 Task: Explore beachfront properties in Delaware.
Action: Mouse moved to (474, 70)
Screenshot: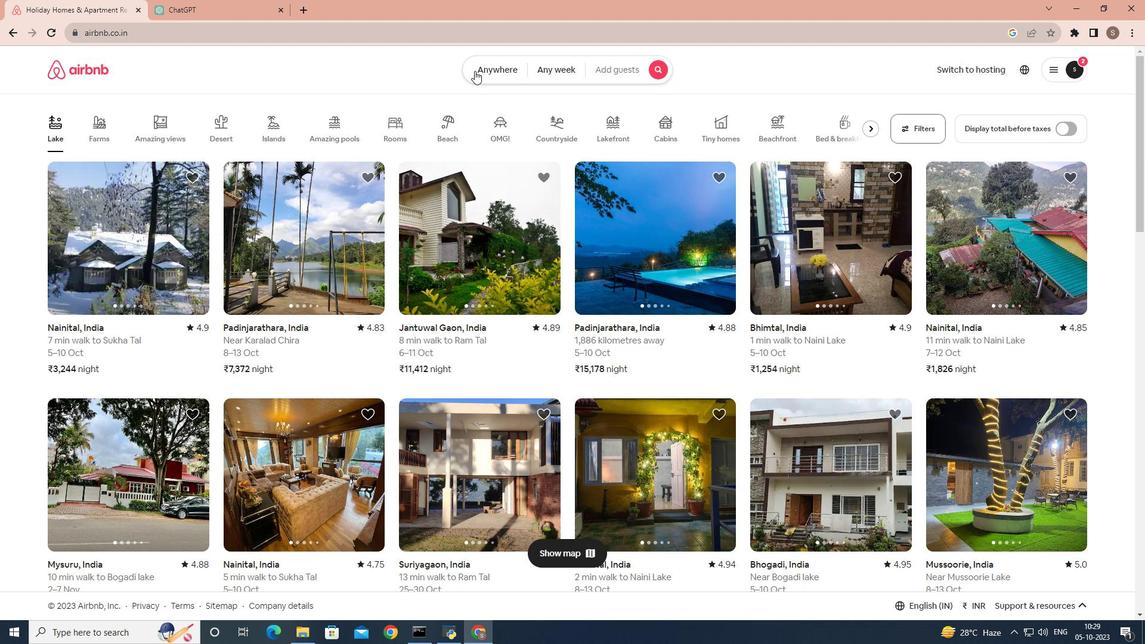 
Action: Mouse pressed left at (474, 70)
Screenshot: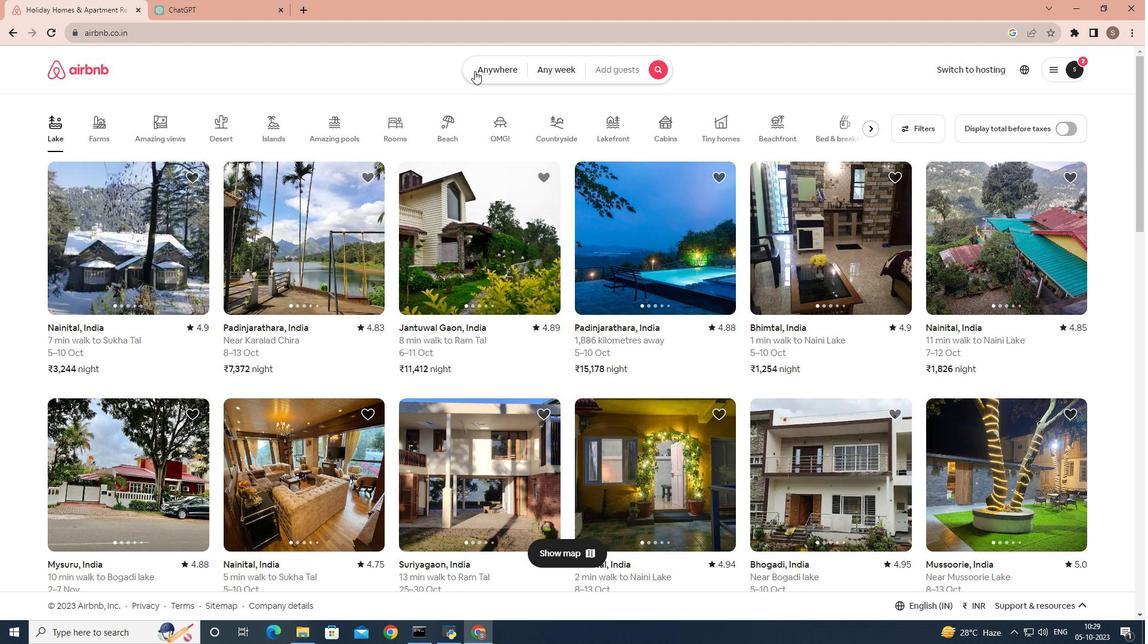 
Action: Mouse moved to (393, 106)
Screenshot: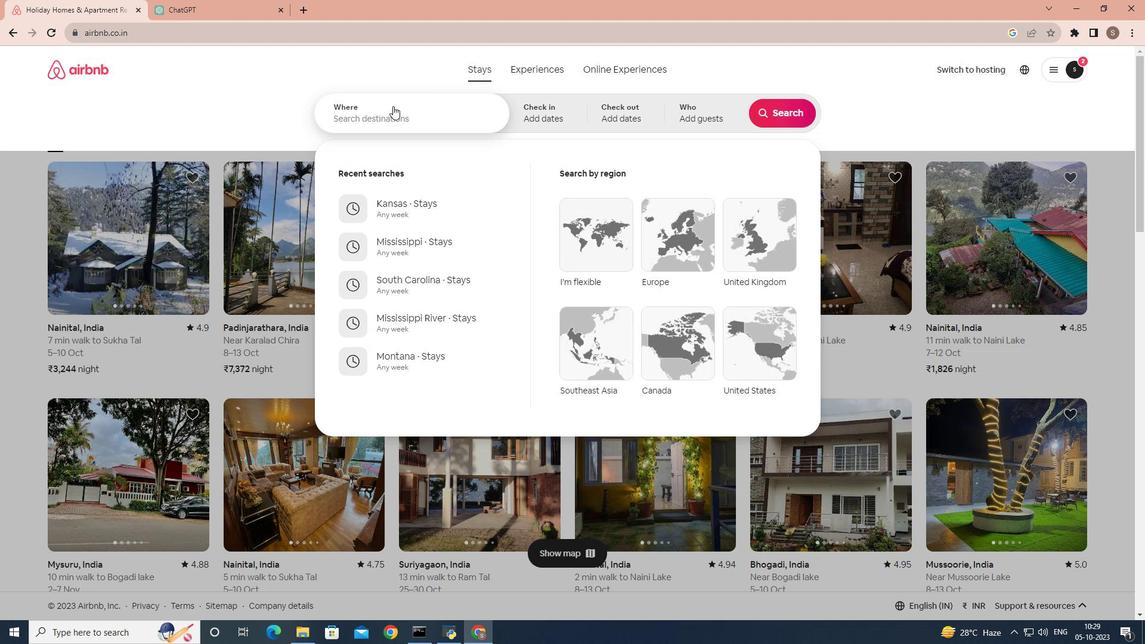 
Action: Mouse pressed left at (393, 106)
Screenshot: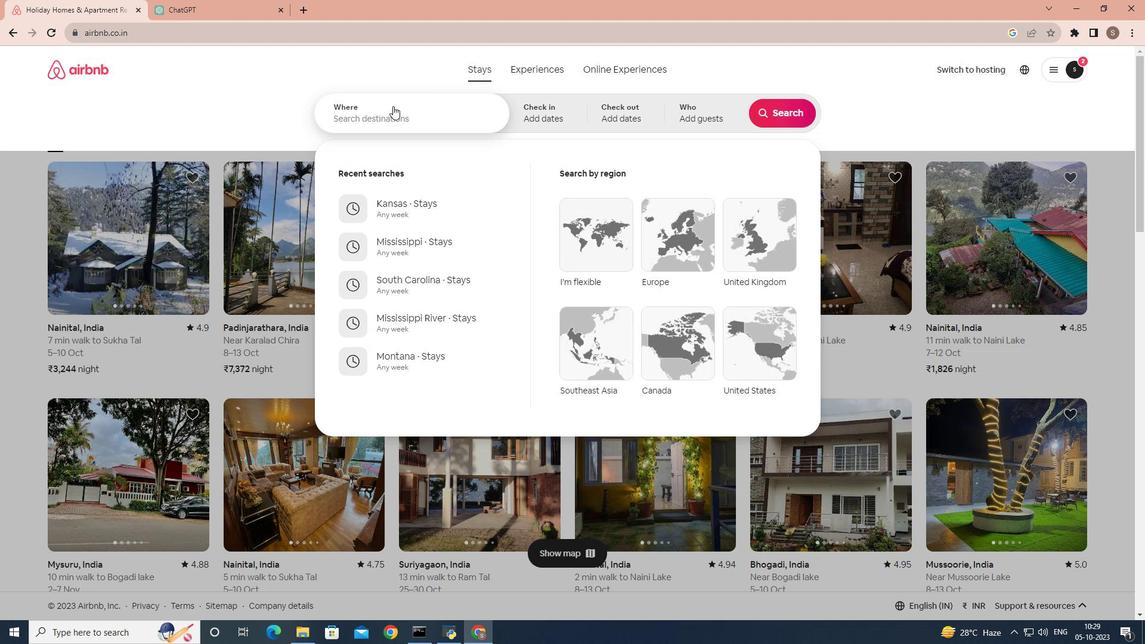 
Action: Mouse moved to (373, 115)
Screenshot: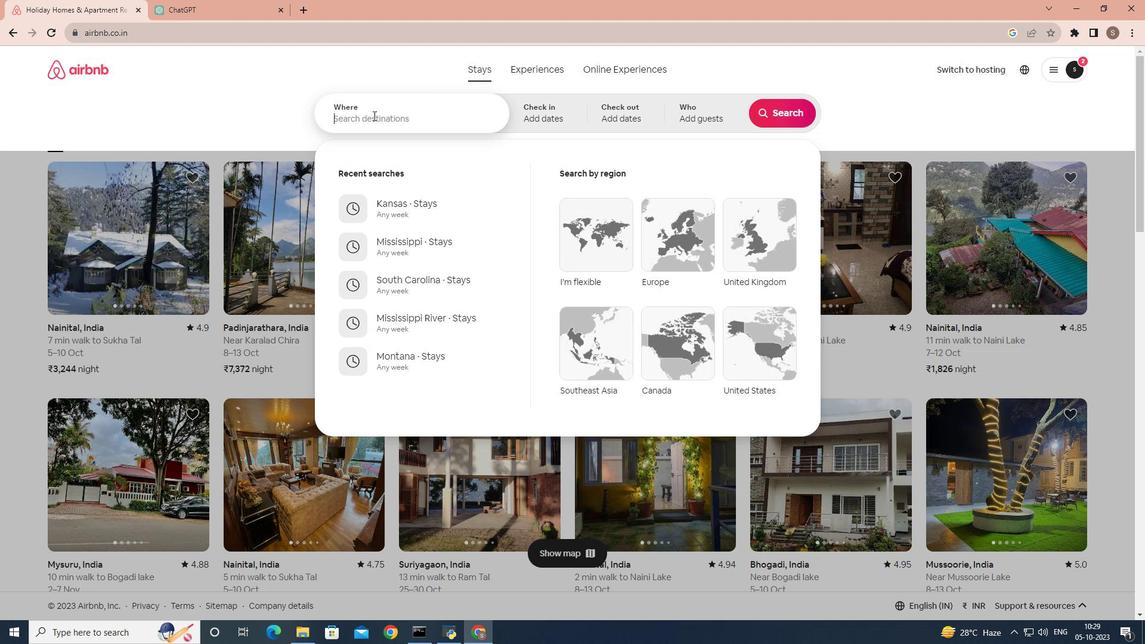 
Action: Key pressed delaware
Screenshot: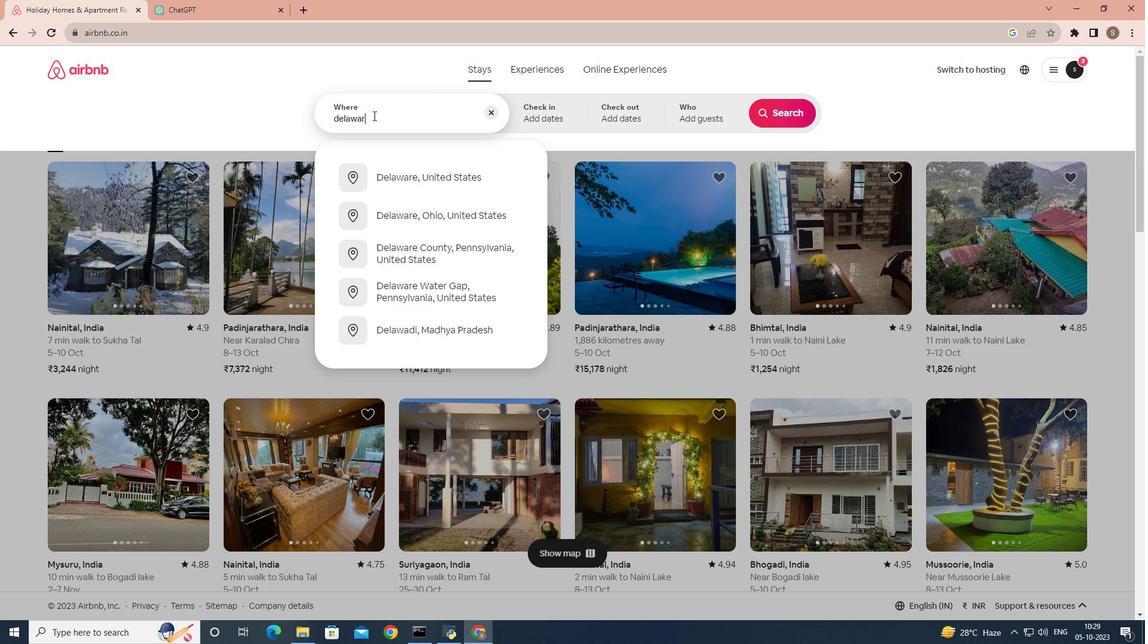 
Action: Mouse moved to (432, 180)
Screenshot: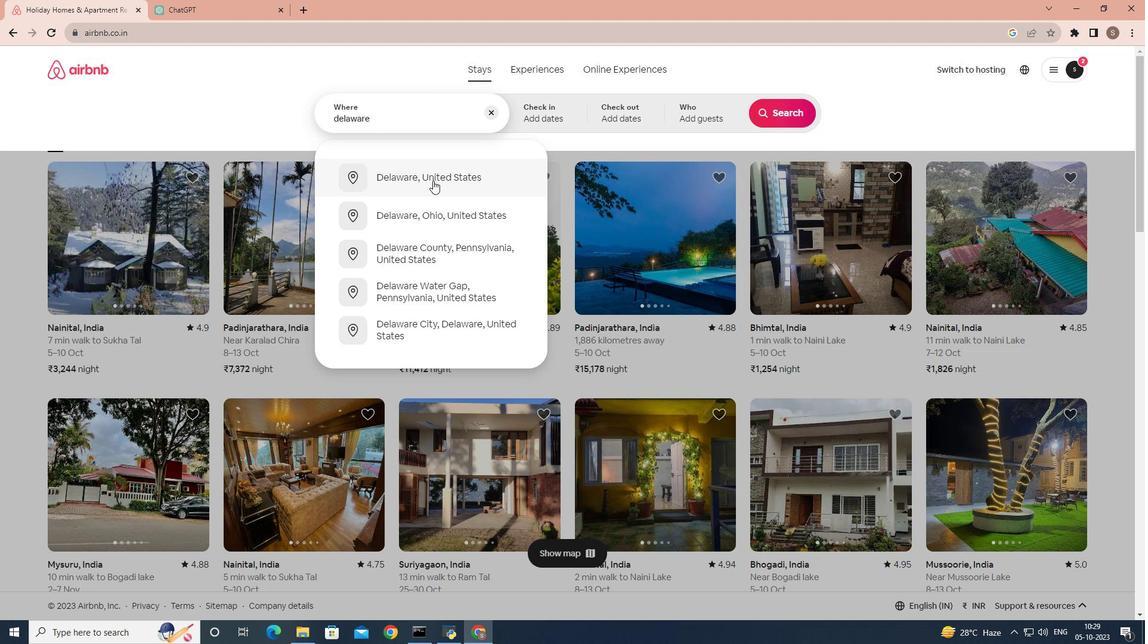 
Action: Mouse pressed left at (432, 180)
Screenshot: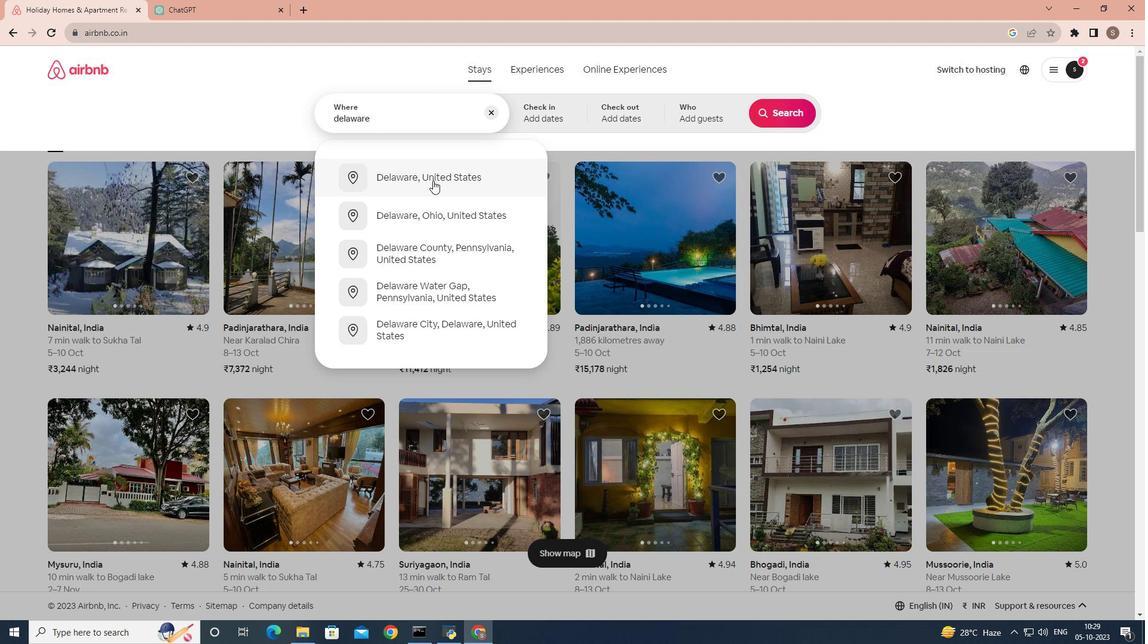 
Action: Mouse moved to (775, 112)
Screenshot: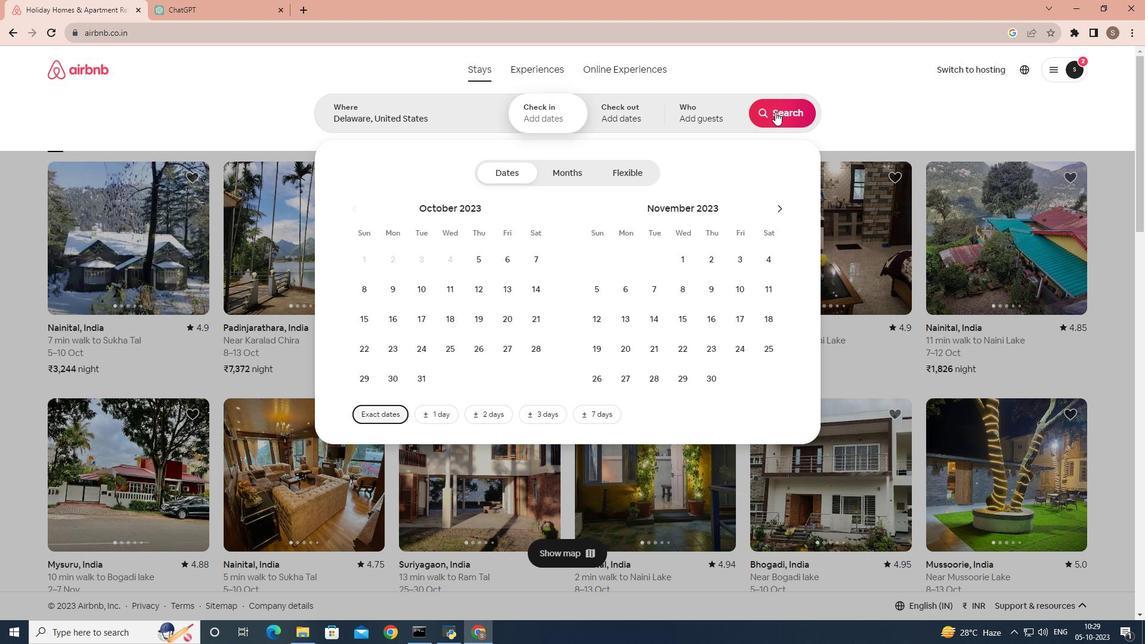 
Action: Mouse pressed left at (775, 112)
Screenshot: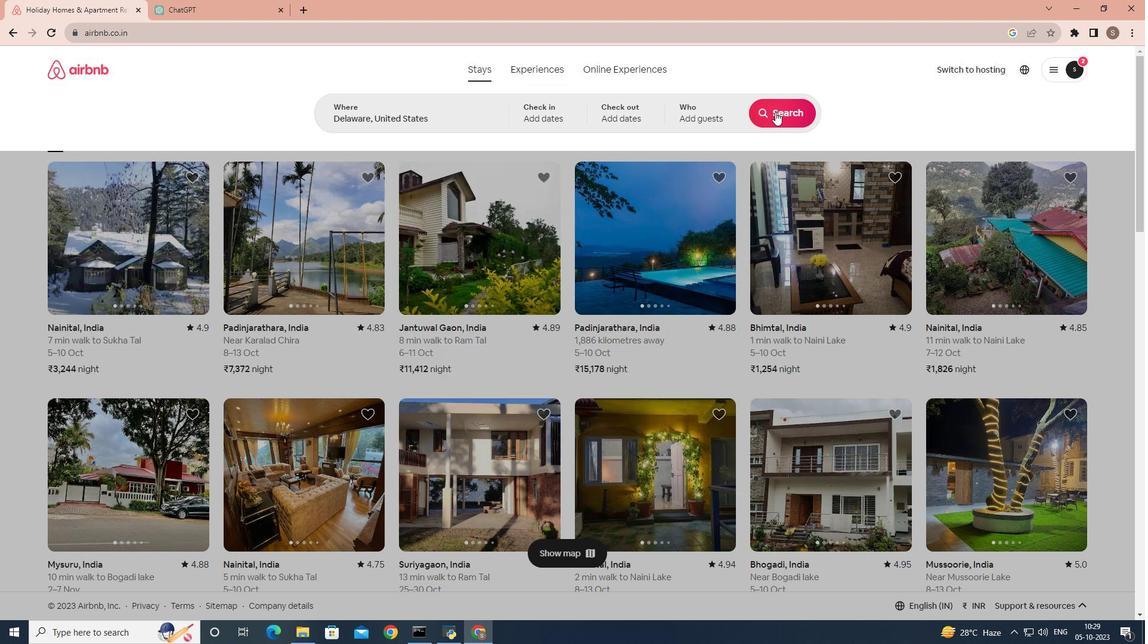 
Action: Mouse moved to (937, 110)
Screenshot: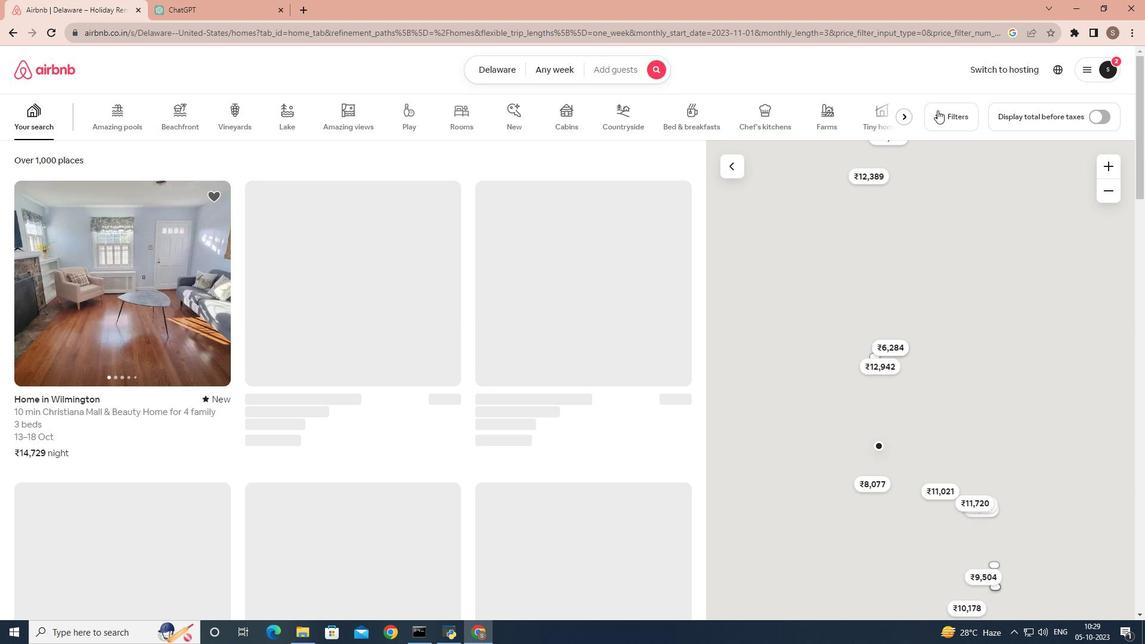 
Action: Mouse pressed left at (937, 110)
Screenshot: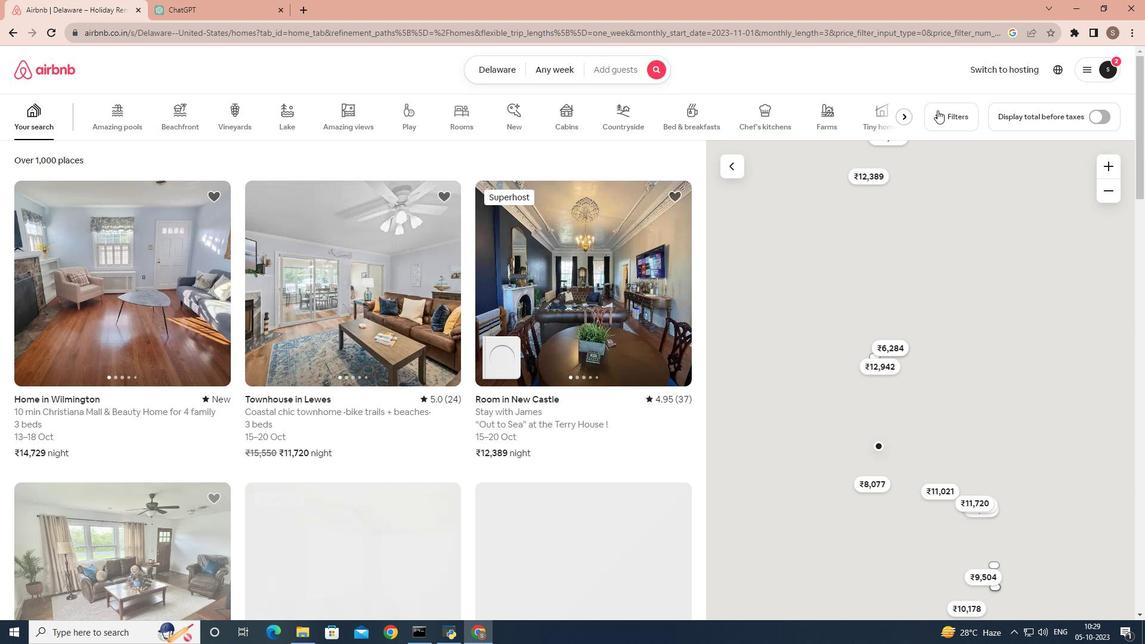 
Action: Mouse moved to (274, 391)
Screenshot: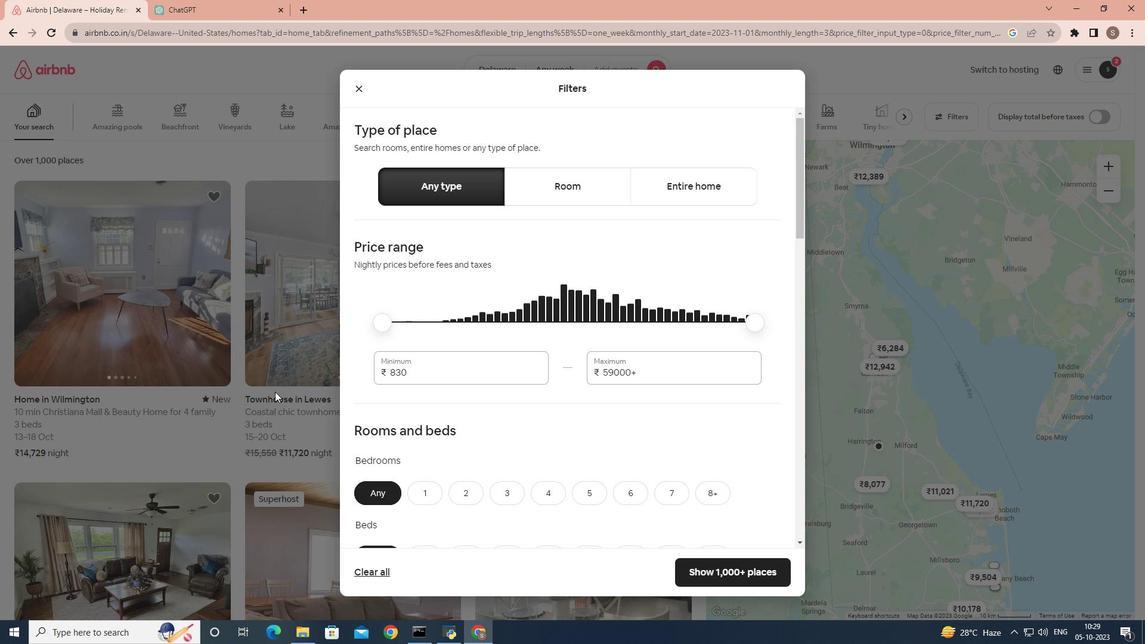 
Action: Mouse scrolled (274, 391) with delta (0, 0)
Screenshot: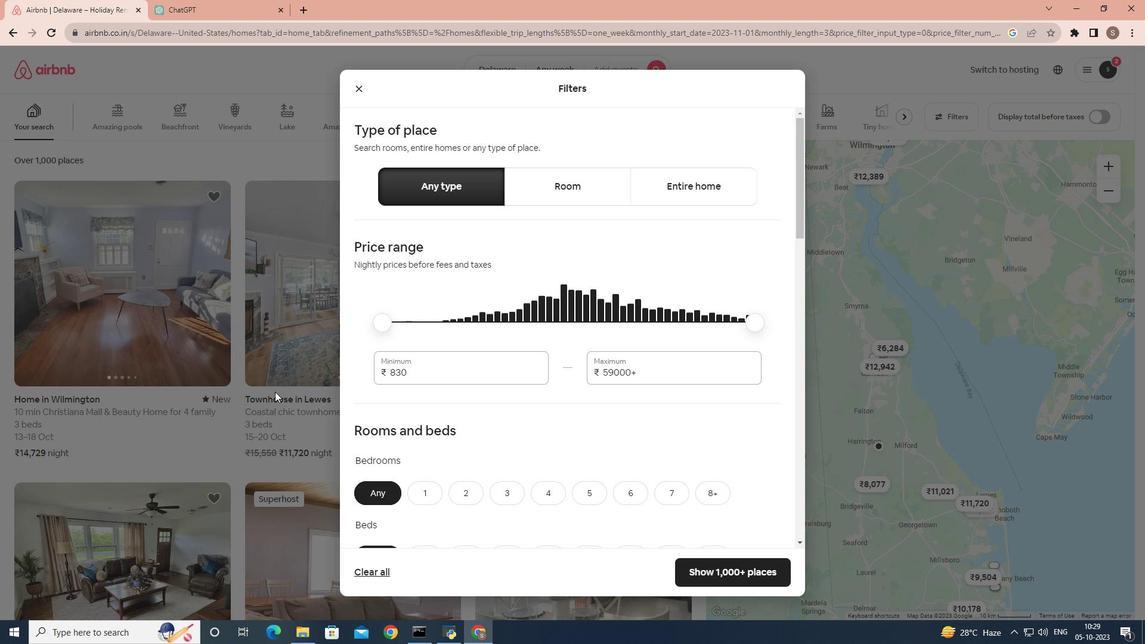 
Action: Mouse scrolled (274, 391) with delta (0, 0)
Screenshot: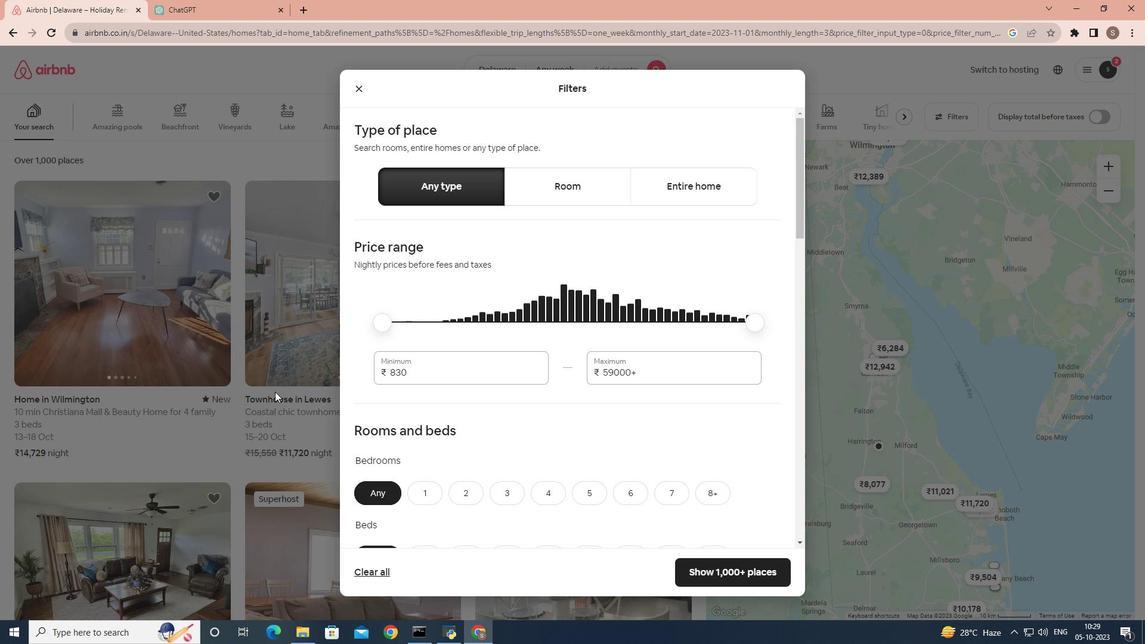 
Action: Mouse scrolled (274, 391) with delta (0, 0)
Screenshot: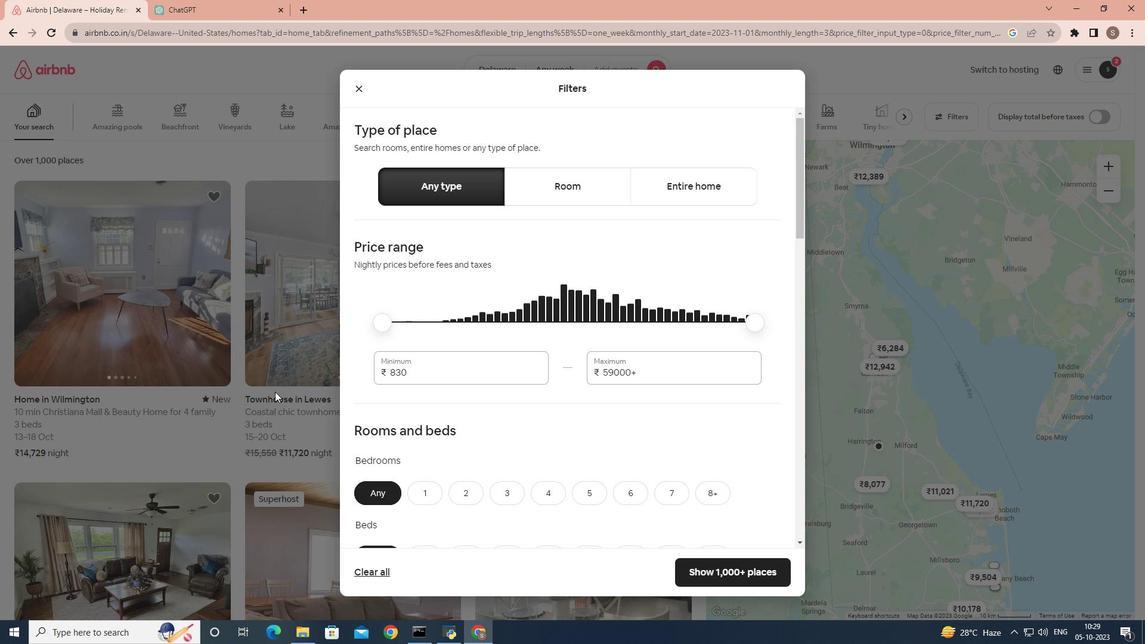
Action: Mouse scrolled (274, 391) with delta (0, 0)
Screenshot: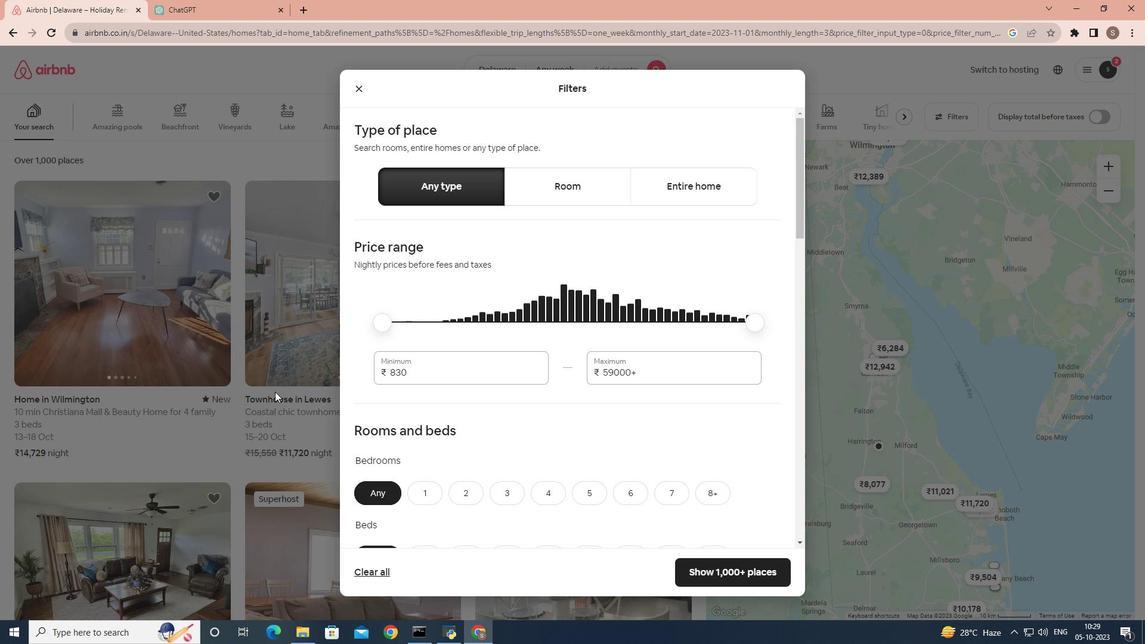 
Action: Mouse moved to (331, 376)
Screenshot: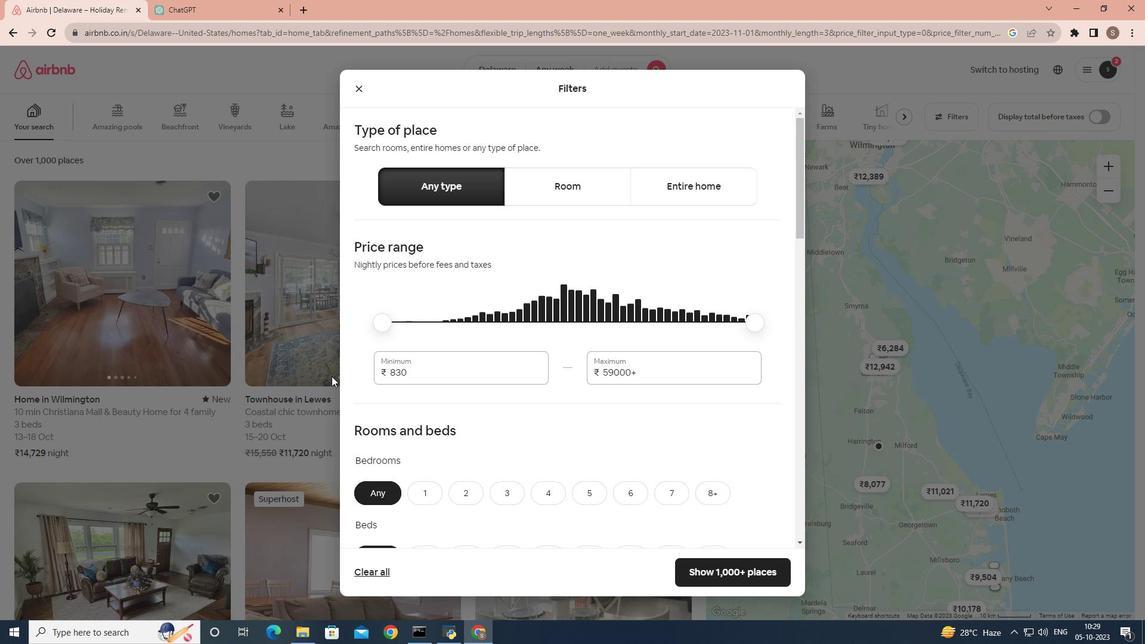 
Action: Mouse scrolled (331, 375) with delta (0, 0)
Screenshot: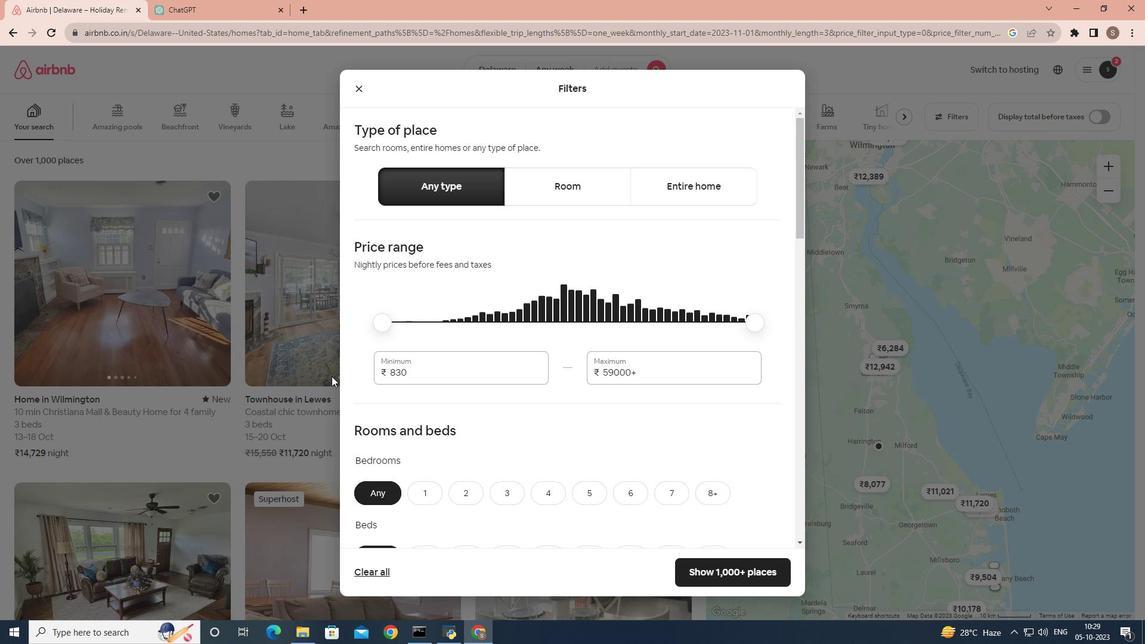 
Action: Mouse scrolled (331, 375) with delta (0, 0)
Screenshot: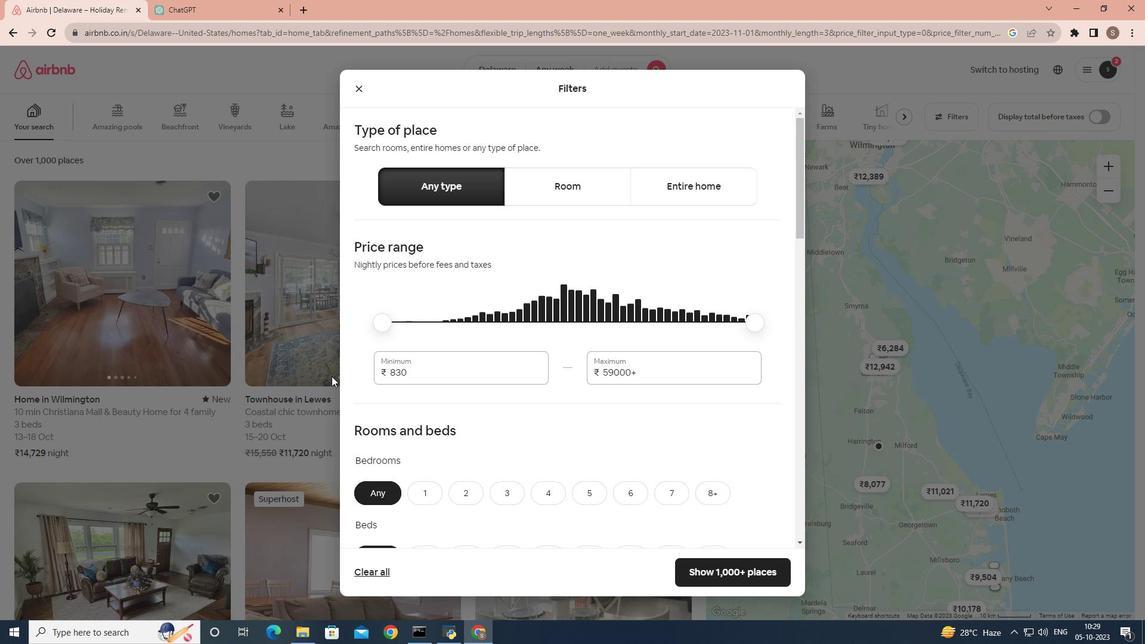
Action: Mouse scrolled (331, 375) with delta (0, 0)
Screenshot: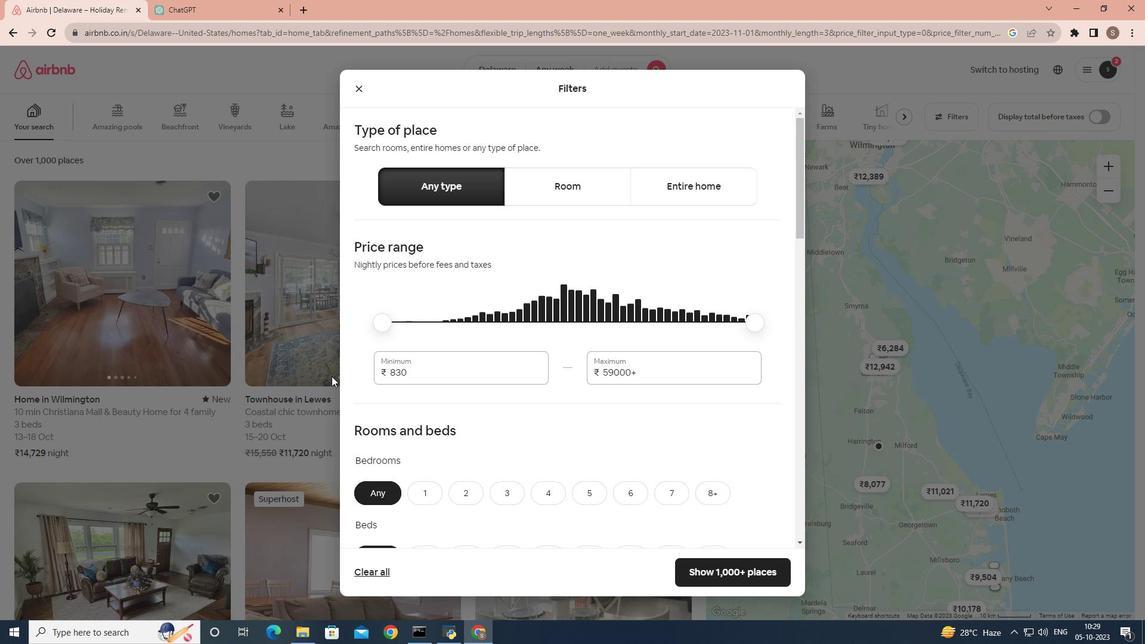 
Action: Mouse scrolled (331, 375) with delta (0, 0)
Screenshot: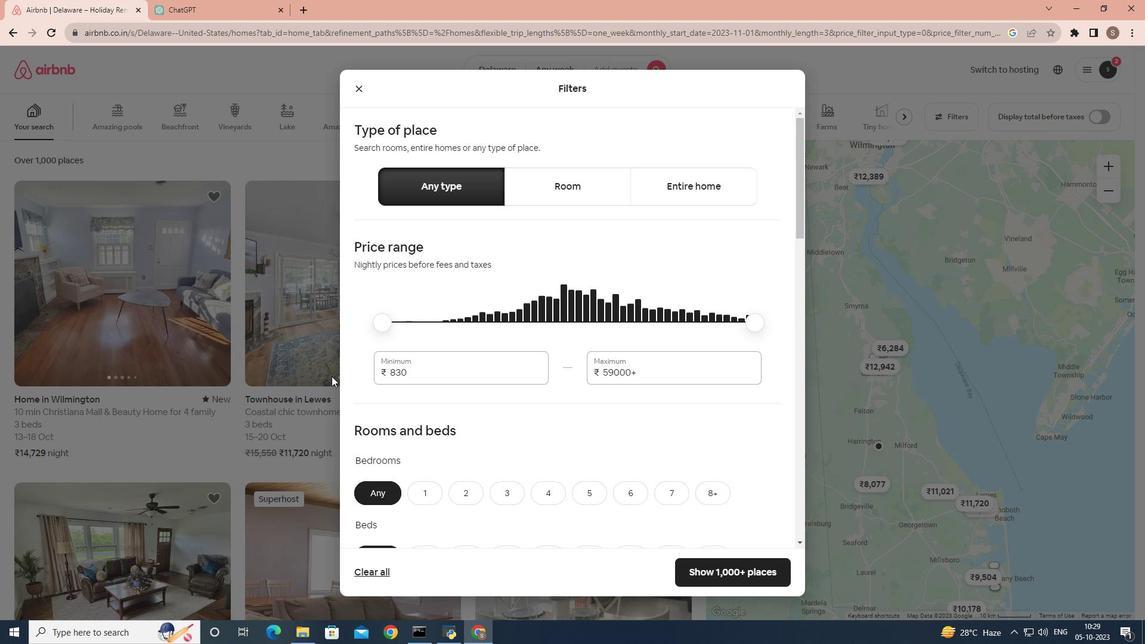 
Action: Mouse moved to (409, 368)
Screenshot: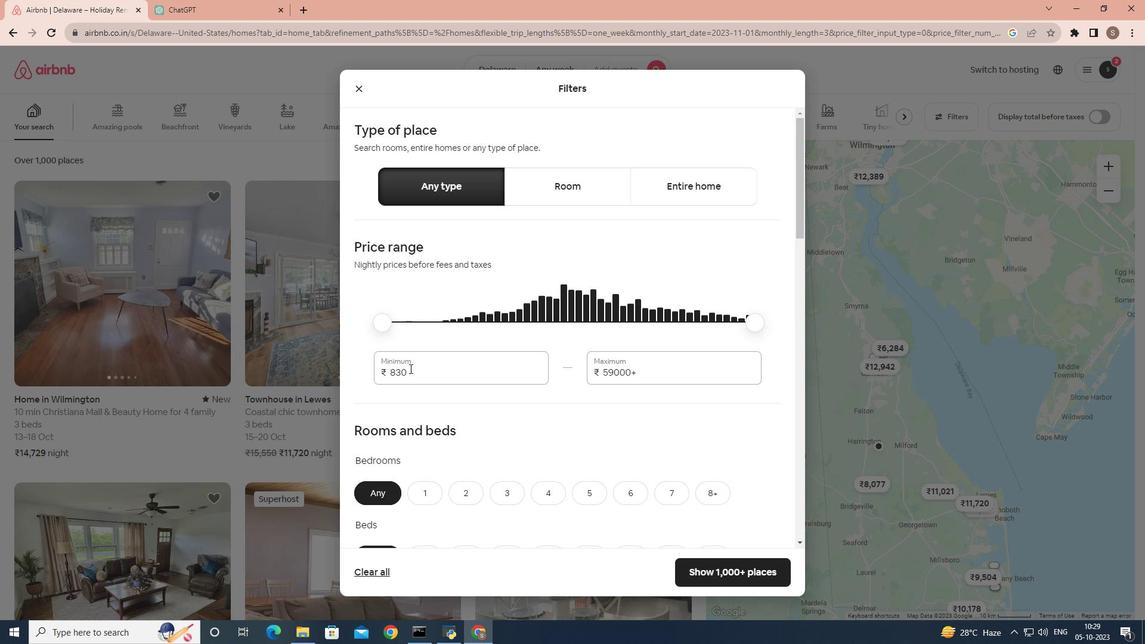 
Action: Mouse scrolled (409, 367) with delta (0, 0)
Screenshot: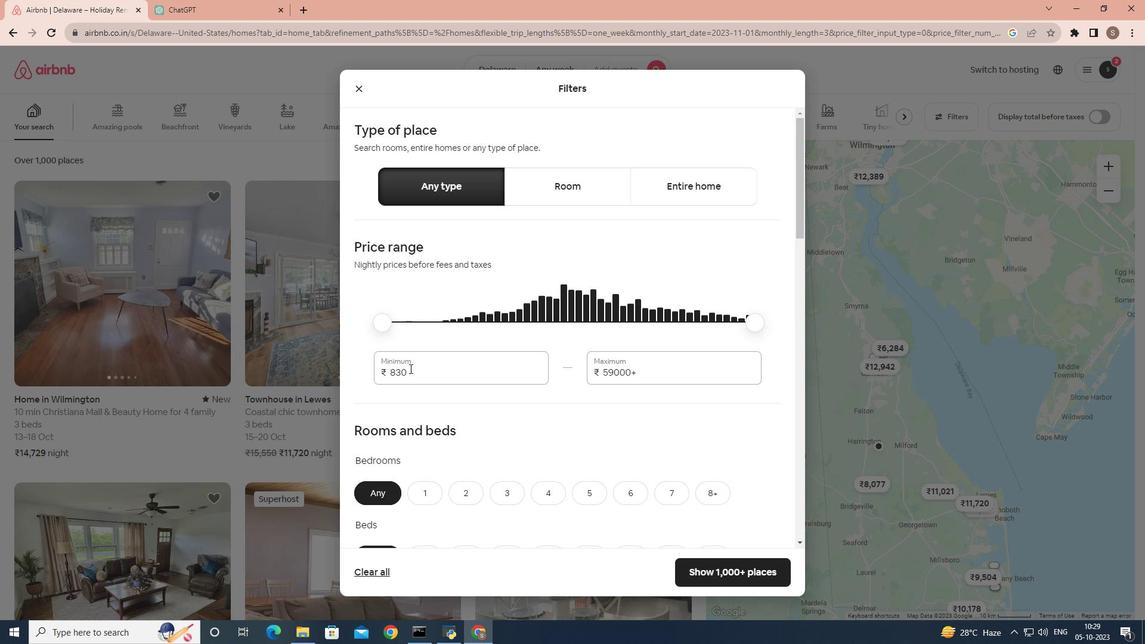 
Action: Mouse scrolled (409, 367) with delta (0, 0)
Screenshot: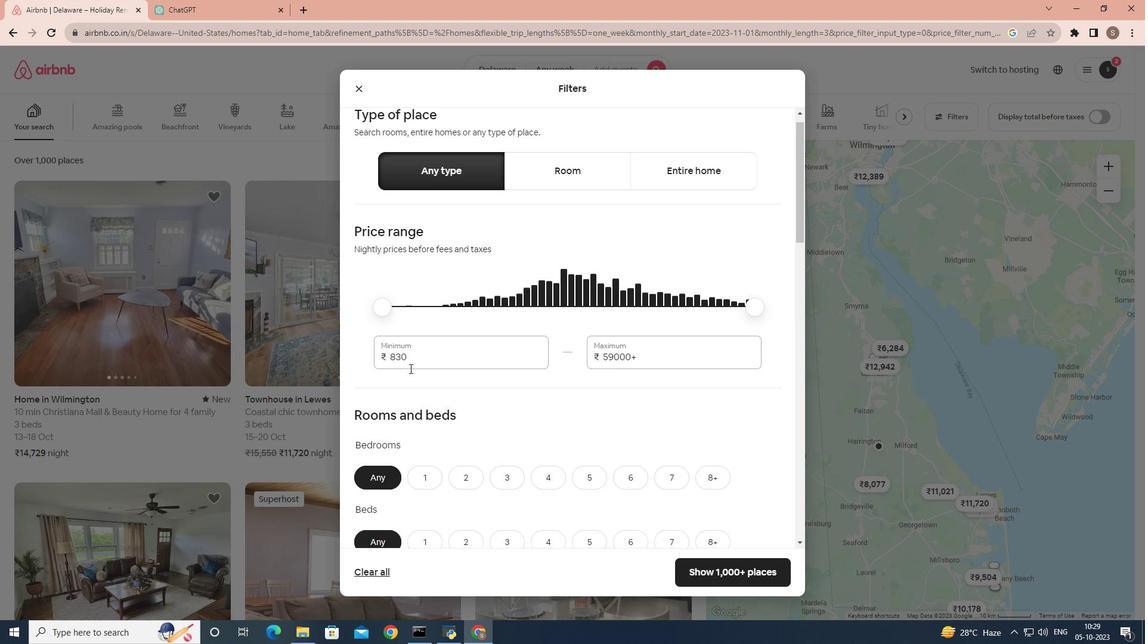 
Action: Mouse scrolled (409, 367) with delta (0, 0)
Screenshot: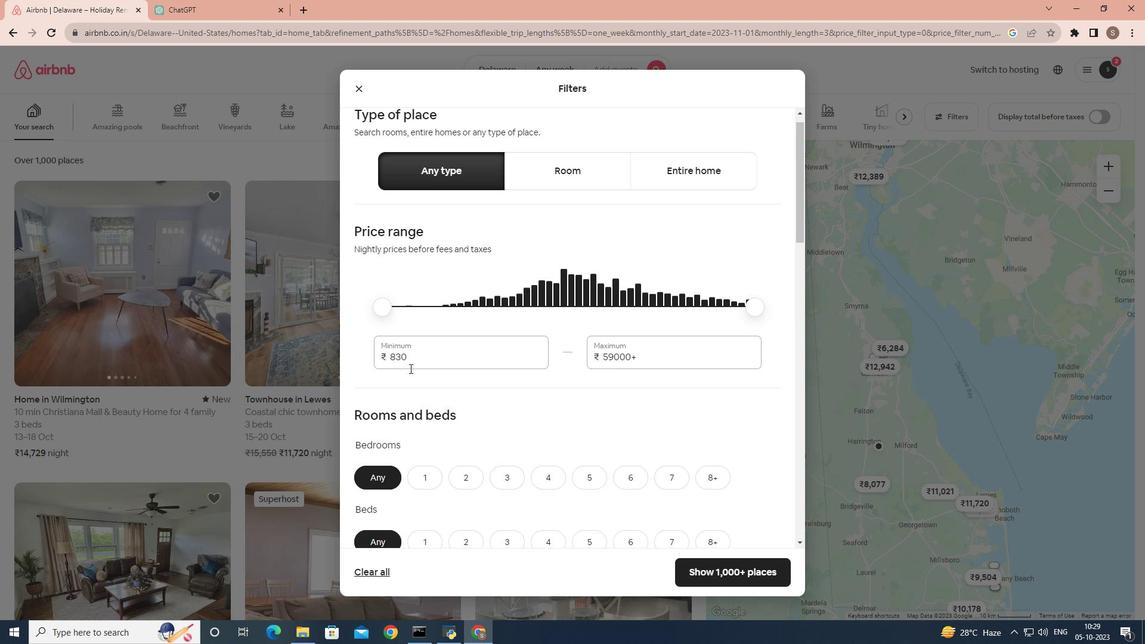 
Action: Mouse scrolled (409, 367) with delta (0, 0)
Screenshot: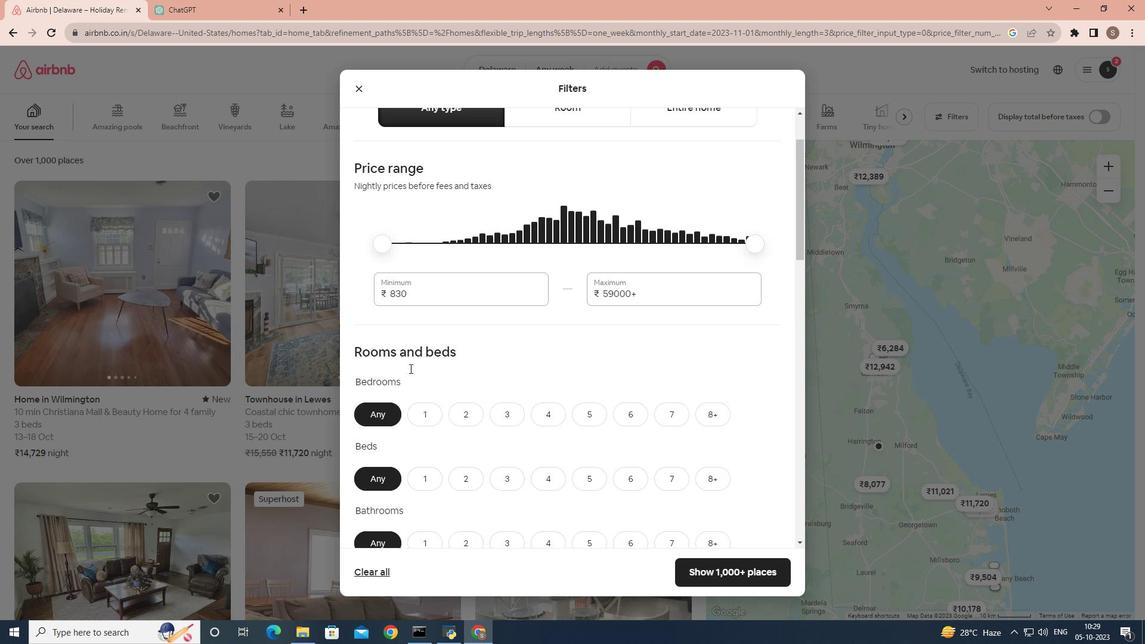 
Action: Mouse scrolled (409, 367) with delta (0, 0)
Screenshot: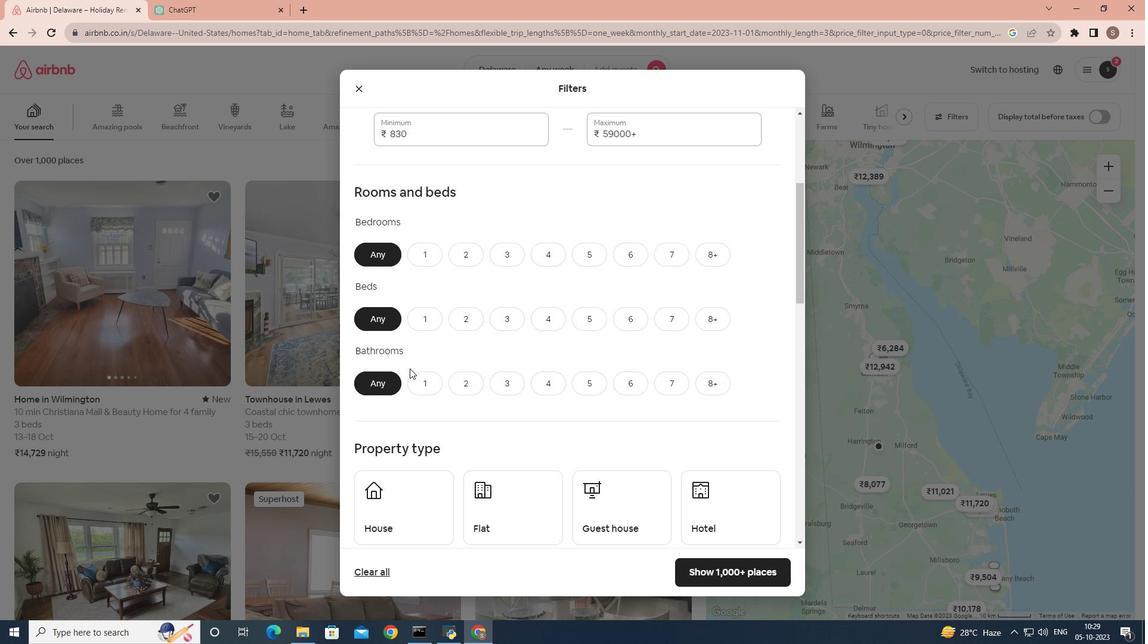 
Action: Mouse scrolled (409, 367) with delta (0, 0)
Screenshot: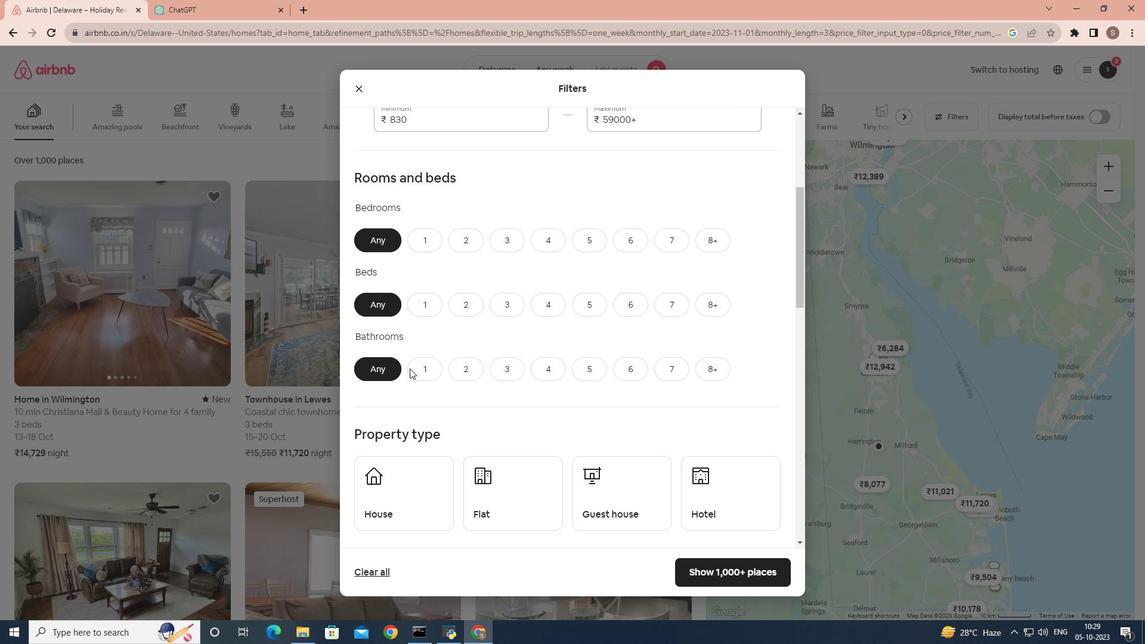 
Action: Mouse scrolled (409, 367) with delta (0, 0)
Screenshot: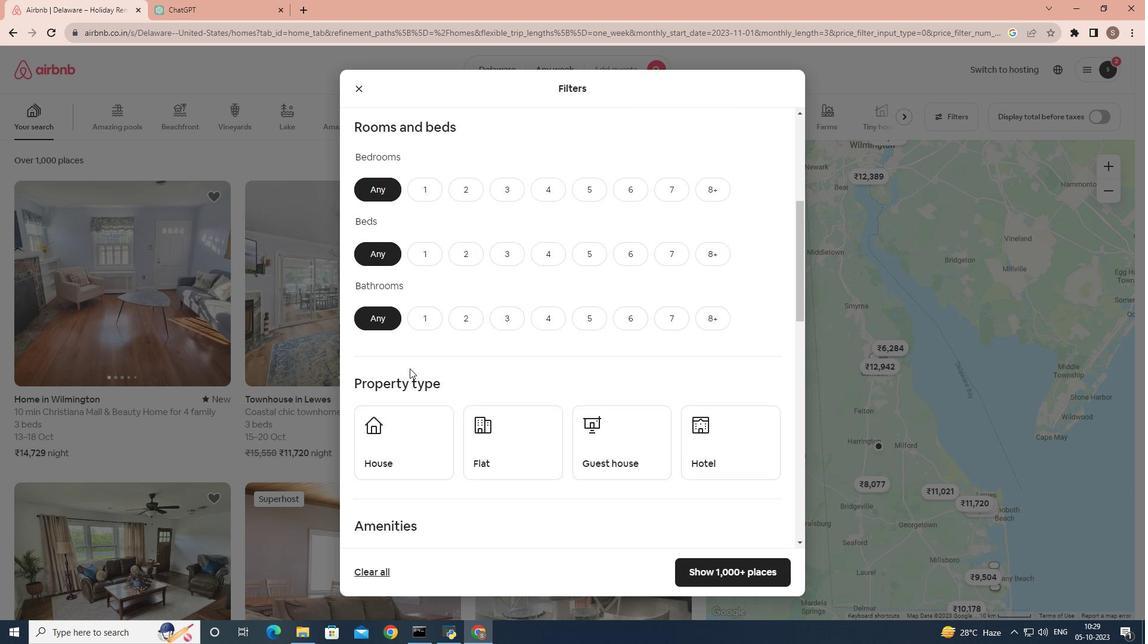 
Action: Mouse scrolled (409, 367) with delta (0, 0)
Screenshot: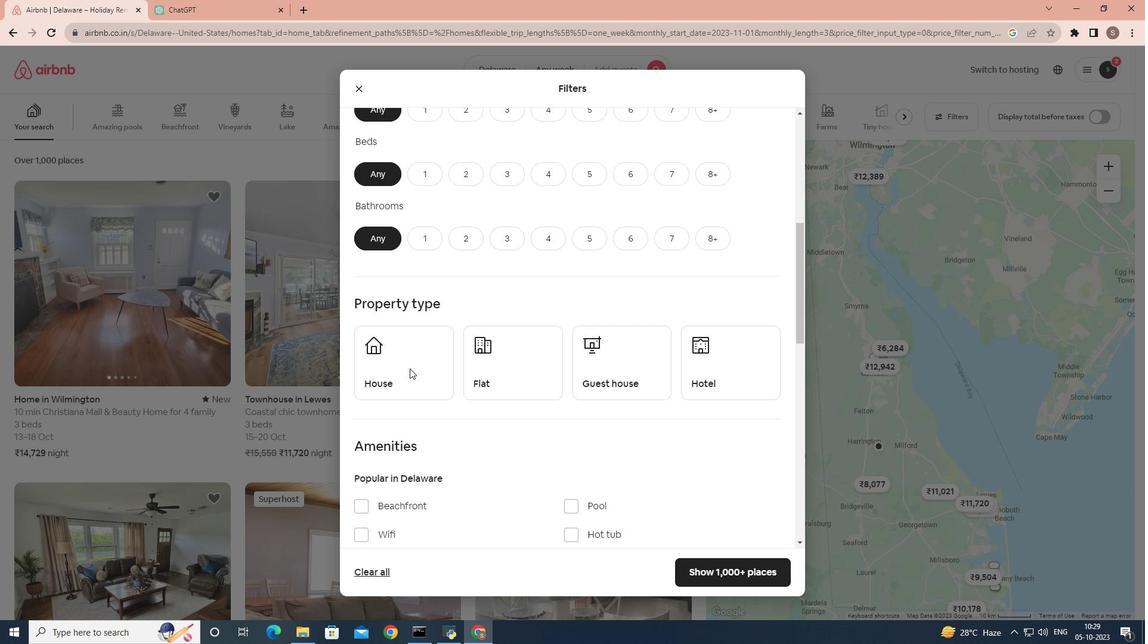 
Action: Mouse scrolled (409, 367) with delta (0, 0)
Screenshot: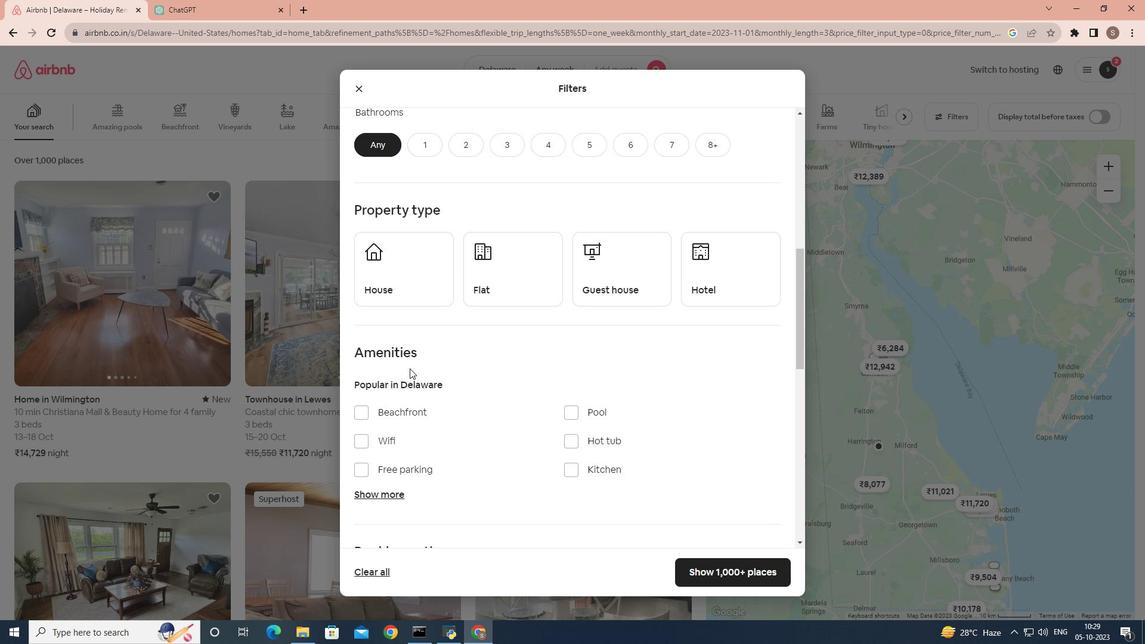 
Action: Mouse scrolled (409, 367) with delta (0, 0)
Screenshot: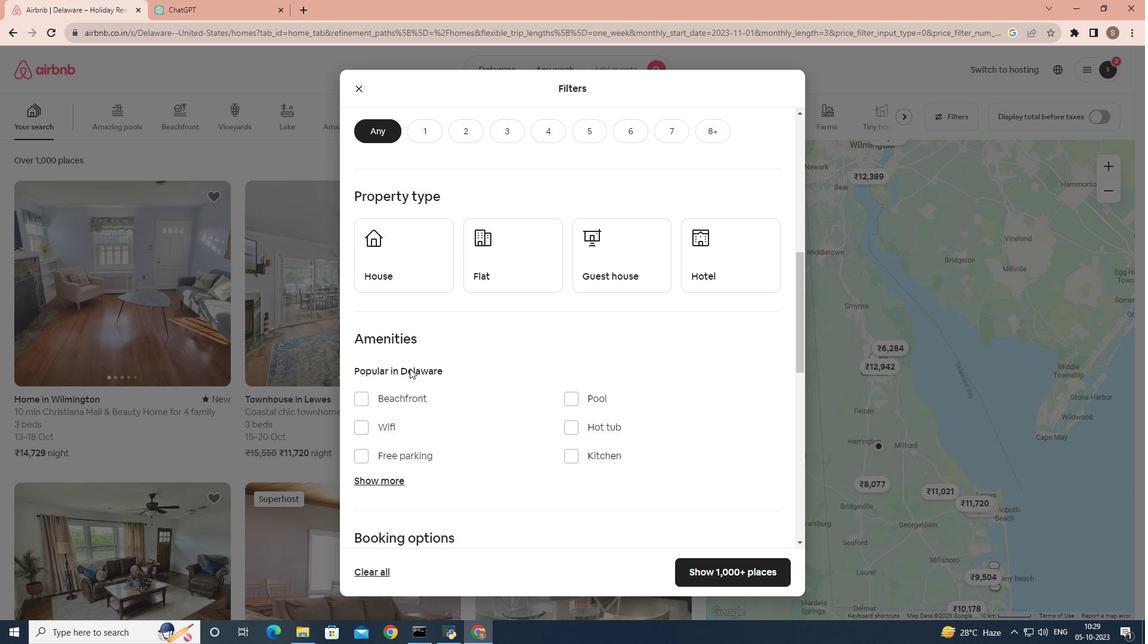 
Action: Mouse moved to (390, 377)
Screenshot: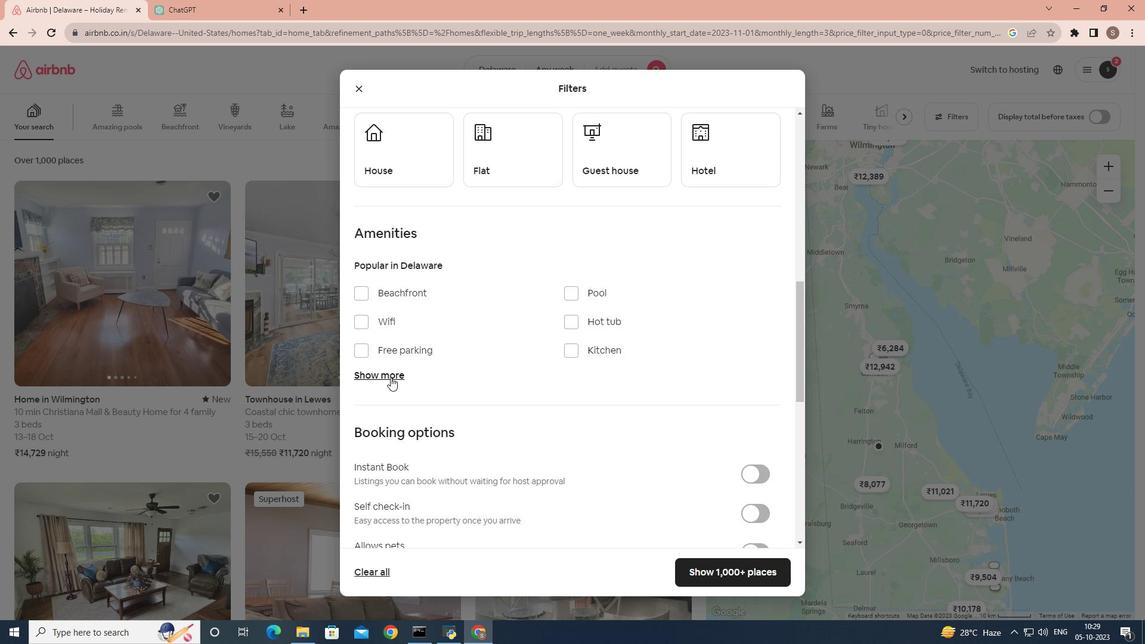 
Action: Mouse pressed left at (390, 377)
Screenshot: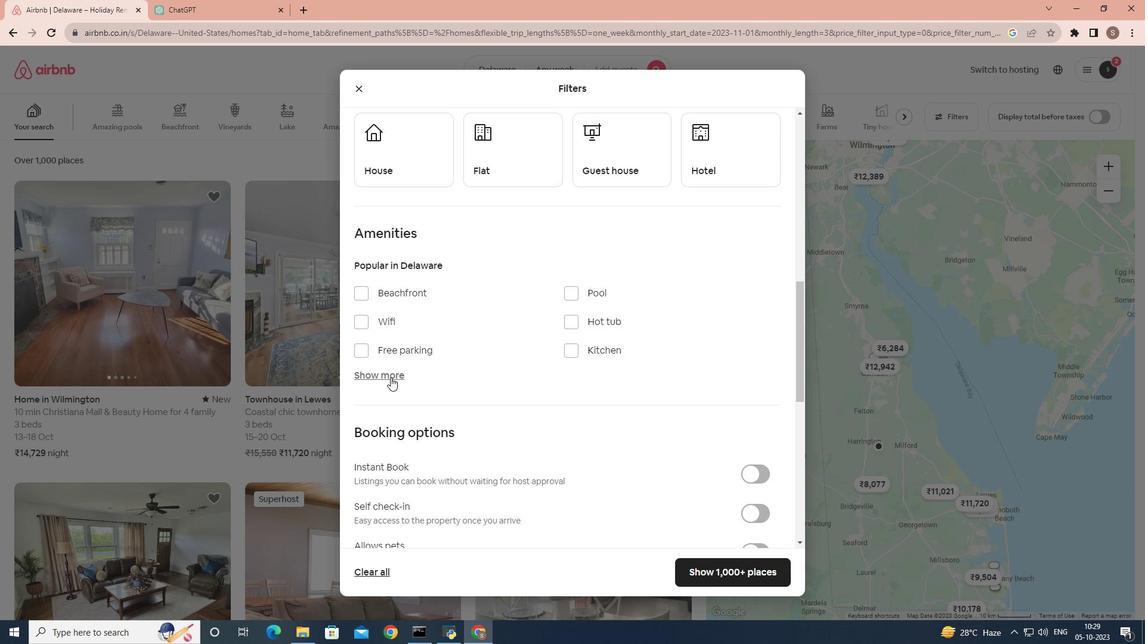 
Action: Mouse scrolled (390, 376) with delta (0, 0)
Screenshot: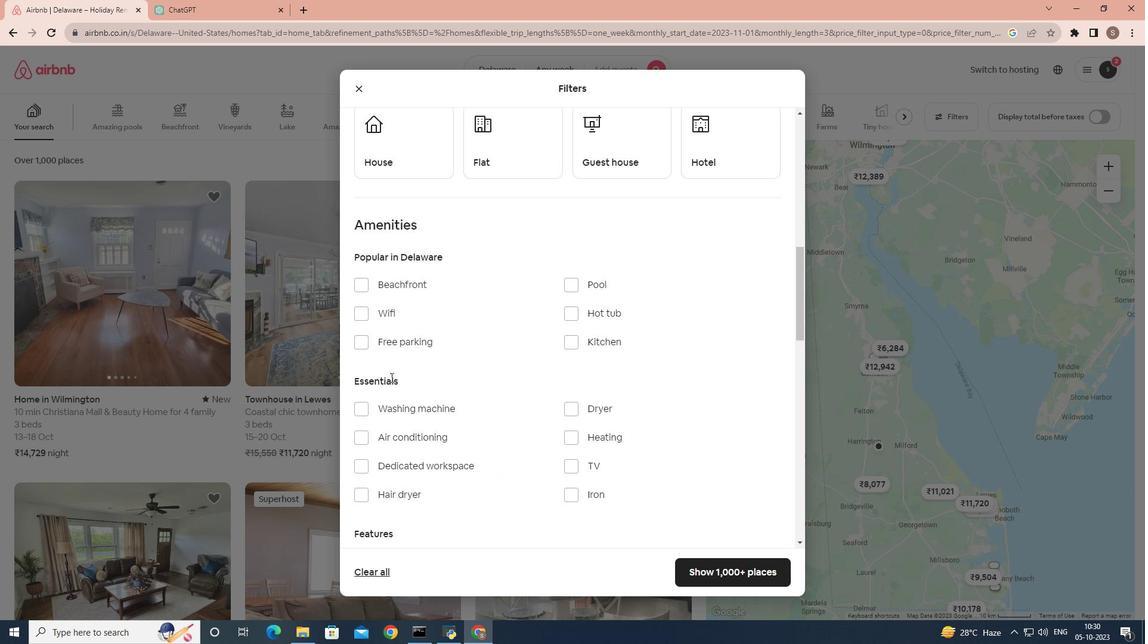 
Action: Mouse scrolled (390, 376) with delta (0, 0)
Screenshot: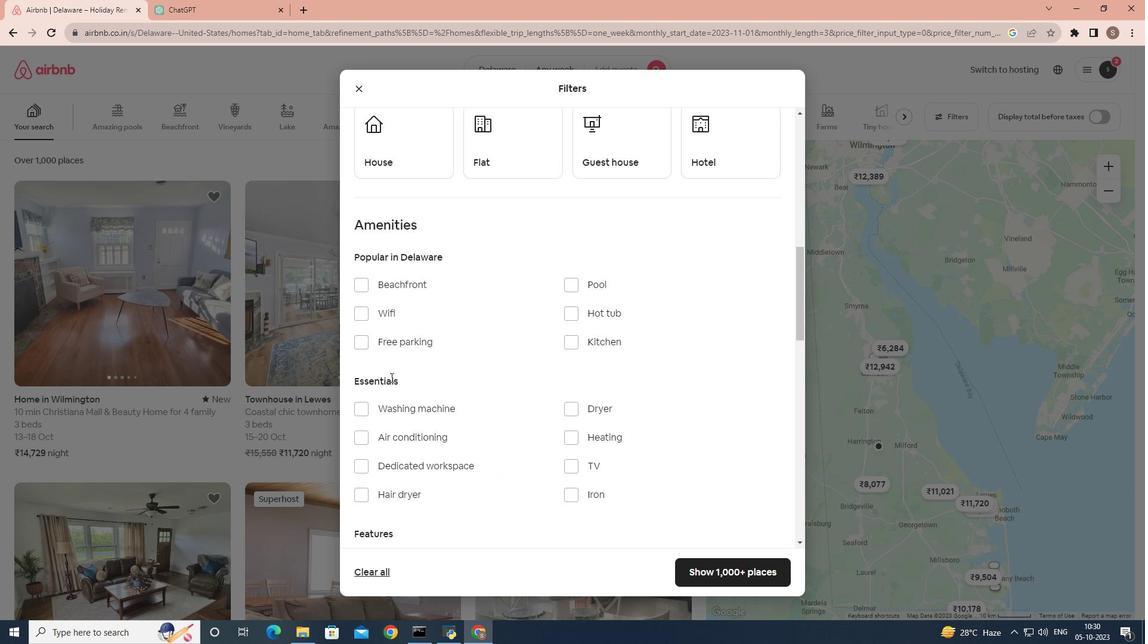 
Action: Mouse scrolled (390, 376) with delta (0, 0)
Screenshot: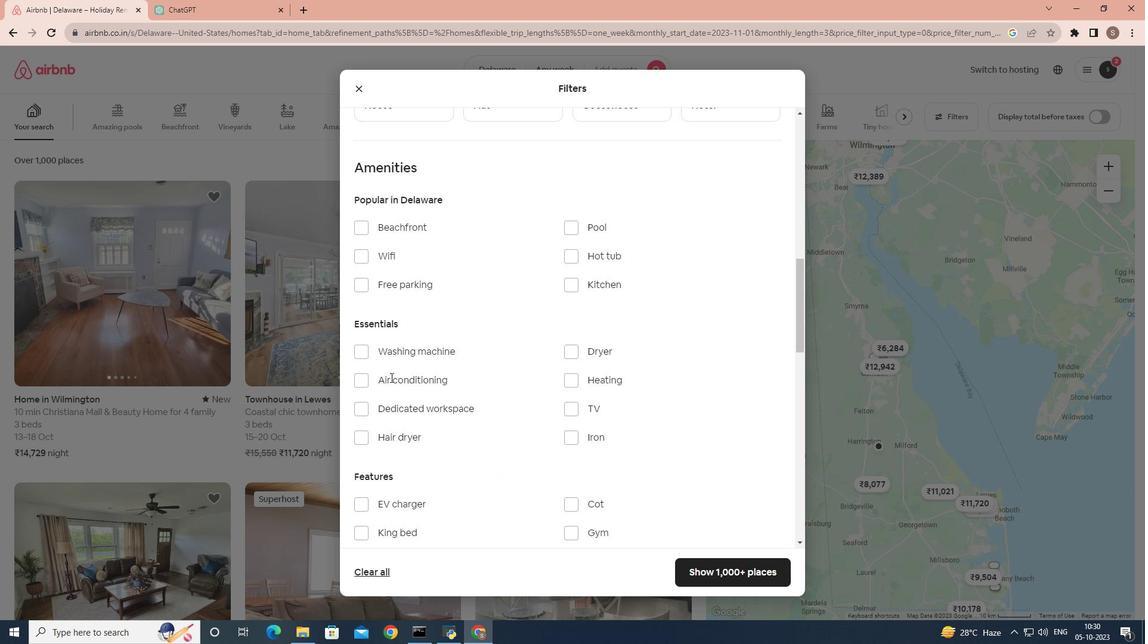 
Action: Mouse scrolled (390, 378) with delta (0, 0)
Screenshot: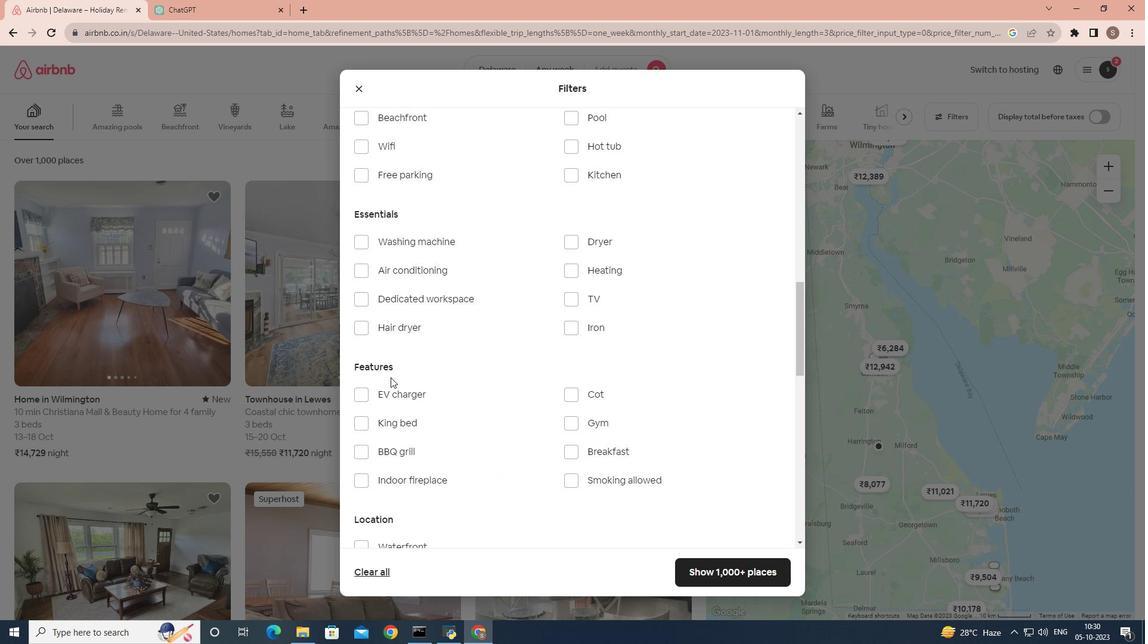 
Action: Mouse scrolled (390, 378) with delta (0, 0)
Screenshot: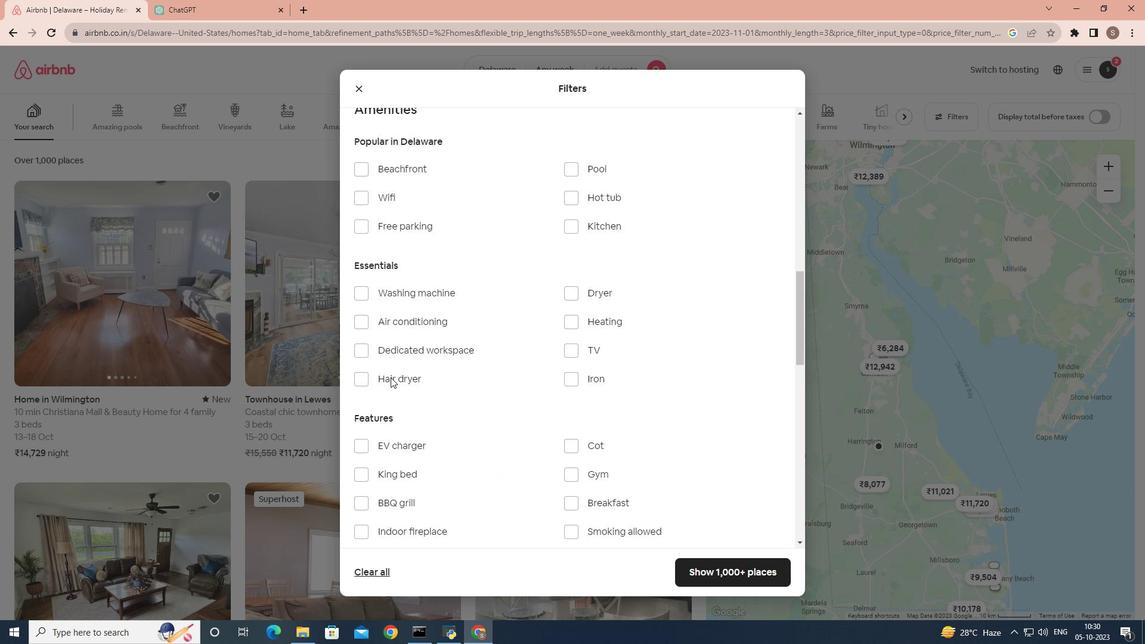 
Action: Mouse scrolled (390, 378) with delta (0, 0)
Screenshot: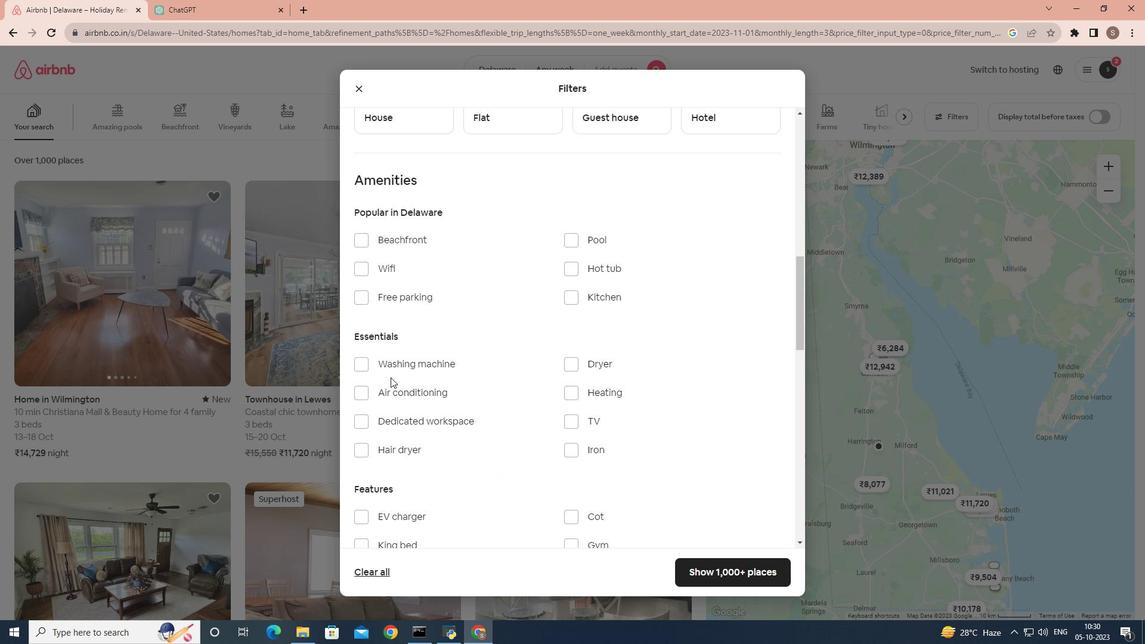 
Action: Mouse scrolled (390, 376) with delta (0, 0)
Screenshot: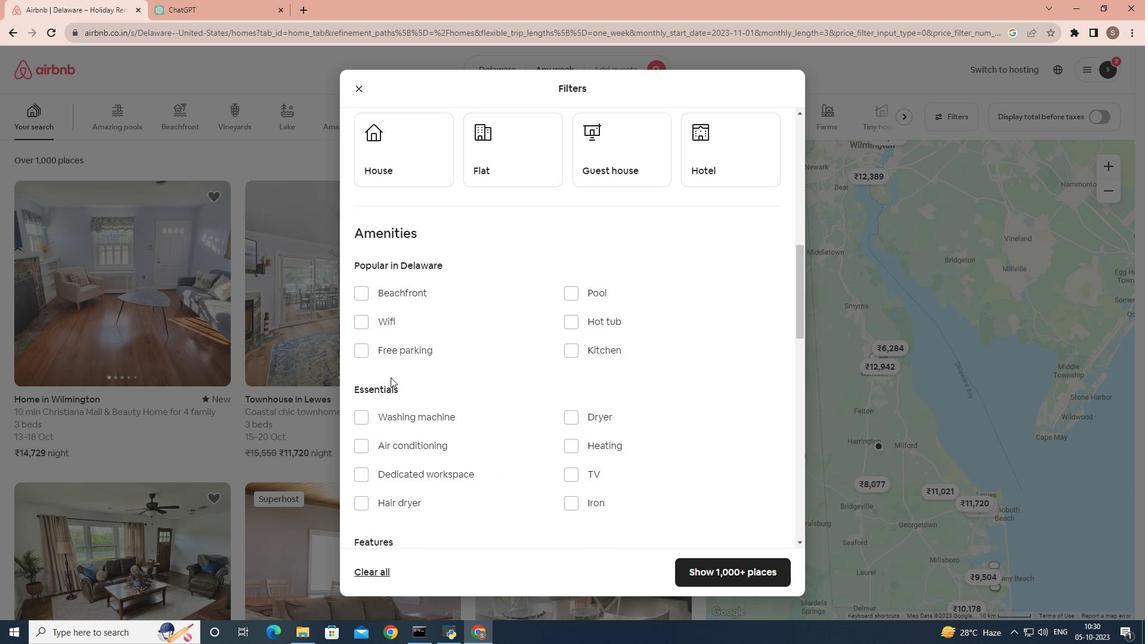 
Action: Mouse scrolled (390, 376) with delta (0, 0)
Screenshot: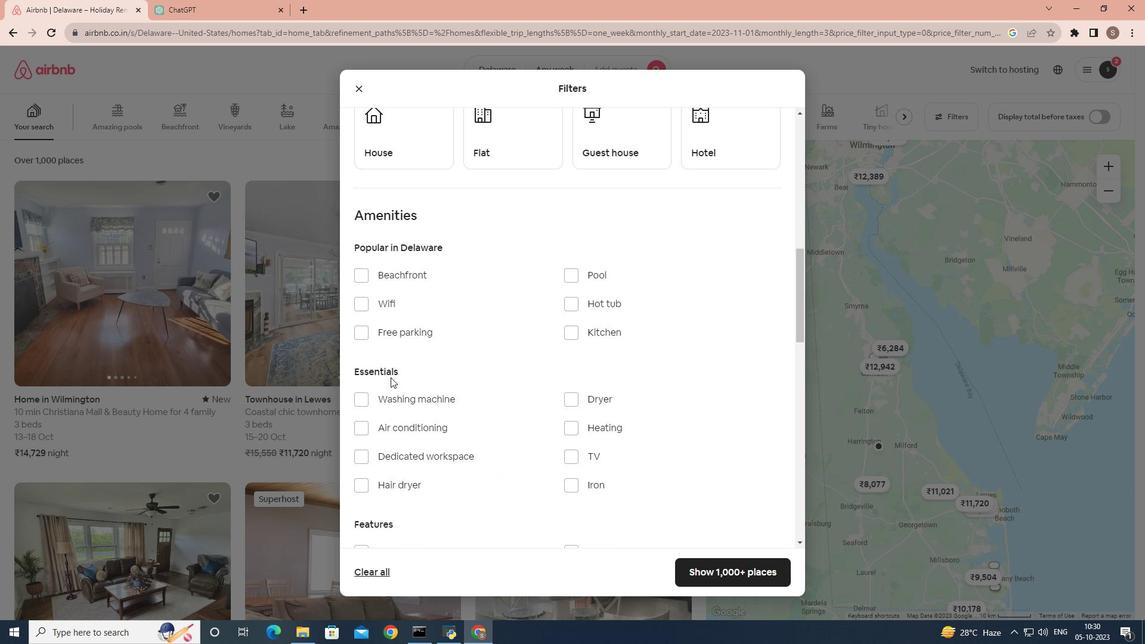 
Action: Mouse scrolled (390, 376) with delta (0, 0)
Screenshot: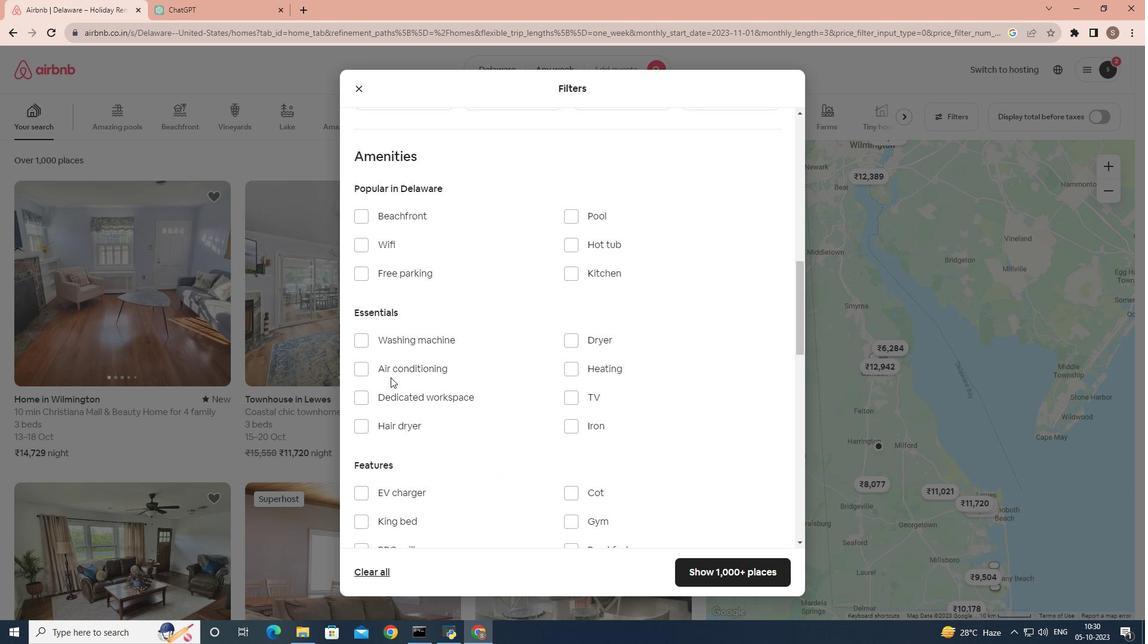 
Action: Mouse scrolled (390, 376) with delta (0, 0)
Screenshot: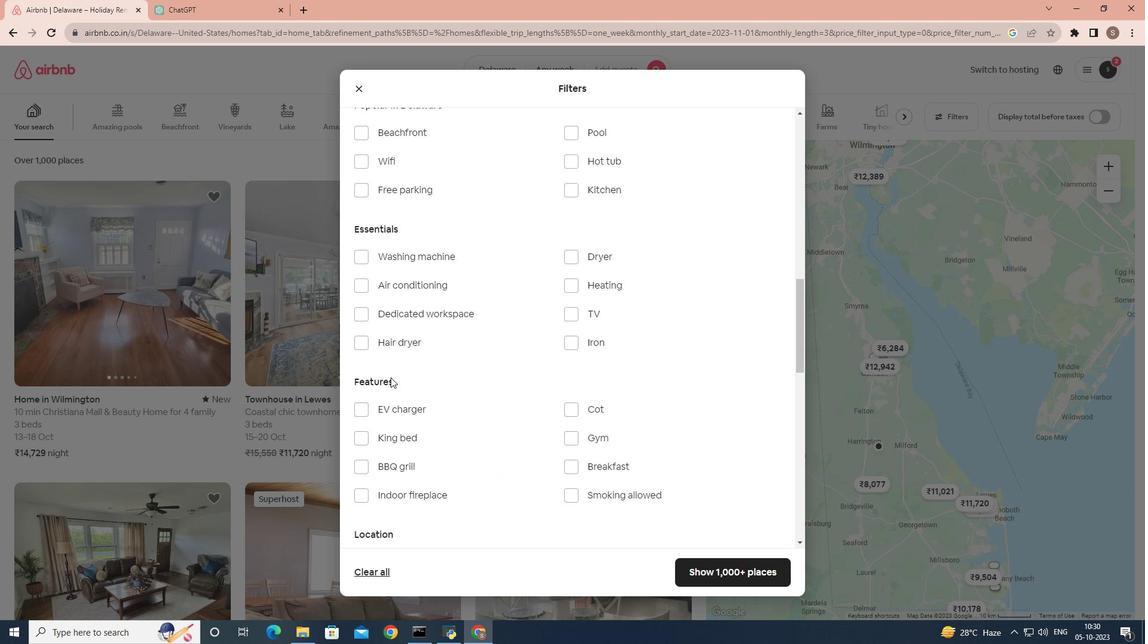 
Action: Mouse scrolled (390, 376) with delta (0, 0)
Screenshot: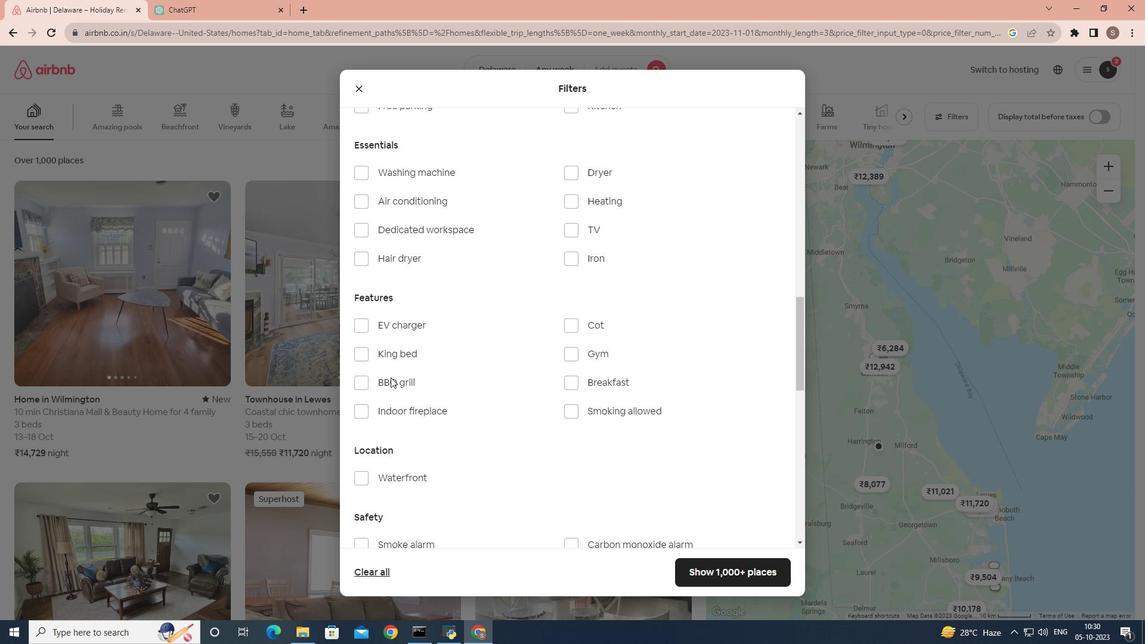 
Action: Mouse scrolled (390, 378) with delta (0, 0)
Screenshot: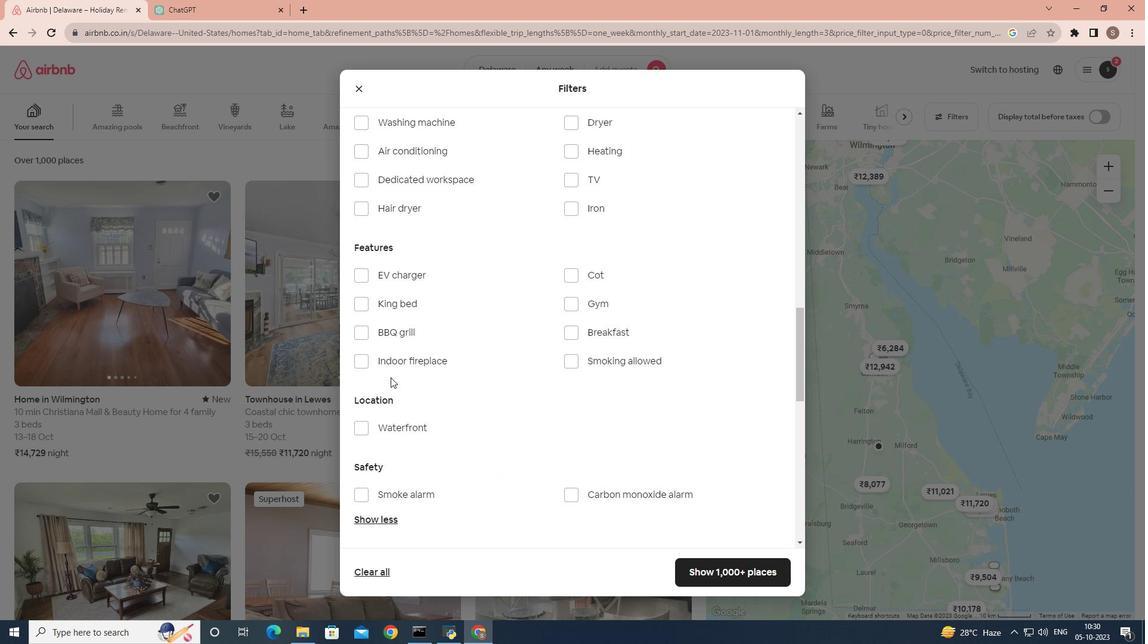 
Action: Mouse scrolled (390, 378) with delta (0, 0)
Screenshot: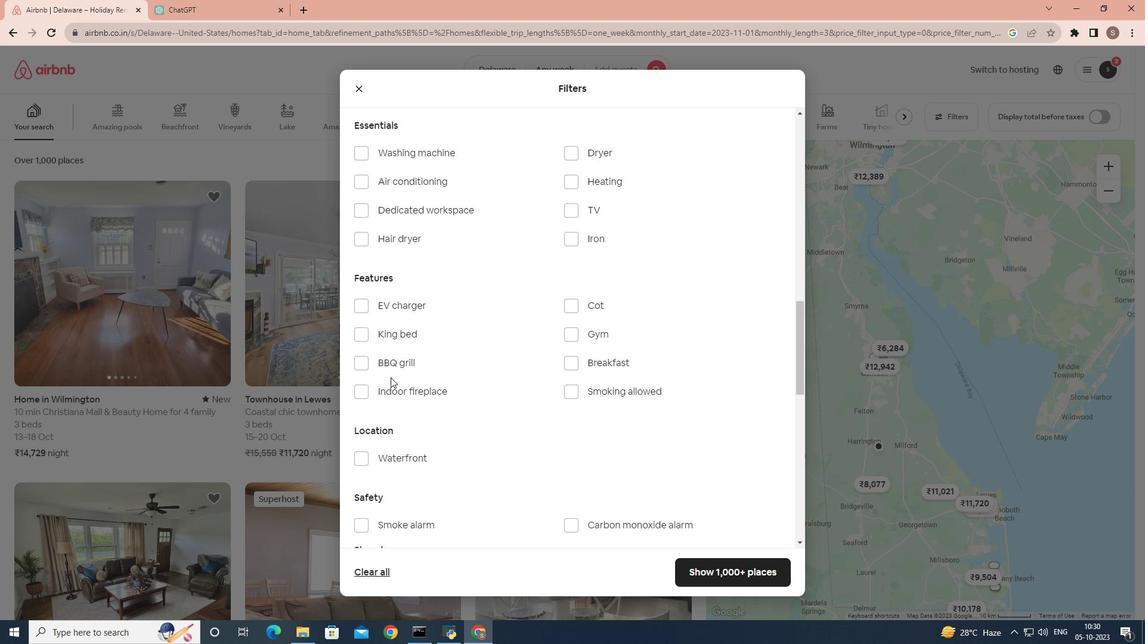 
Action: Mouse scrolled (390, 378) with delta (0, 0)
Screenshot: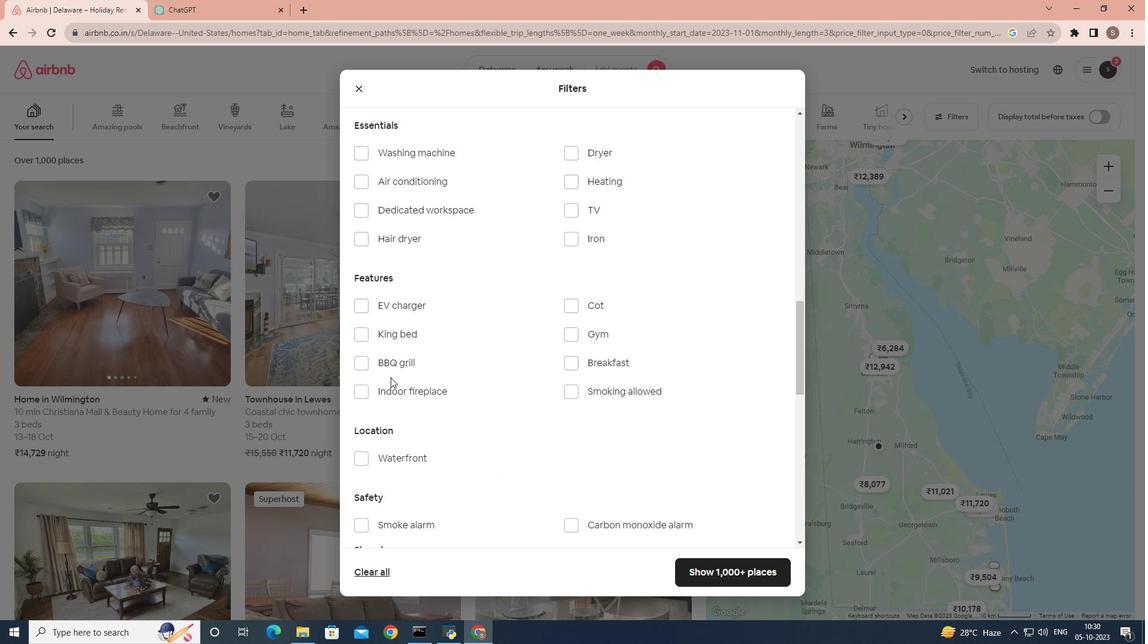 
Action: Mouse scrolled (390, 378) with delta (0, 0)
Screenshot: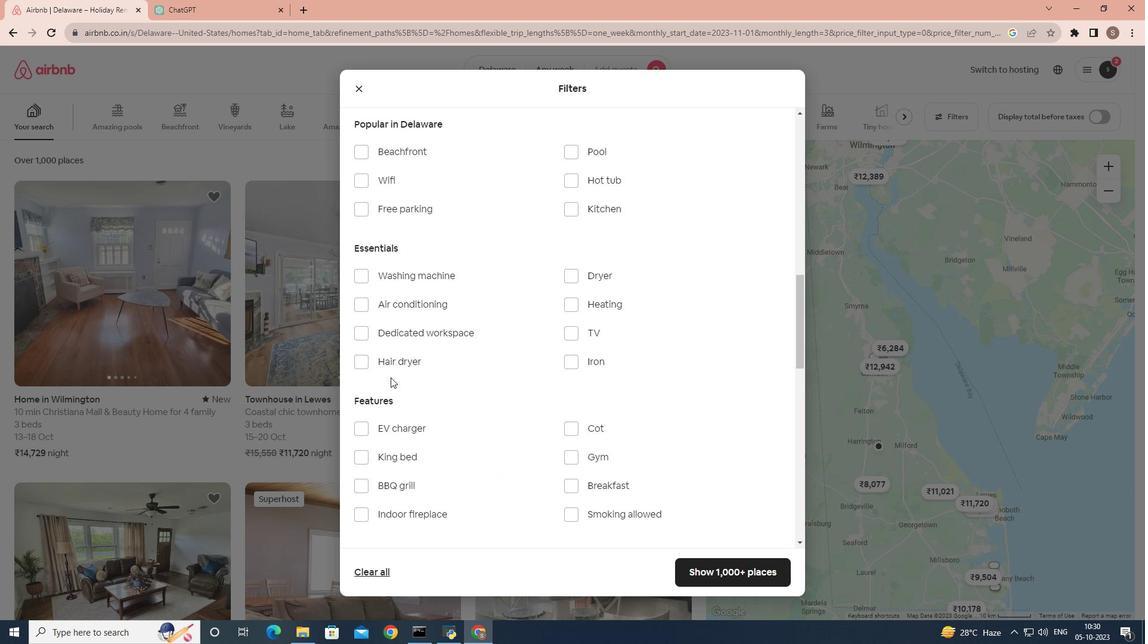 
Action: Mouse scrolled (390, 378) with delta (0, 0)
Screenshot: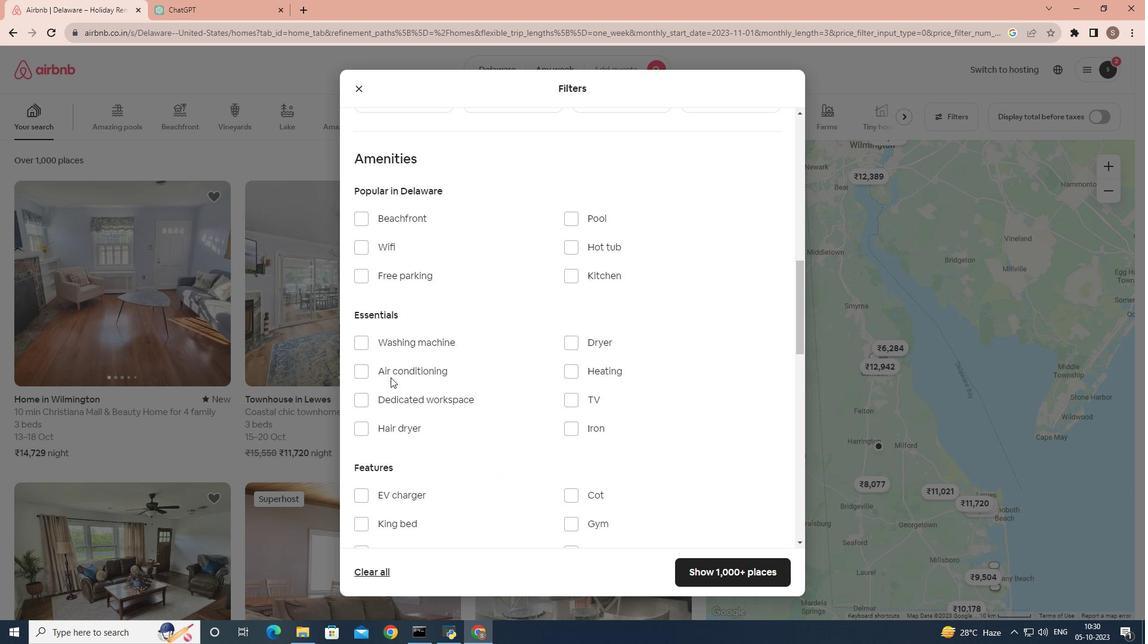 
Action: Mouse moved to (385, 296)
Screenshot: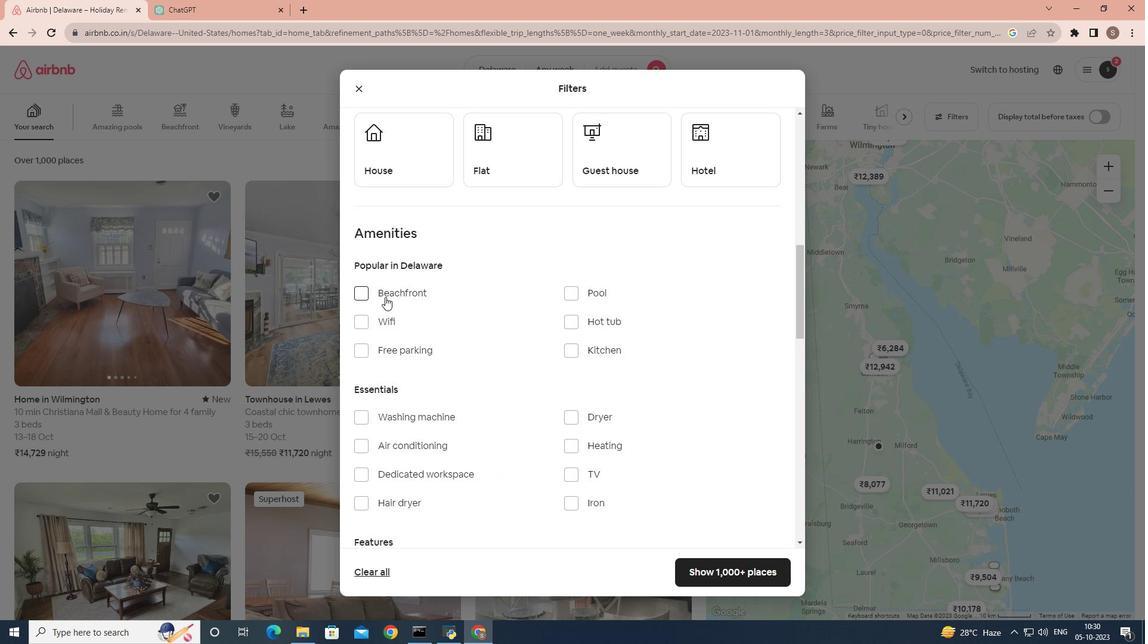
Action: Mouse pressed left at (385, 296)
Screenshot: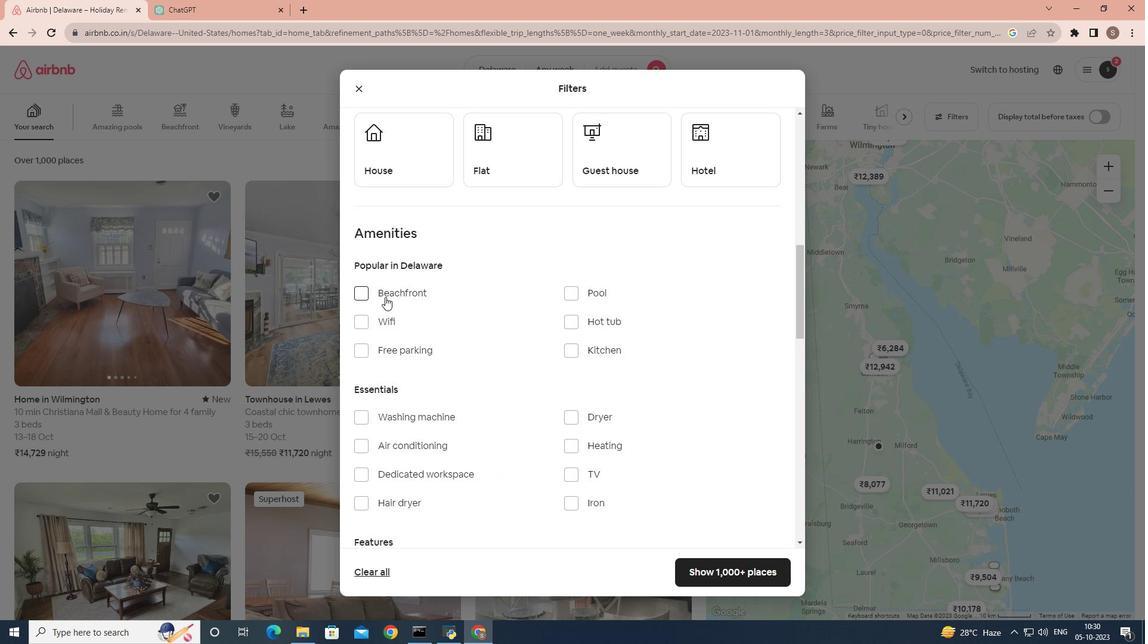 
Action: Mouse moved to (722, 581)
Screenshot: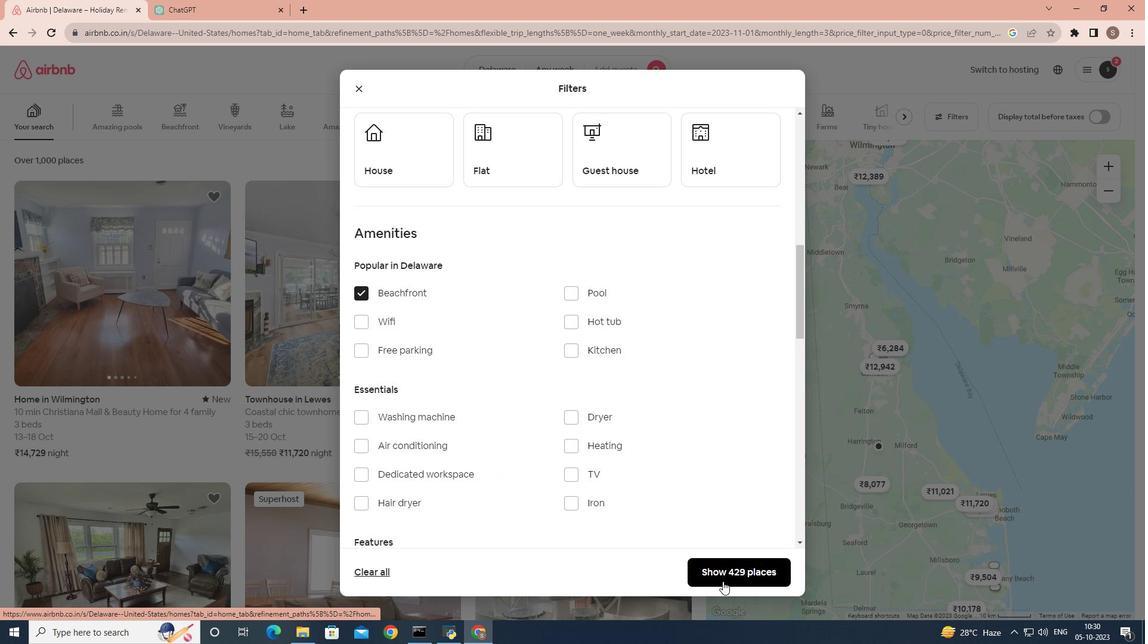 
Action: Mouse pressed left at (722, 581)
Screenshot: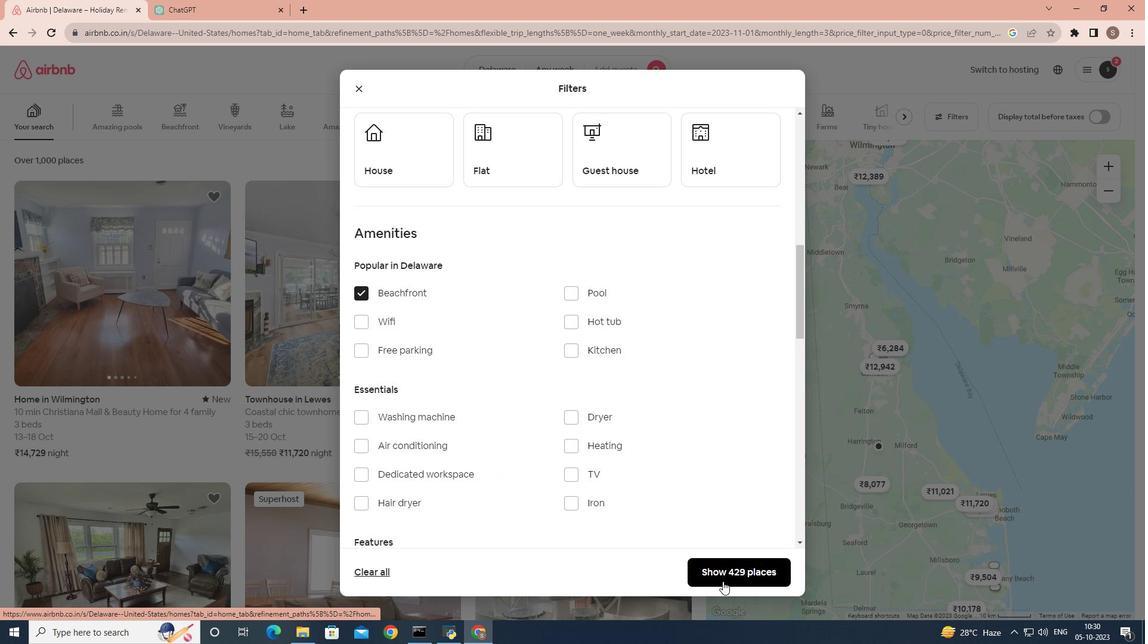 
Action: Mouse moved to (190, 124)
Screenshot: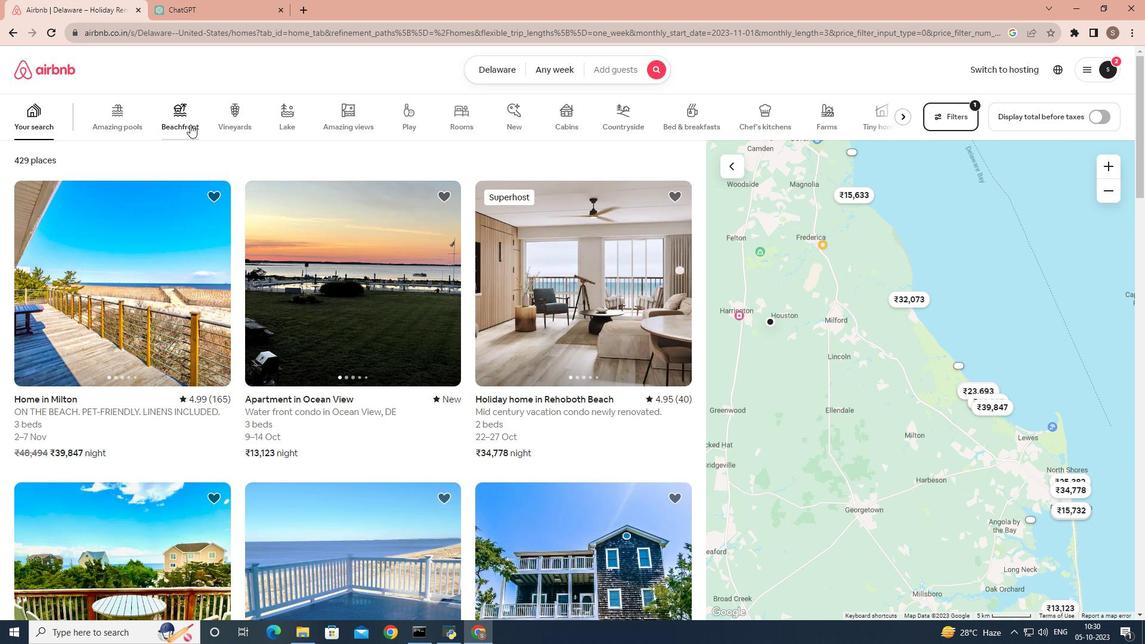 
Action: Mouse pressed left at (190, 124)
Screenshot: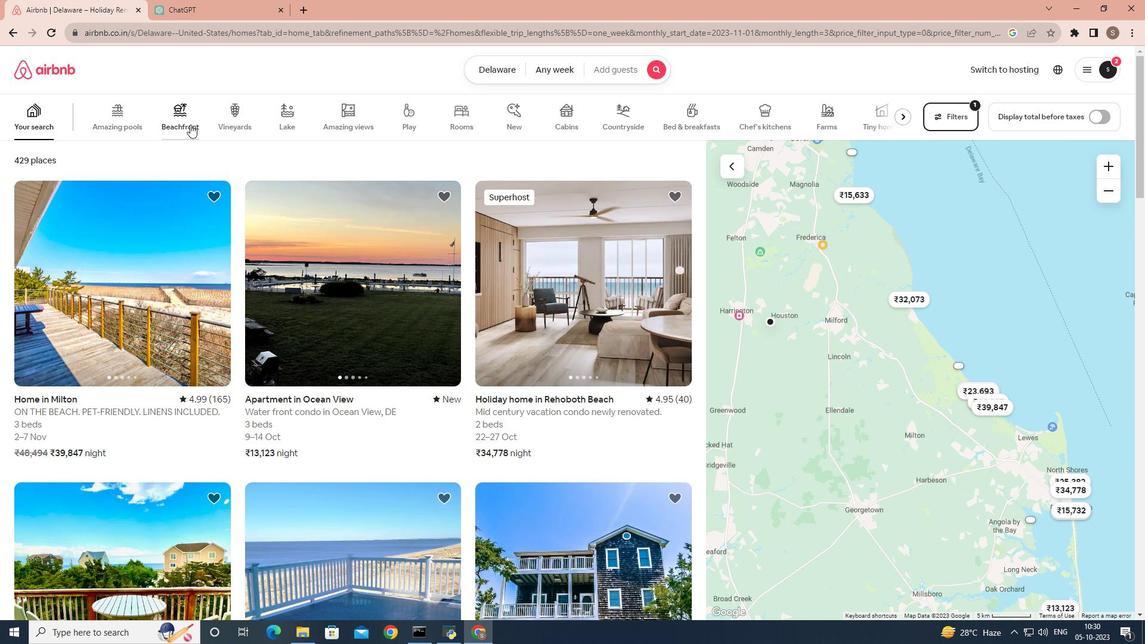 
Action: Mouse moved to (326, 359)
Screenshot: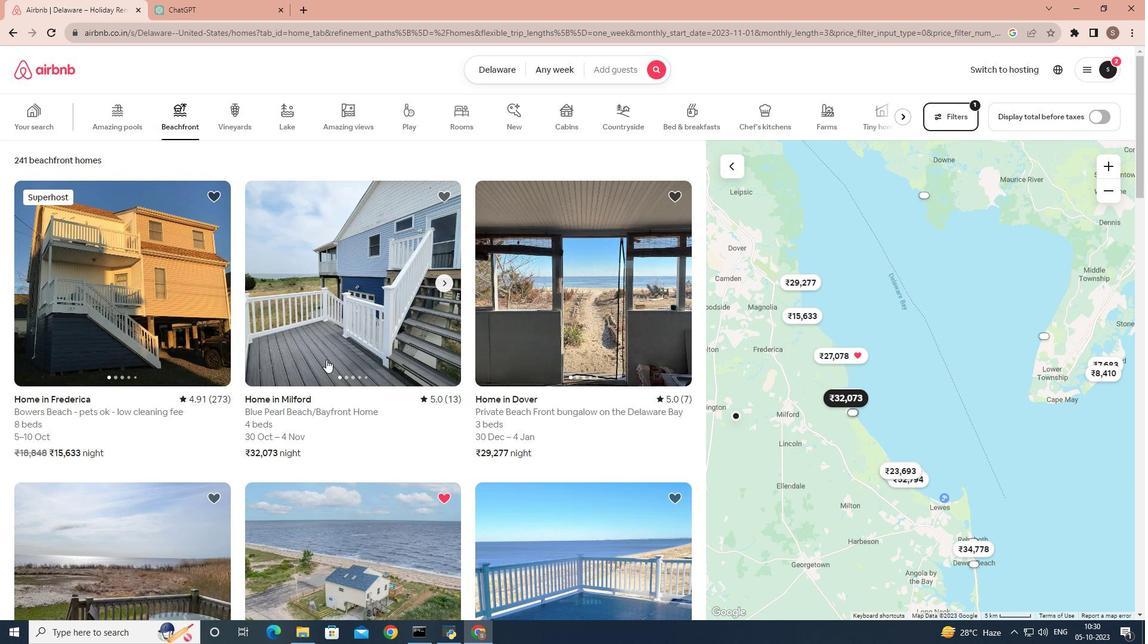 
Action: Mouse scrolled (326, 359) with delta (0, 0)
Screenshot: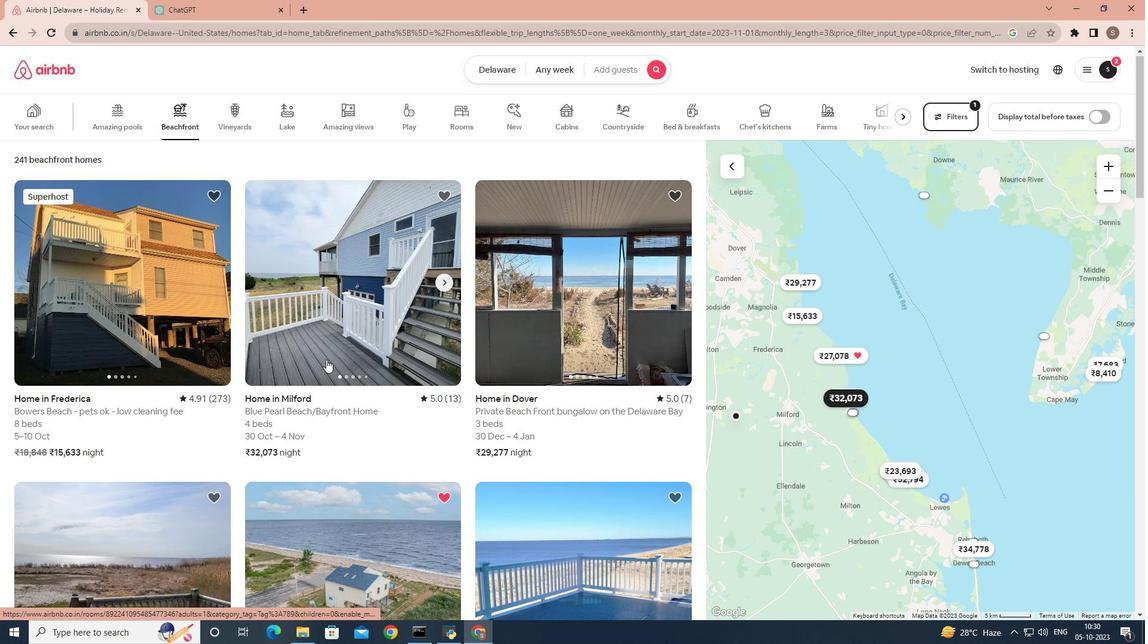 
Action: Mouse scrolled (326, 359) with delta (0, 0)
Screenshot: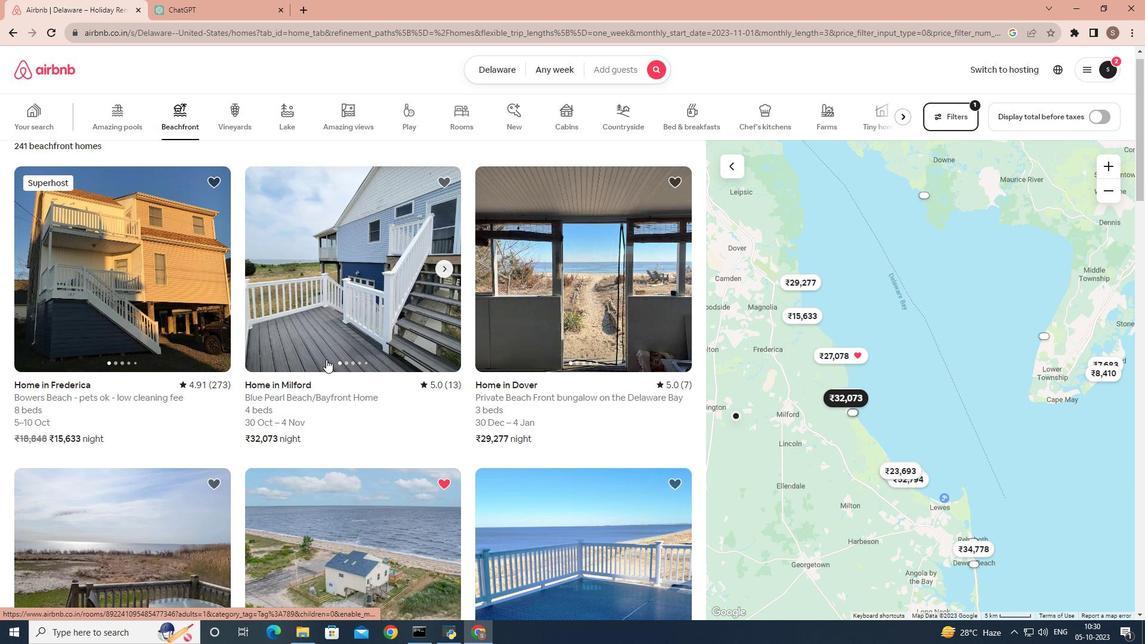 
Action: Mouse scrolled (326, 359) with delta (0, 0)
Screenshot: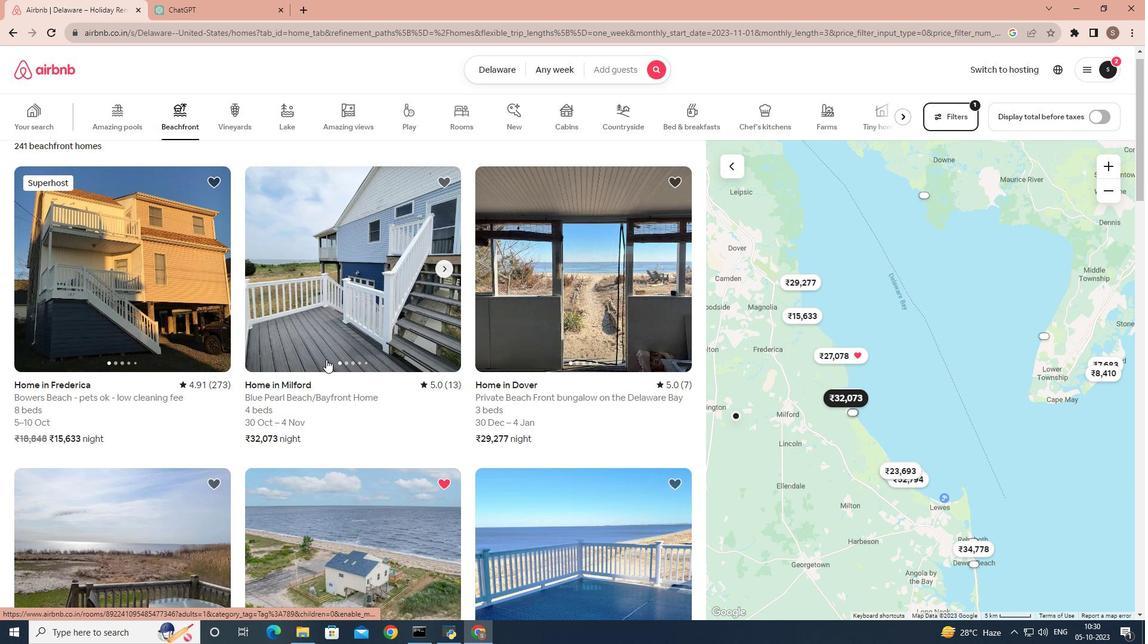 
Action: Mouse scrolled (326, 360) with delta (0, 0)
Screenshot: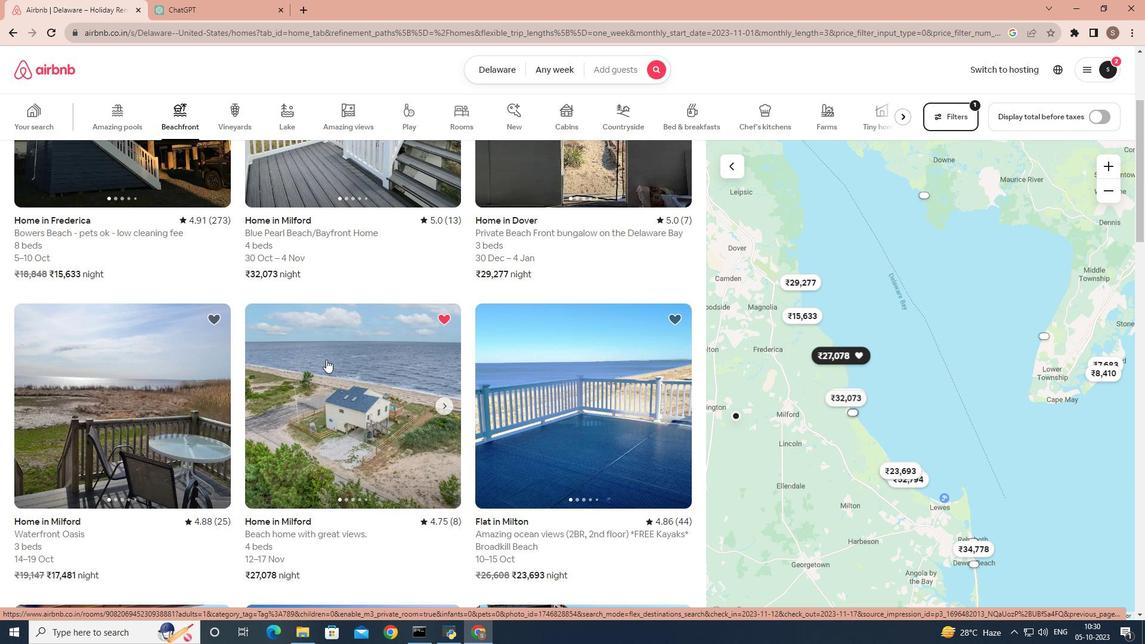 
Action: Mouse scrolled (326, 360) with delta (0, 0)
Screenshot: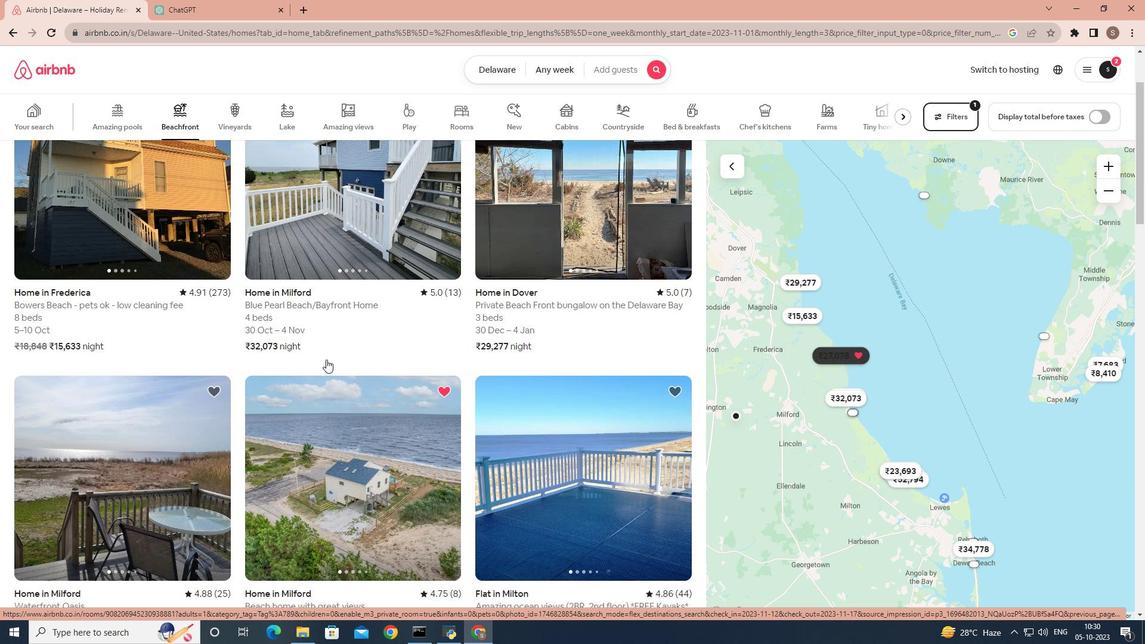 
Action: Mouse moved to (364, 320)
Screenshot: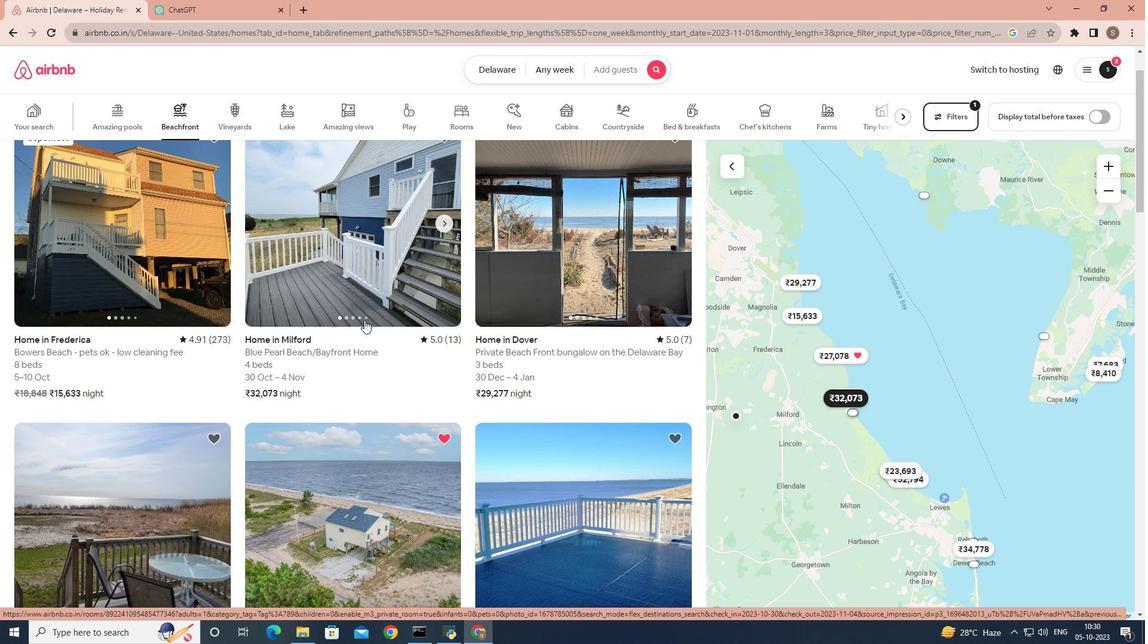 
Action: Mouse pressed left at (364, 320)
Screenshot: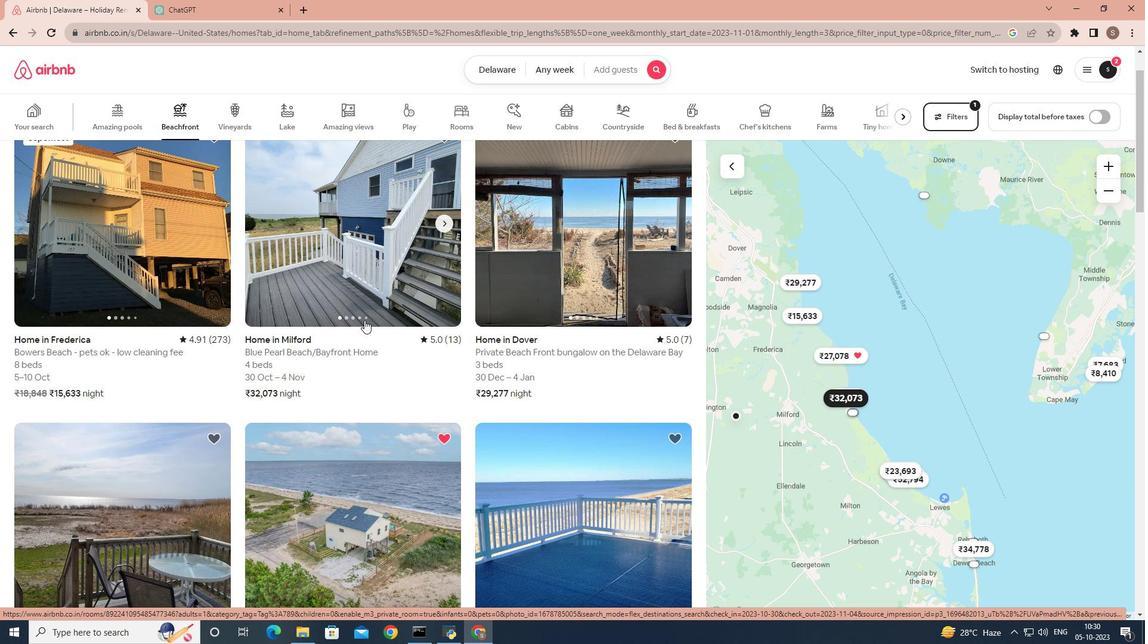 
Action: Mouse scrolled (364, 319) with delta (0, 0)
Screenshot: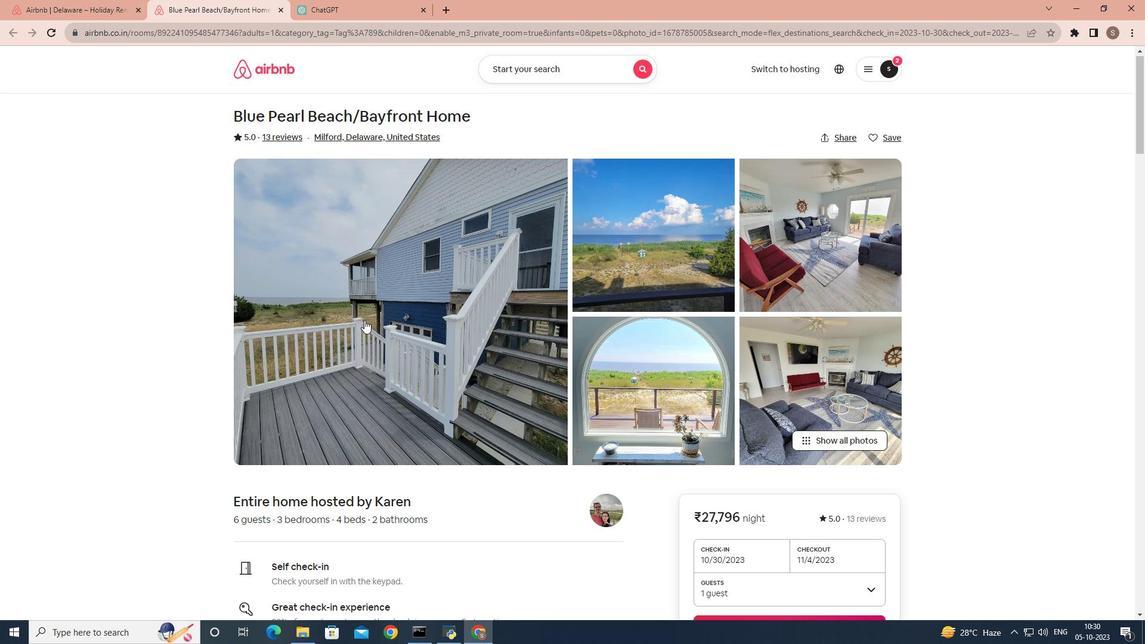 
Action: Mouse scrolled (364, 319) with delta (0, 0)
Screenshot: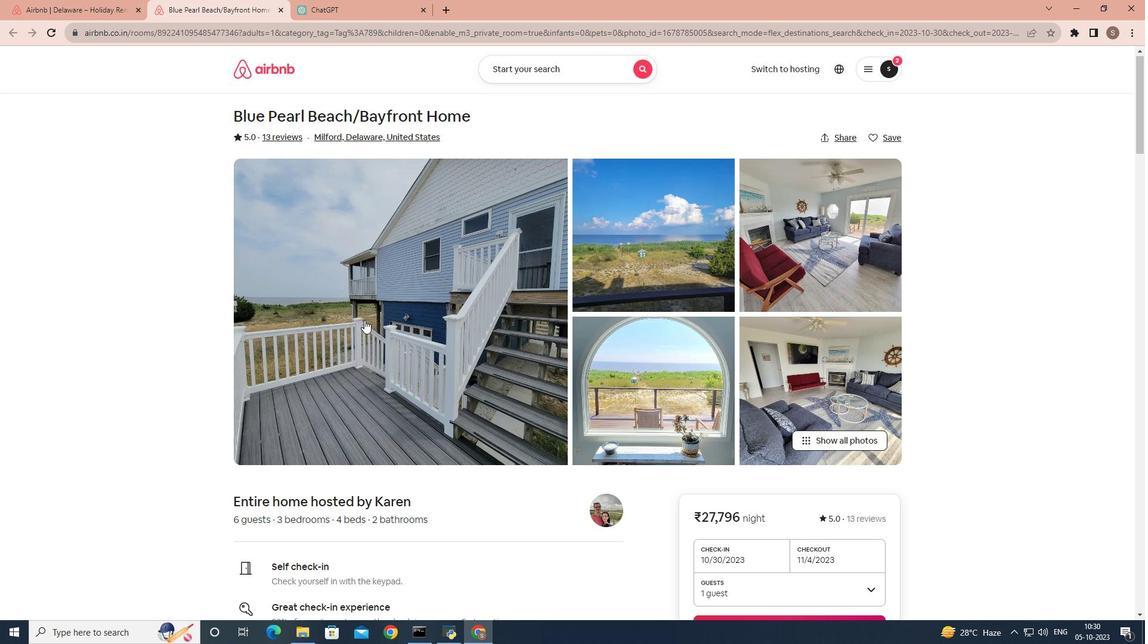 
Action: Mouse scrolled (364, 319) with delta (0, 0)
Screenshot: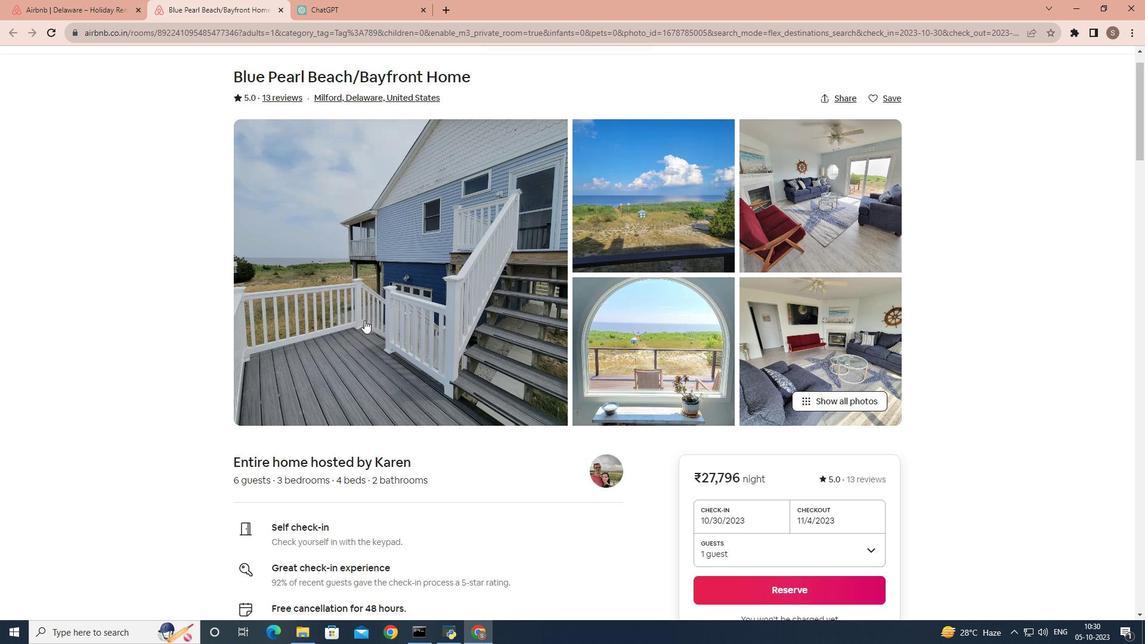 
Action: Mouse scrolled (364, 319) with delta (0, 0)
Screenshot: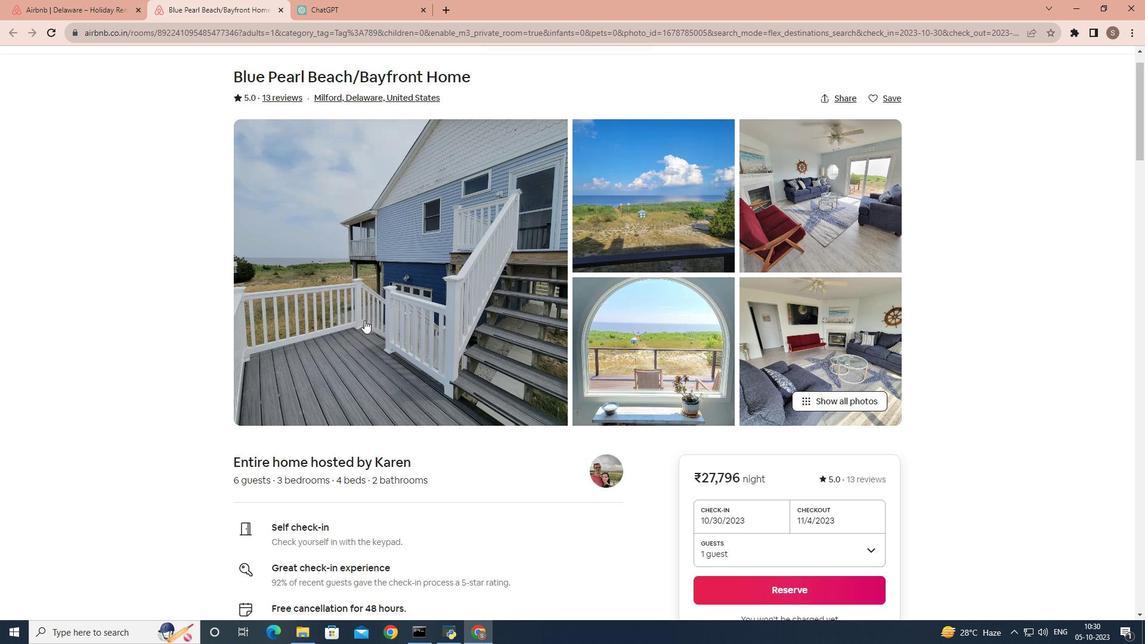 
Action: Mouse scrolled (364, 319) with delta (0, 0)
Screenshot: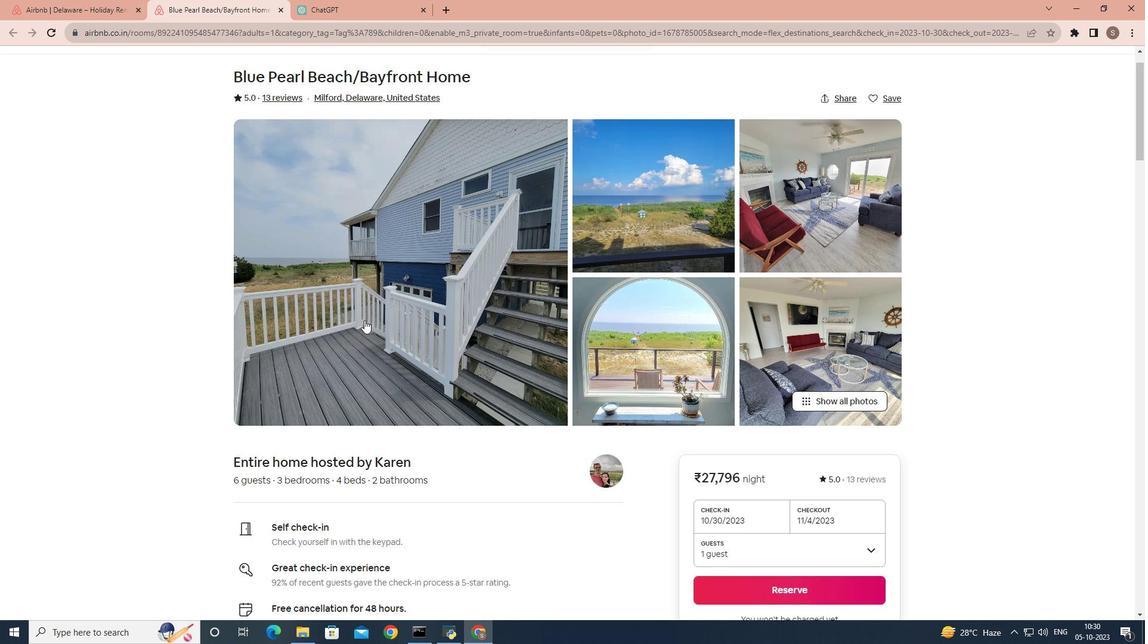 
Action: Mouse scrolled (364, 319) with delta (0, 0)
Screenshot: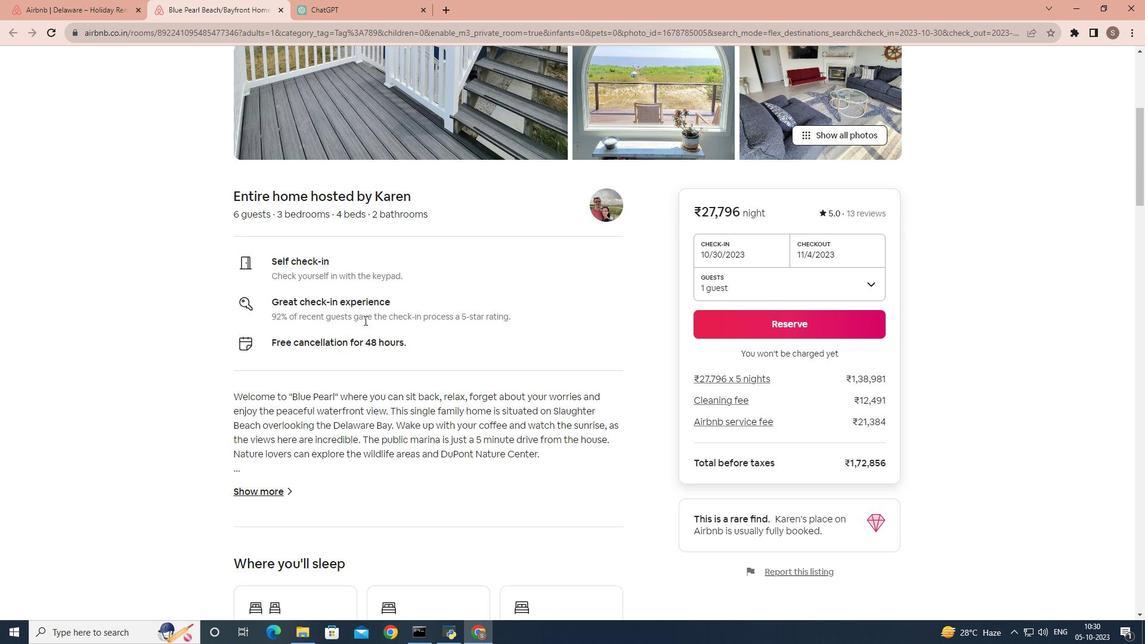 
Action: Mouse scrolled (364, 319) with delta (0, 0)
Screenshot: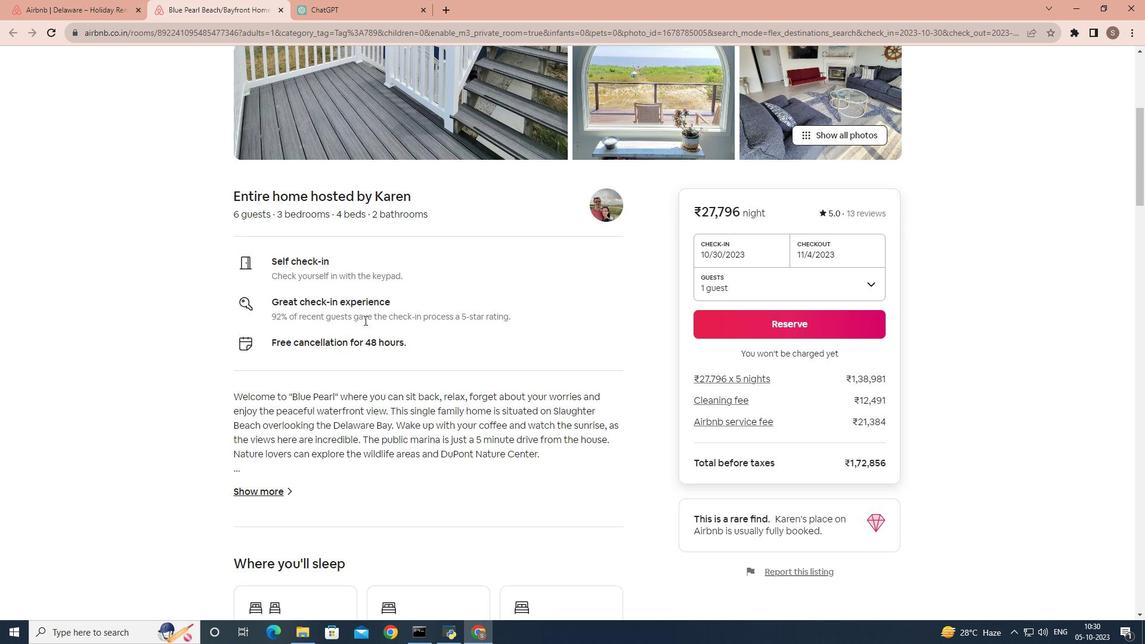 
Action: Mouse scrolled (364, 319) with delta (0, 0)
Screenshot: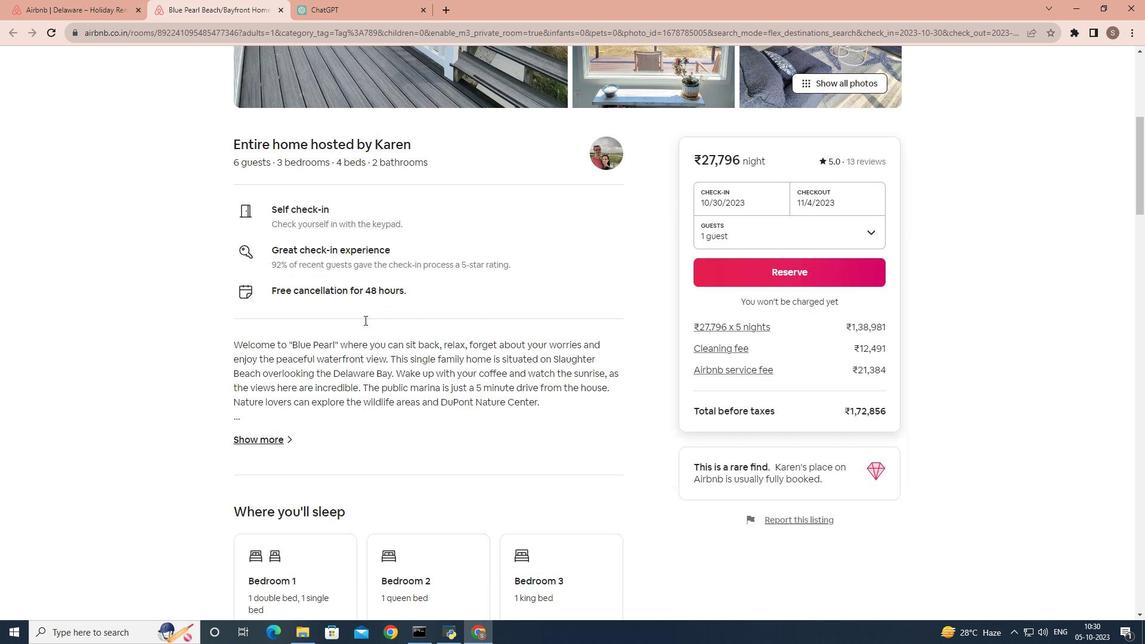 
Action: Mouse scrolled (364, 319) with delta (0, 0)
Screenshot: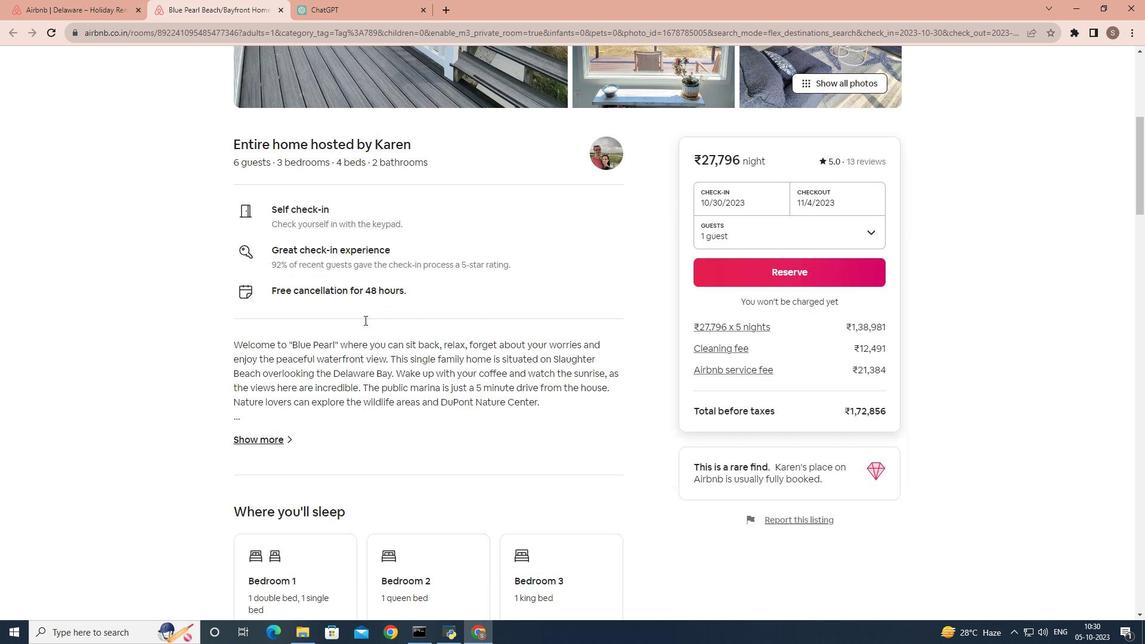 
Action: Mouse moved to (249, 263)
Screenshot: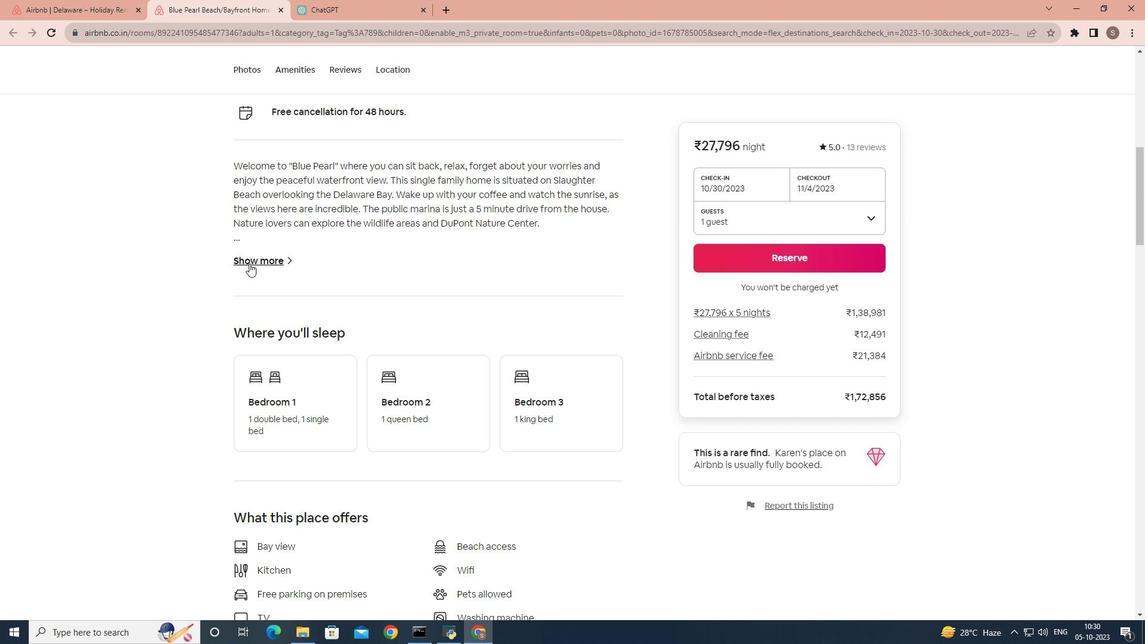 
Action: Mouse pressed left at (249, 263)
Screenshot: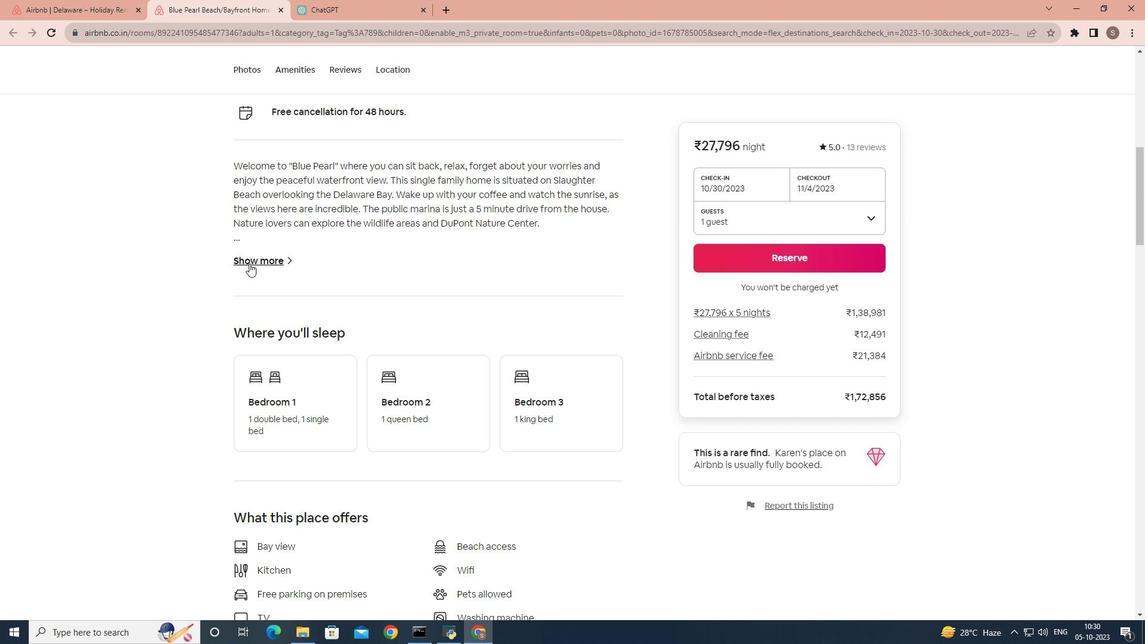 
Action: Mouse moved to (429, 304)
Screenshot: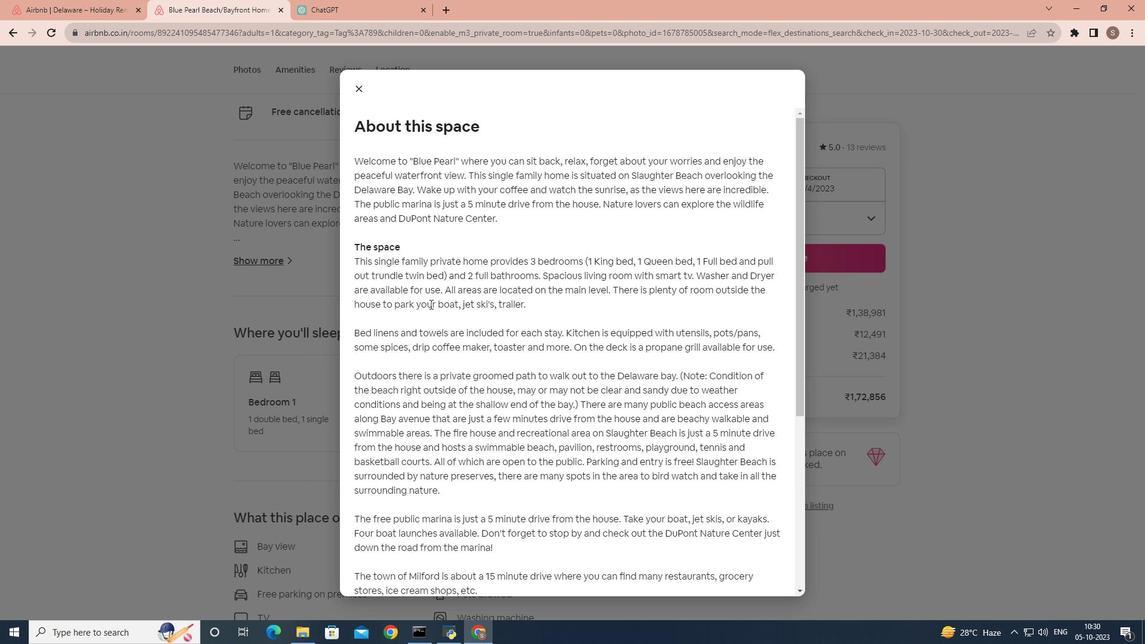 
Action: Mouse scrolled (429, 303) with delta (0, 0)
Screenshot: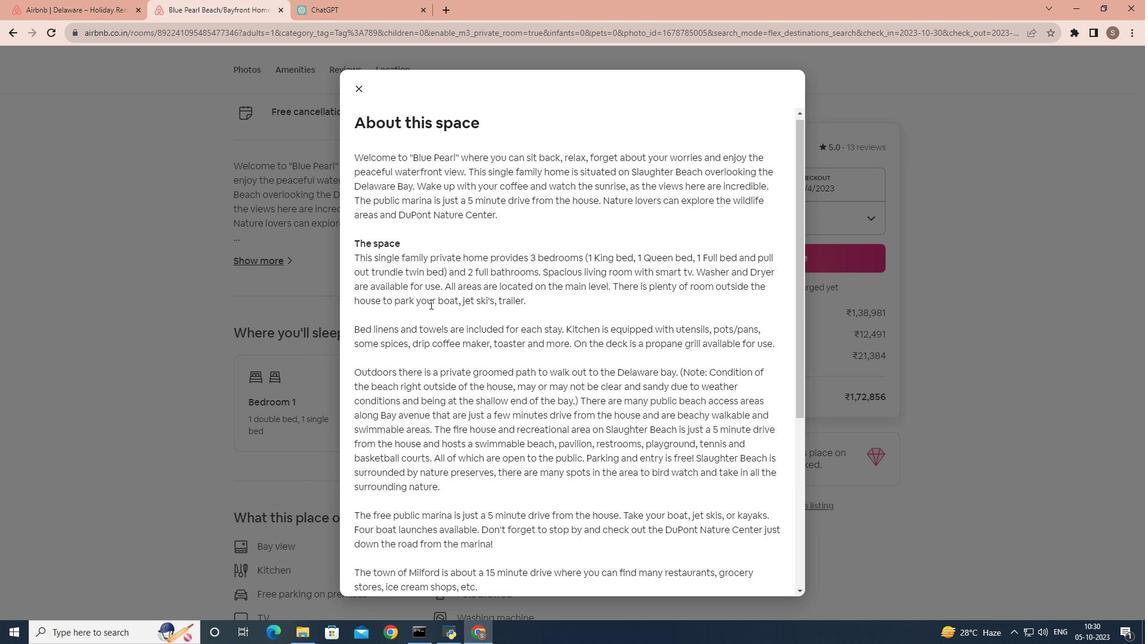 
Action: Mouse scrolled (429, 303) with delta (0, 0)
Screenshot: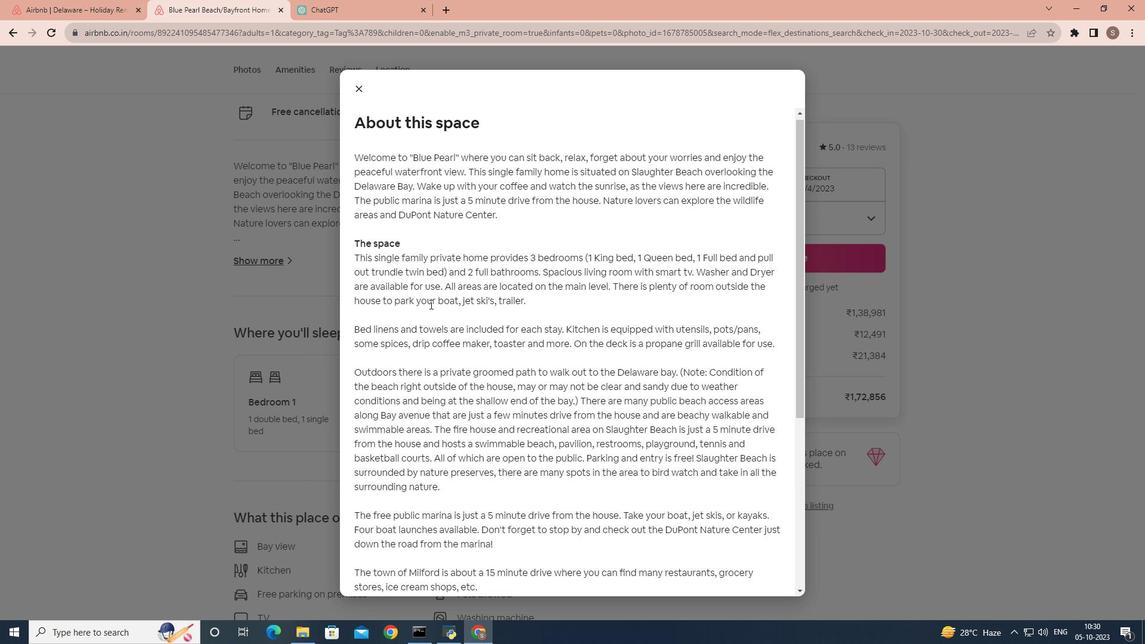 
Action: Mouse scrolled (429, 303) with delta (0, 0)
Screenshot: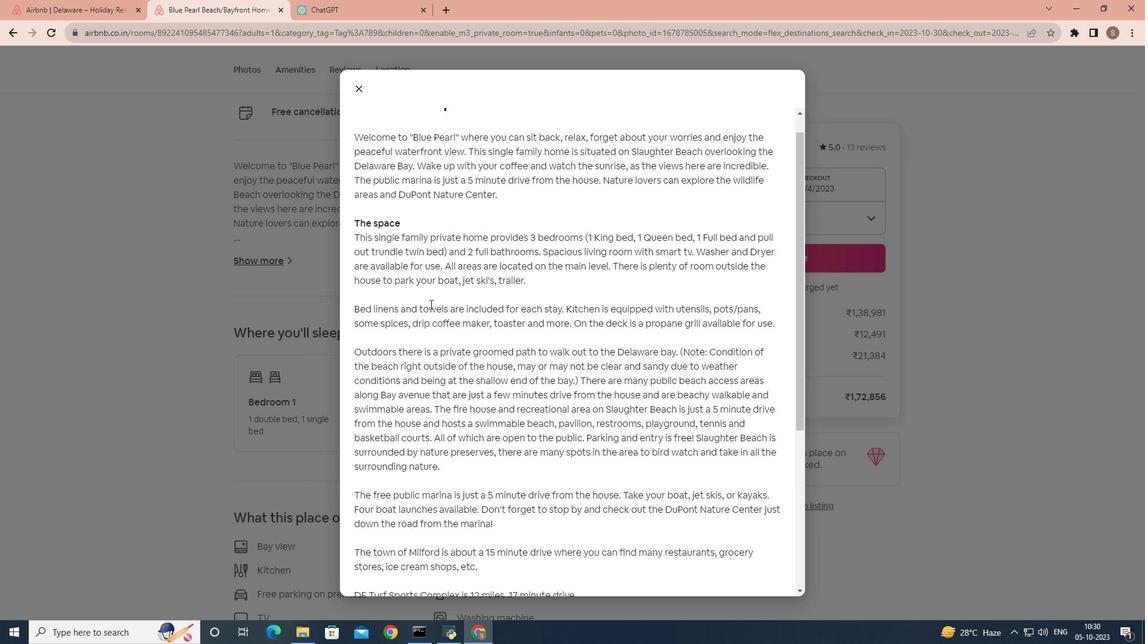
Action: Mouse scrolled (429, 303) with delta (0, 0)
Screenshot: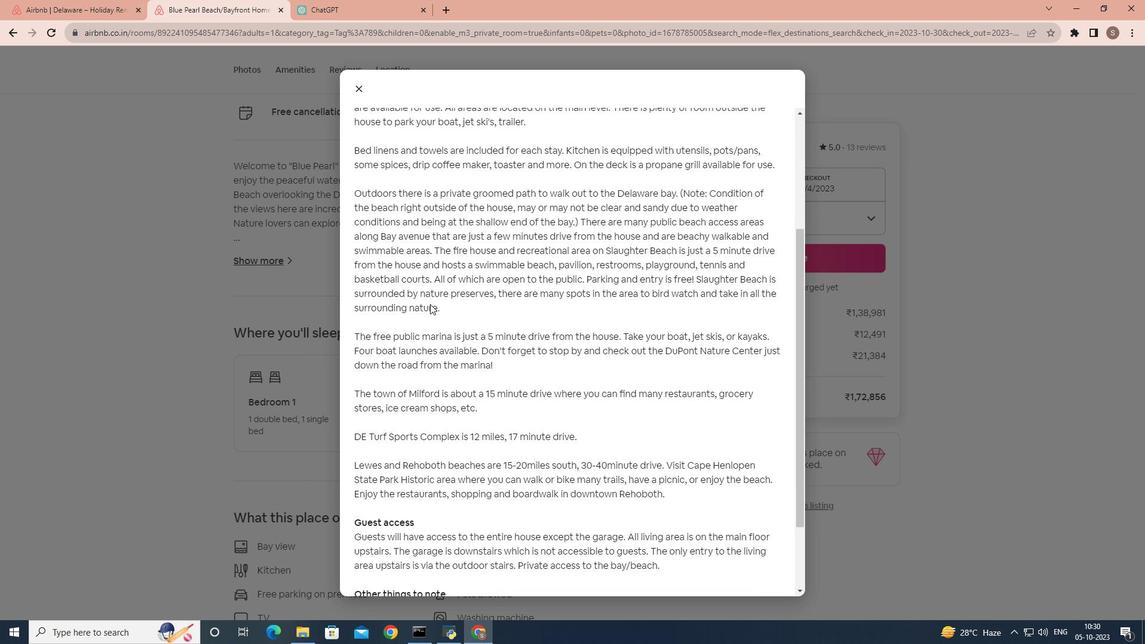 
Action: Mouse scrolled (429, 303) with delta (0, 0)
Screenshot: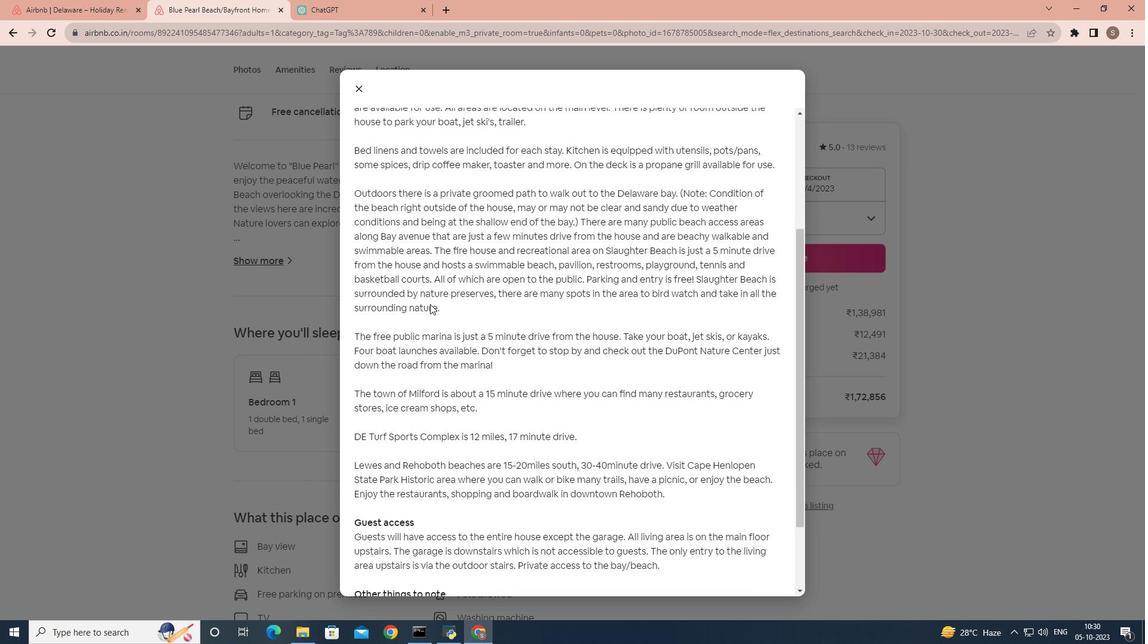 
Action: Mouse scrolled (429, 303) with delta (0, 0)
Screenshot: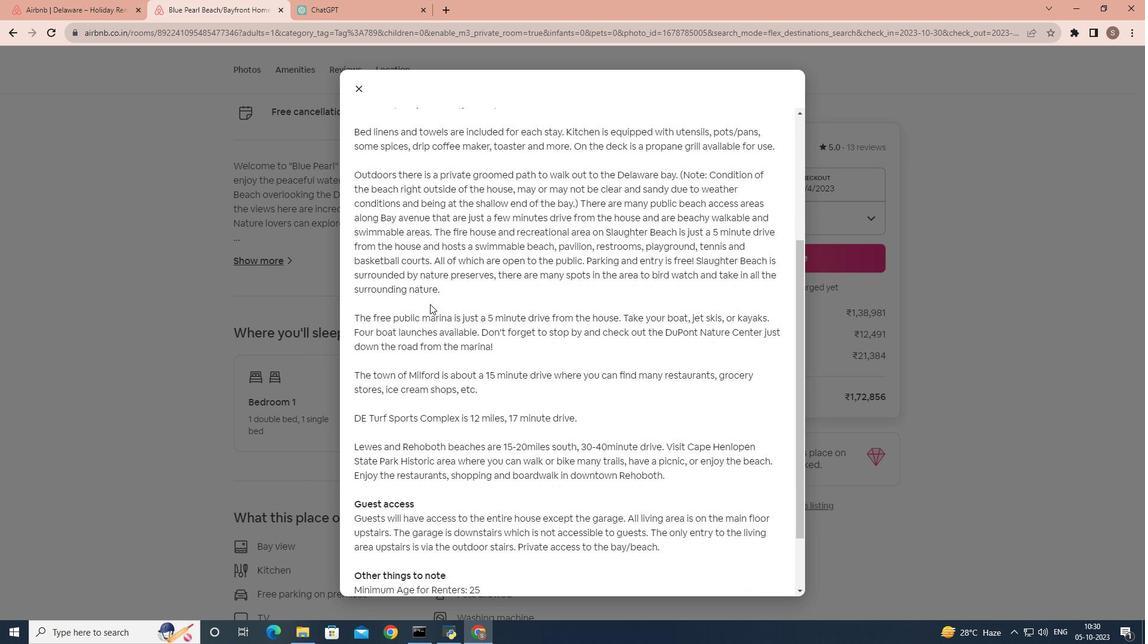 
Action: Mouse moved to (362, 95)
Screenshot: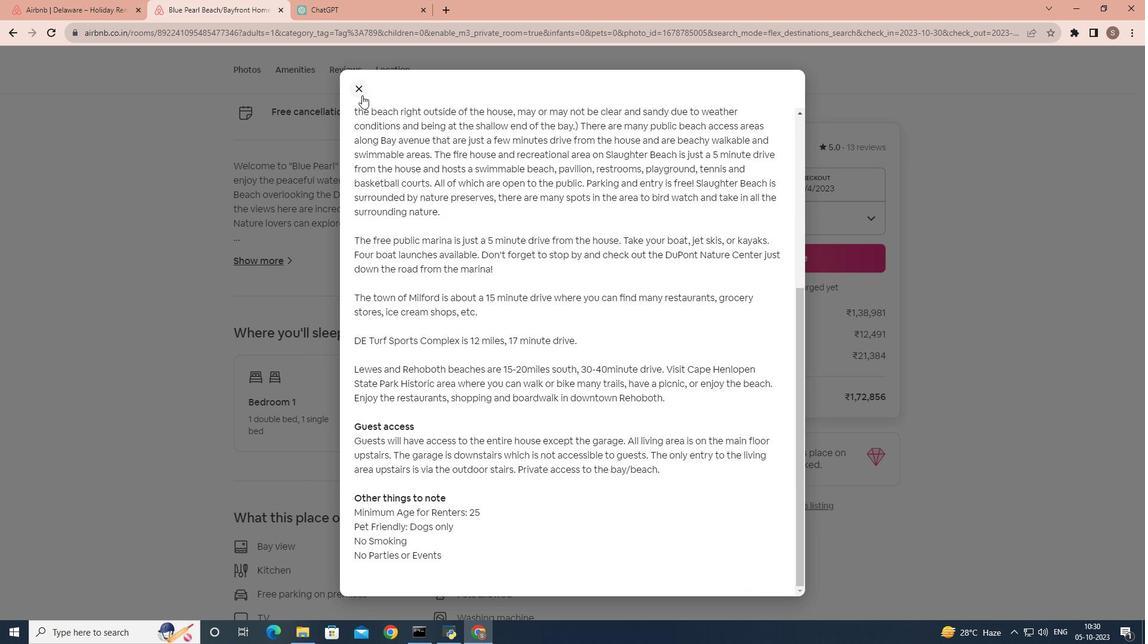 
Action: Mouse pressed left at (362, 95)
Screenshot: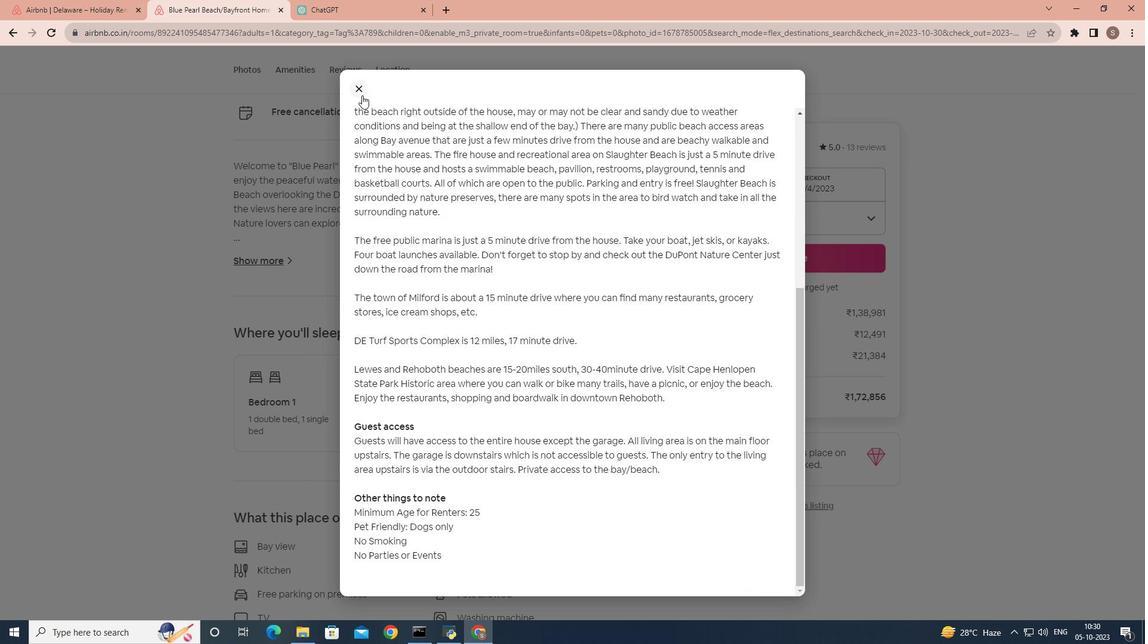 
Action: Mouse moved to (335, 369)
Screenshot: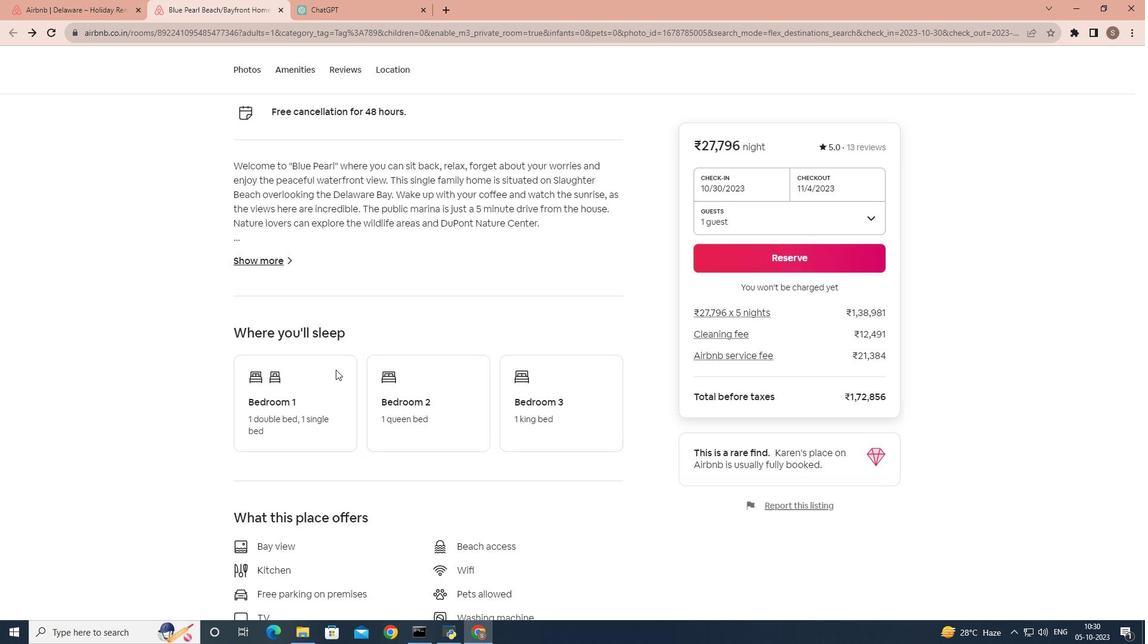 
Action: Mouse scrolled (335, 369) with delta (0, 0)
Screenshot: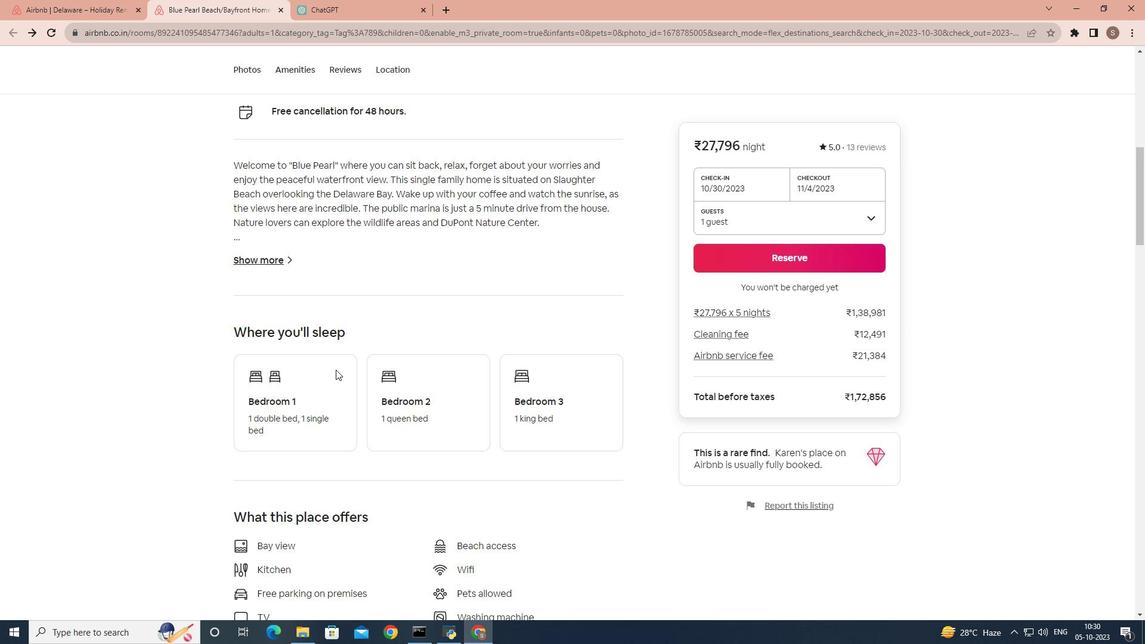 
Action: Mouse scrolled (335, 369) with delta (0, 0)
Screenshot: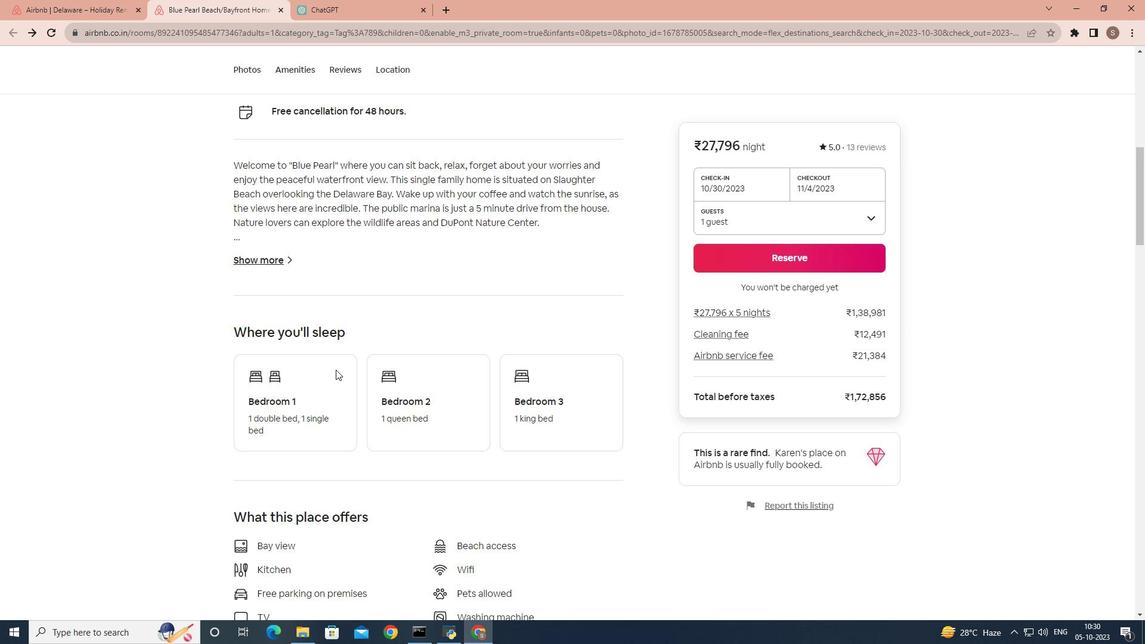 
Action: Mouse scrolled (335, 369) with delta (0, 0)
Screenshot: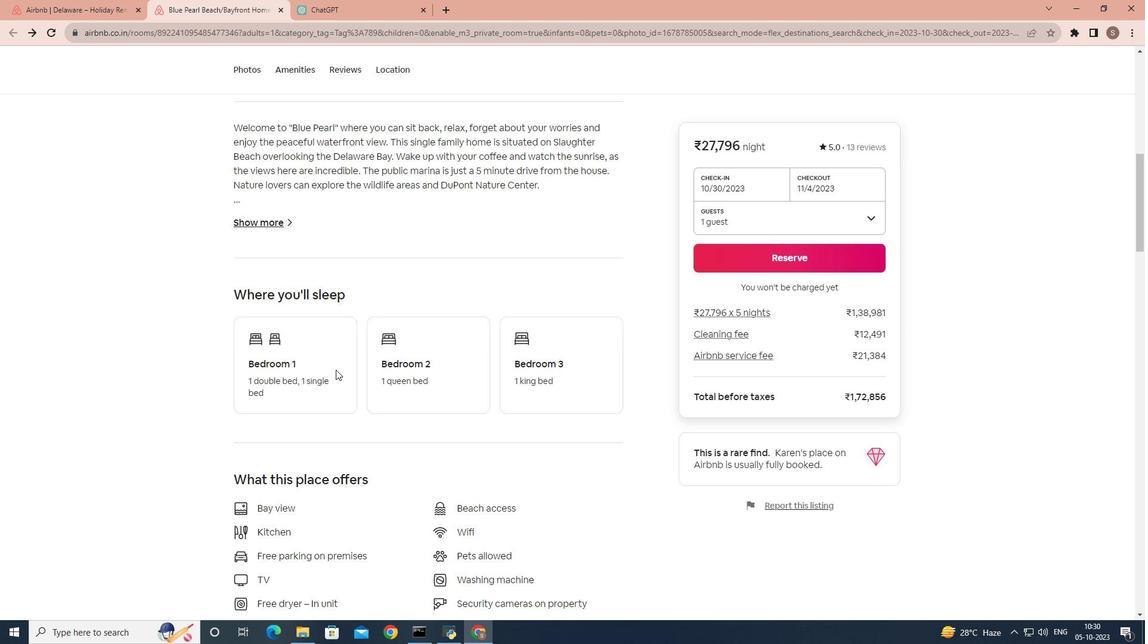 
Action: Mouse scrolled (335, 369) with delta (0, 0)
Screenshot: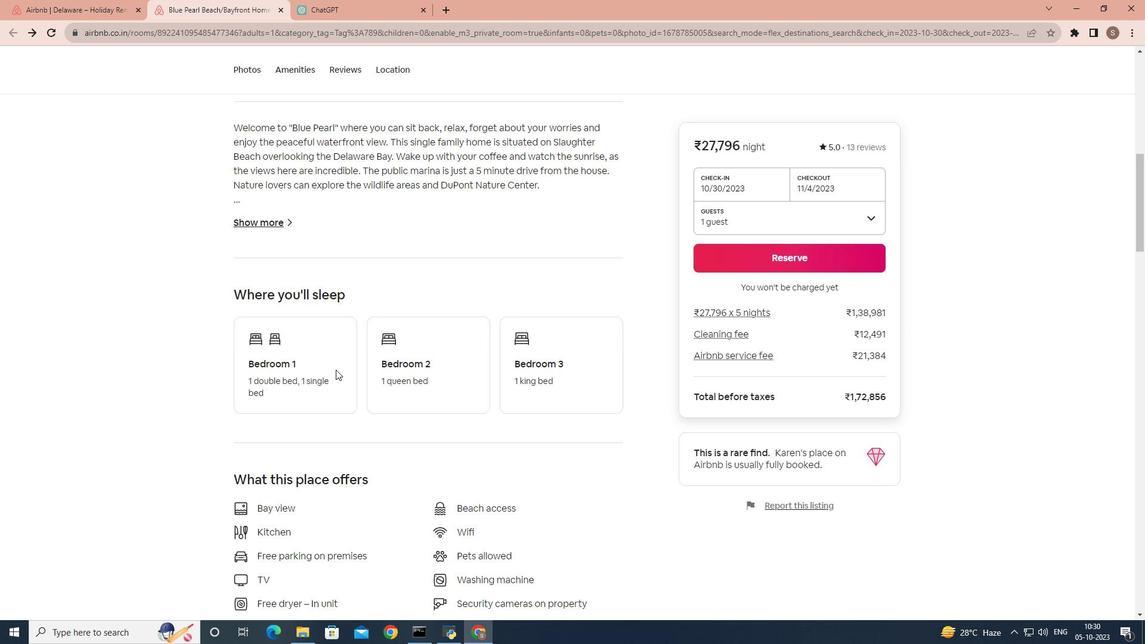 
Action: Mouse scrolled (335, 369) with delta (0, 0)
Screenshot: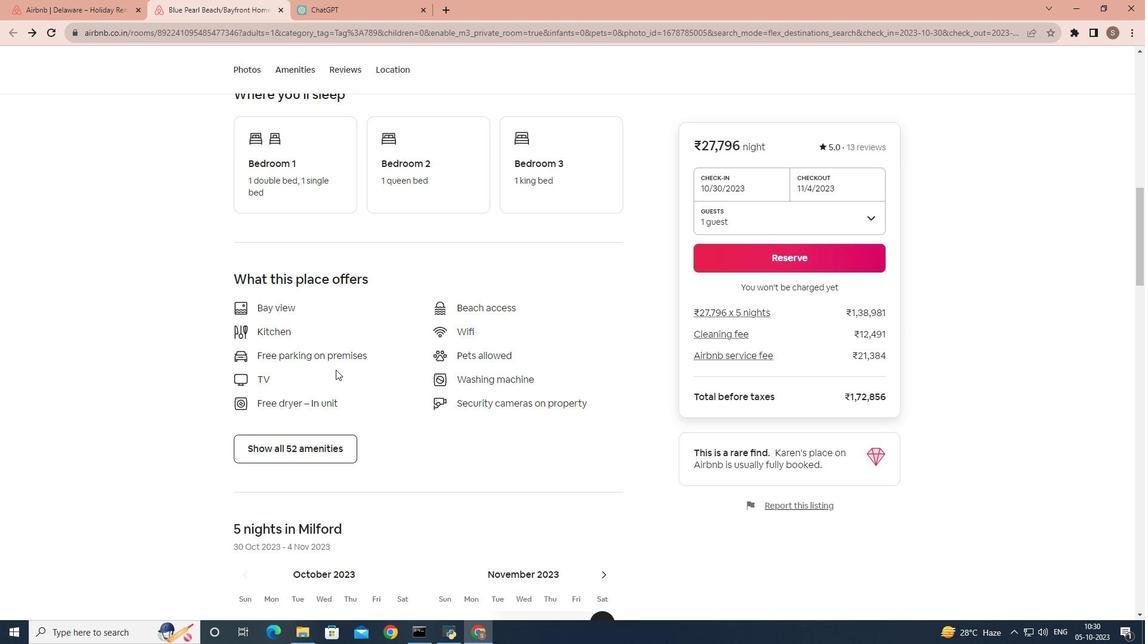 
Action: Mouse scrolled (335, 369) with delta (0, 0)
Screenshot: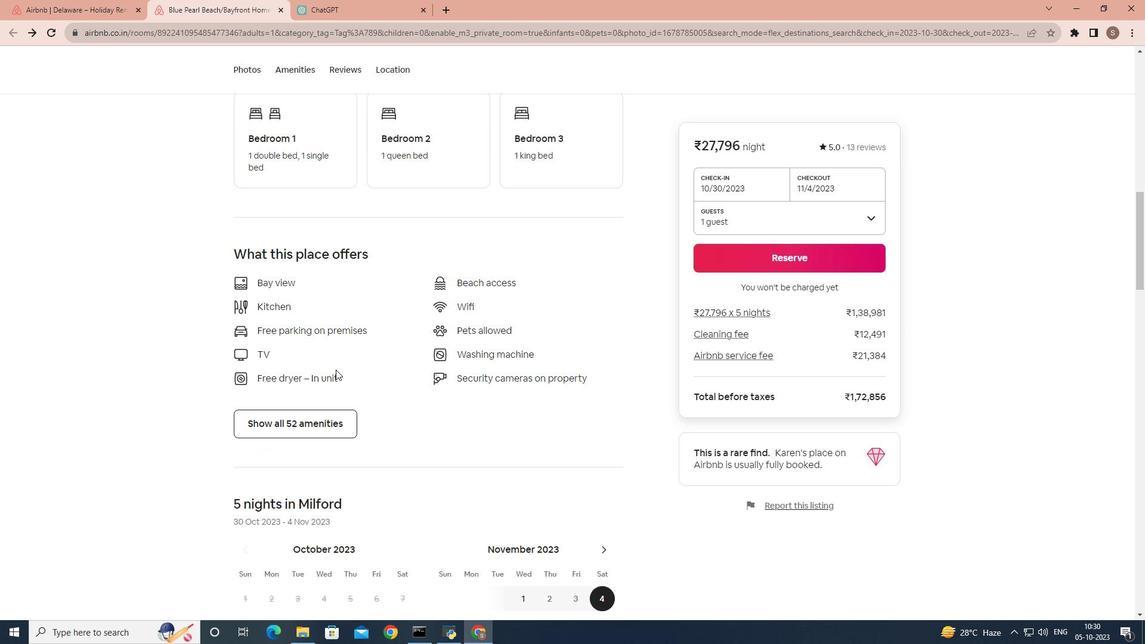 
Action: Mouse scrolled (335, 369) with delta (0, 0)
Screenshot: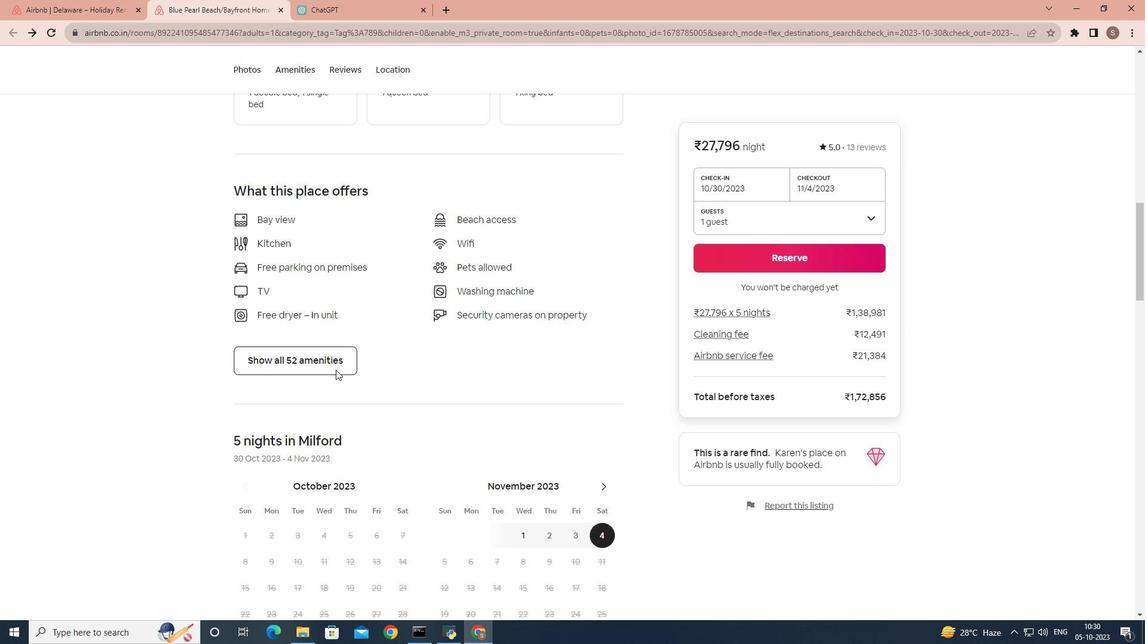 
Action: Mouse moved to (339, 276)
Screenshot: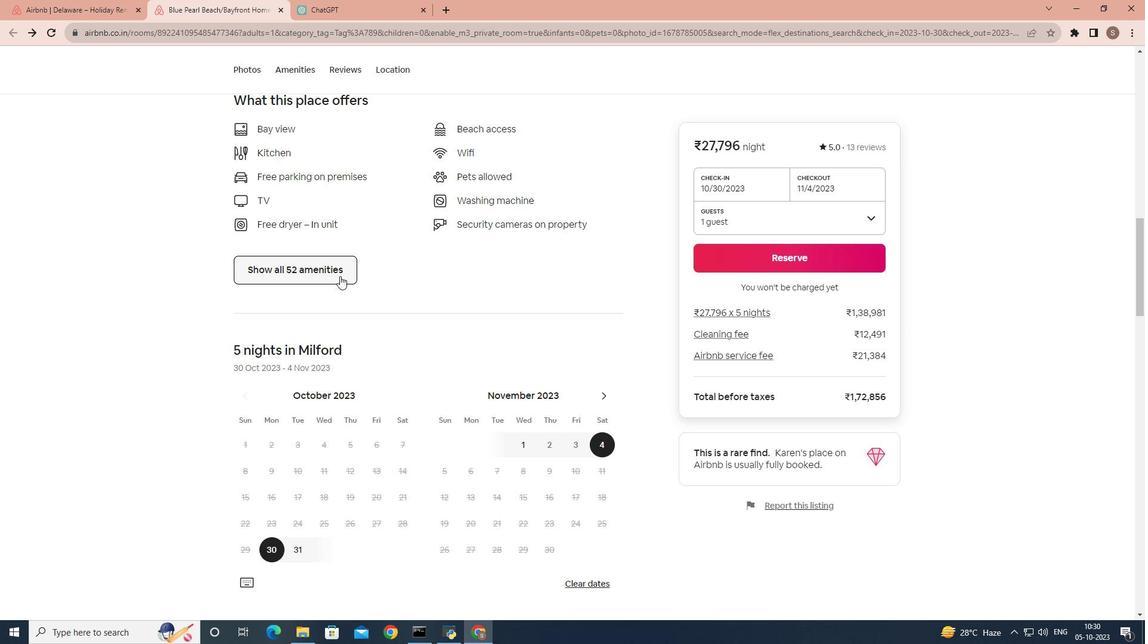 
Action: Mouse pressed left at (339, 276)
Screenshot: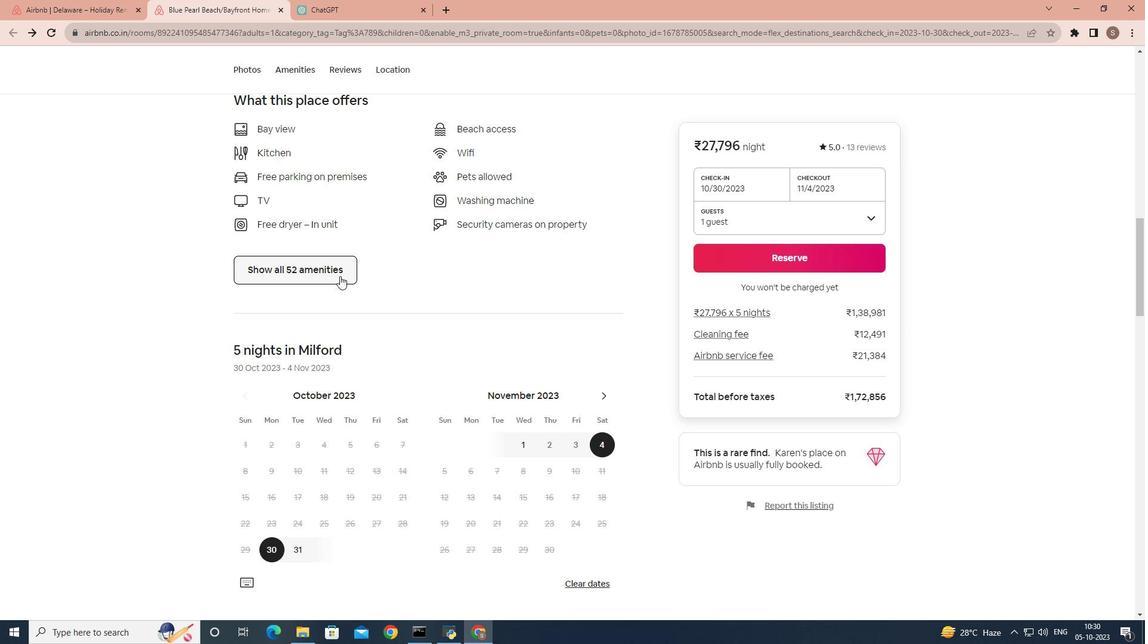 
Action: Mouse moved to (448, 316)
Screenshot: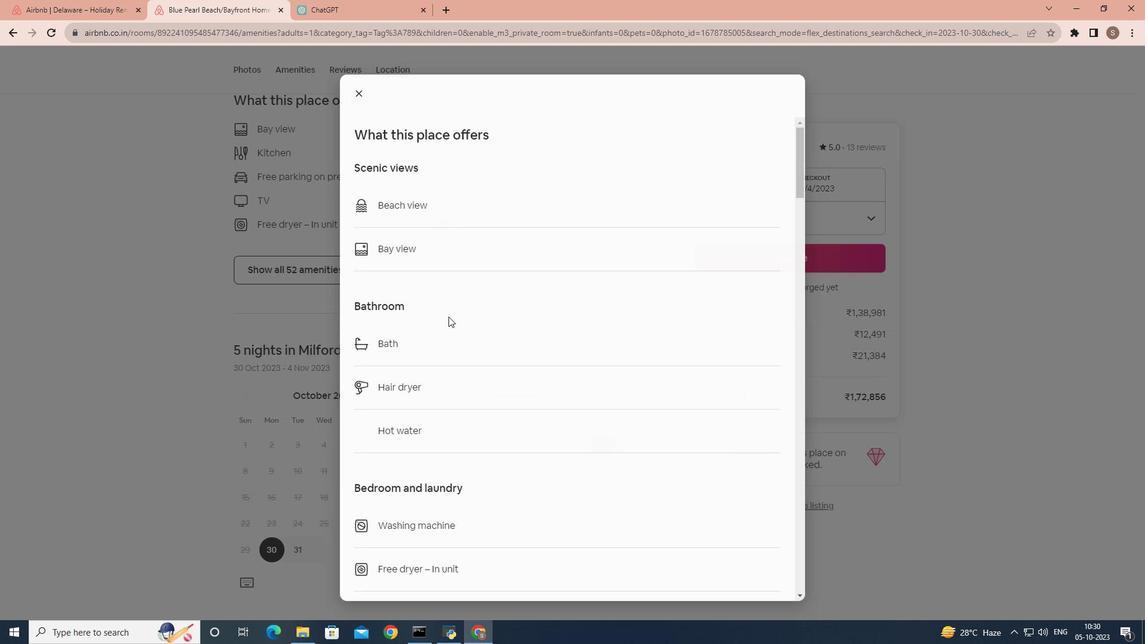 
Action: Mouse scrolled (448, 316) with delta (0, 0)
Screenshot: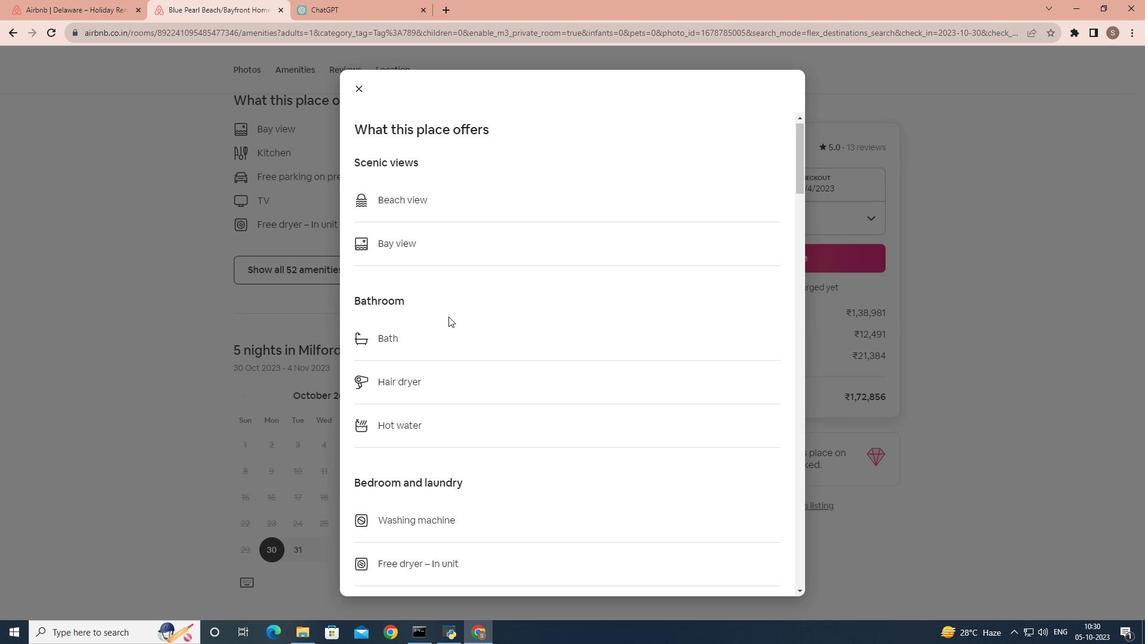 
Action: Mouse scrolled (448, 316) with delta (0, 0)
Screenshot: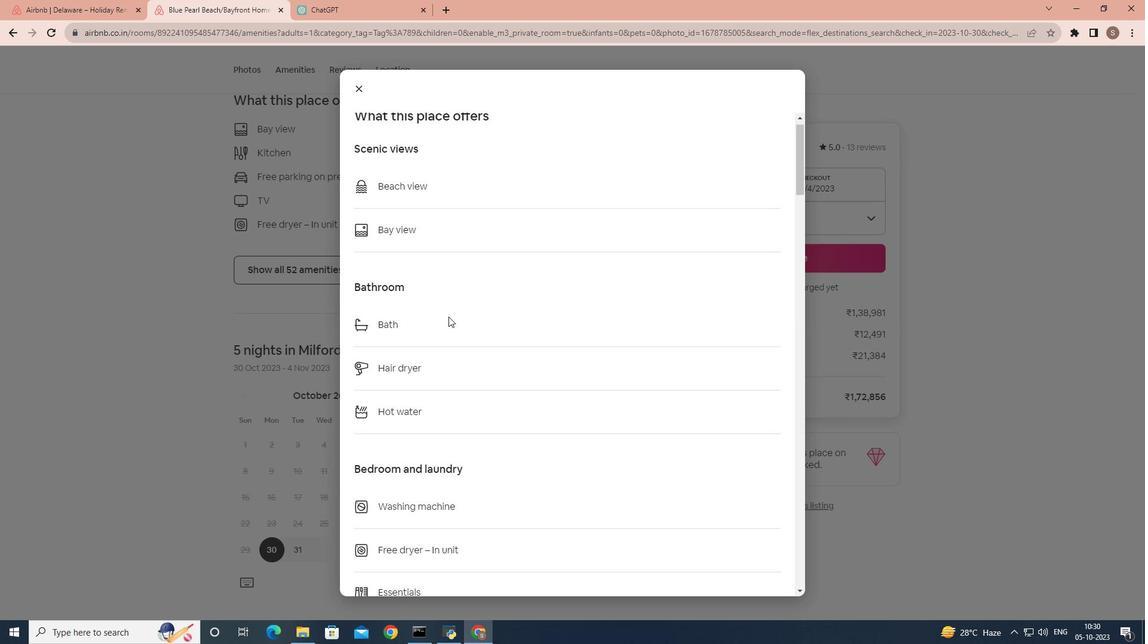 
Action: Mouse scrolled (448, 316) with delta (0, 0)
Screenshot: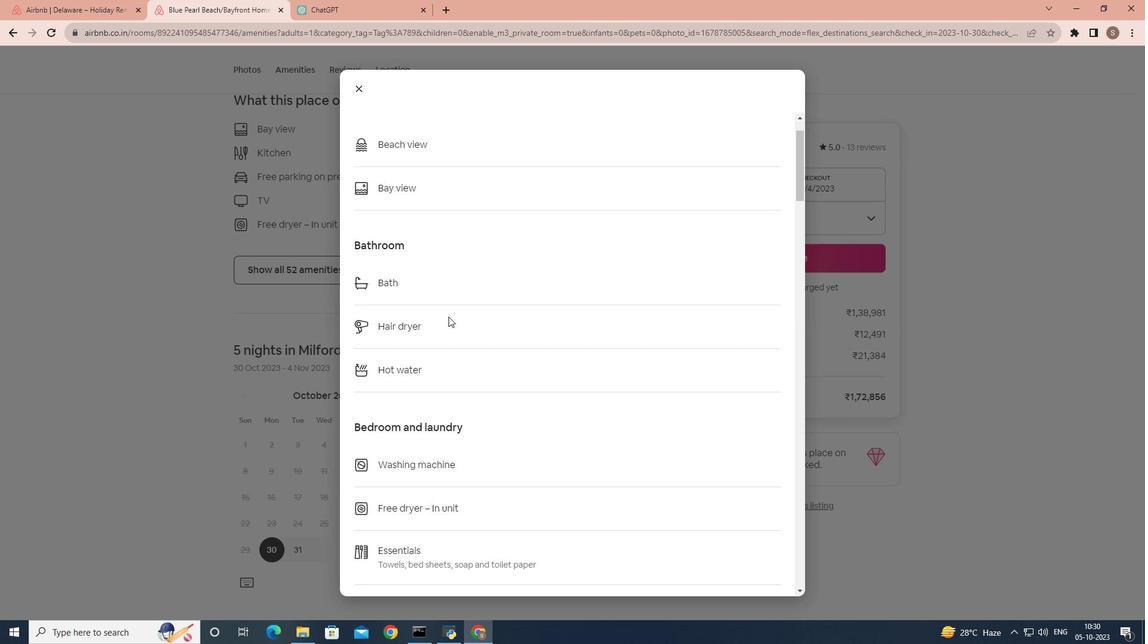 
Action: Mouse scrolled (448, 316) with delta (0, 0)
Screenshot: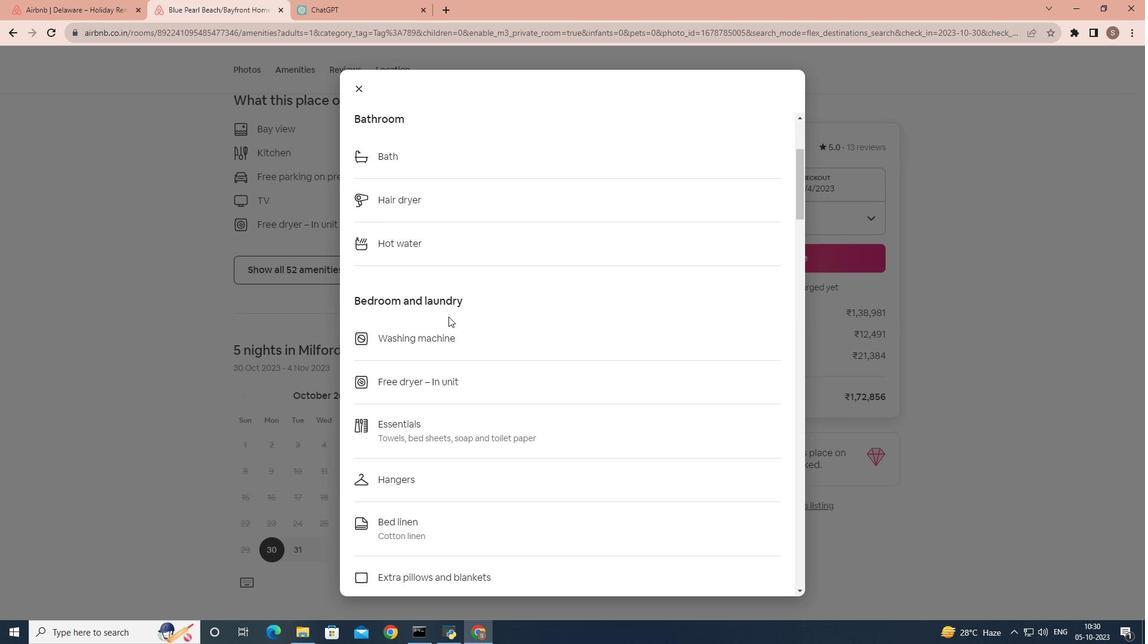 
Action: Mouse scrolled (448, 316) with delta (0, 0)
Screenshot: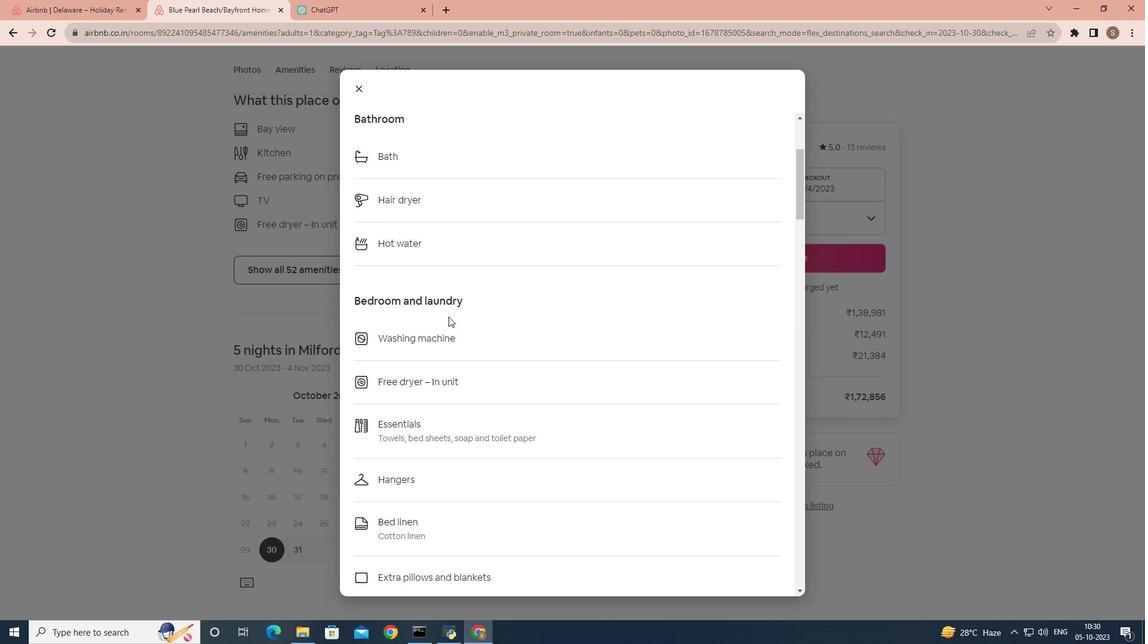 
Action: Mouse scrolled (448, 316) with delta (0, 0)
Screenshot: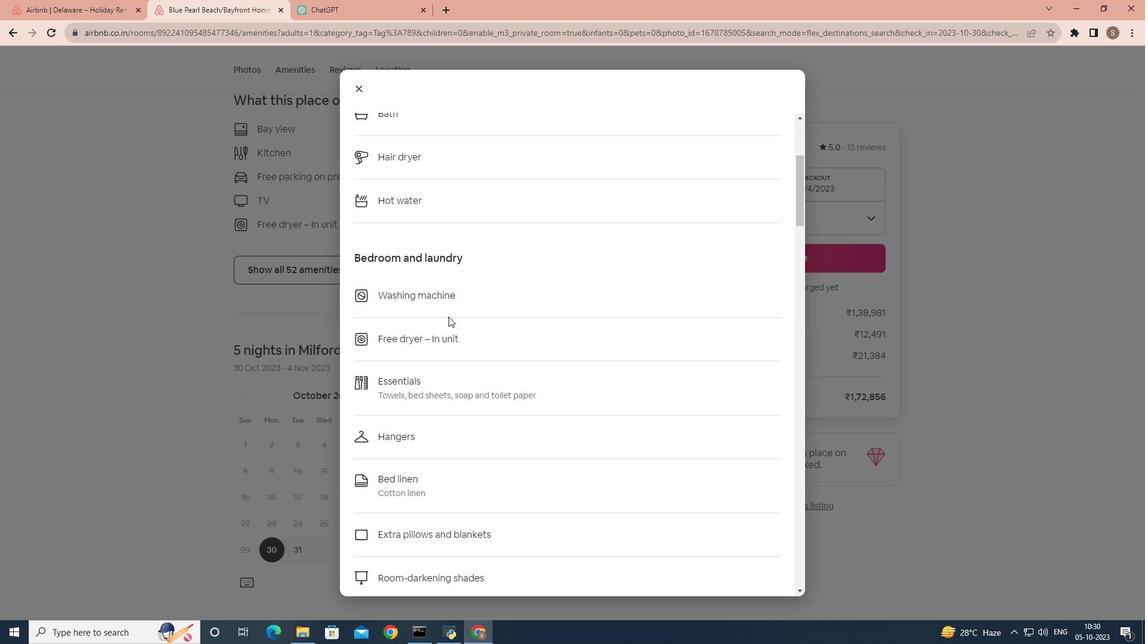 
Action: Mouse scrolled (448, 316) with delta (0, 0)
Screenshot: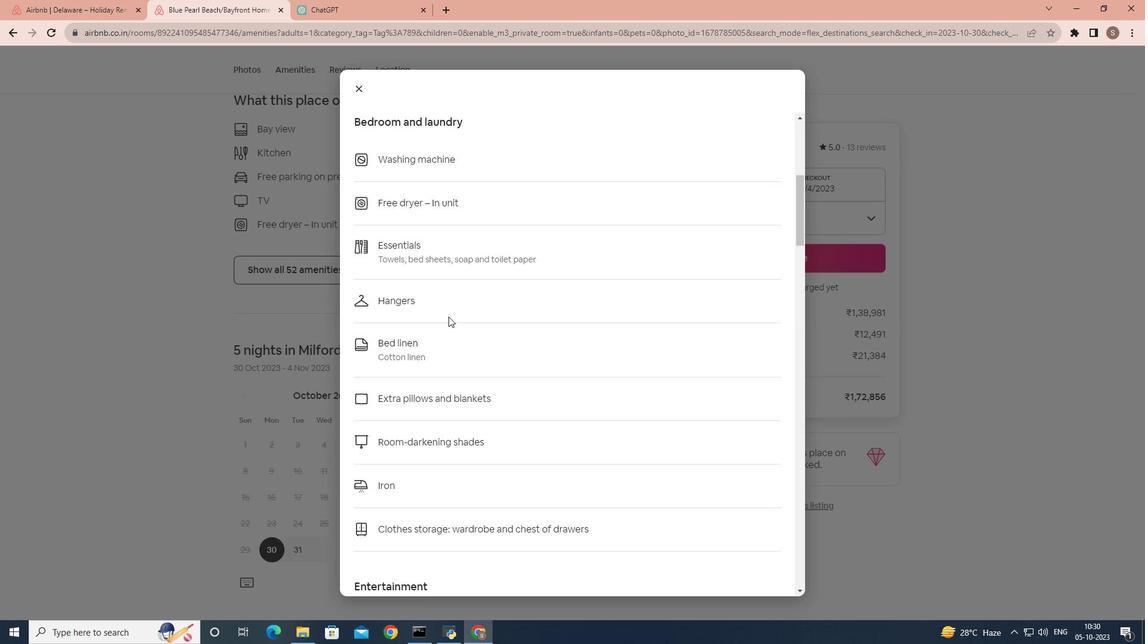 
Action: Mouse scrolled (448, 316) with delta (0, 0)
Screenshot: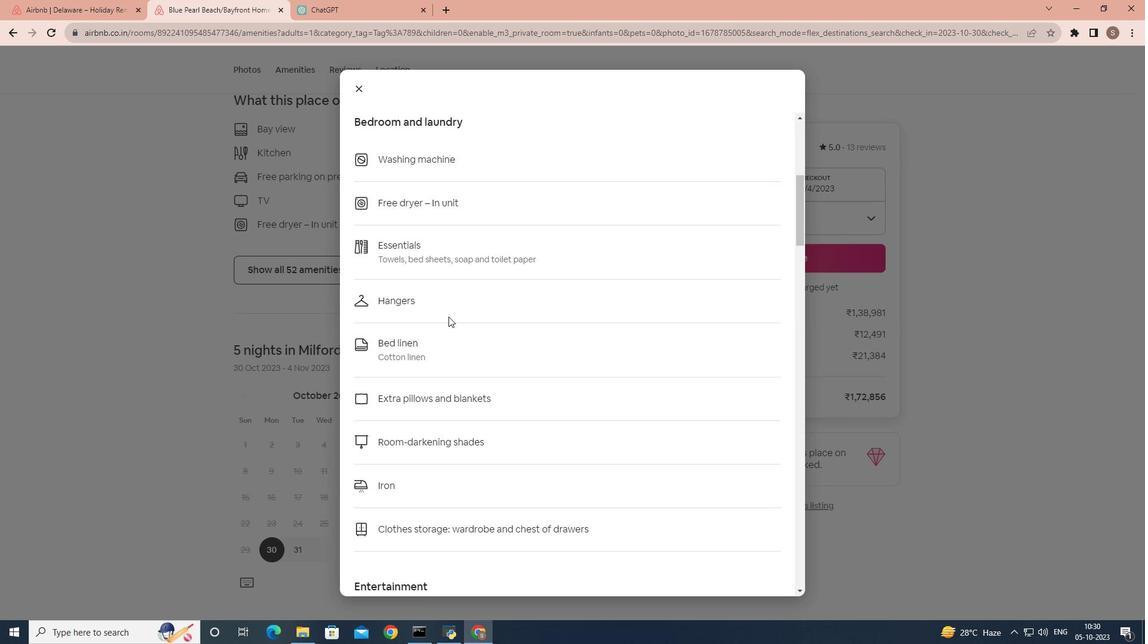 
Action: Mouse scrolled (448, 316) with delta (0, 0)
Screenshot: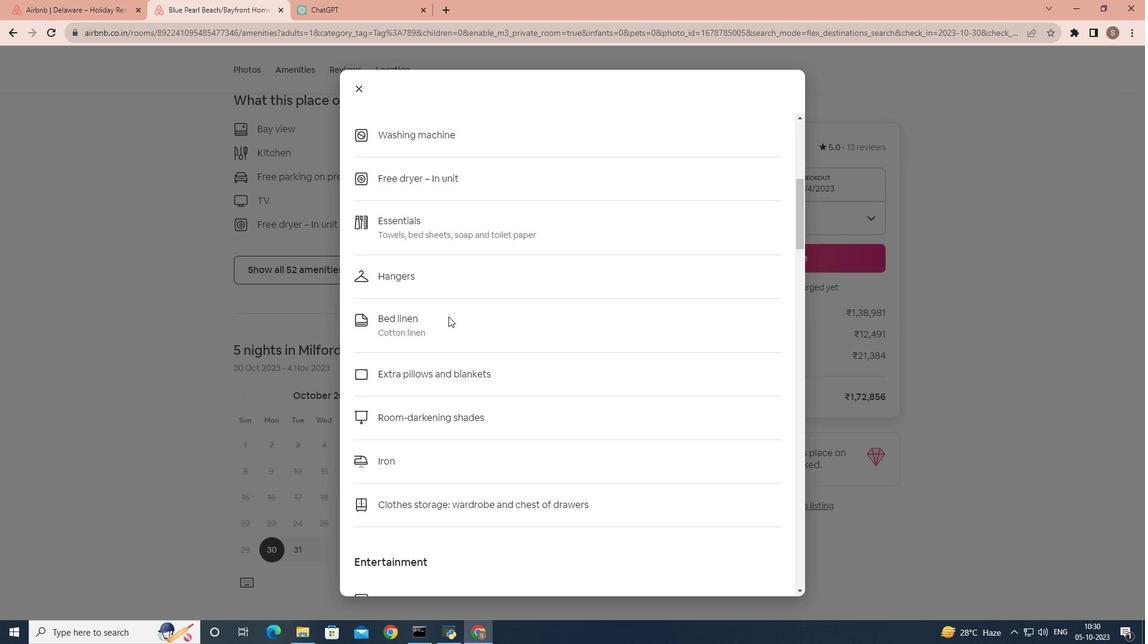 
Action: Mouse scrolled (448, 316) with delta (0, 0)
Screenshot: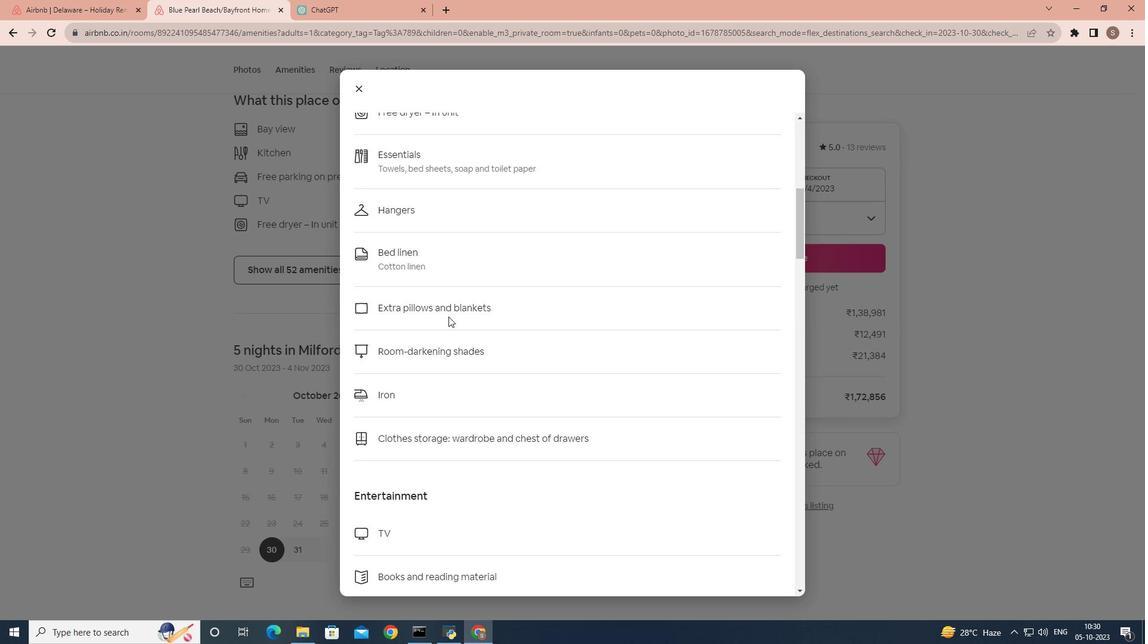 
Action: Mouse scrolled (448, 316) with delta (0, 0)
Screenshot: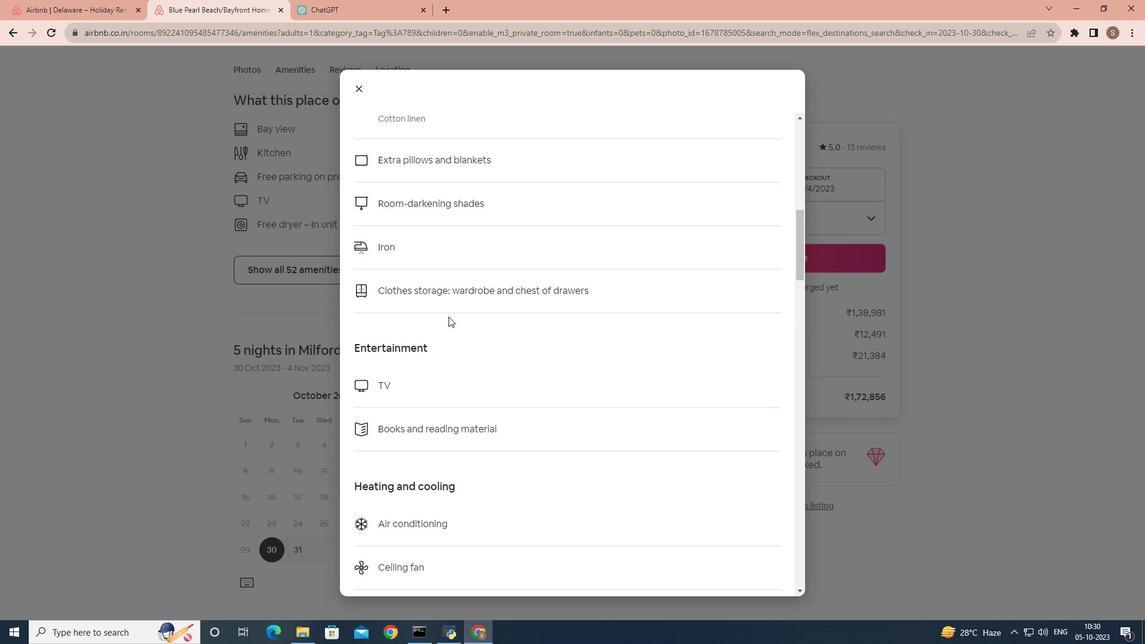 
Action: Mouse scrolled (448, 316) with delta (0, 0)
Screenshot: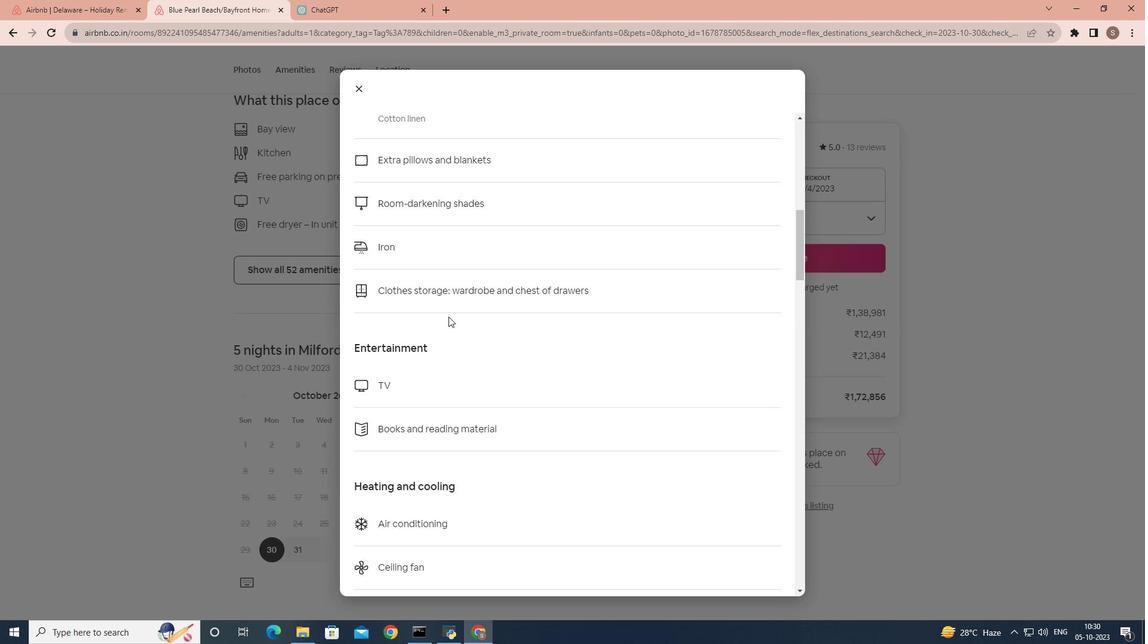 
Action: Mouse scrolled (448, 316) with delta (0, 0)
Screenshot: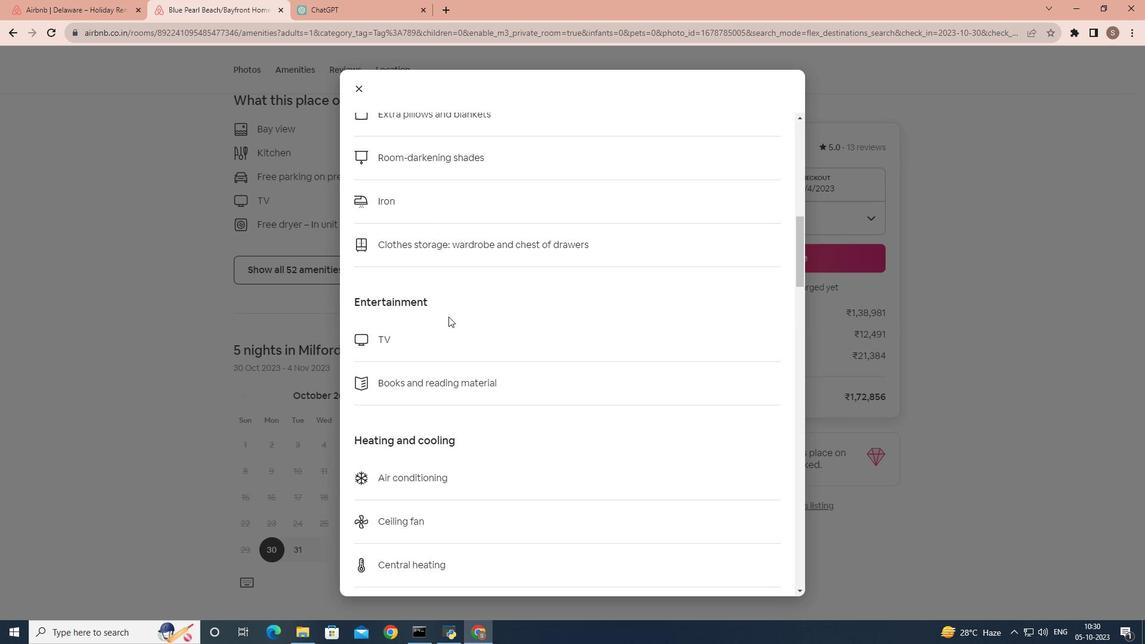 
Action: Mouse scrolled (448, 316) with delta (0, 0)
Screenshot: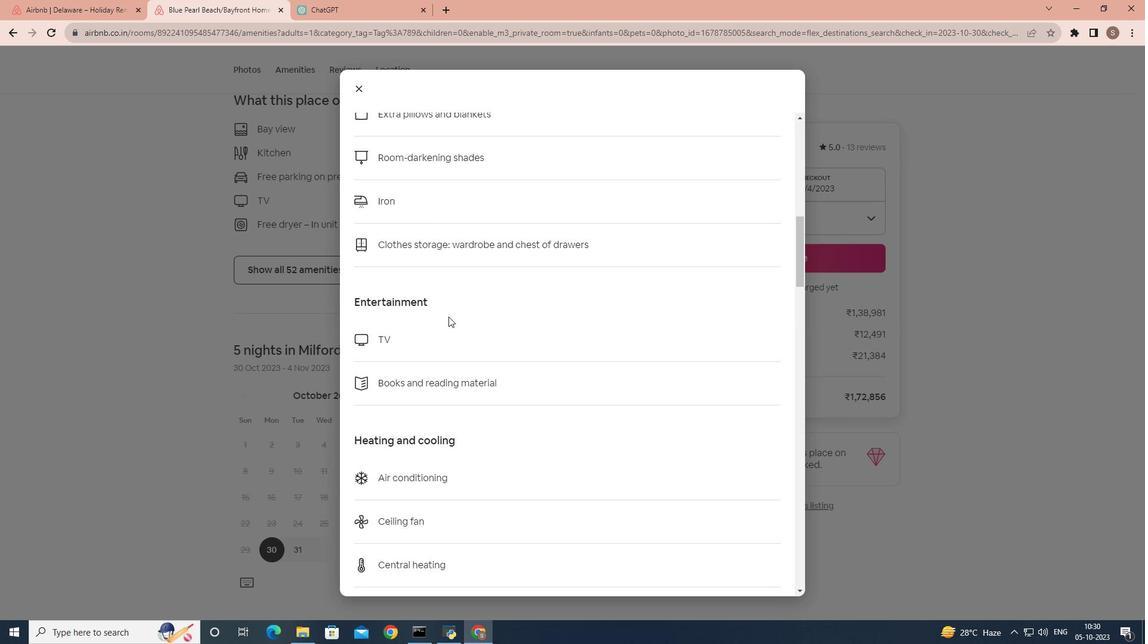 
Action: Mouse scrolled (448, 316) with delta (0, 0)
Screenshot: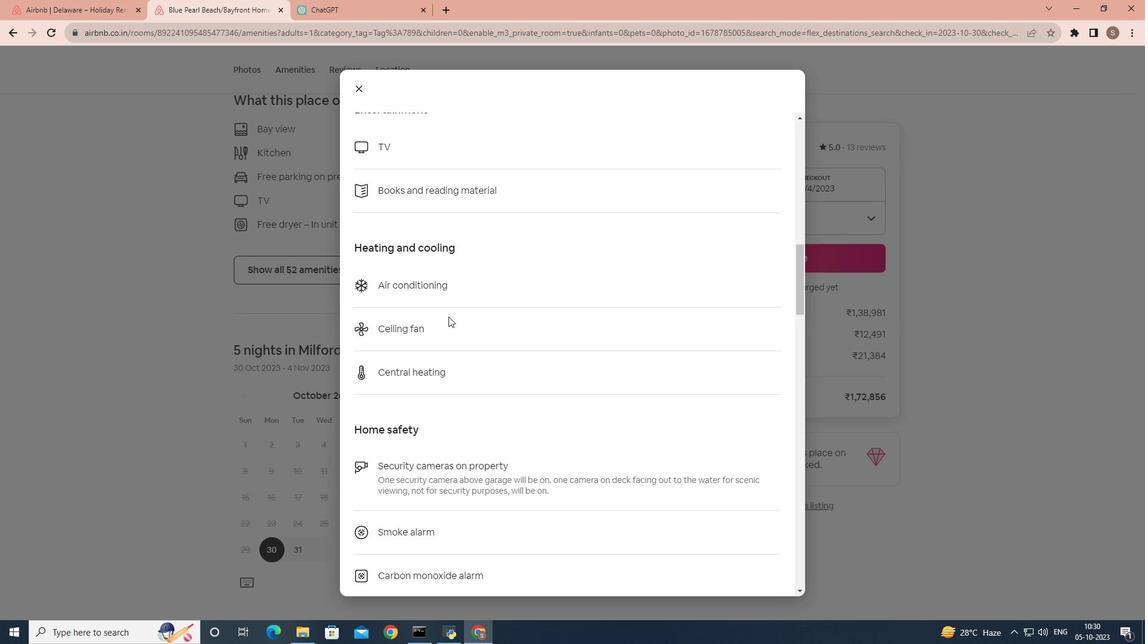 
Action: Mouse scrolled (448, 316) with delta (0, 0)
Screenshot: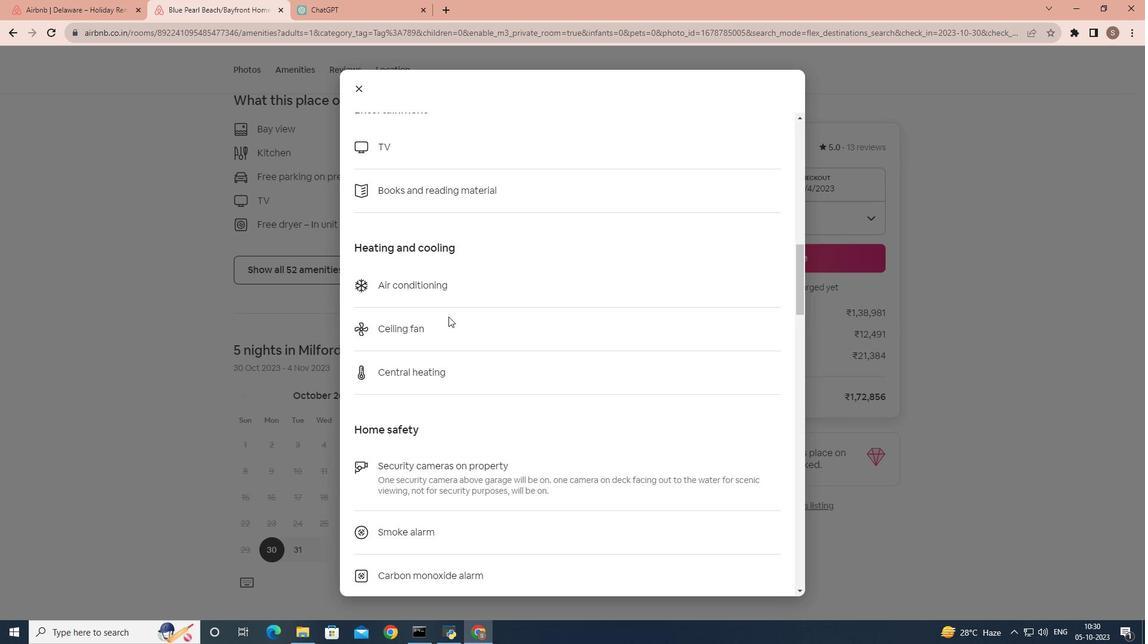 
Action: Mouse scrolled (448, 316) with delta (0, 0)
Screenshot: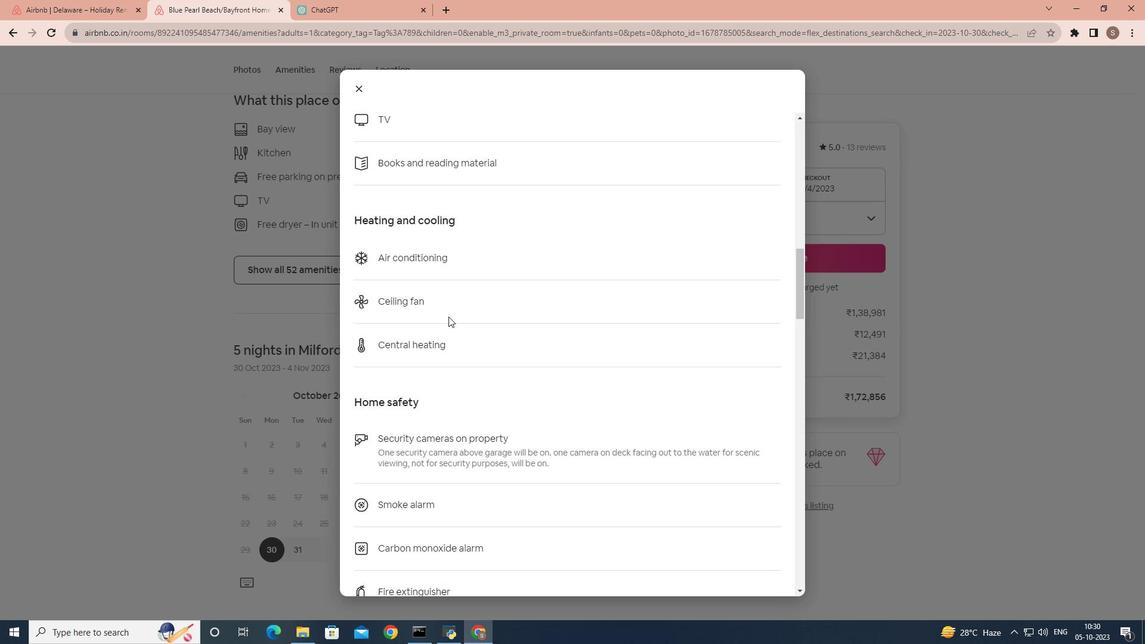
Action: Mouse scrolled (448, 316) with delta (0, 0)
Screenshot: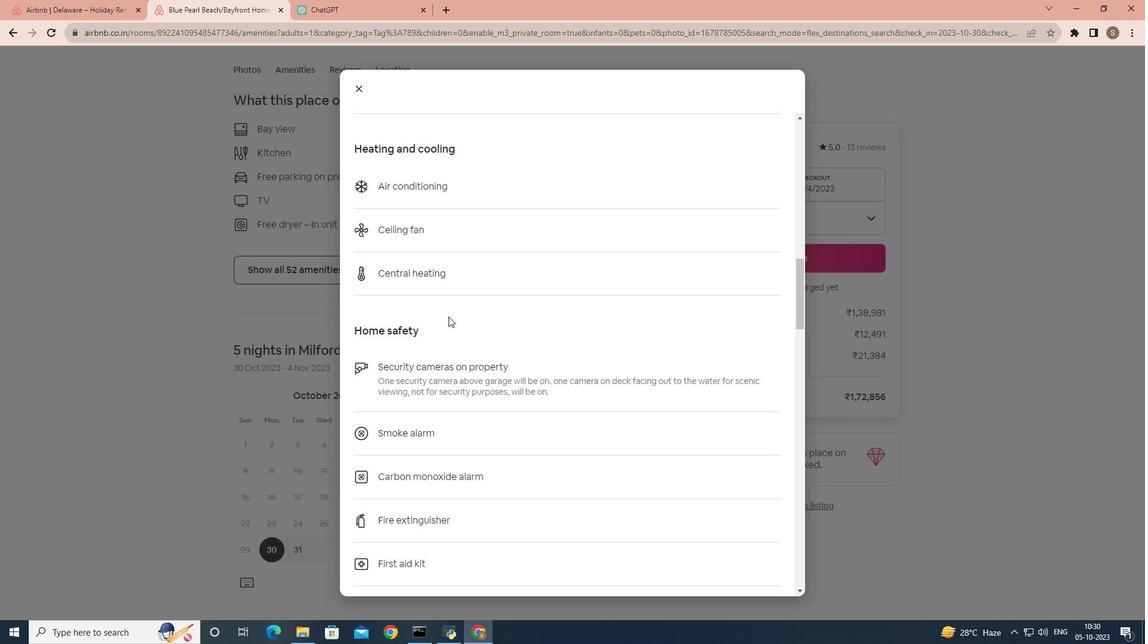 
Action: Mouse scrolled (448, 316) with delta (0, 0)
Screenshot: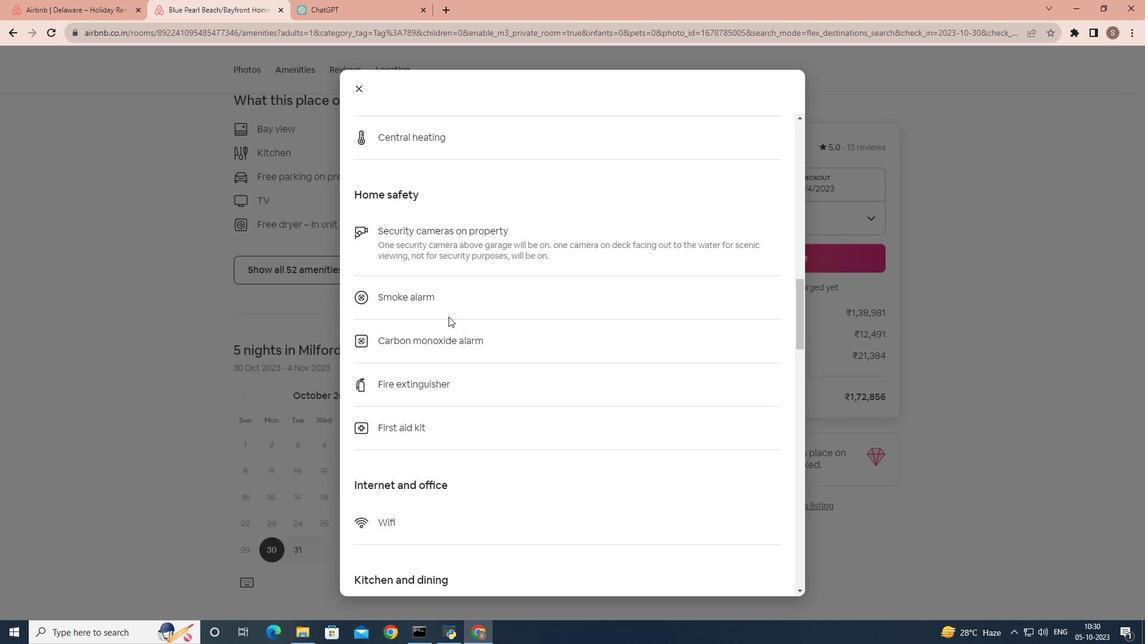 
Action: Mouse scrolled (448, 316) with delta (0, 0)
Screenshot: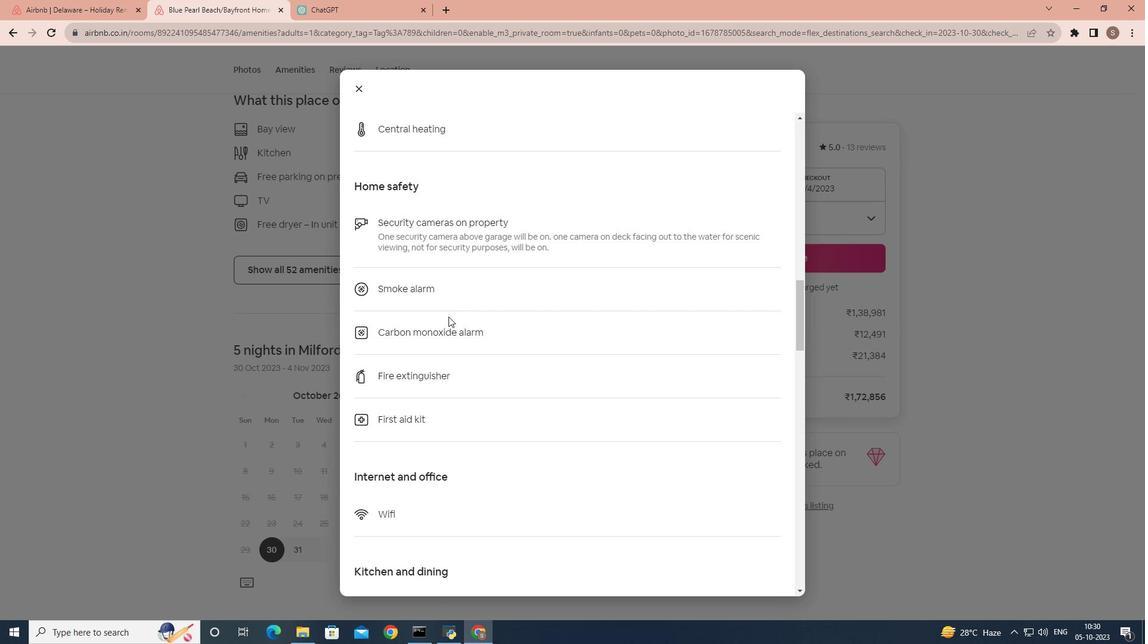 
Action: Mouse scrolled (448, 316) with delta (0, 0)
Screenshot: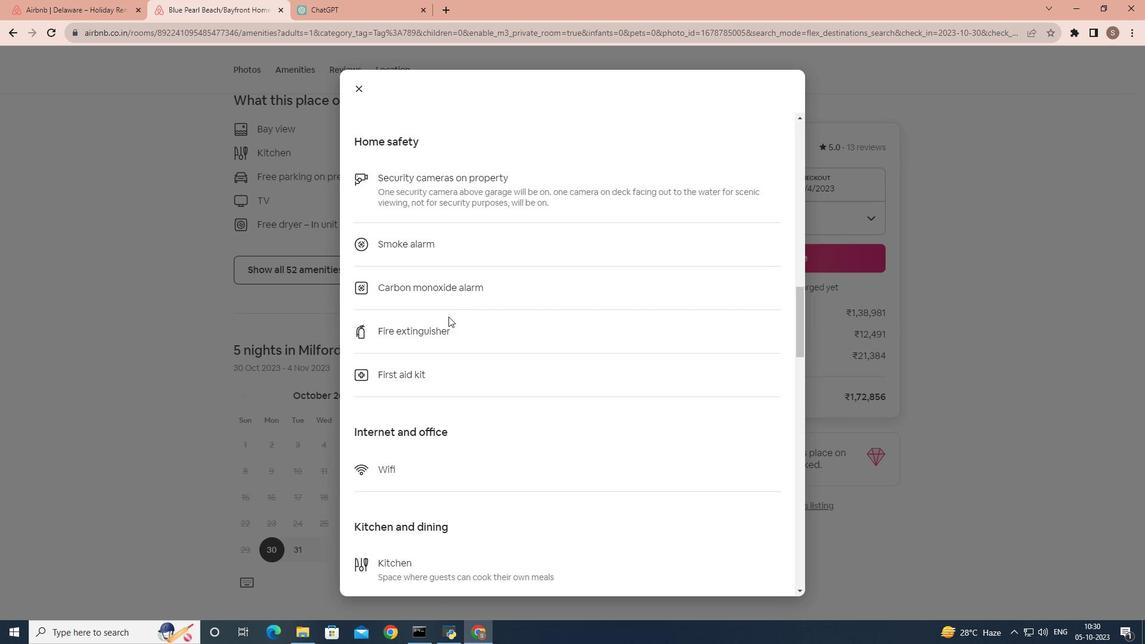 
Action: Mouse scrolled (448, 316) with delta (0, 0)
Screenshot: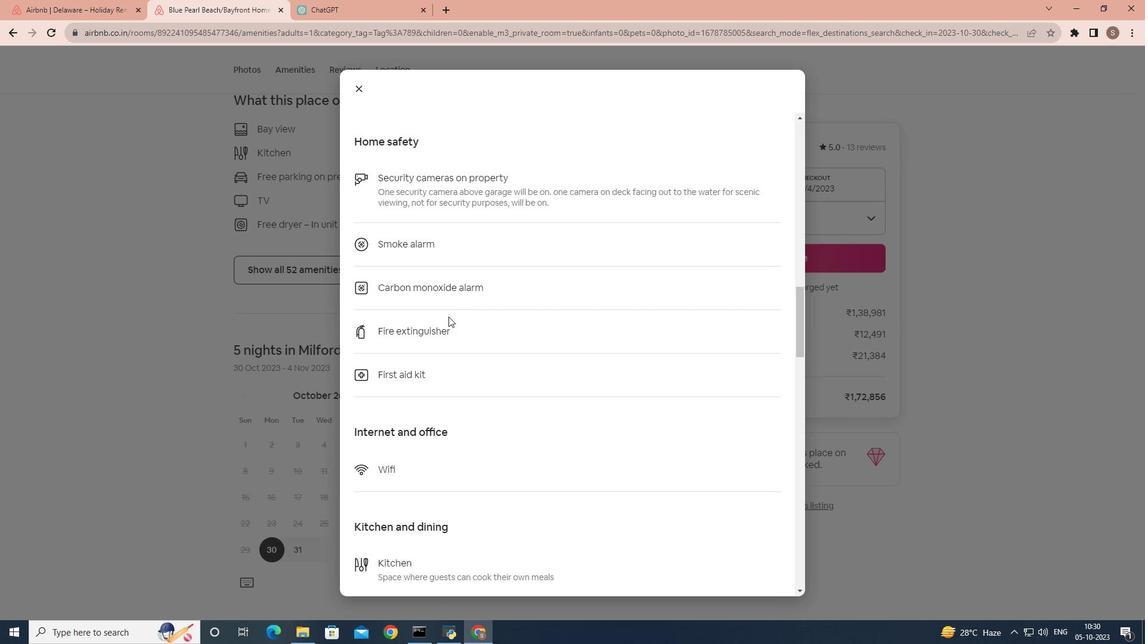 
Action: Mouse scrolled (448, 316) with delta (0, 0)
Screenshot: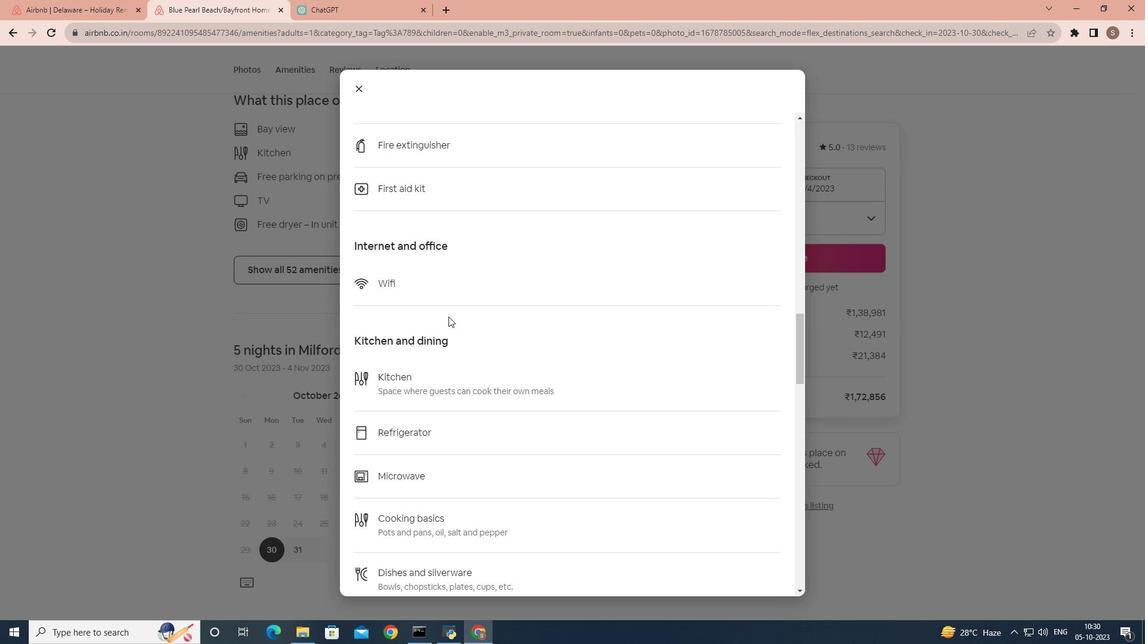 
Action: Mouse scrolled (448, 316) with delta (0, 0)
Screenshot: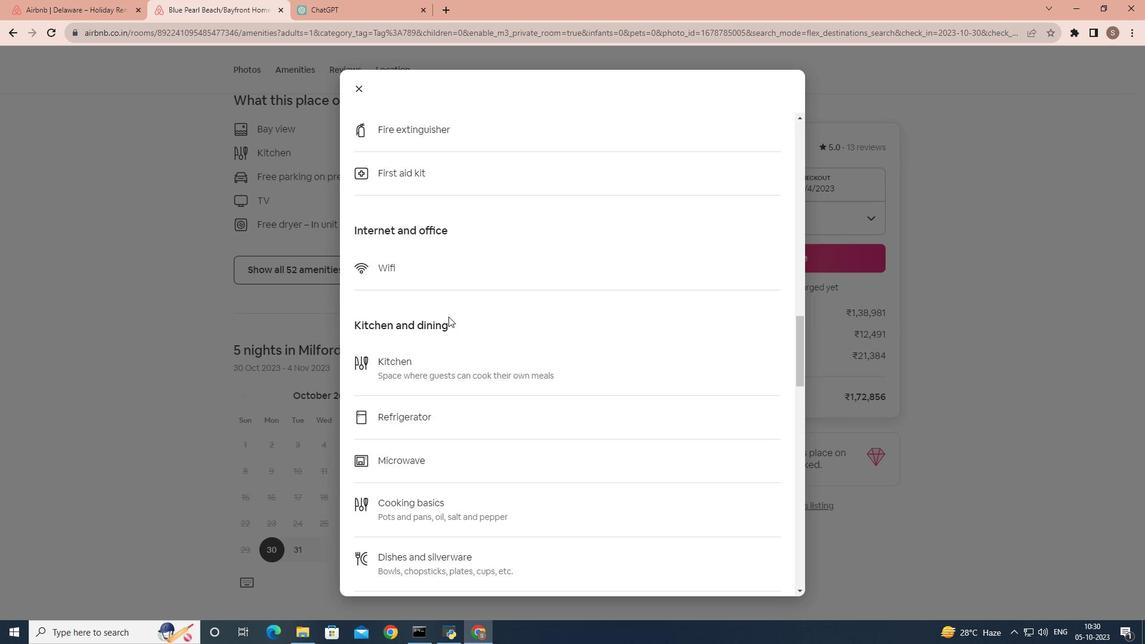 
Action: Mouse scrolled (448, 316) with delta (0, 0)
Screenshot: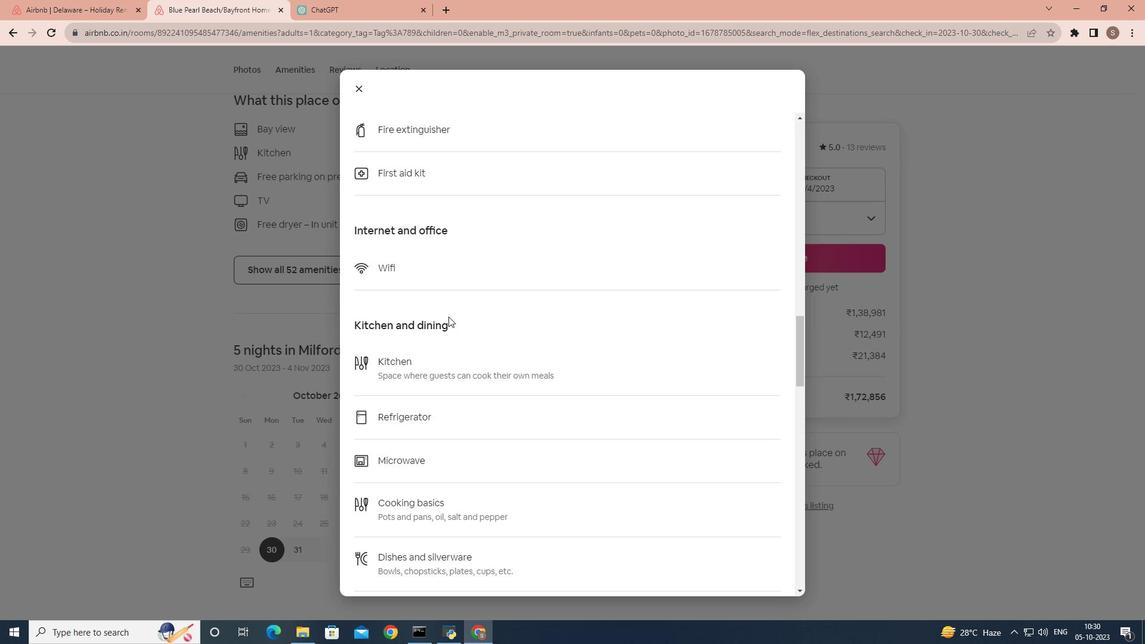 
Action: Mouse scrolled (448, 316) with delta (0, 0)
Screenshot: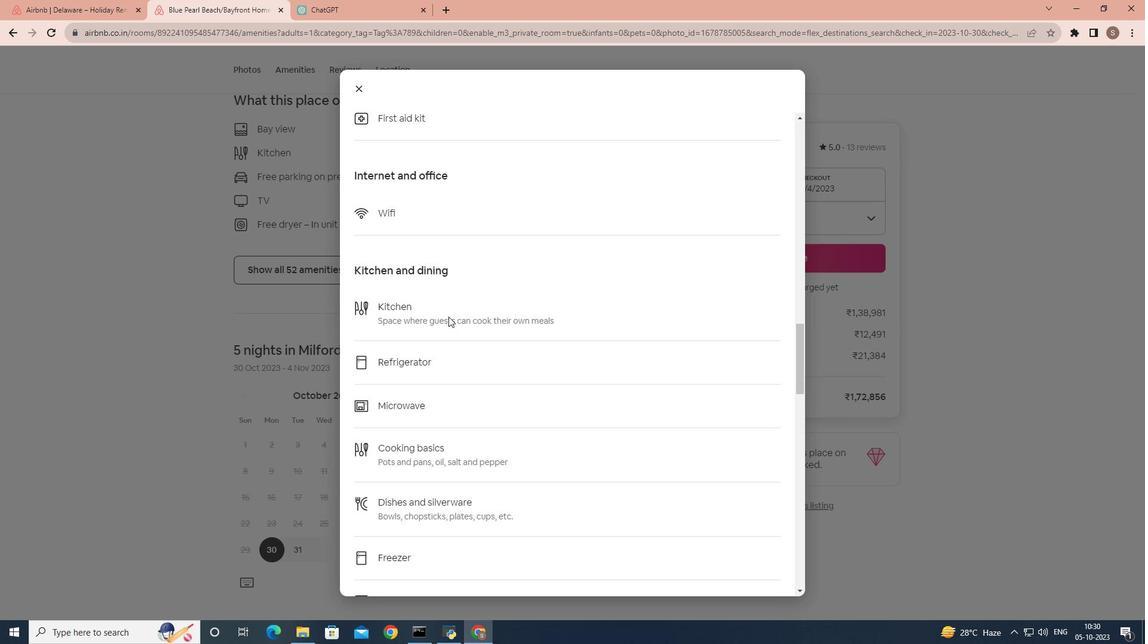 
Action: Mouse scrolled (448, 316) with delta (0, 0)
Screenshot: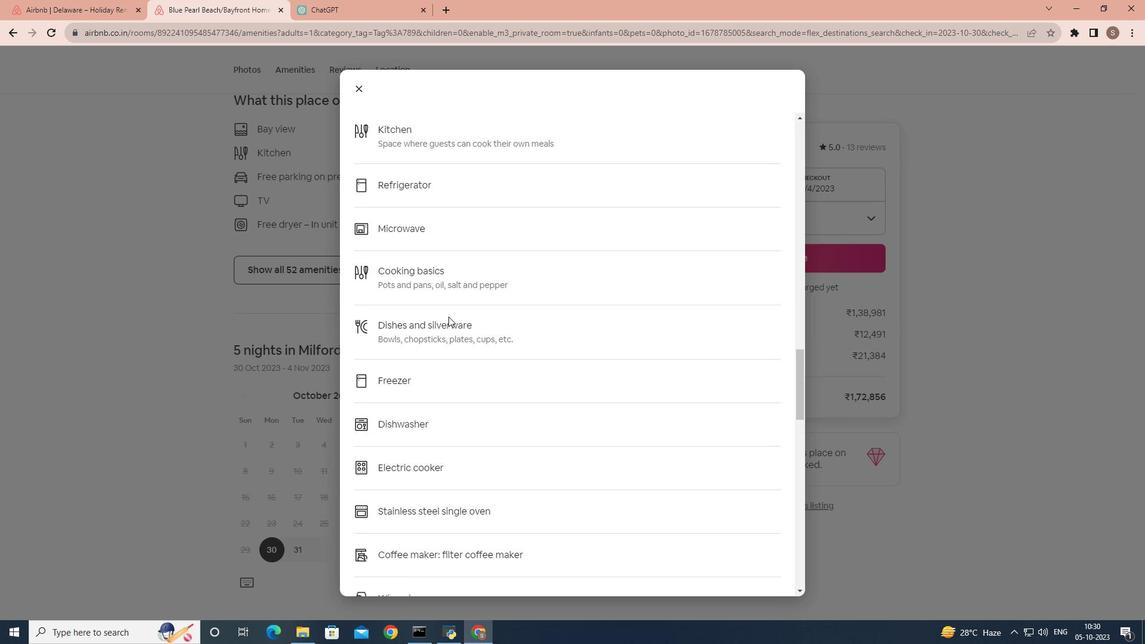 
Action: Mouse scrolled (448, 316) with delta (0, 0)
Screenshot: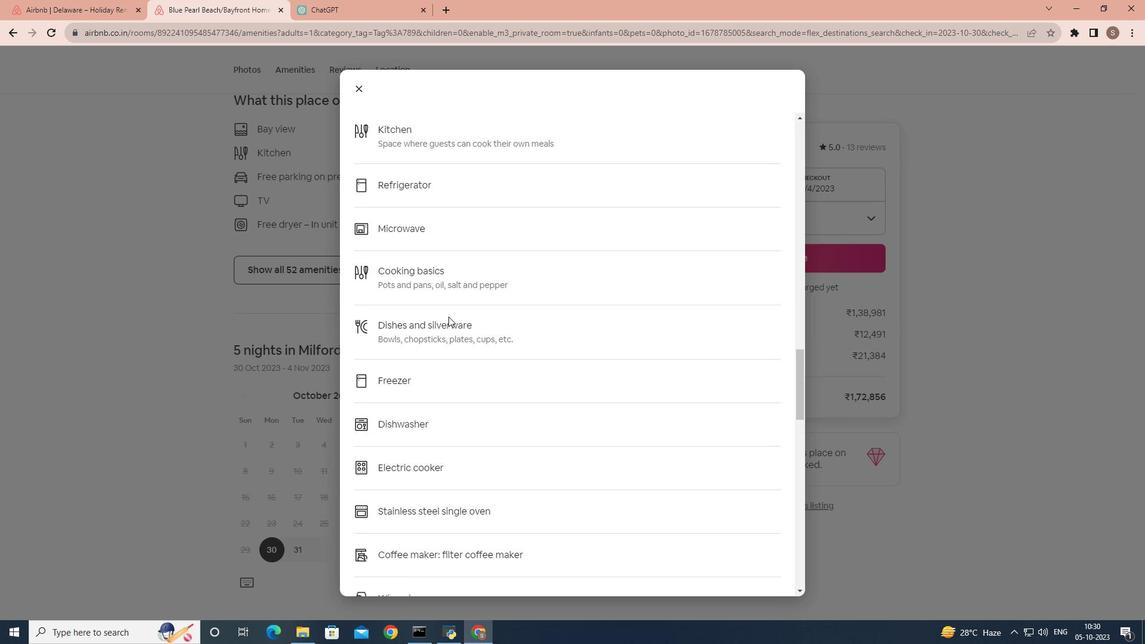 
Action: Mouse scrolled (448, 316) with delta (0, 0)
Screenshot: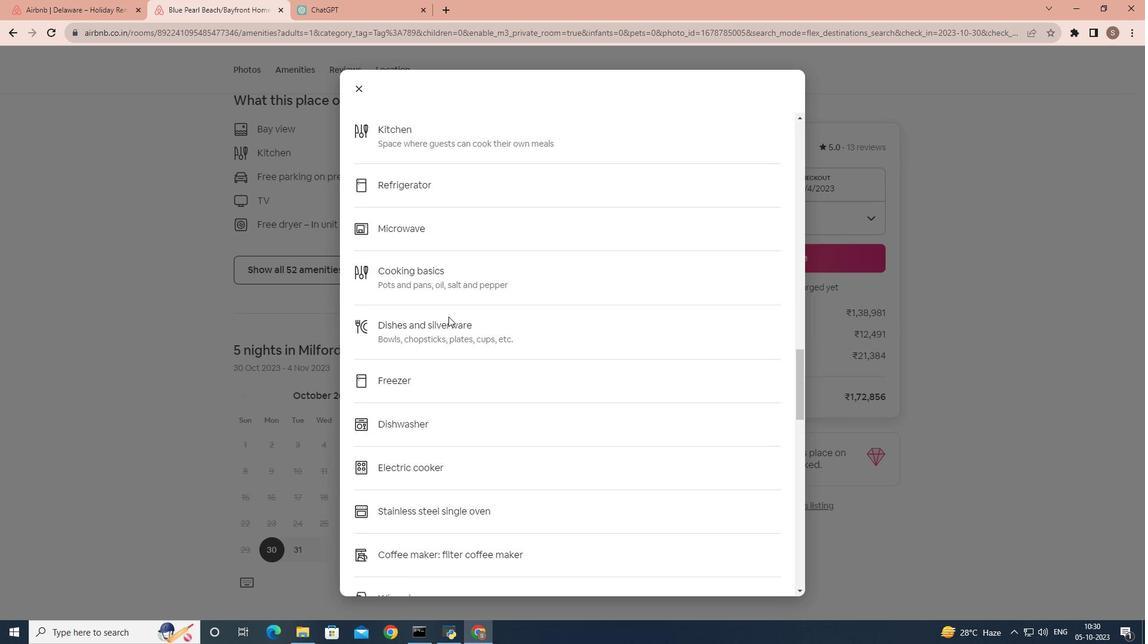 
Action: Mouse scrolled (448, 316) with delta (0, 0)
Screenshot: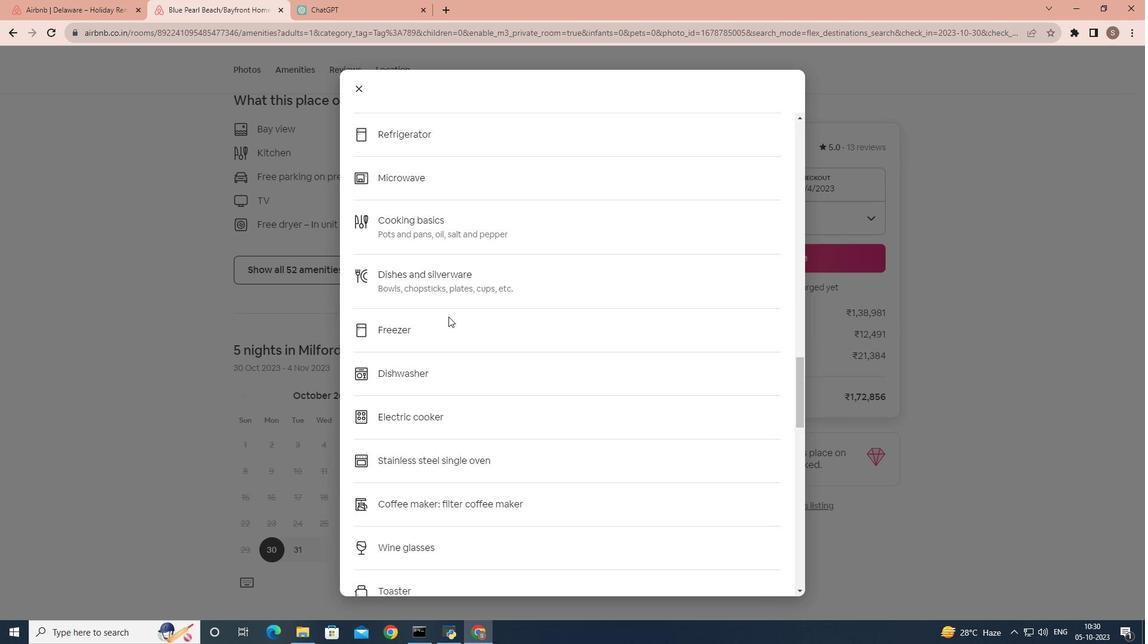 
Action: Mouse scrolled (448, 316) with delta (0, 0)
Screenshot: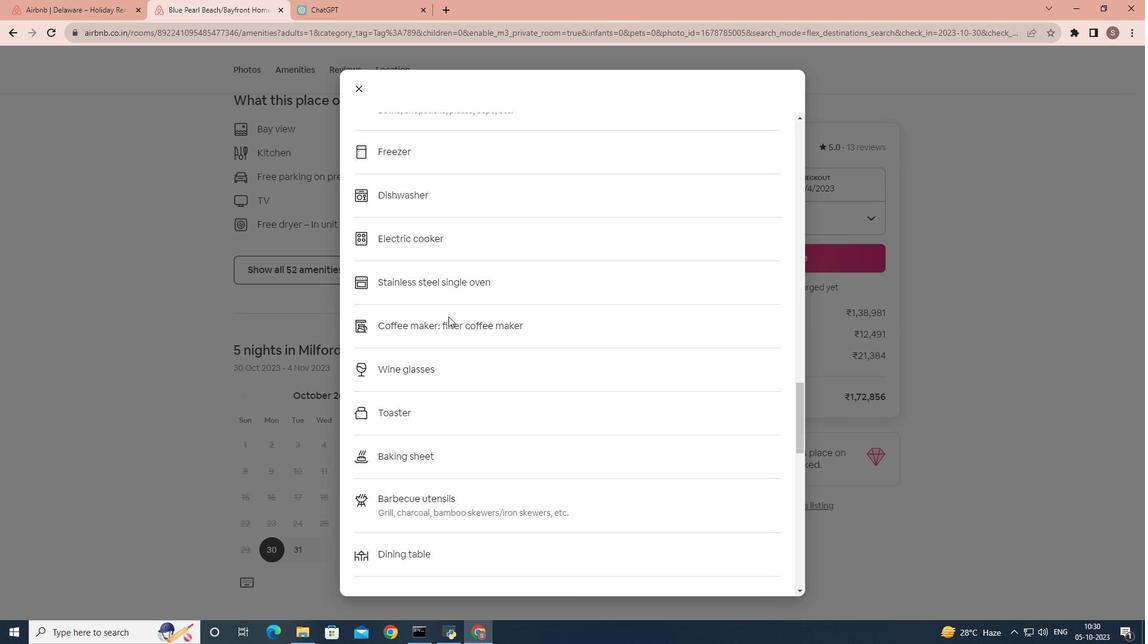 
Action: Mouse scrolled (448, 316) with delta (0, 0)
Screenshot: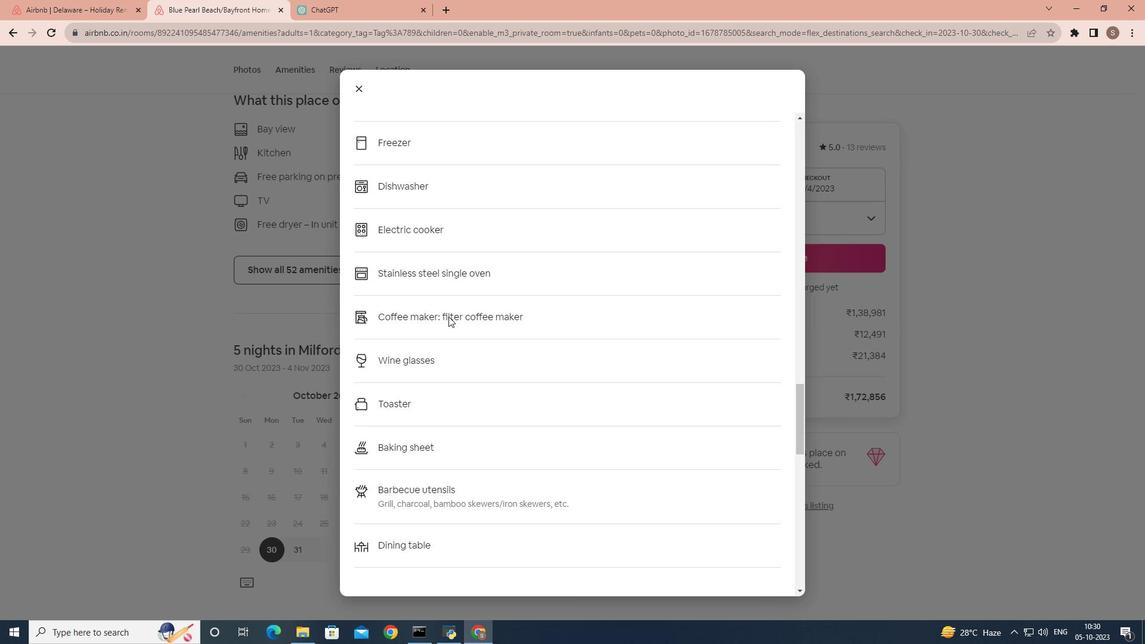 
Action: Mouse scrolled (448, 316) with delta (0, 0)
Screenshot: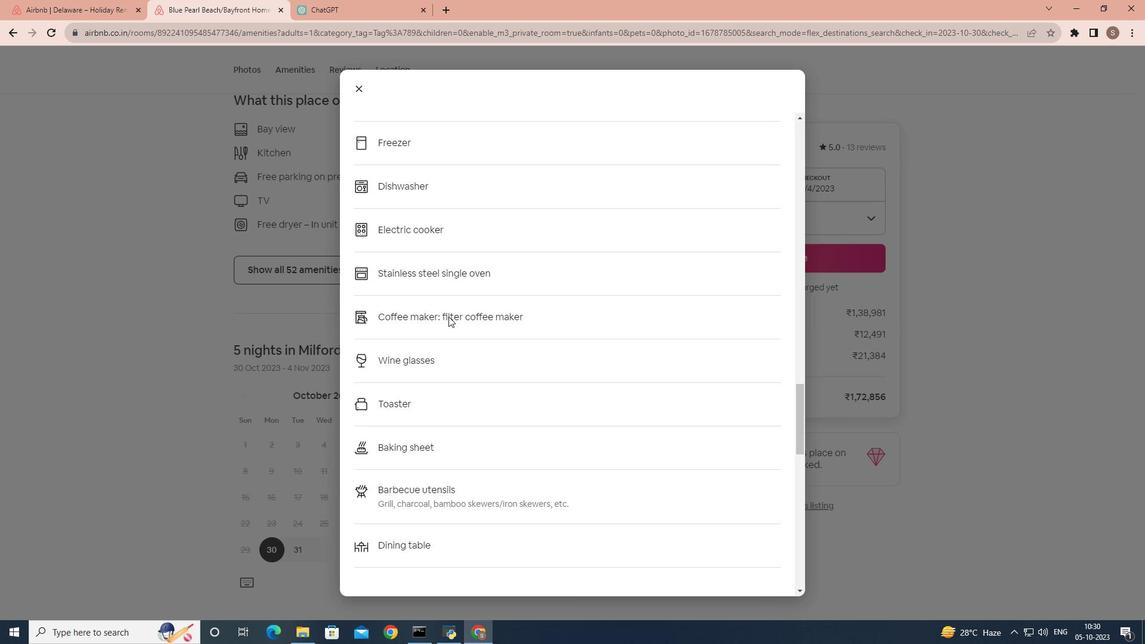 
Action: Mouse scrolled (448, 316) with delta (0, 0)
Screenshot: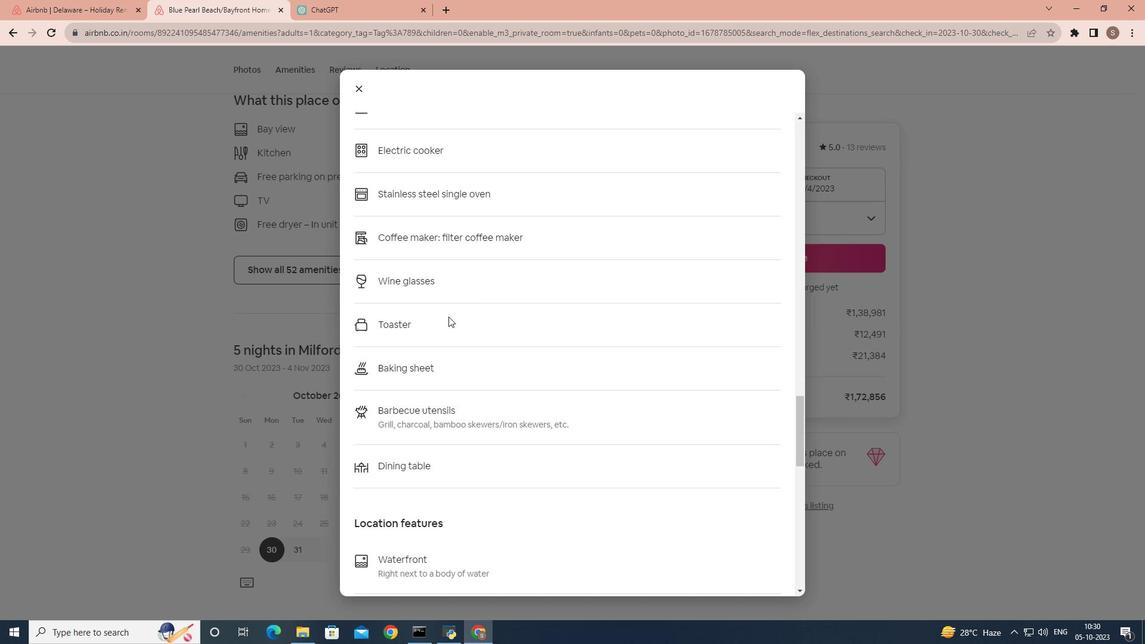 
Action: Mouse scrolled (448, 316) with delta (0, 0)
Screenshot: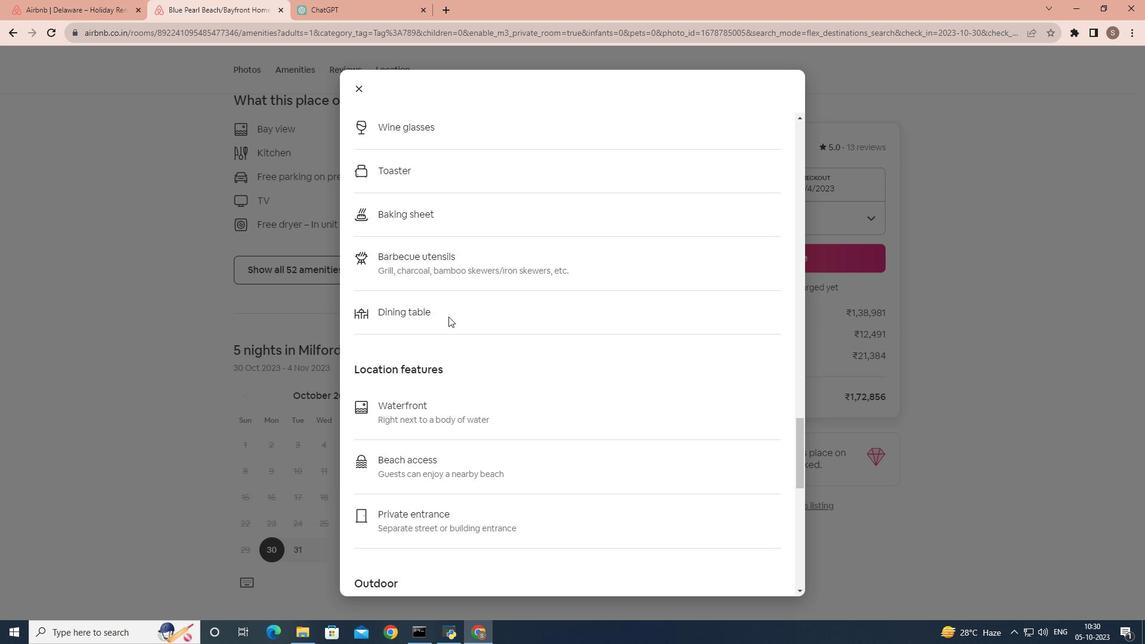 
Action: Mouse scrolled (448, 316) with delta (0, 0)
Screenshot: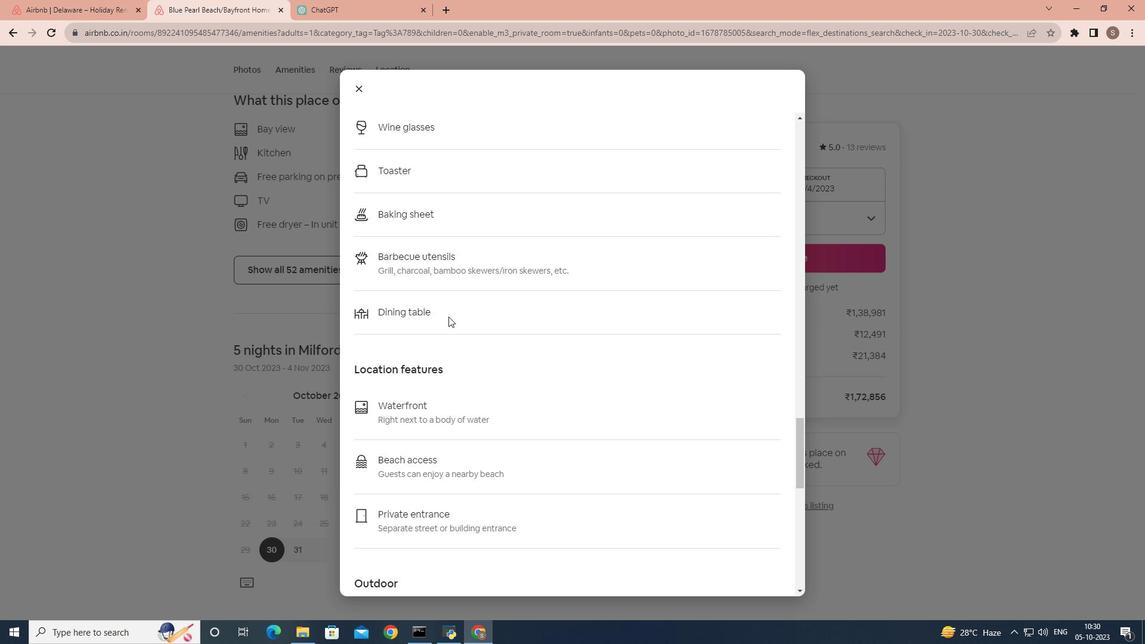 
Action: Mouse scrolled (448, 316) with delta (0, 0)
Screenshot: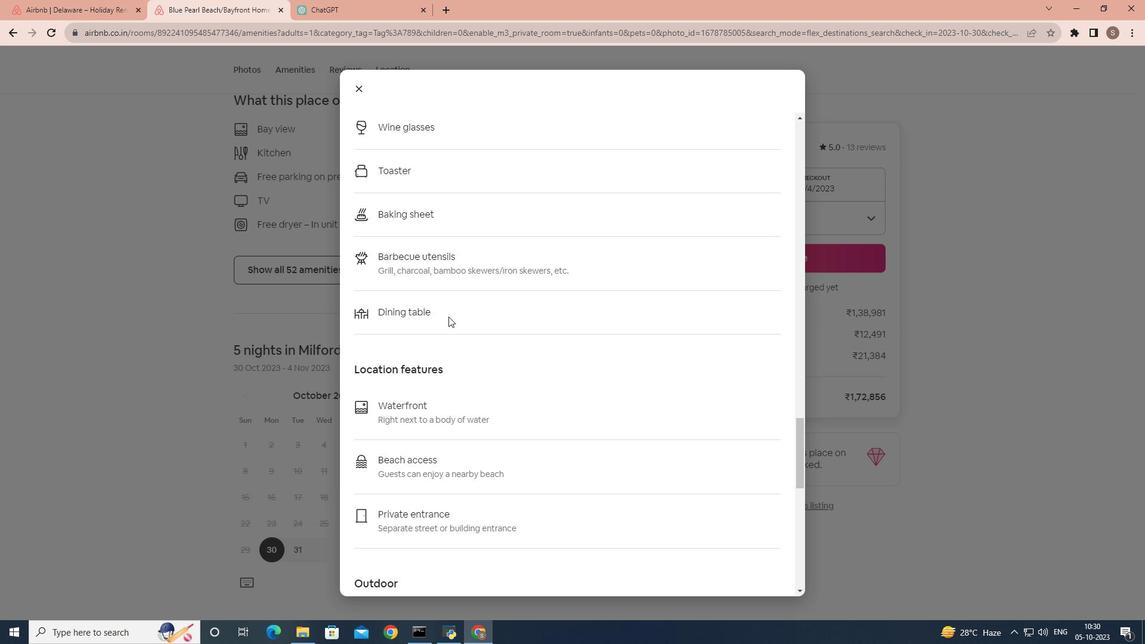 
Action: Mouse scrolled (448, 316) with delta (0, 0)
Screenshot: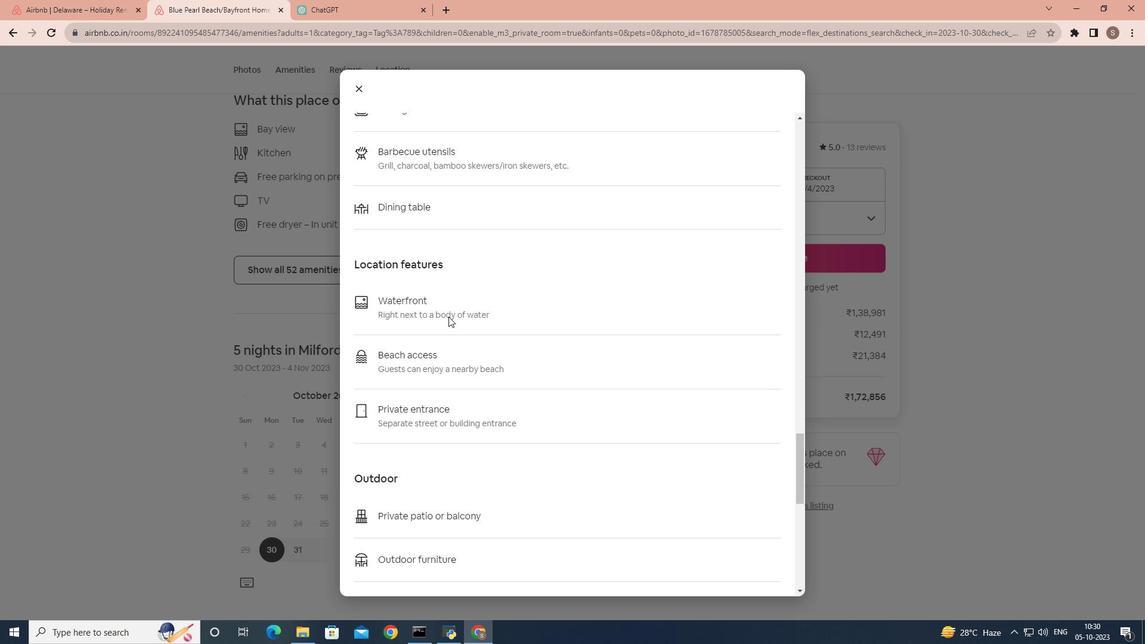 
Action: Mouse scrolled (448, 316) with delta (0, 0)
Screenshot: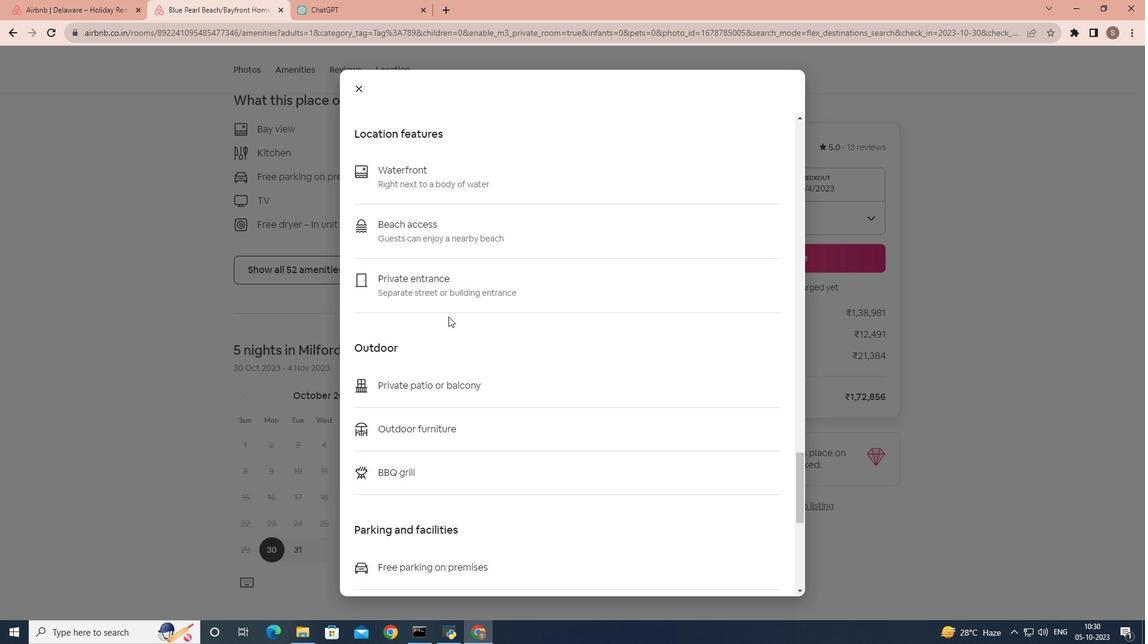 
Action: Mouse scrolled (448, 316) with delta (0, 0)
Screenshot: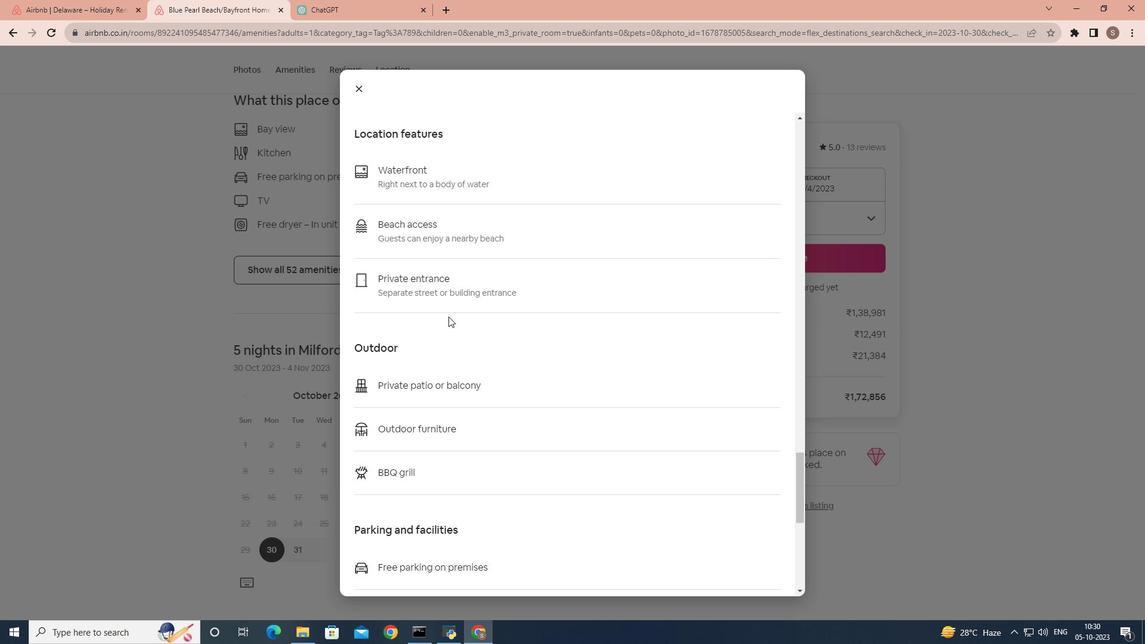 
Action: Mouse scrolled (448, 316) with delta (0, 0)
Screenshot: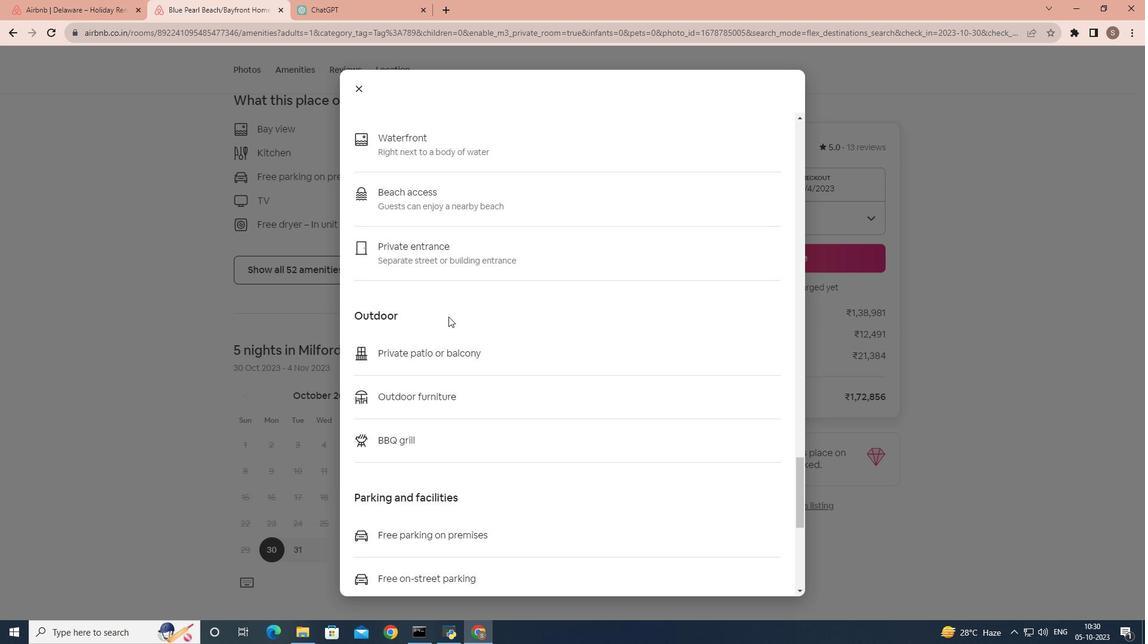 
Action: Mouse scrolled (448, 316) with delta (0, 0)
Screenshot: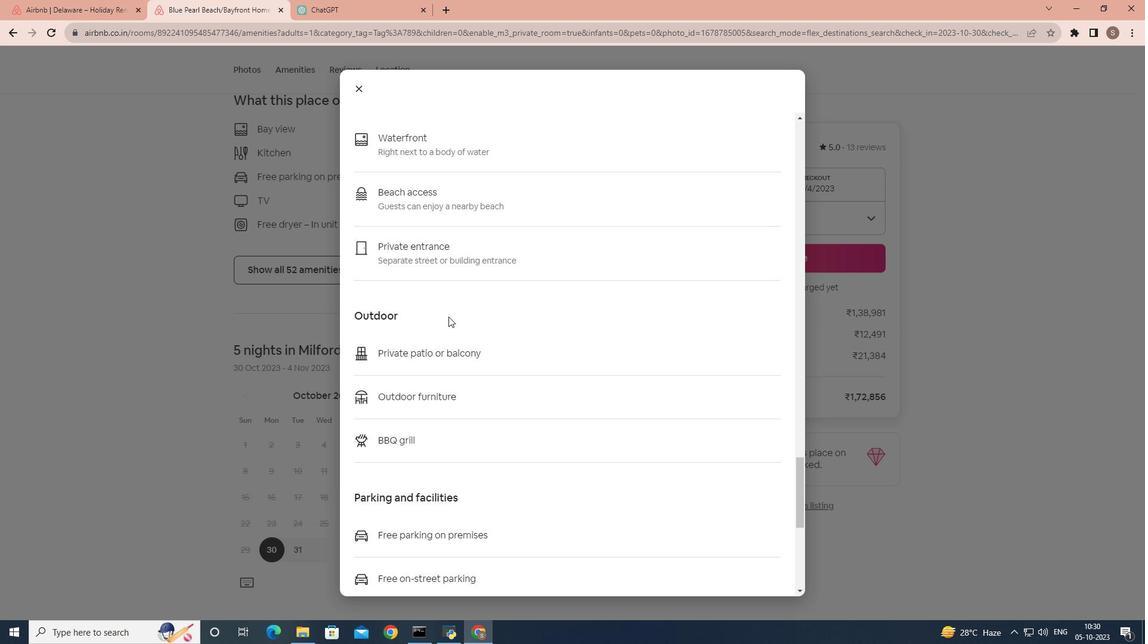 
Action: Mouse scrolled (448, 316) with delta (0, 0)
Screenshot: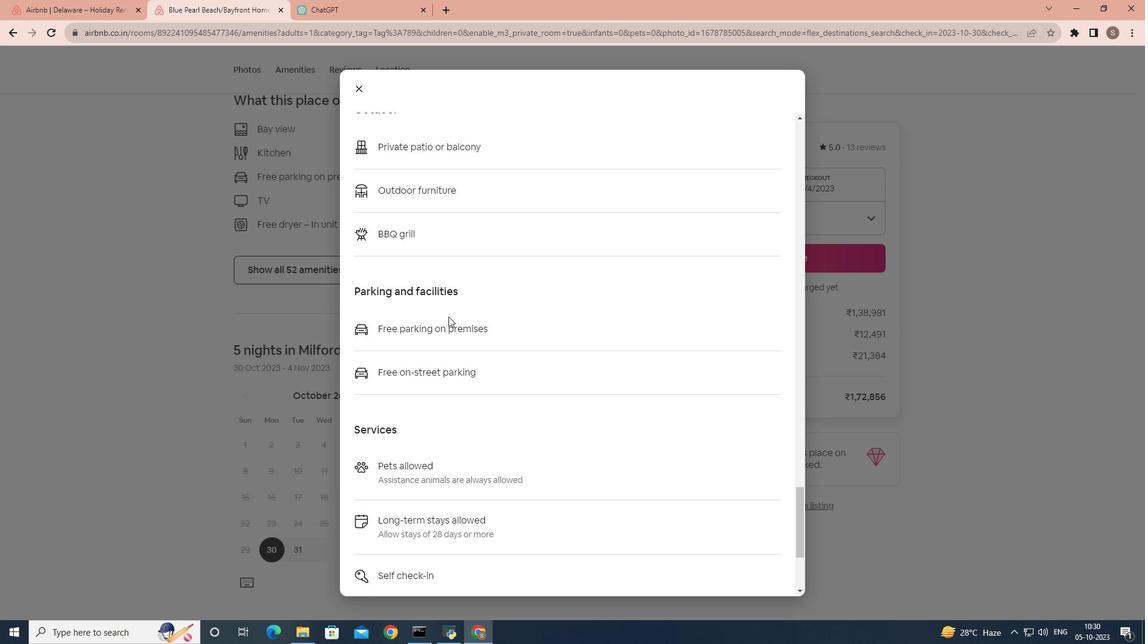
Action: Mouse scrolled (448, 316) with delta (0, 0)
Screenshot: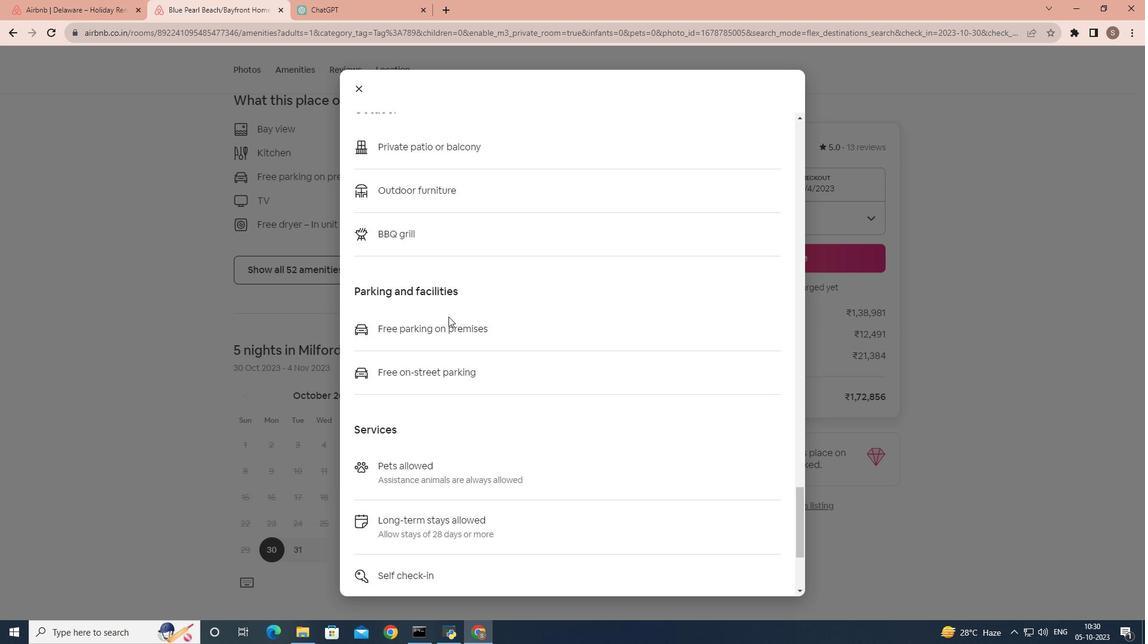 
Action: Mouse scrolled (448, 316) with delta (0, 0)
Screenshot: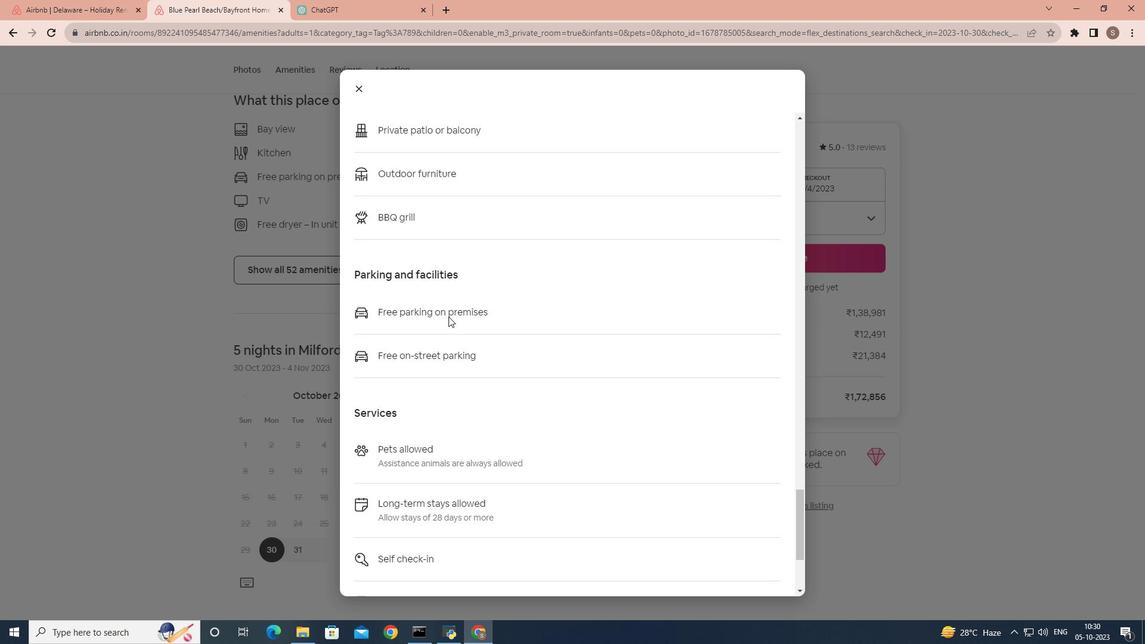
Action: Mouse scrolled (448, 316) with delta (0, 0)
Screenshot: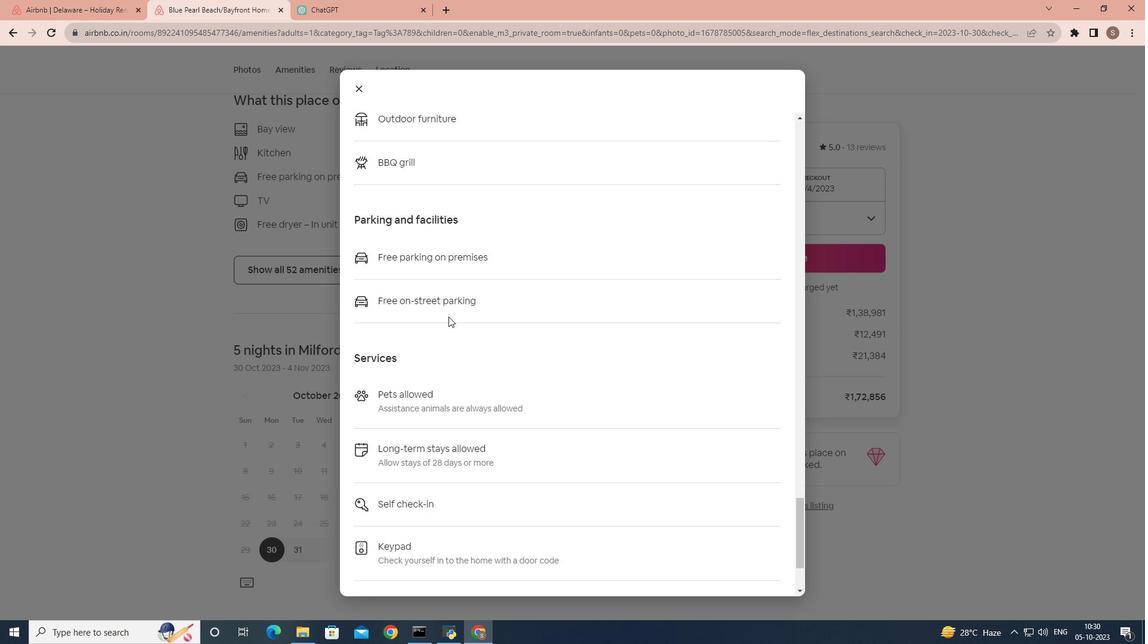 
Action: Mouse scrolled (448, 316) with delta (0, 0)
Screenshot: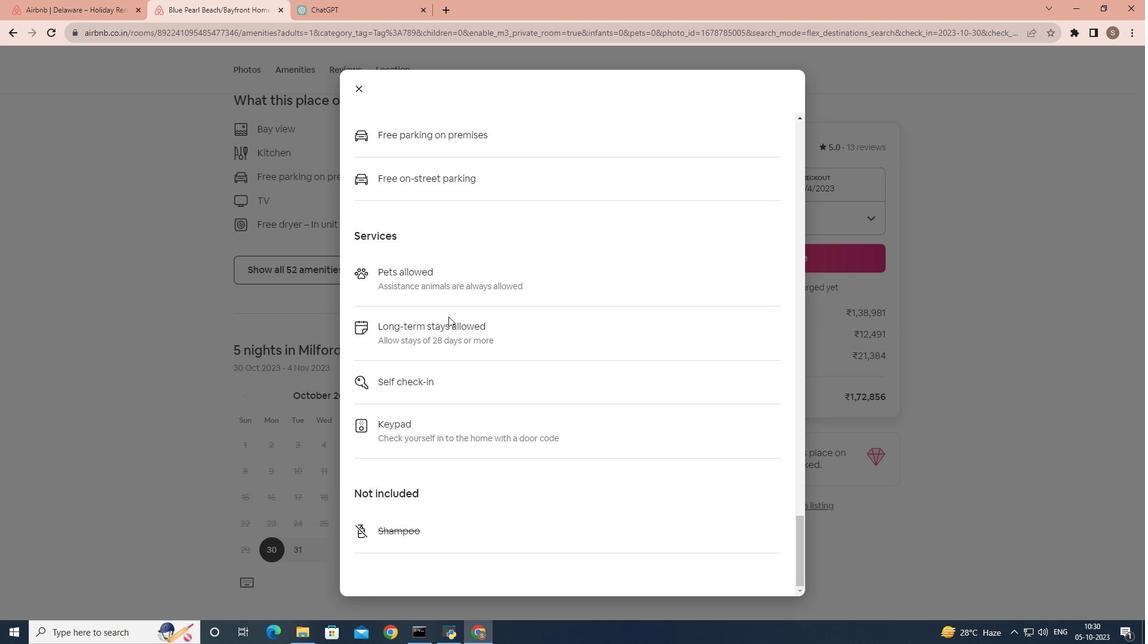 
Action: Mouse scrolled (448, 316) with delta (0, 0)
Screenshot: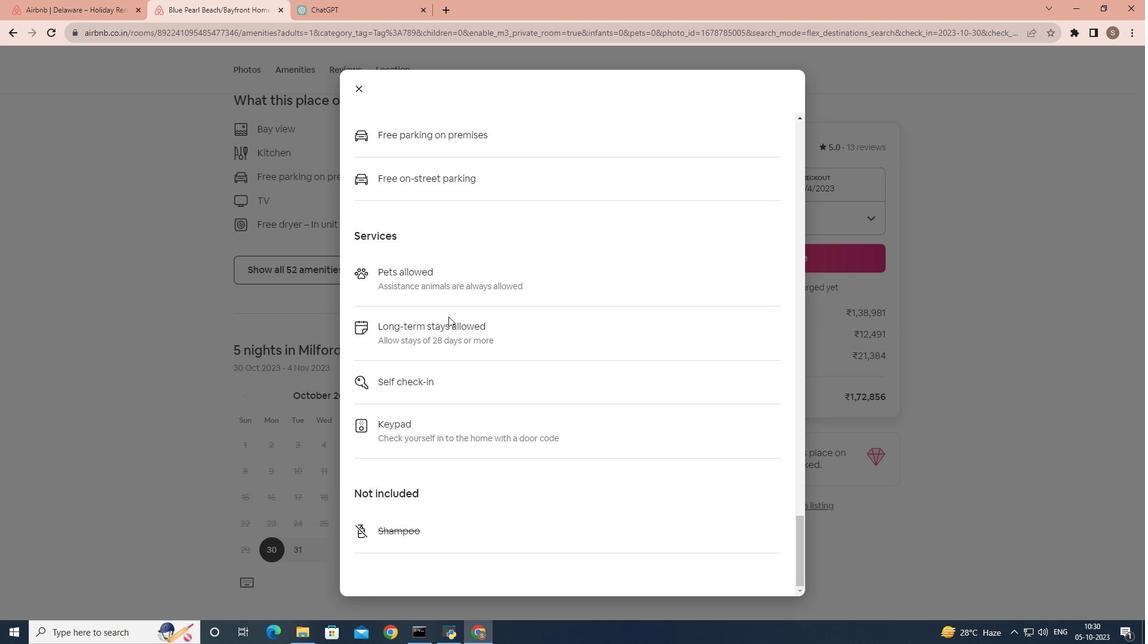 
Action: Mouse scrolled (448, 316) with delta (0, 0)
Screenshot: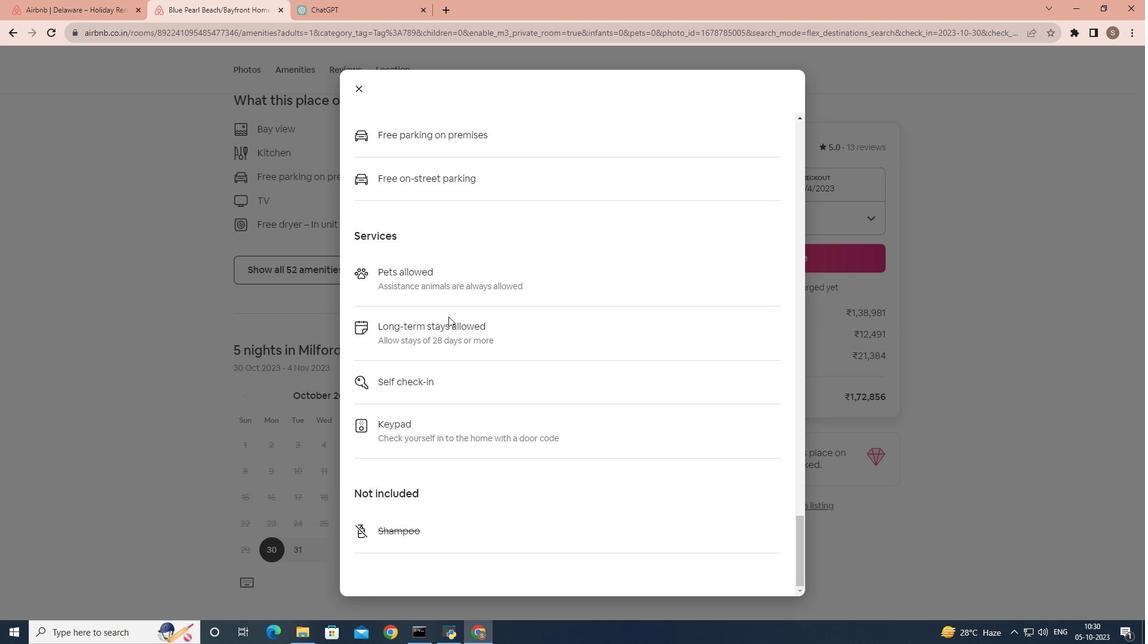 
Action: Mouse scrolled (448, 316) with delta (0, 0)
Screenshot: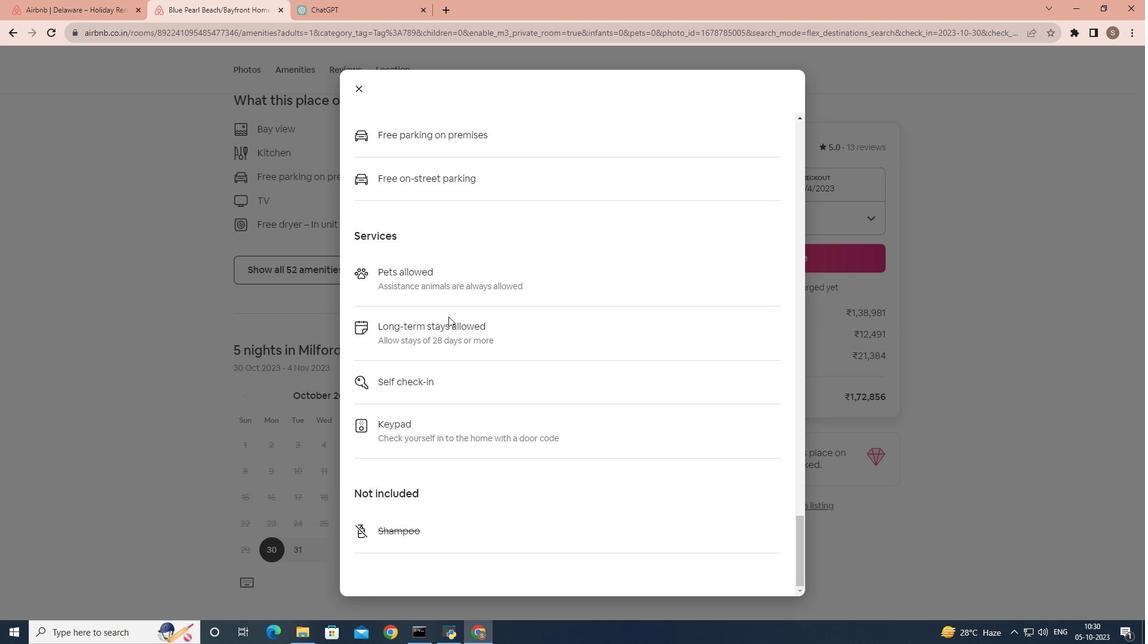 
Action: Mouse moved to (358, 96)
Screenshot: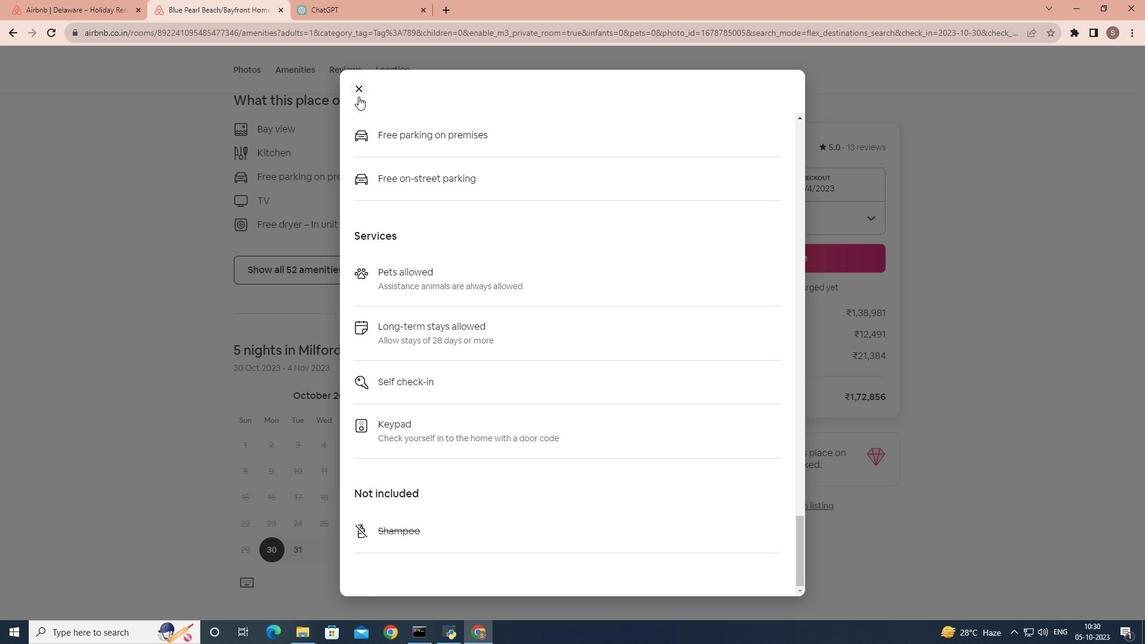 
Action: Mouse pressed left at (358, 96)
Screenshot: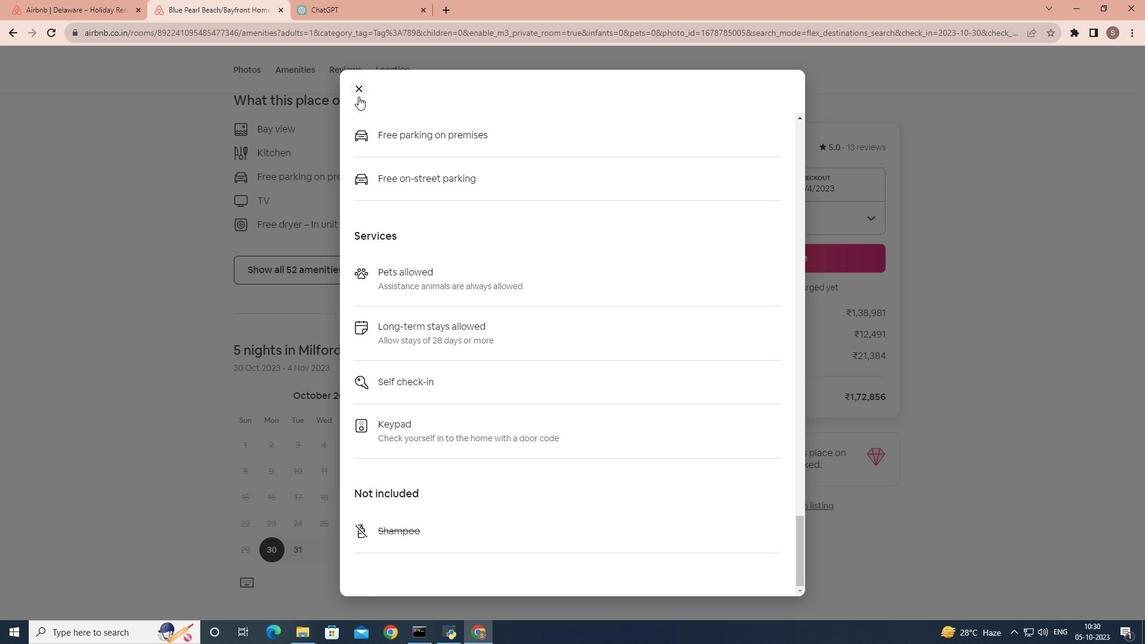 
Action: Mouse moved to (393, 354)
Screenshot: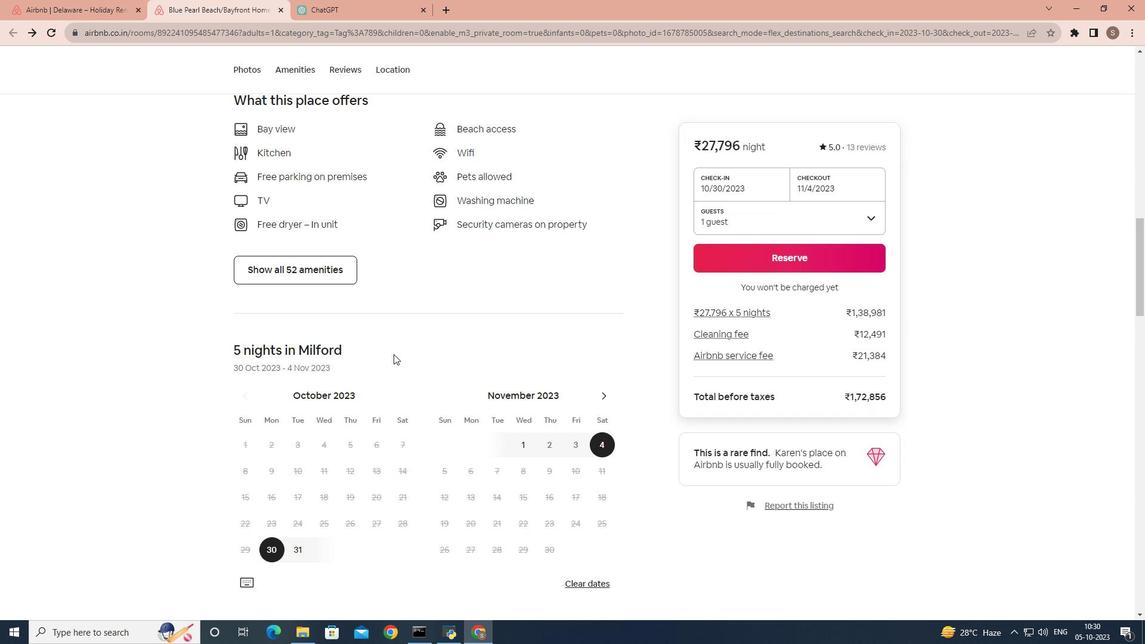 
Action: Mouse scrolled (393, 353) with delta (0, 0)
Screenshot: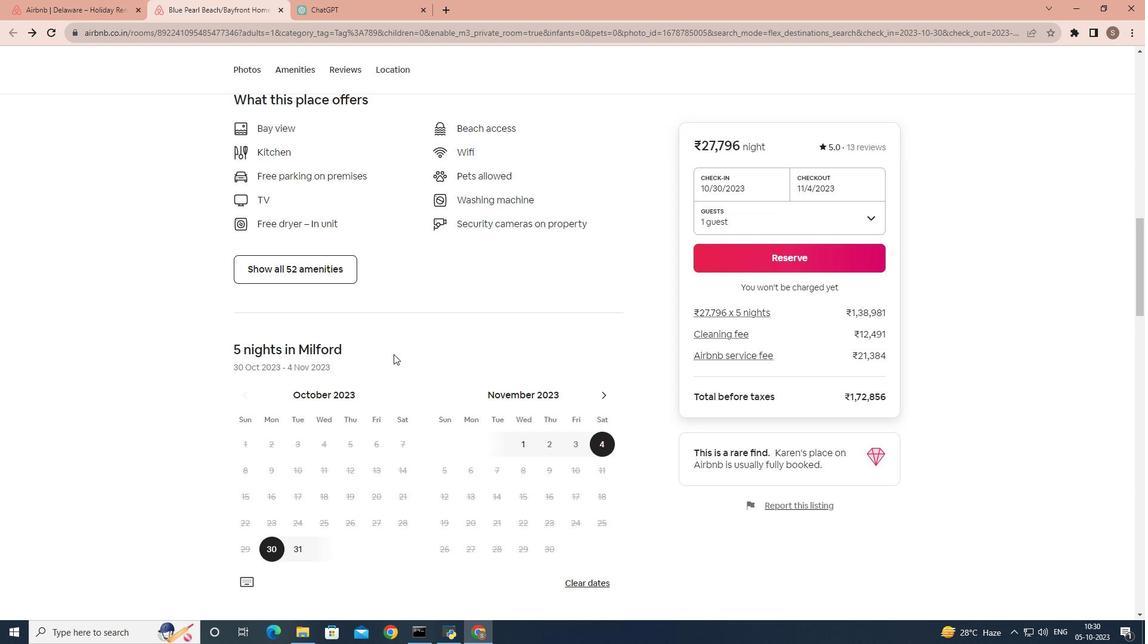 
Action: Mouse scrolled (393, 353) with delta (0, 0)
Screenshot: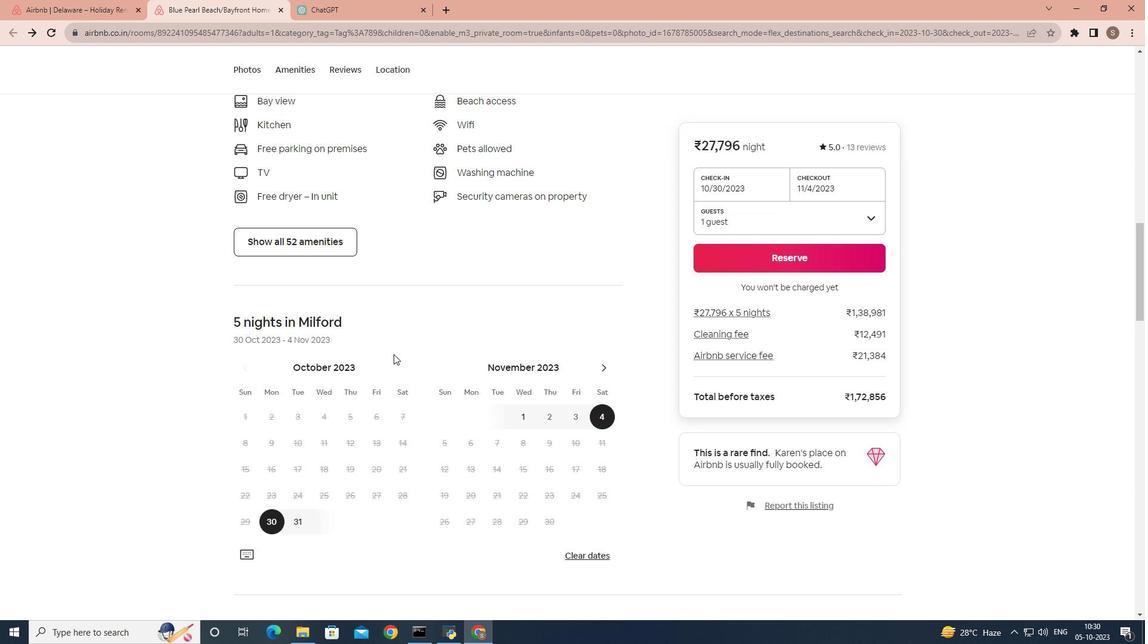 
Action: Mouse scrolled (393, 353) with delta (0, 0)
Screenshot: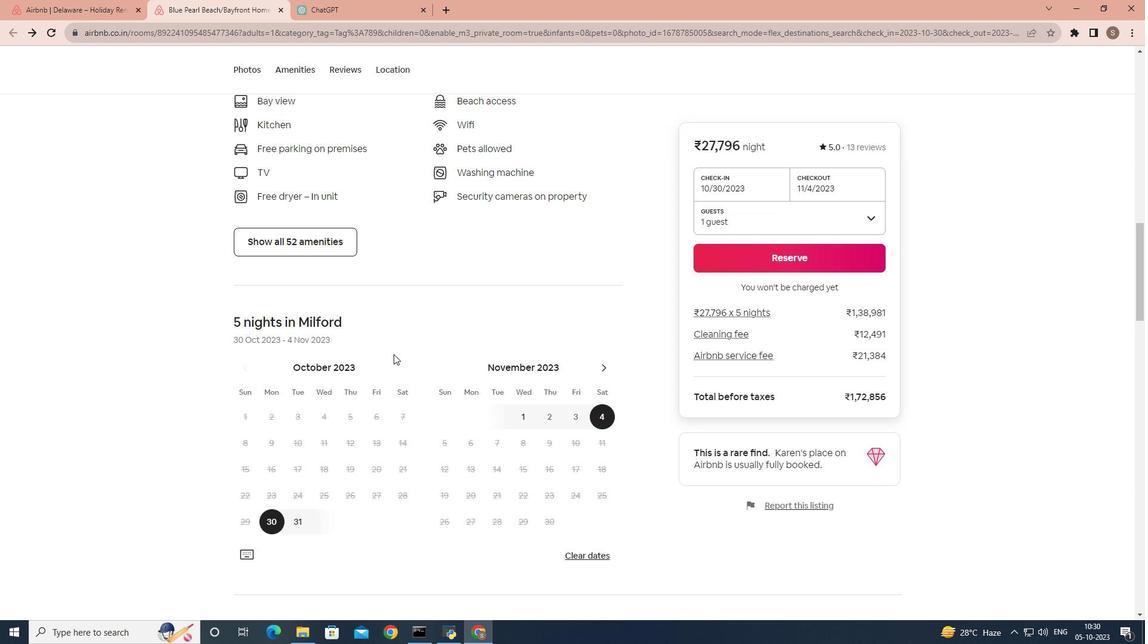 
Action: Mouse scrolled (393, 353) with delta (0, 0)
Screenshot: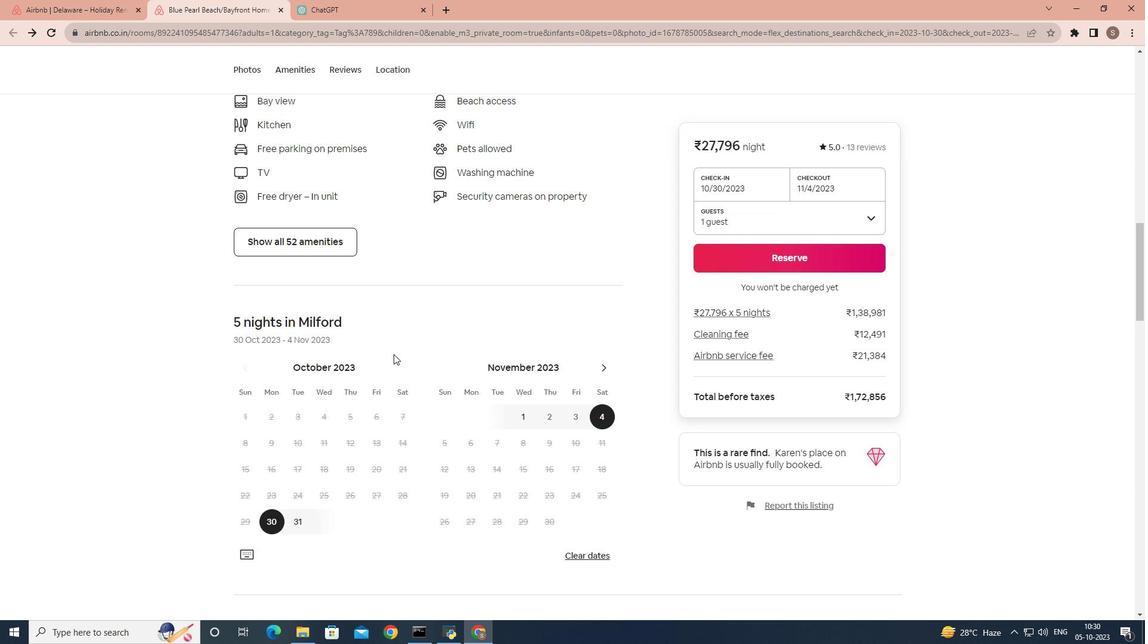 
Action: Mouse scrolled (393, 353) with delta (0, 0)
Screenshot: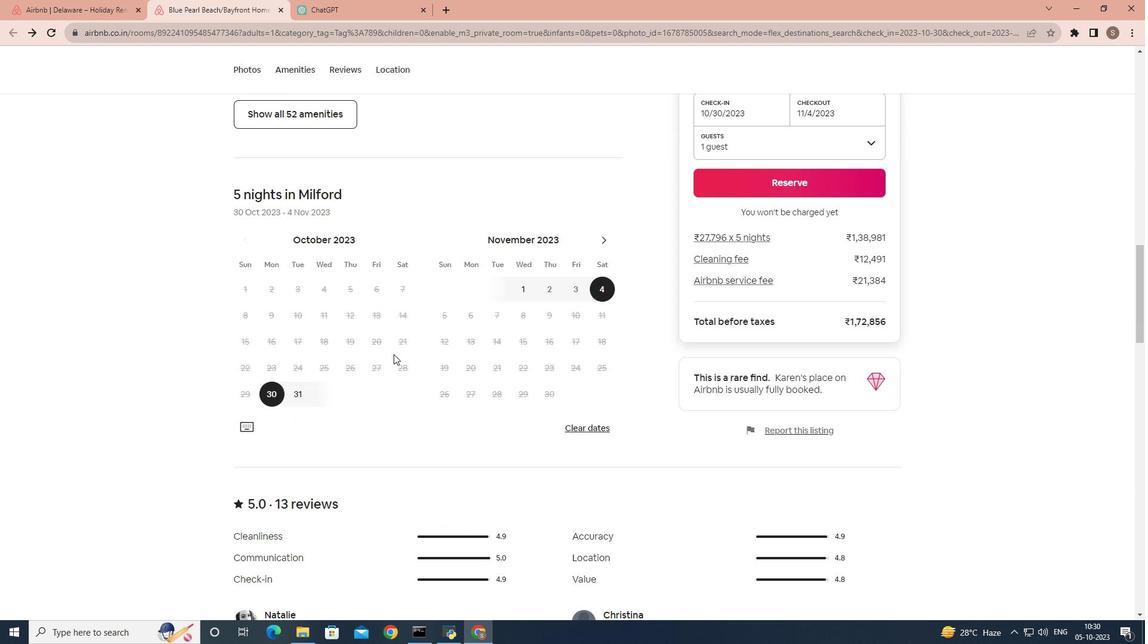 
Action: Mouse scrolled (393, 353) with delta (0, 0)
Screenshot: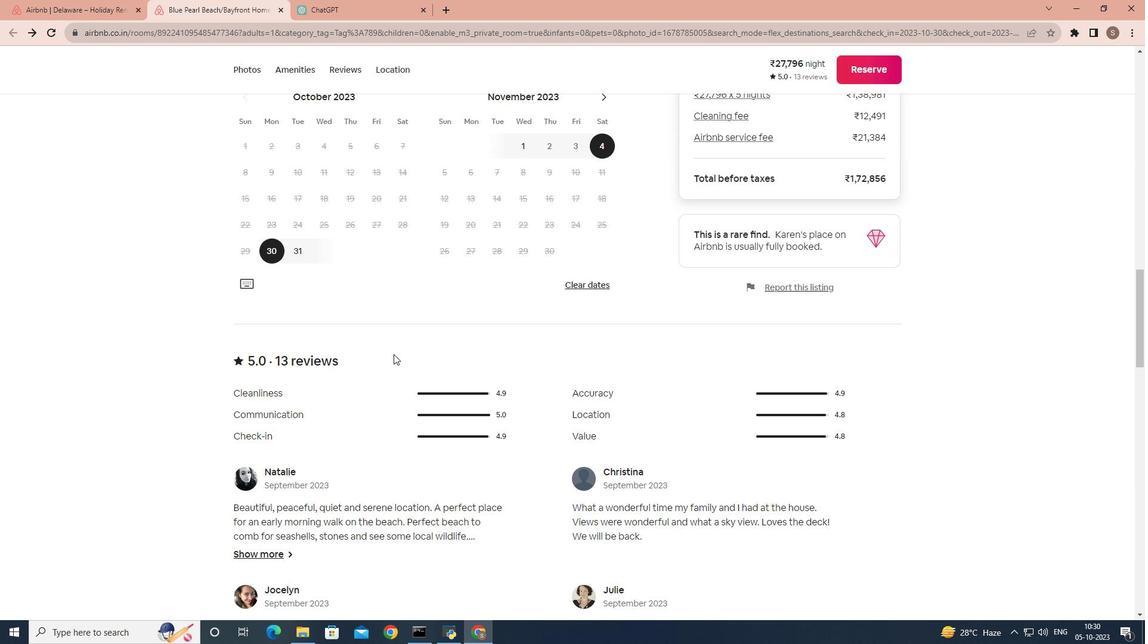 
Action: Mouse scrolled (393, 353) with delta (0, 0)
Screenshot: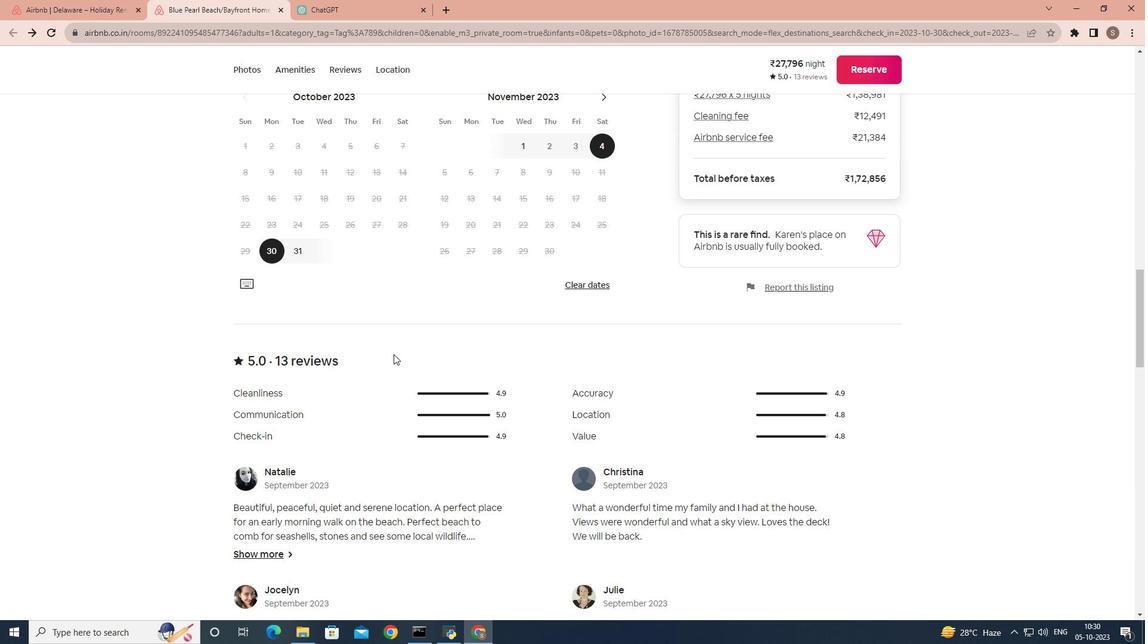 
Action: Mouse scrolled (393, 353) with delta (0, 0)
Screenshot: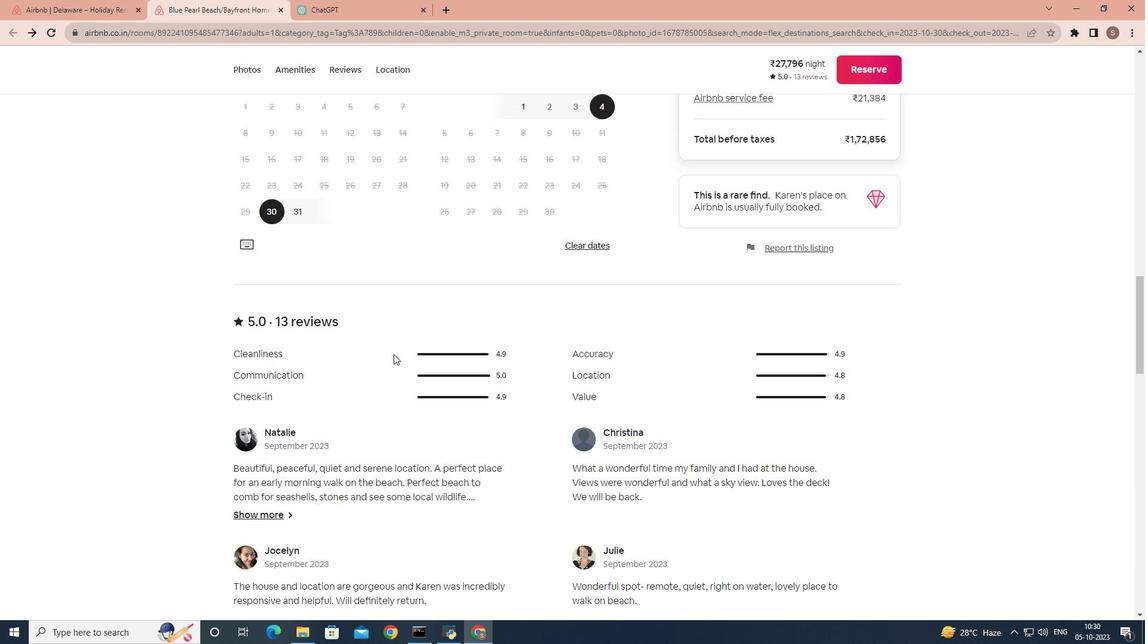 
Action: Mouse scrolled (393, 353) with delta (0, 0)
Screenshot: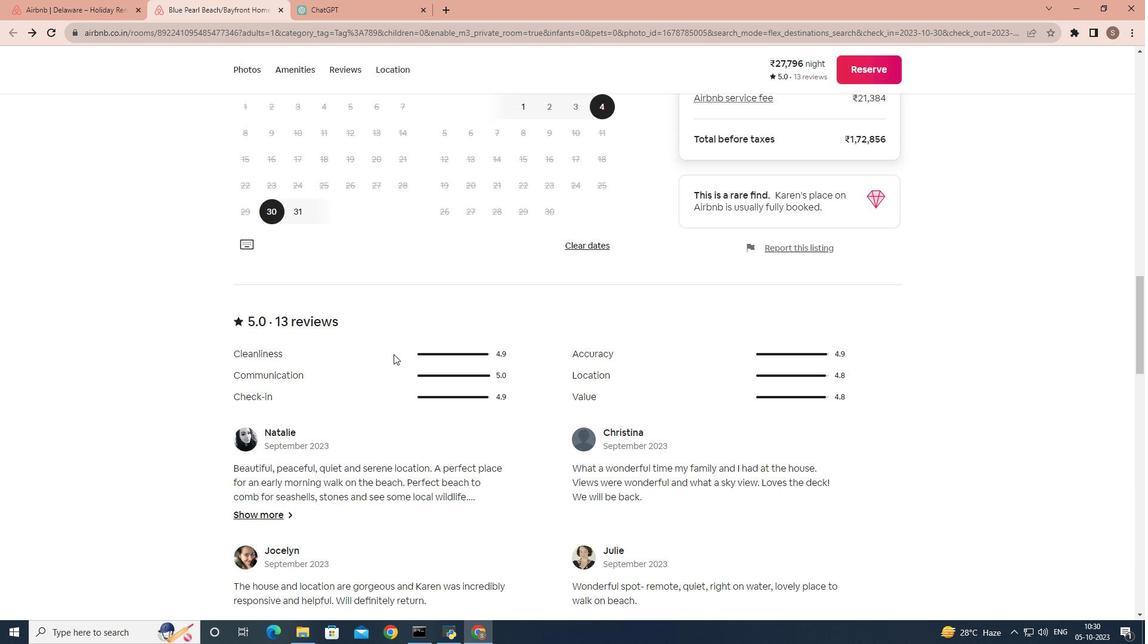 
Action: Mouse scrolled (393, 353) with delta (0, 0)
Screenshot: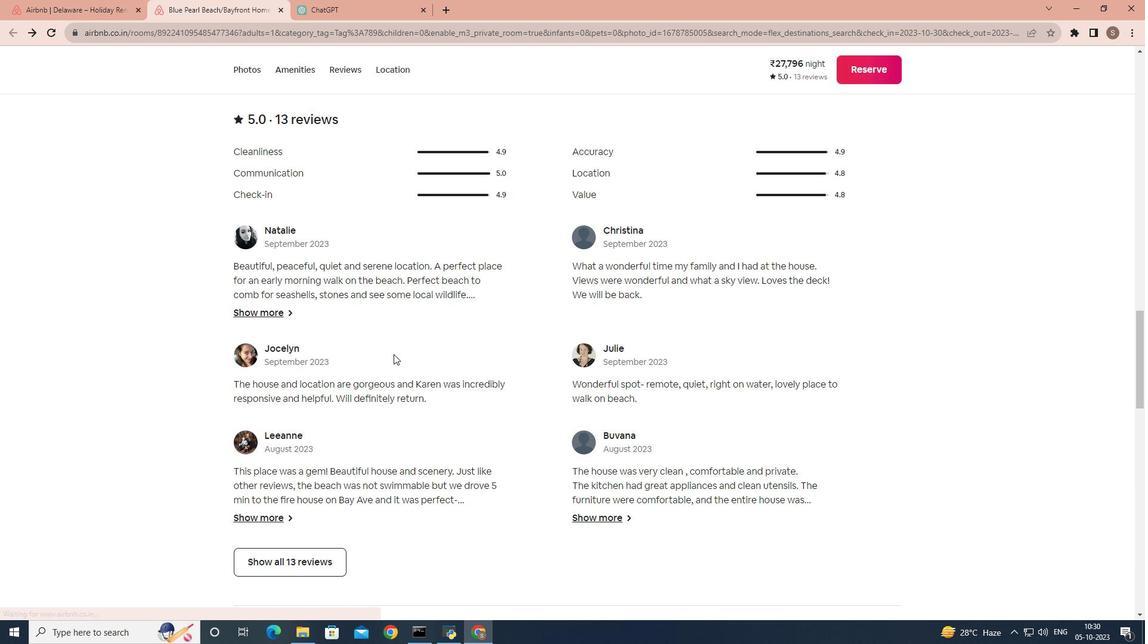 
Action: Mouse scrolled (393, 353) with delta (0, 0)
Screenshot: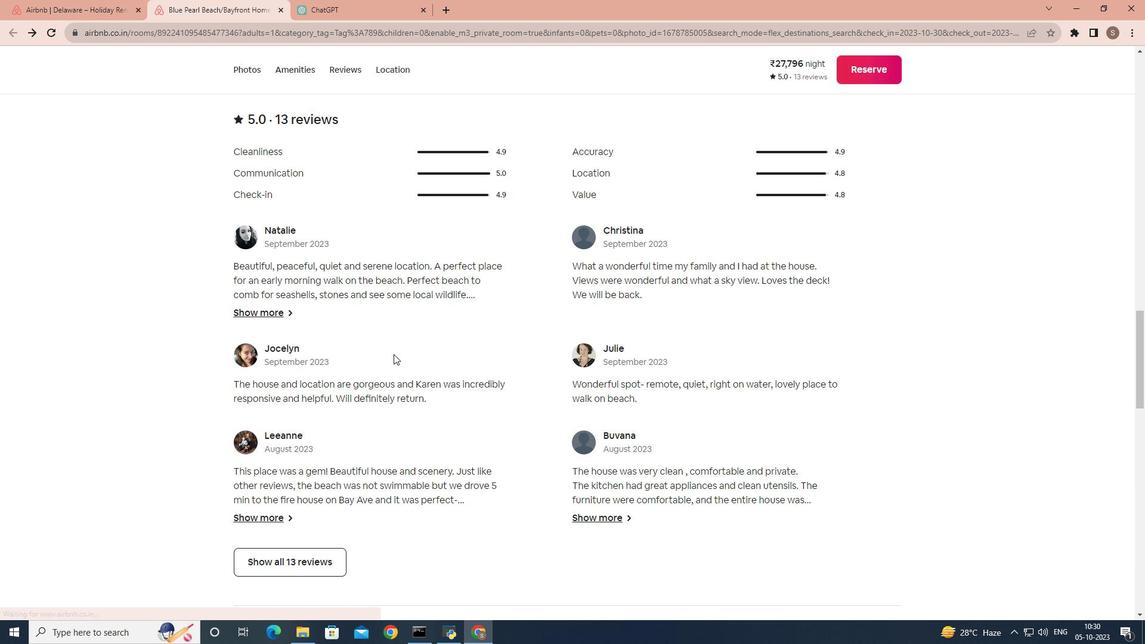 
Action: Mouse scrolled (393, 353) with delta (0, 0)
Screenshot: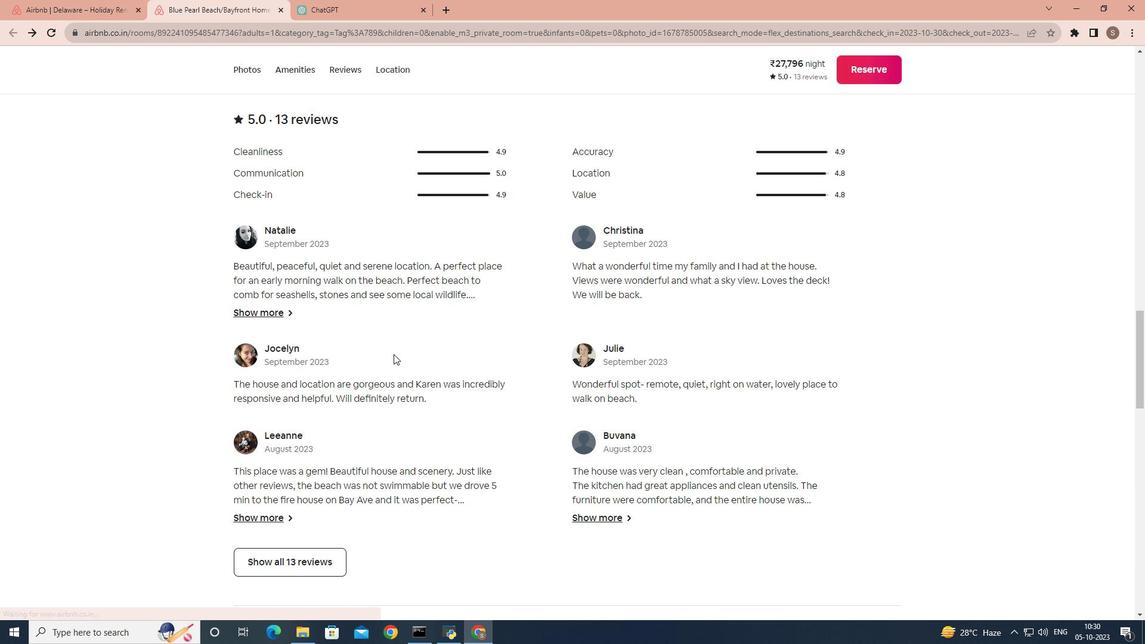 
Action: Mouse scrolled (393, 353) with delta (0, 0)
Screenshot: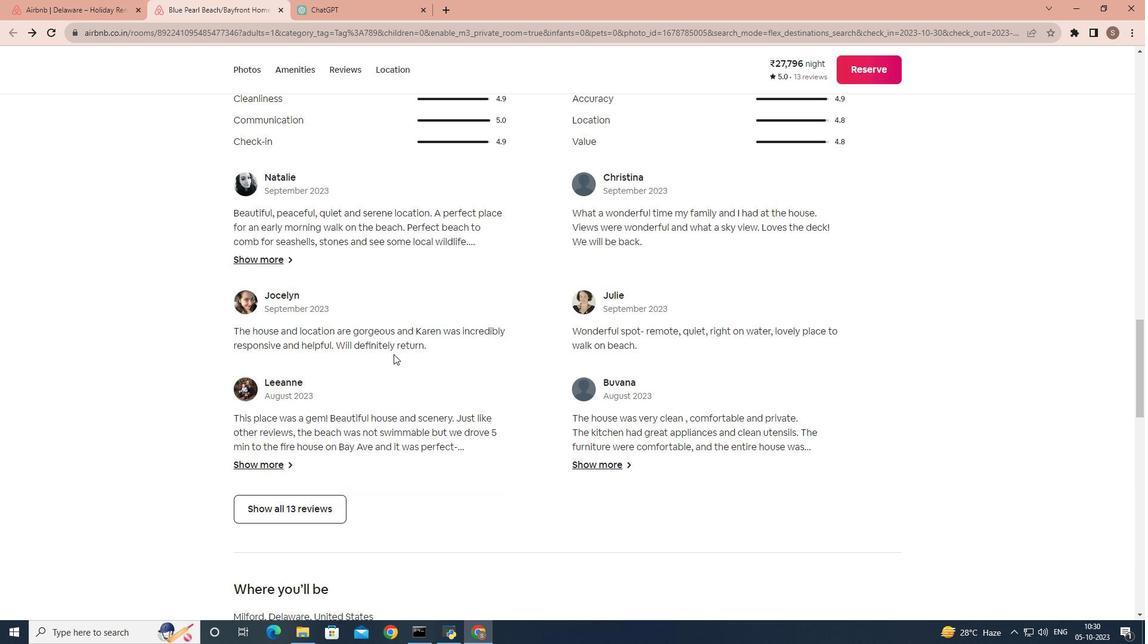 
Action: Mouse scrolled (393, 354) with delta (0, 0)
Screenshot: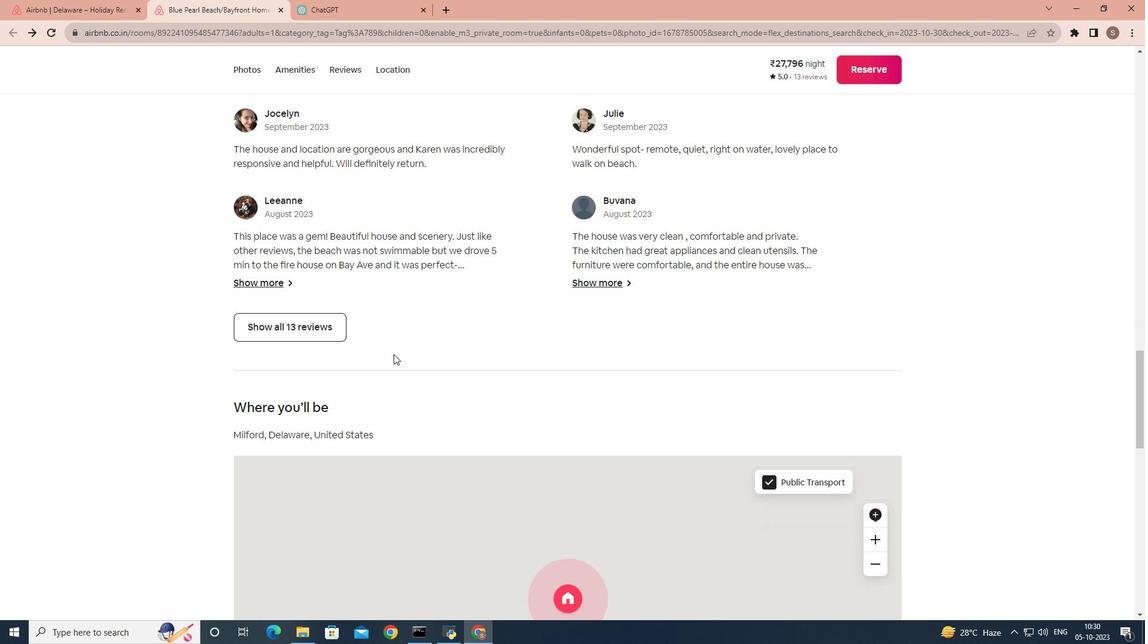 
Action: Mouse scrolled (393, 353) with delta (0, 0)
Screenshot: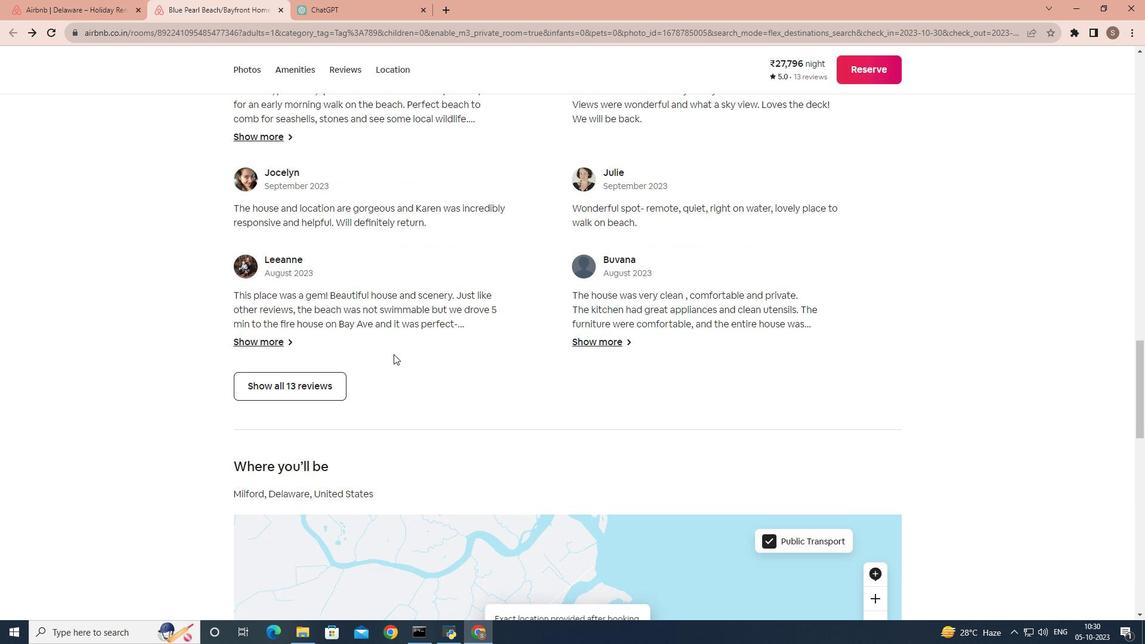 
Action: Mouse scrolled (393, 353) with delta (0, 0)
Screenshot: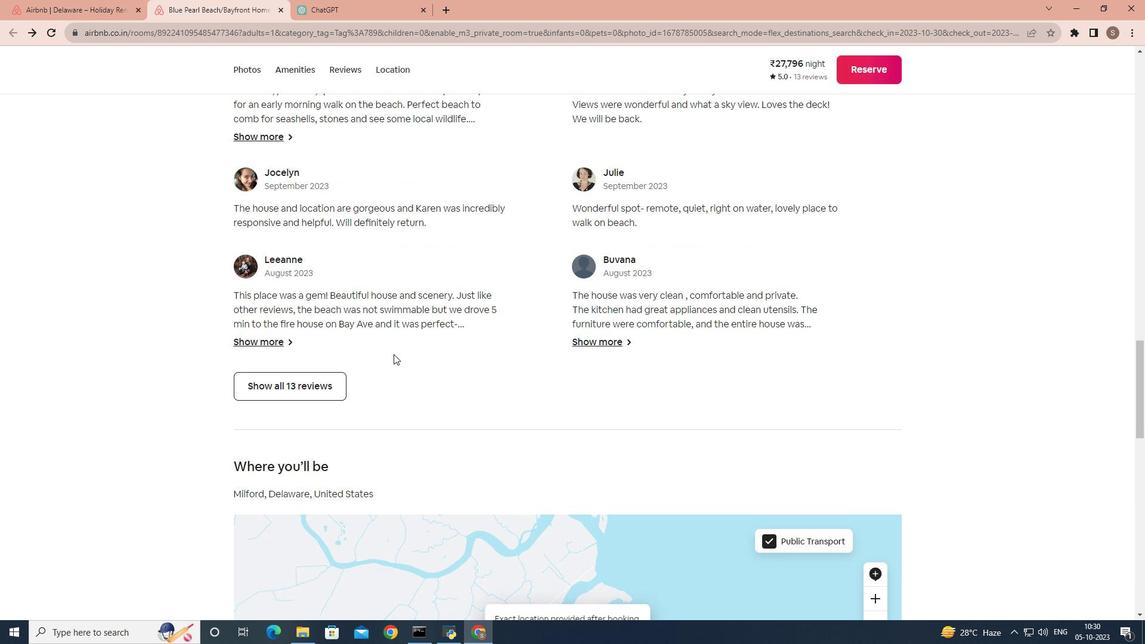 
Action: Mouse scrolled (393, 353) with delta (0, 0)
Screenshot: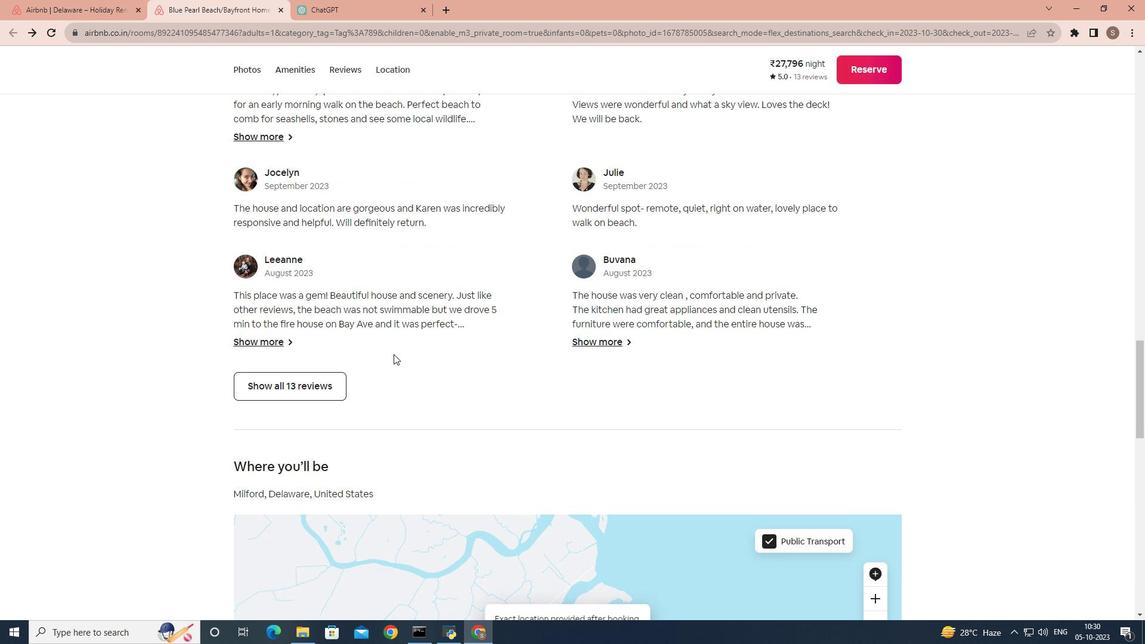 
Action: Mouse scrolled (393, 353) with delta (0, 0)
Screenshot: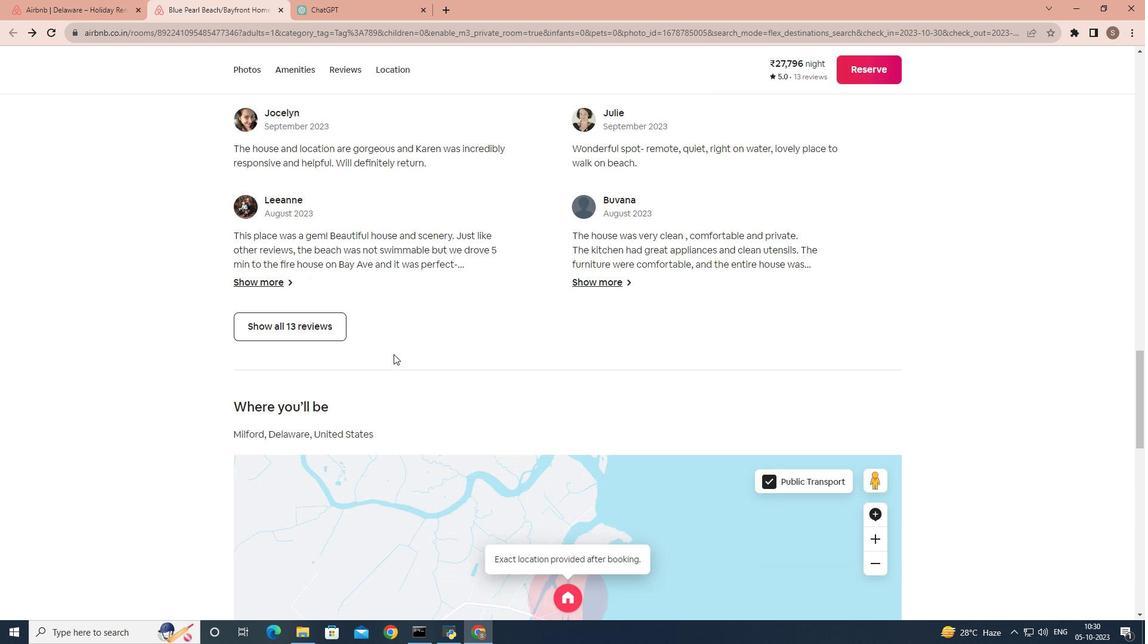 
Action: Mouse scrolled (393, 353) with delta (0, 0)
Screenshot: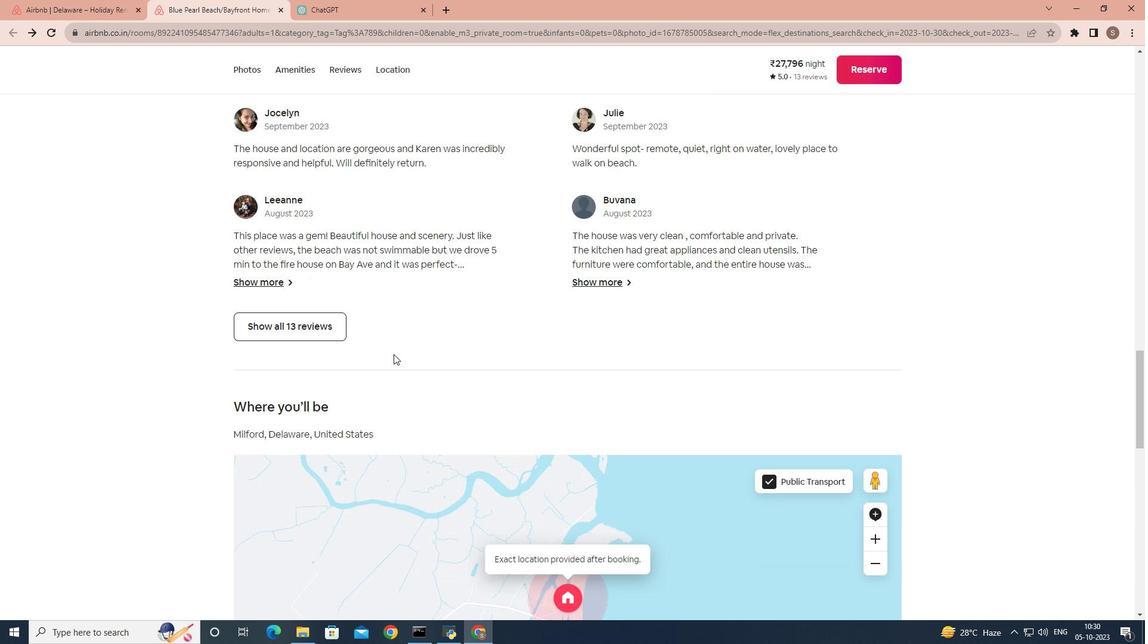 
Action: Mouse scrolled (393, 353) with delta (0, 0)
Screenshot: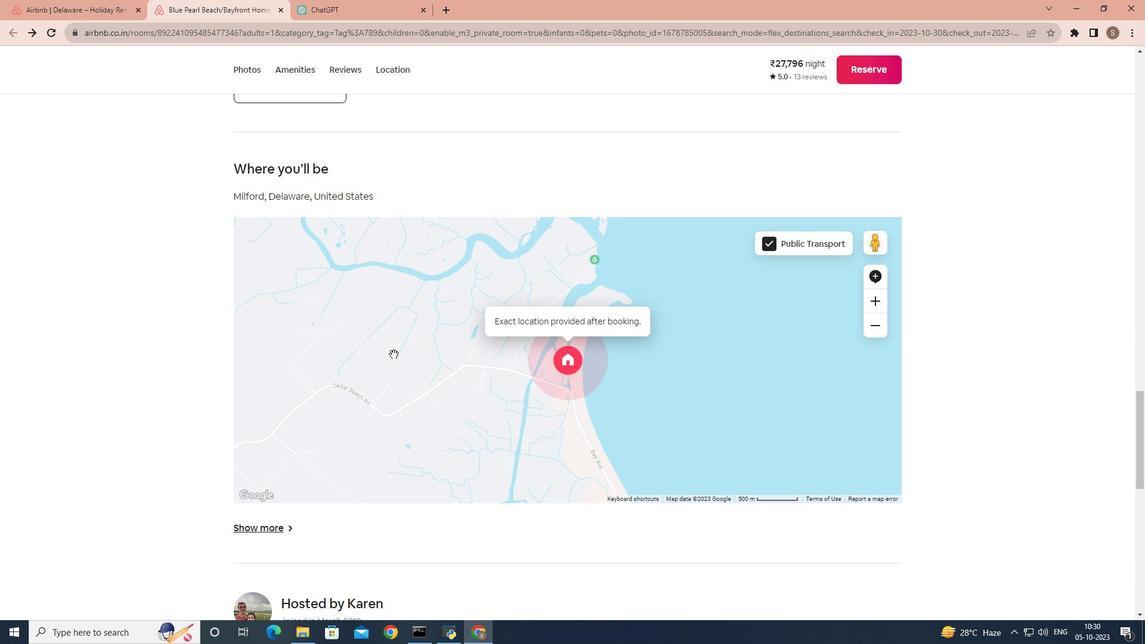 
Action: Mouse scrolled (393, 353) with delta (0, 0)
Screenshot: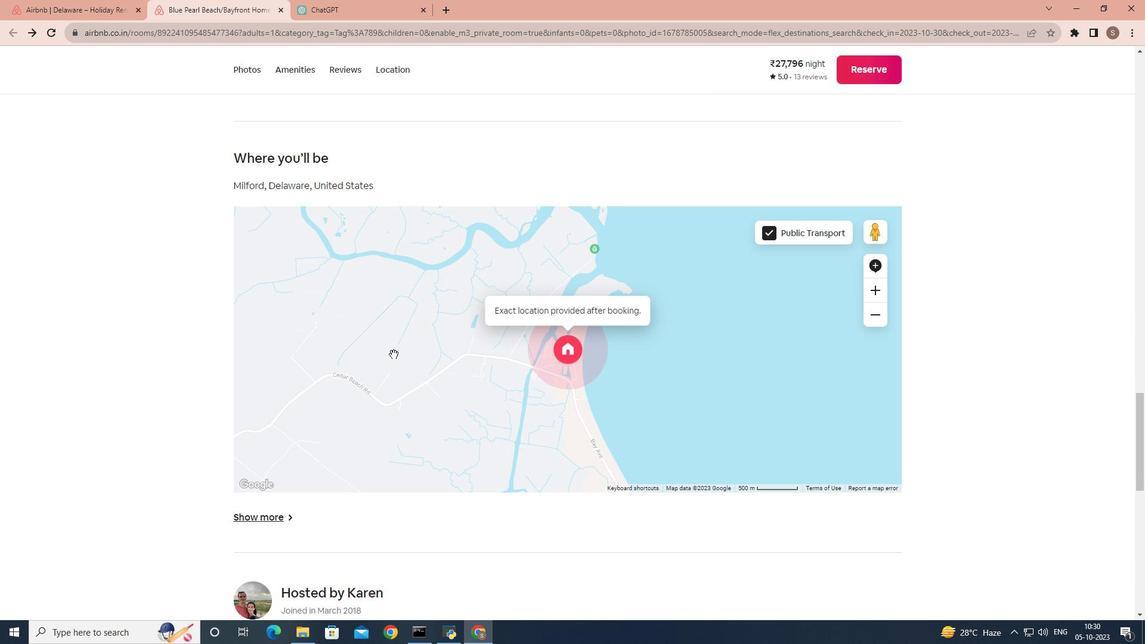 
Action: Mouse scrolled (393, 353) with delta (0, 0)
Screenshot: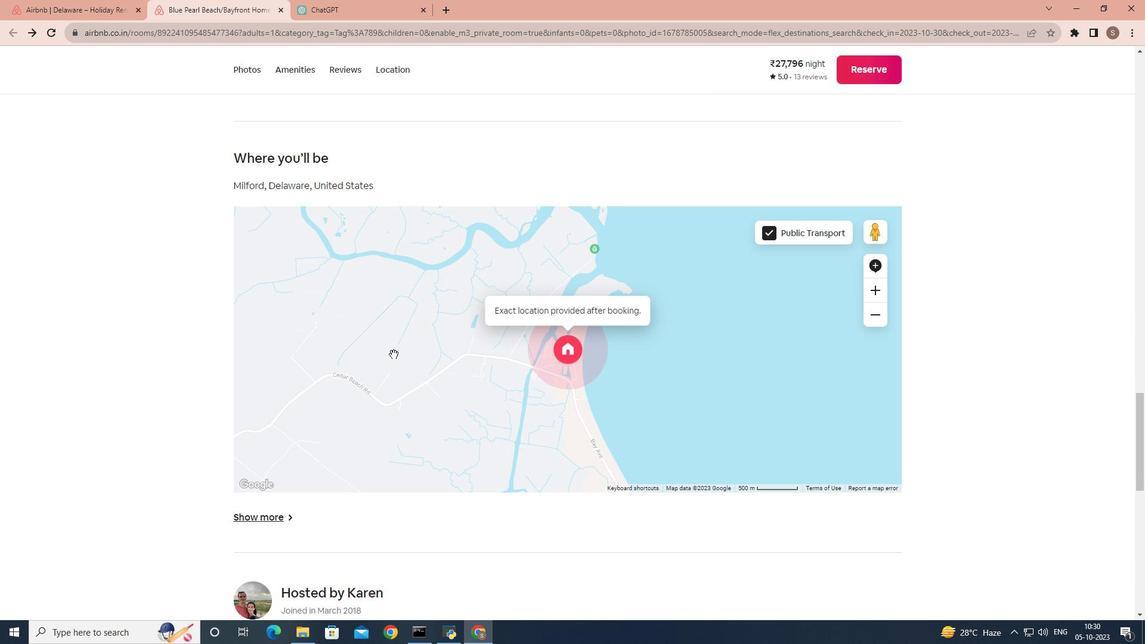 
Action: Mouse scrolled (393, 353) with delta (0, 0)
Screenshot: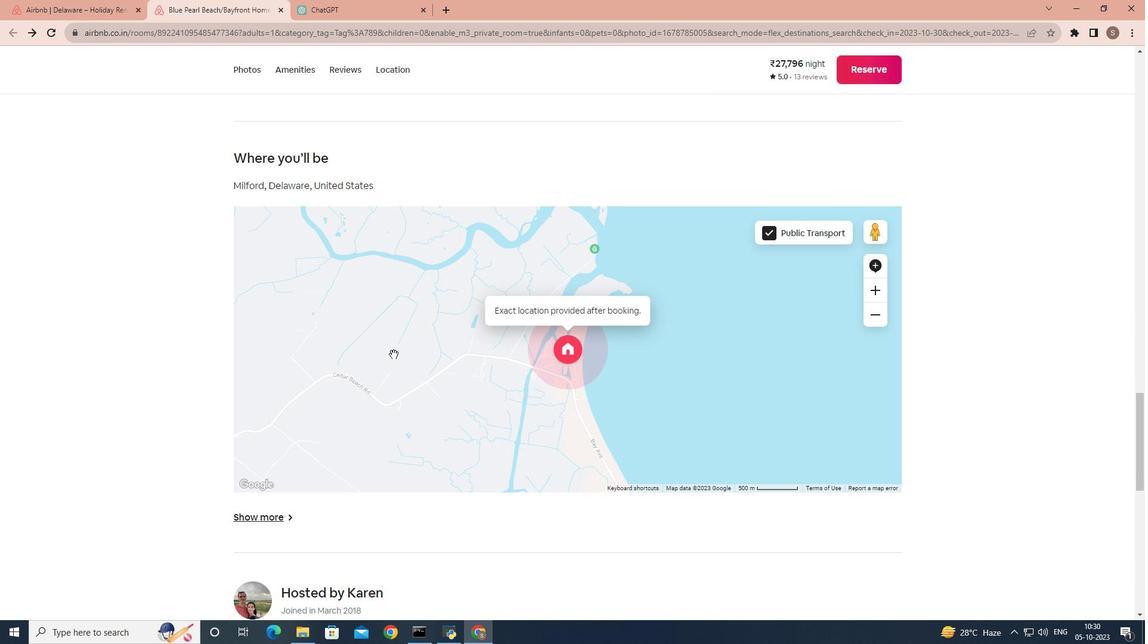 
Action: Mouse scrolled (393, 353) with delta (0, 0)
Screenshot: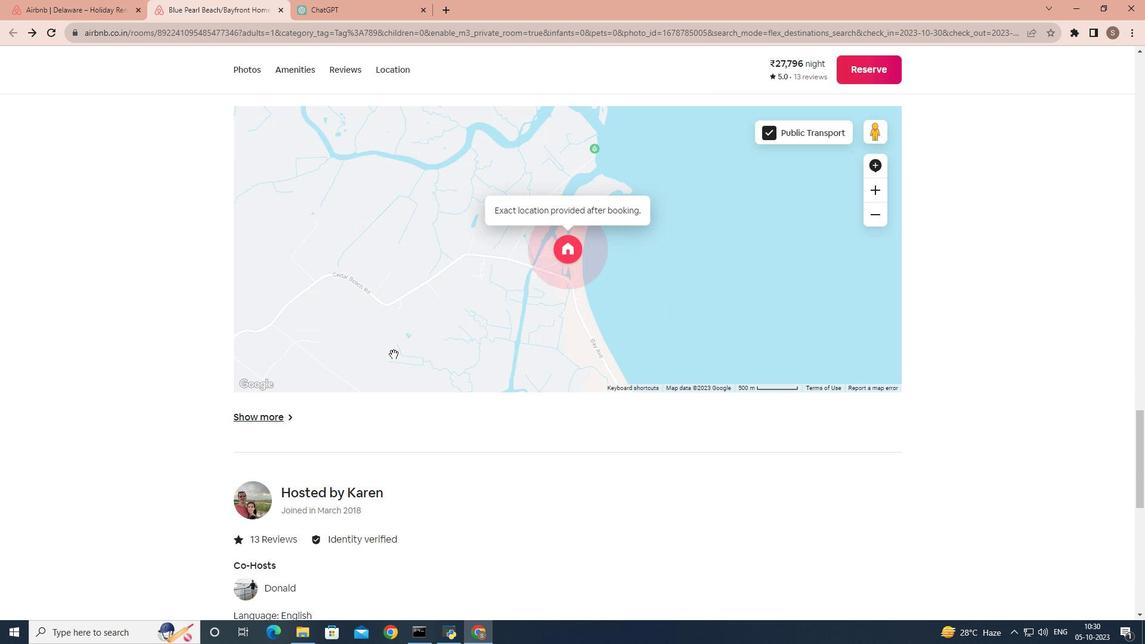 
Action: Mouse scrolled (393, 353) with delta (0, 0)
Screenshot: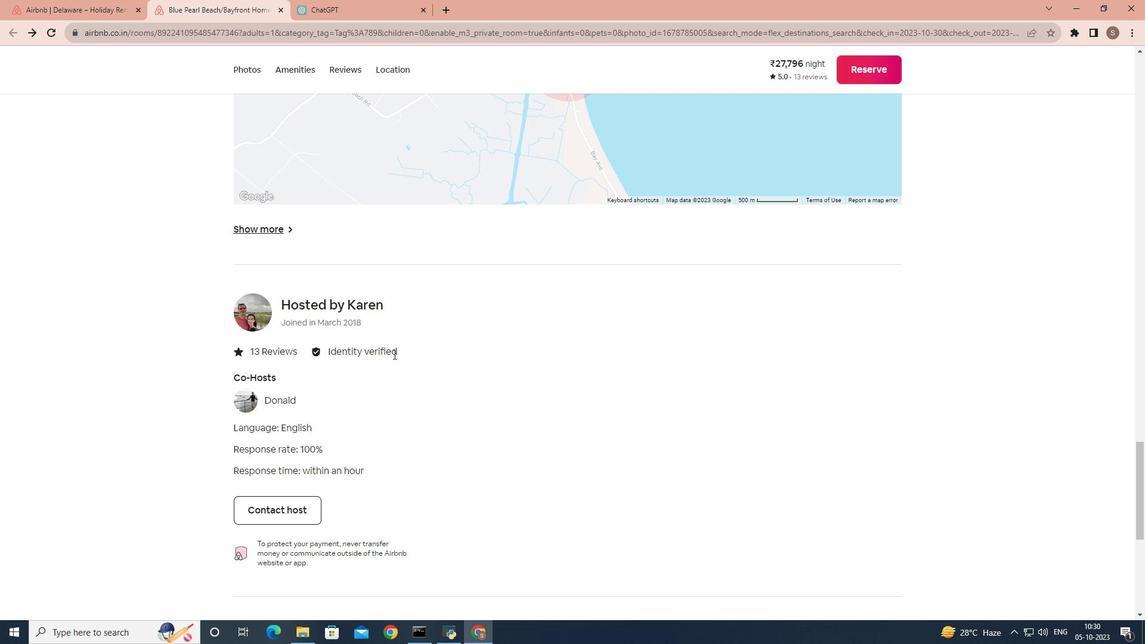 
Action: Mouse scrolled (393, 353) with delta (0, 0)
Screenshot: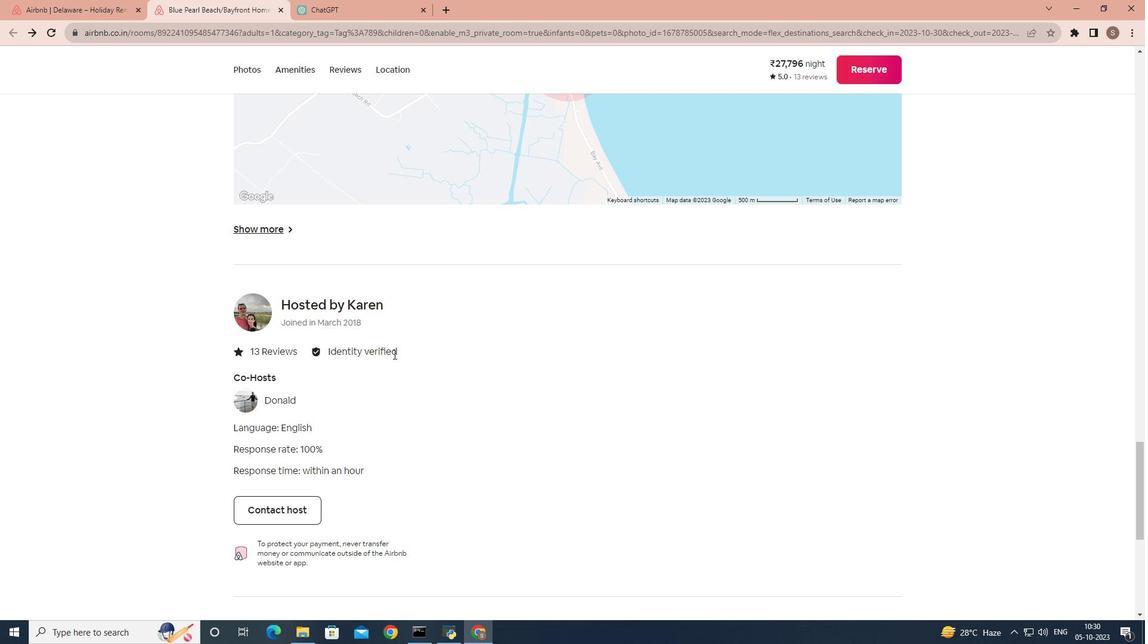
Action: Mouse scrolled (393, 353) with delta (0, 0)
Screenshot: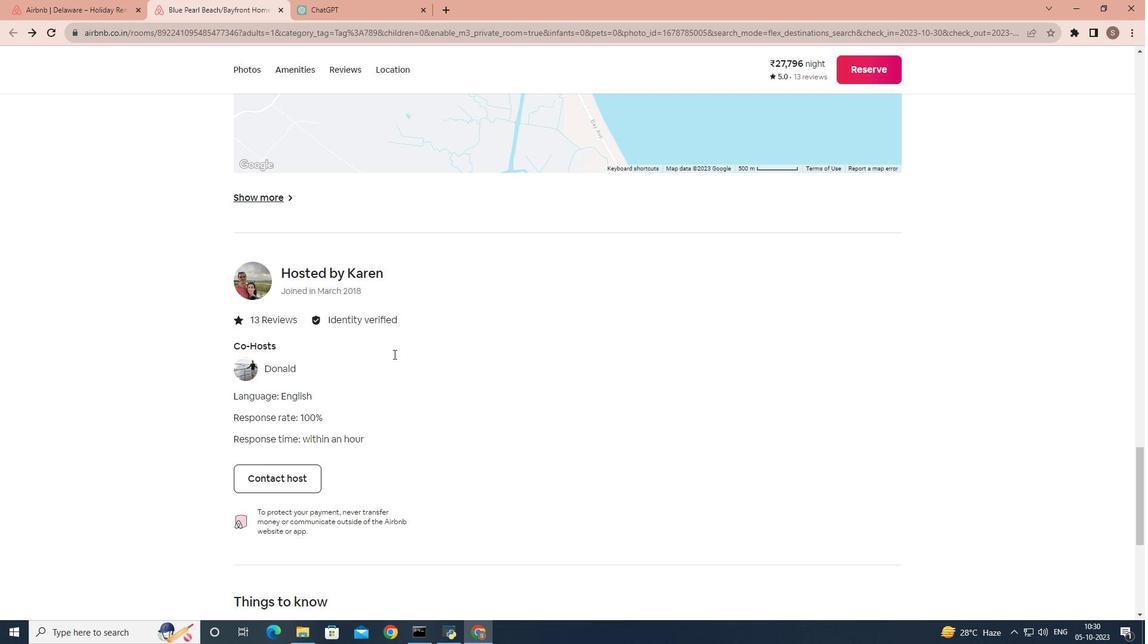 
Action: Mouse scrolled (393, 353) with delta (0, 0)
Screenshot: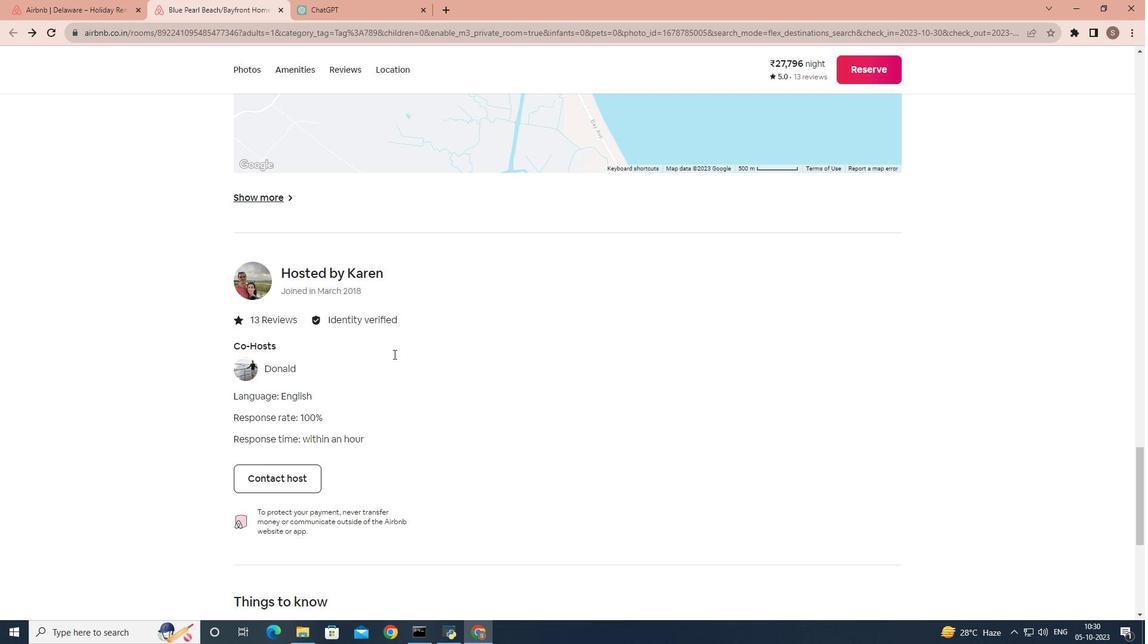 
Action: Mouse scrolled (393, 354) with delta (0, 0)
Screenshot: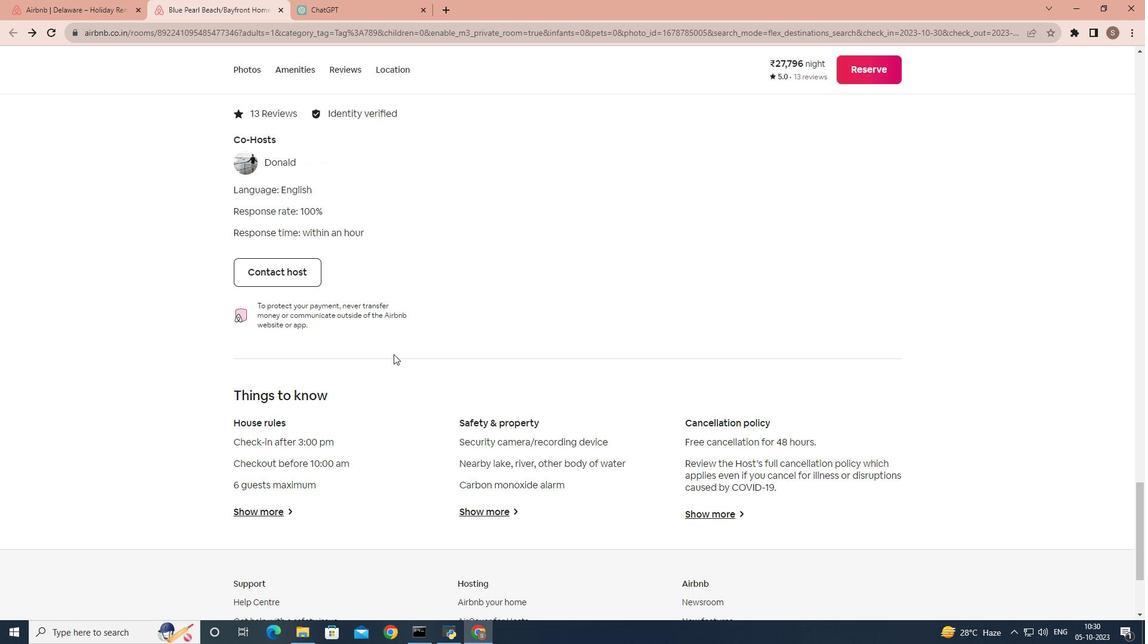 
Action: Mouse scrolled (393, 354) with delta (0, 0)
Screenshot: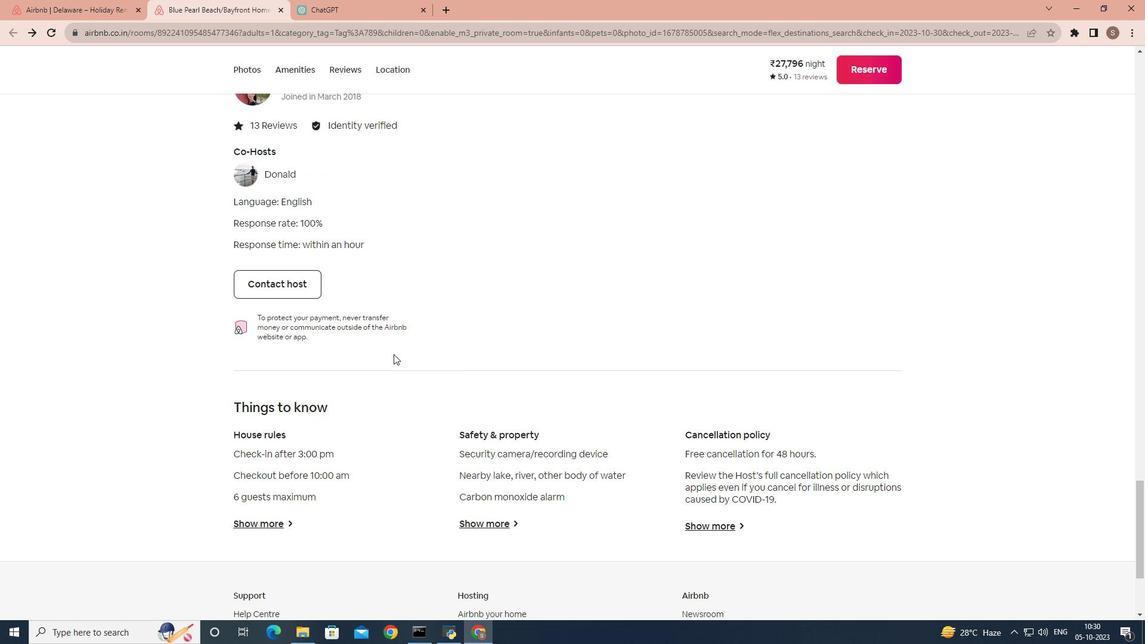 
Action: Mouse scrolled (393, 354) with delta (0, 0)
Screenshot: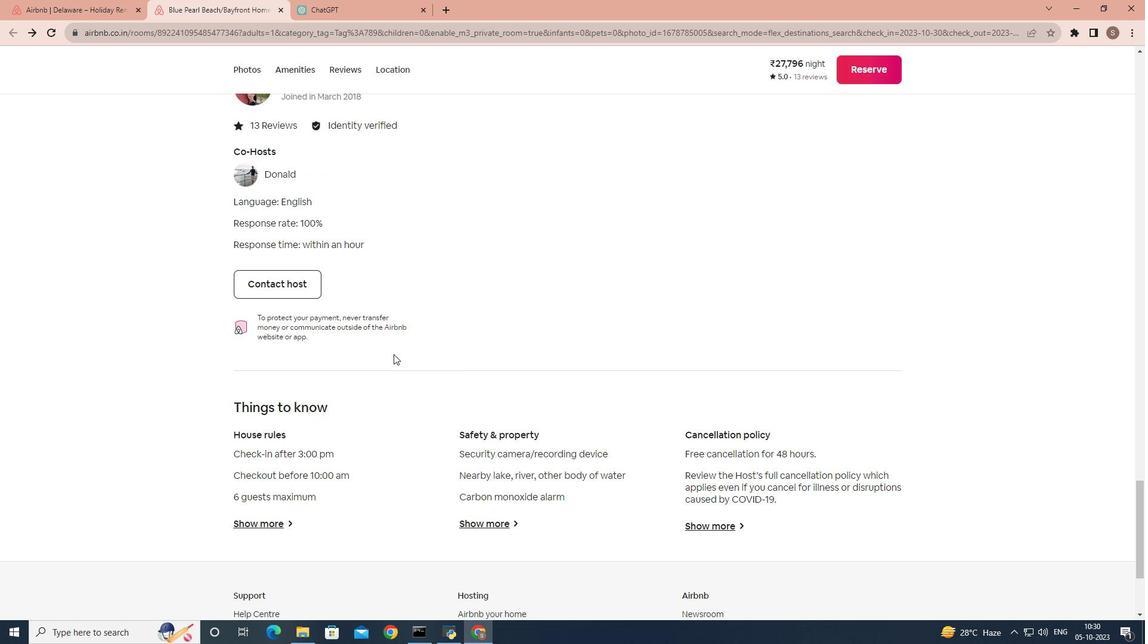
Action: Mouse scrolled (393, 354) with delta (0, 0)
Screenshot: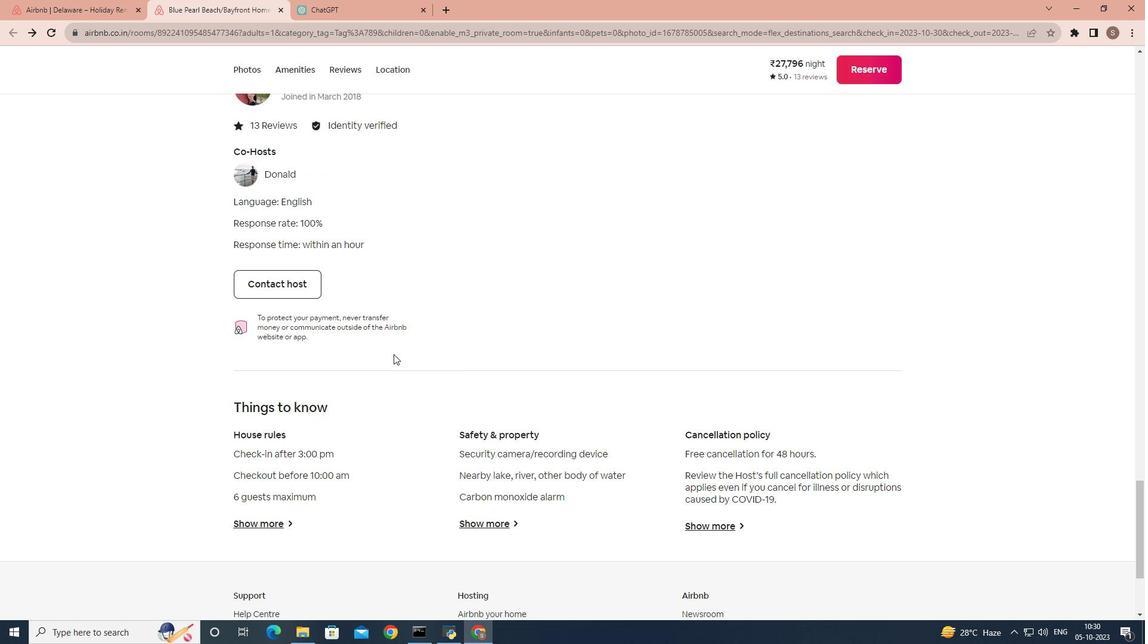 
Action: Mouse scrolled (393, 354) with delta (0, 0)
Screenshot: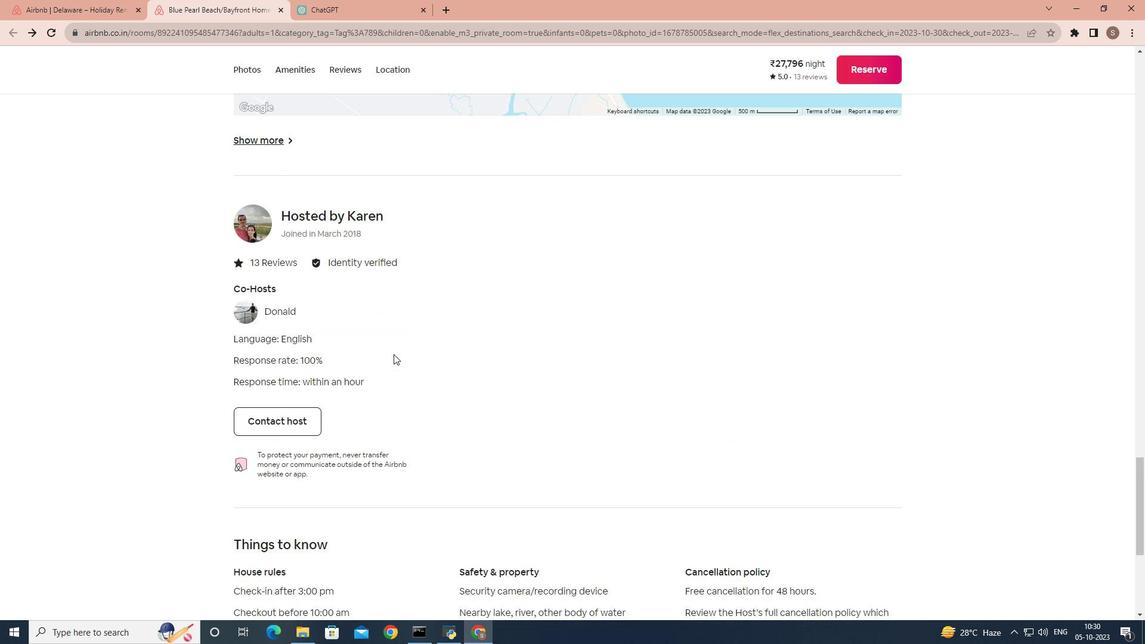 
Action: Mouse scrolled (393, 354) with delta (0, 0)
Screenshot: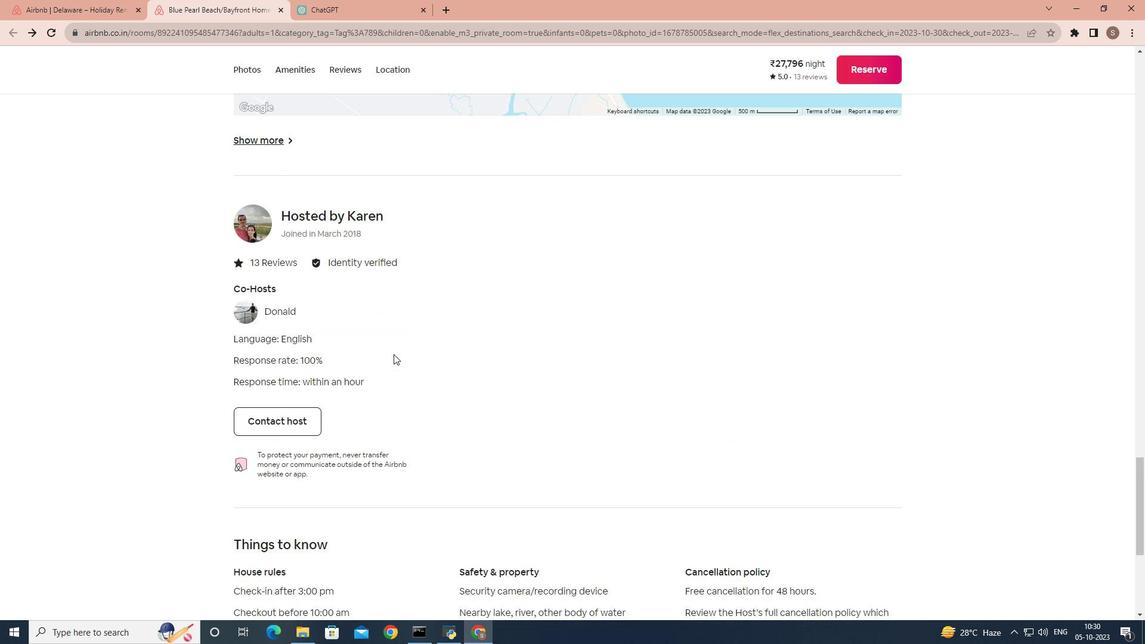 
Action: Mouse scrolled (393, 354) with delta (0, 0)
Screenshot: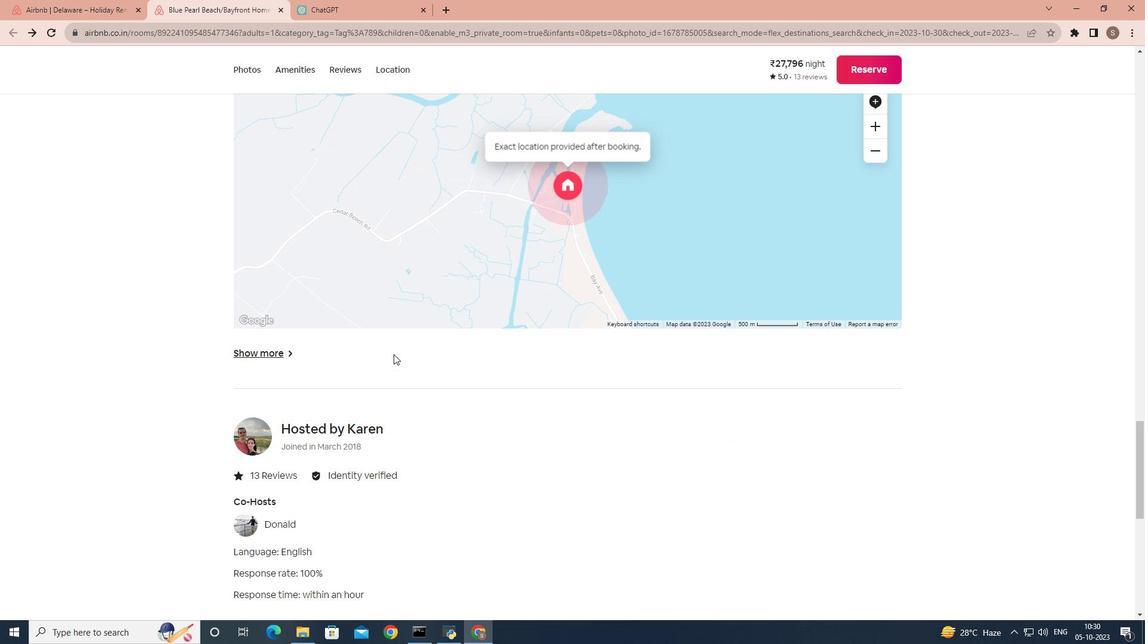 
Action: Mouse scrolled (393, 354) with delta (0, 0)
Screenshot: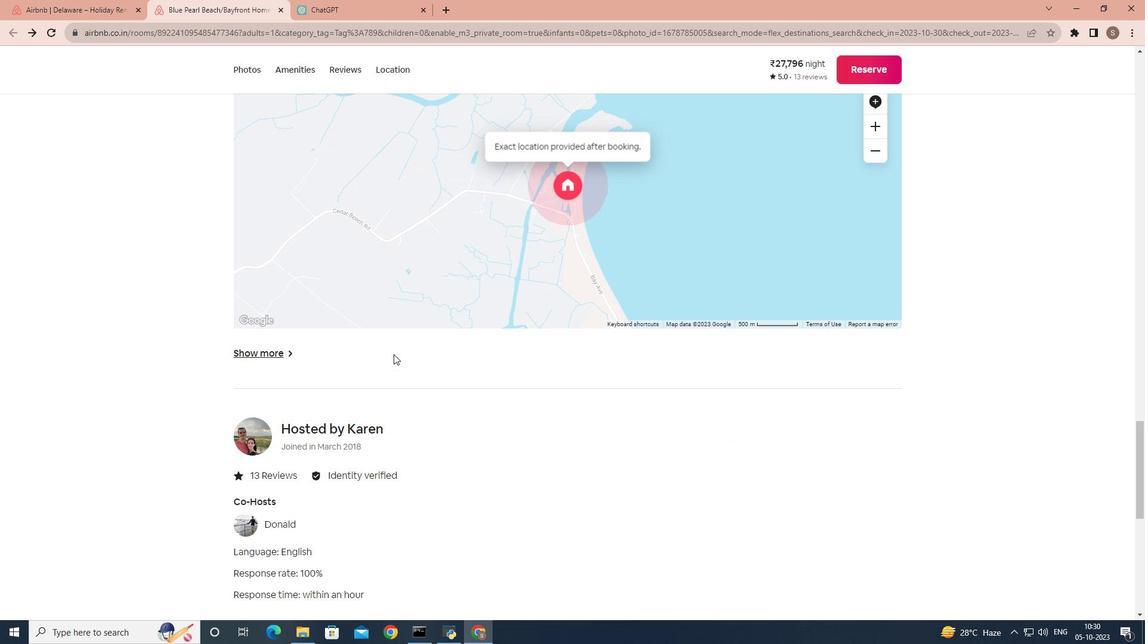 
Action: Mouse scrolled (393, 354) with delta (0, 0)
Screenshot: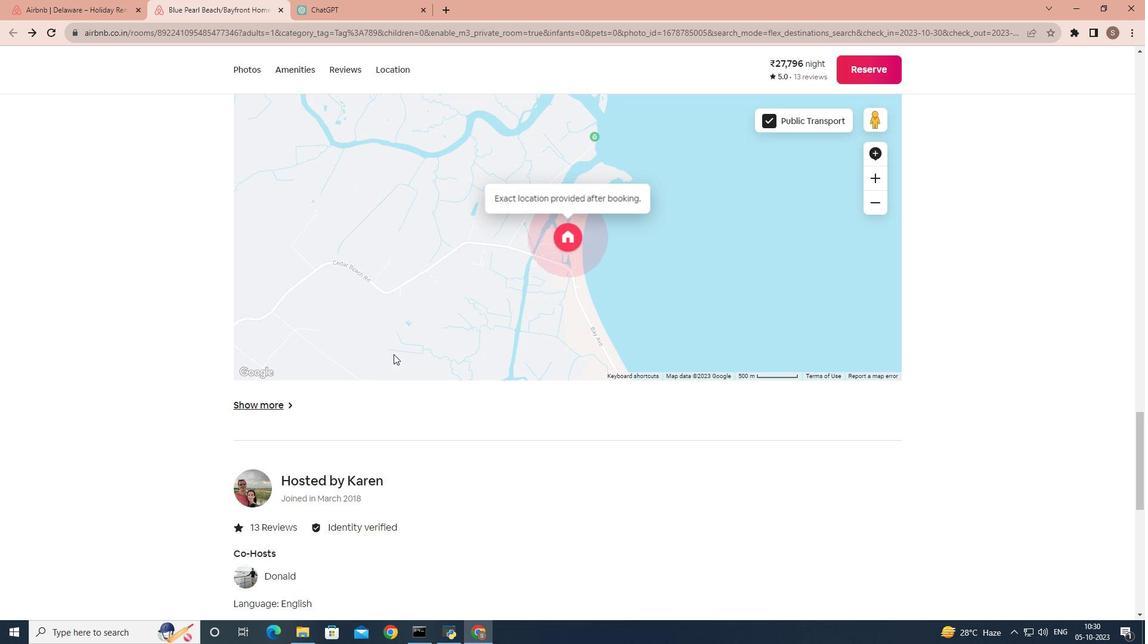 
Action: Mouse scrolled (393, 354) with delta (0, 0)
Screenshot: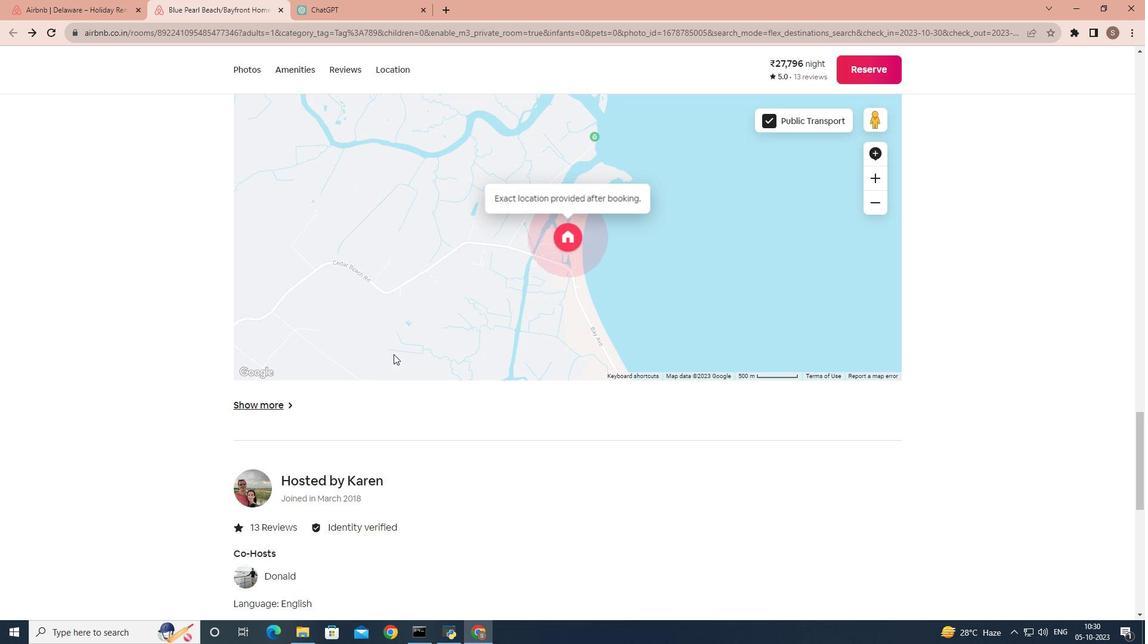 
Action: Mouse scrolled (393, 354) with delta (0, 0)
Screenshot: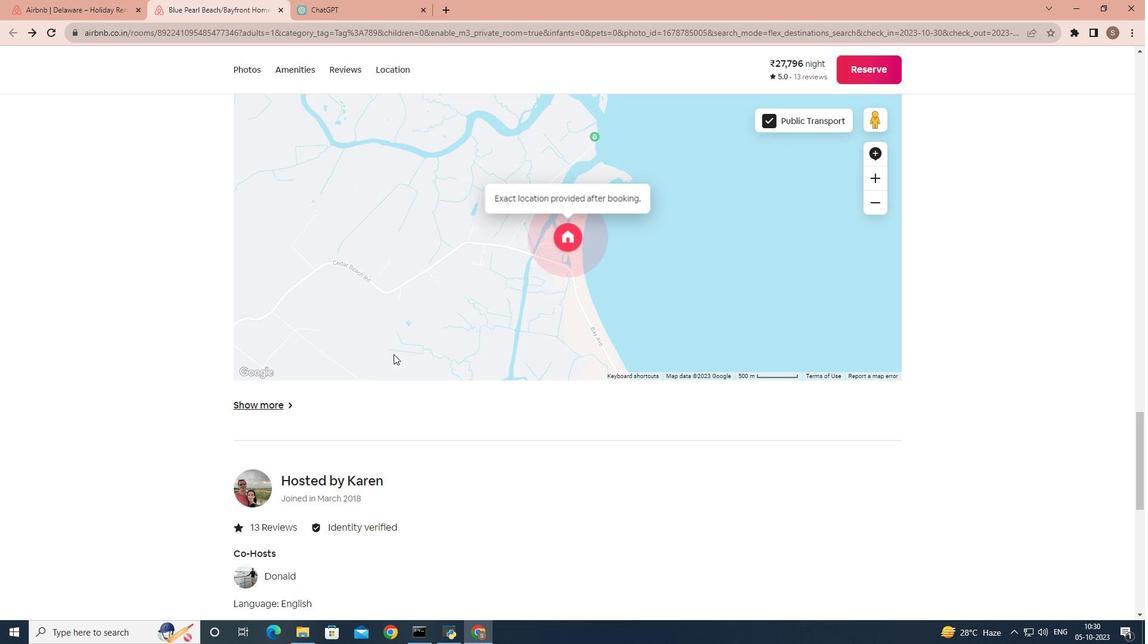 
Action: Mouse scrolled (393, 354) with delta (0, 0)
Screenshot: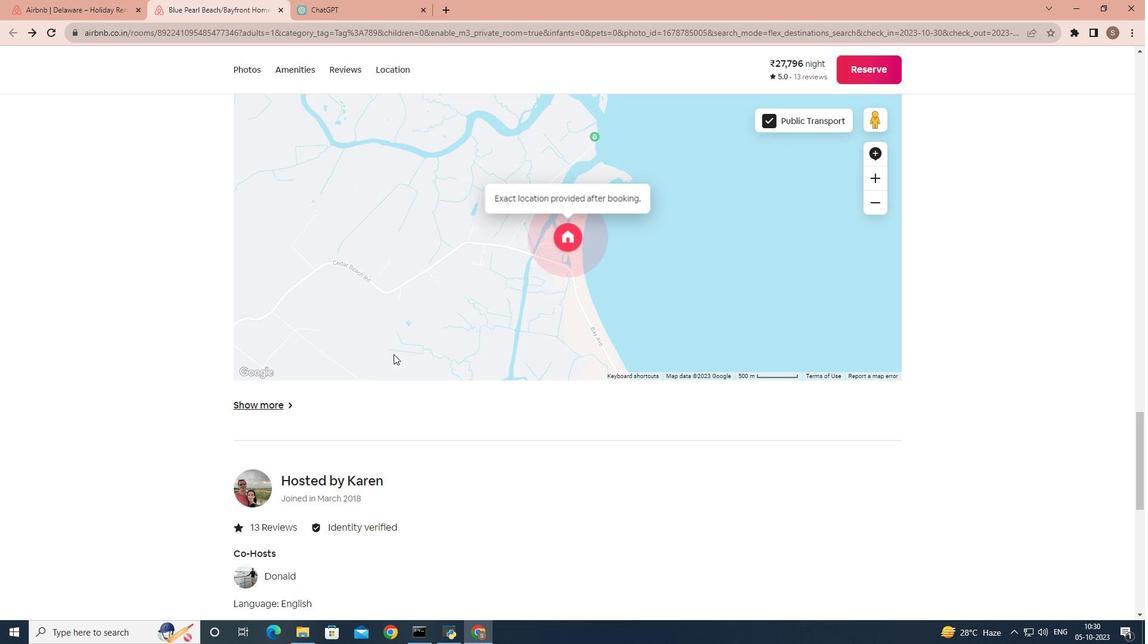 
Action: Mouse scrolled (393, 354) with delta (0, 0)
Screenshot: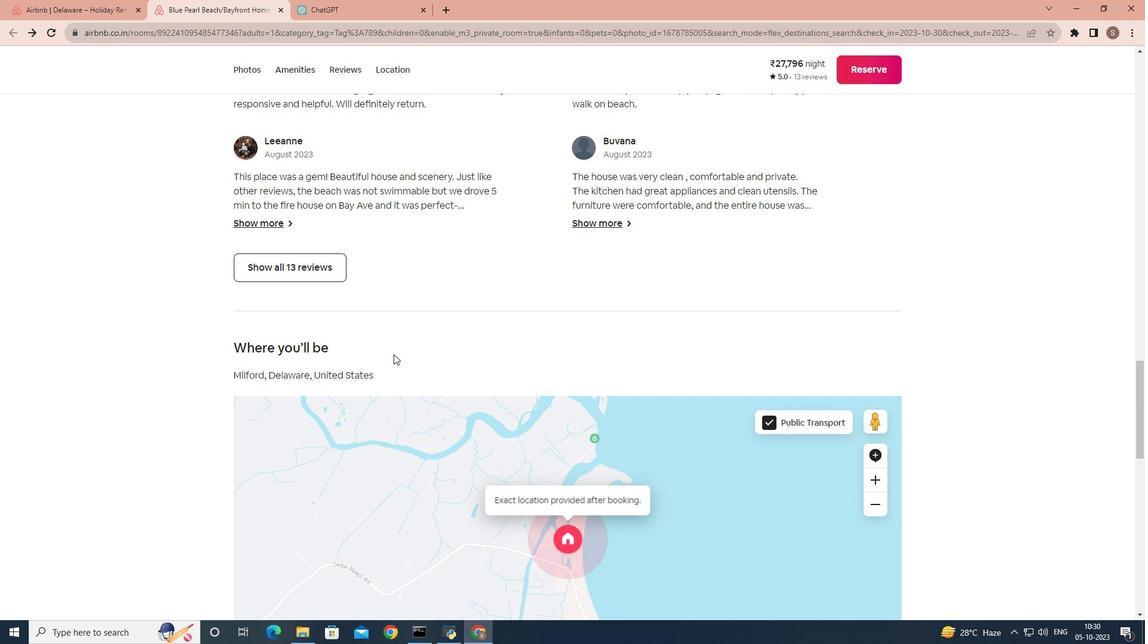 
Action: Mouse scrolled (393, 354) with delta (0, 0)
Screenshot: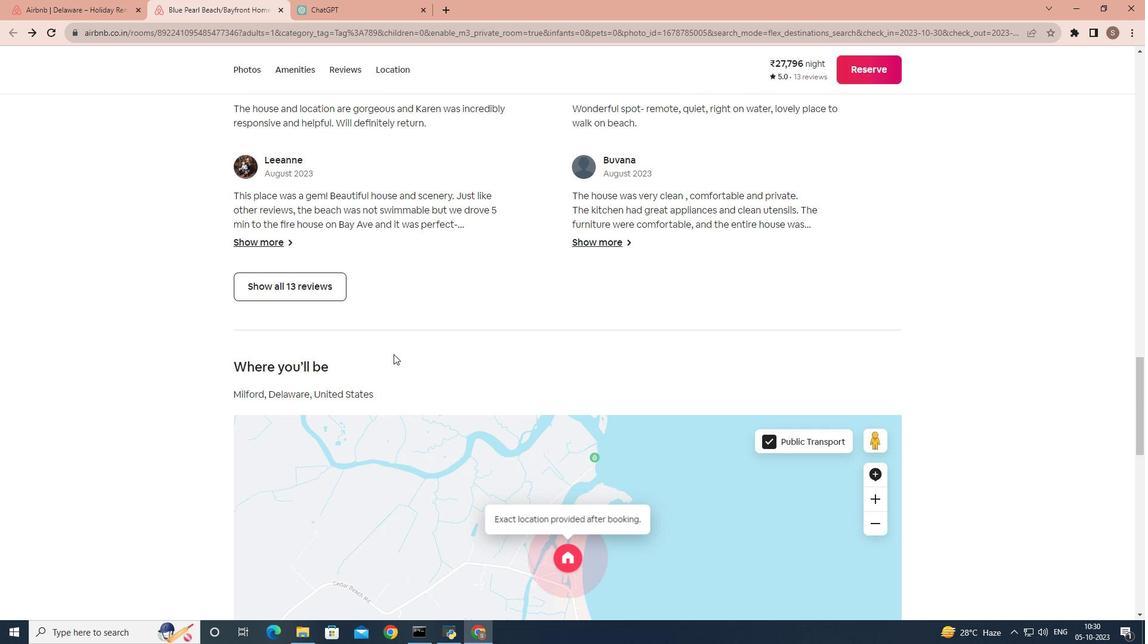 
Action: Mouse scrolled (393, 354) with delta (0, 0)
Screenshot: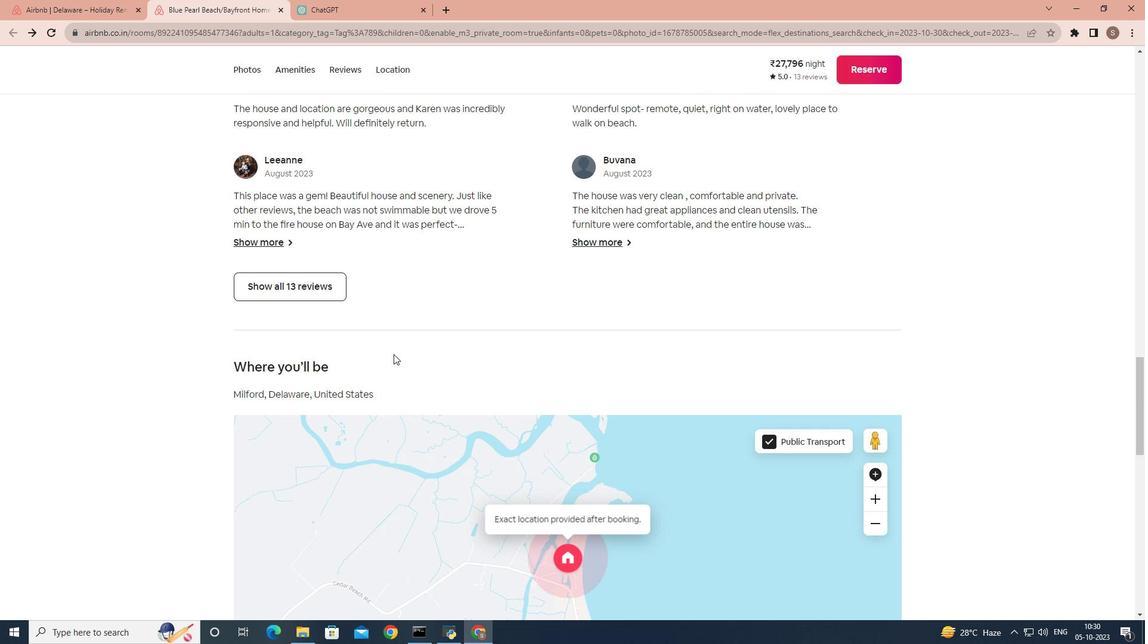 
Action: Mouse scrolled (393, 354) with delta (0, 0)
Screenshot: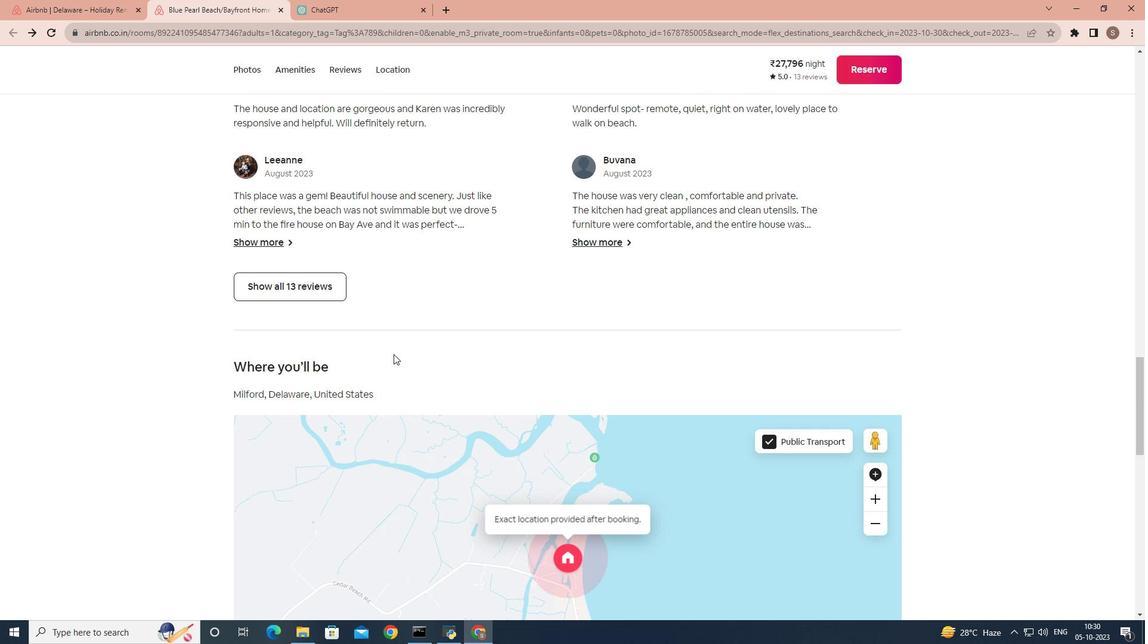 
Action: Mouse scrolled (393, 354) with delta (0, 0)
Screenshot: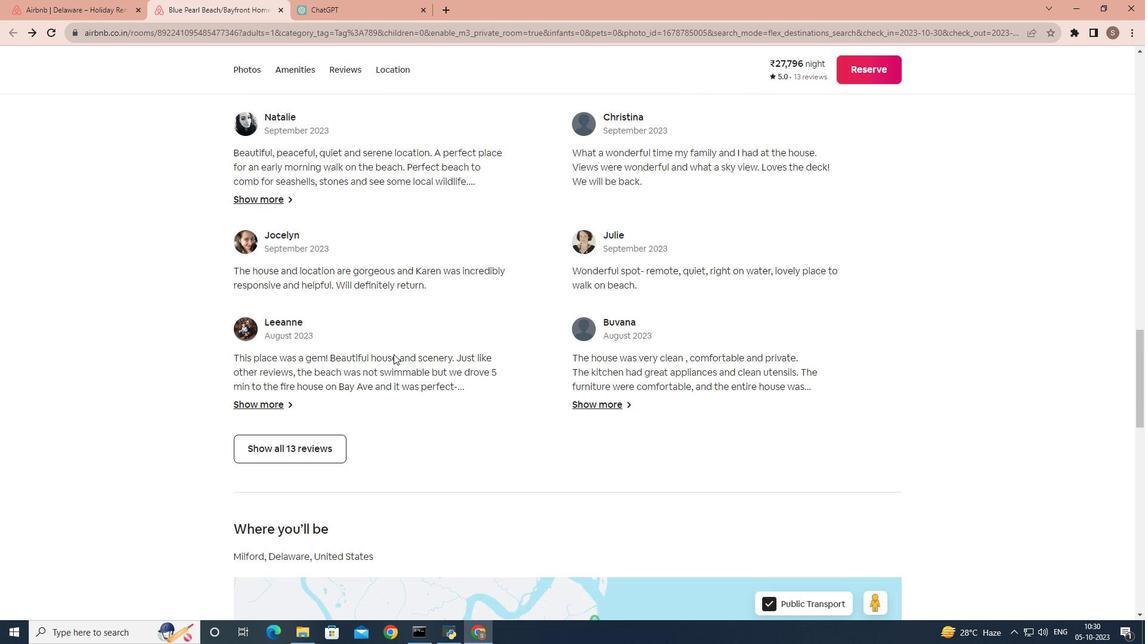 
Action: Mouse scrolled (393, 354) with delta (0, 0)
Screenshot: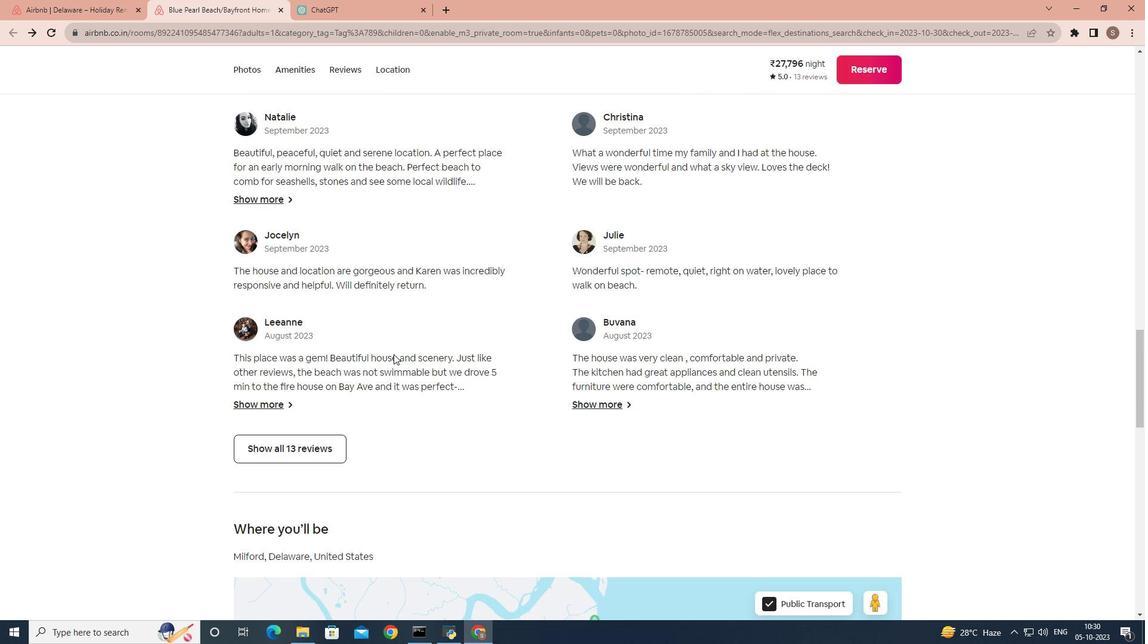 
Action: Mouse scrolled (393, 354) with delta (0, 0)
Screenshot: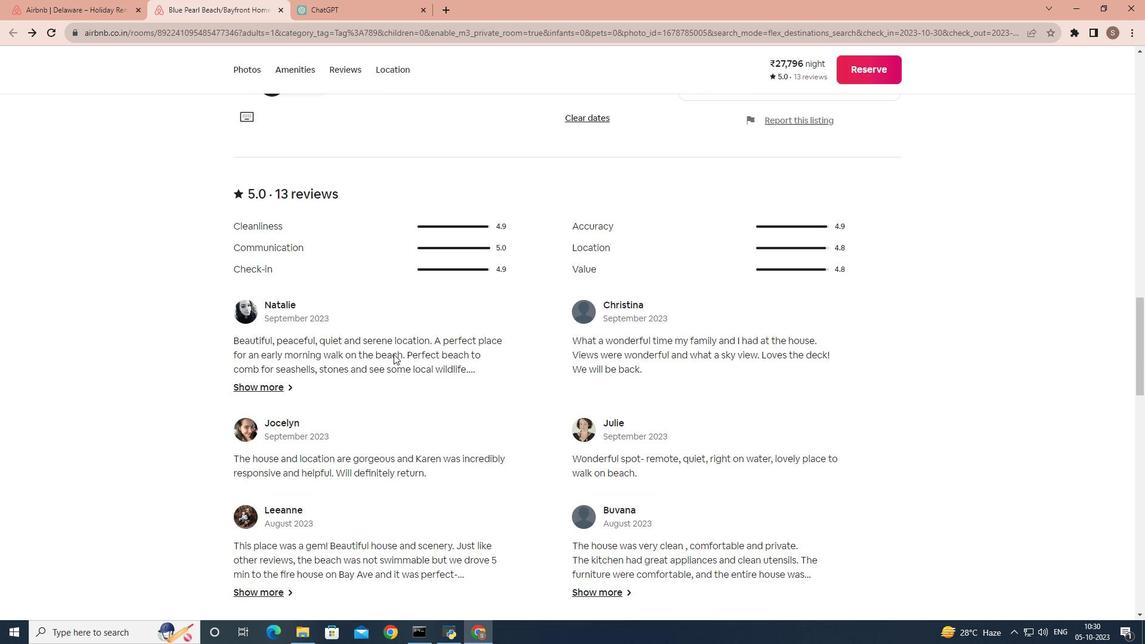 
Action: Mouse scrolled (393, 354) with delta (0, 0)
Screenshot: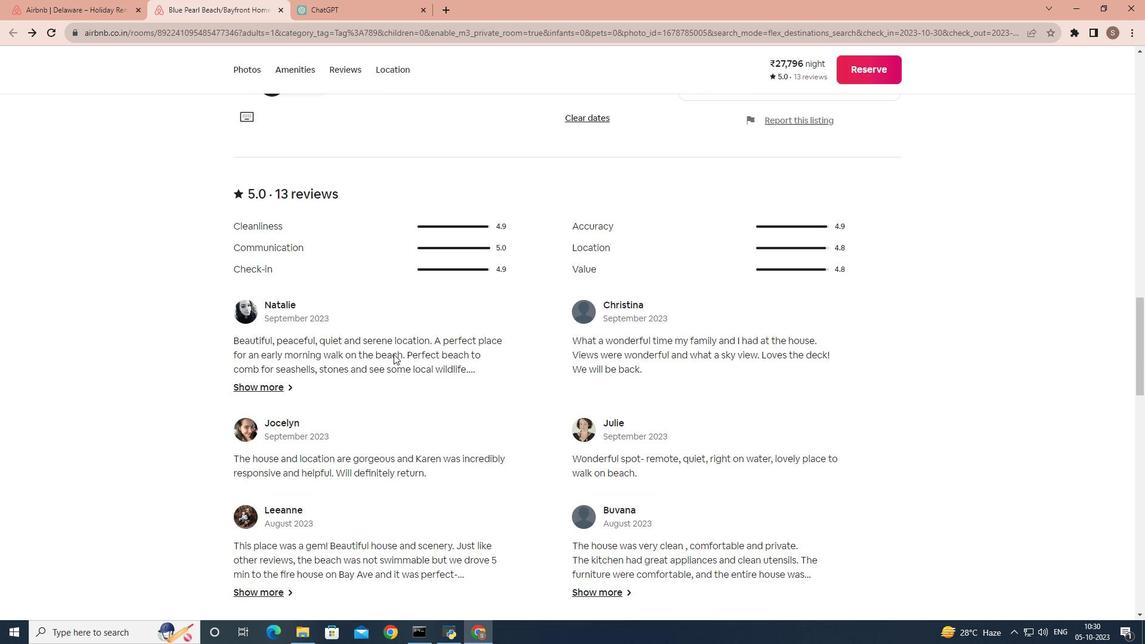 
Action: Mouse scrolled (393, 354) with delta (0, 0)
Screenshot: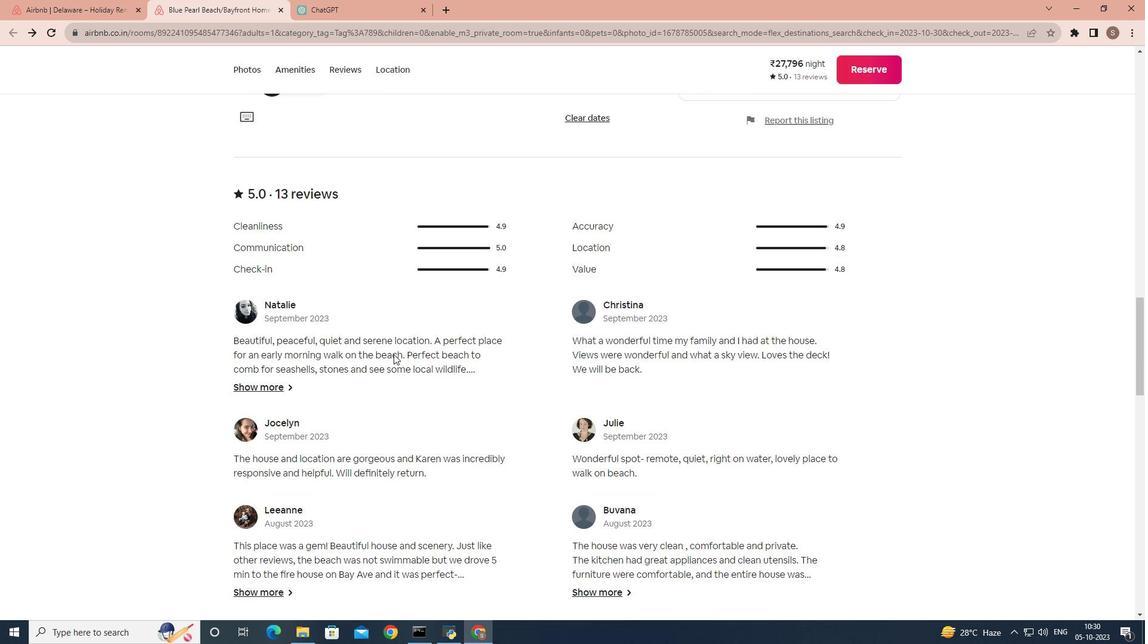 
Action: Mouse scrolled (393, 354) with delta (0, 0)
Screenshot: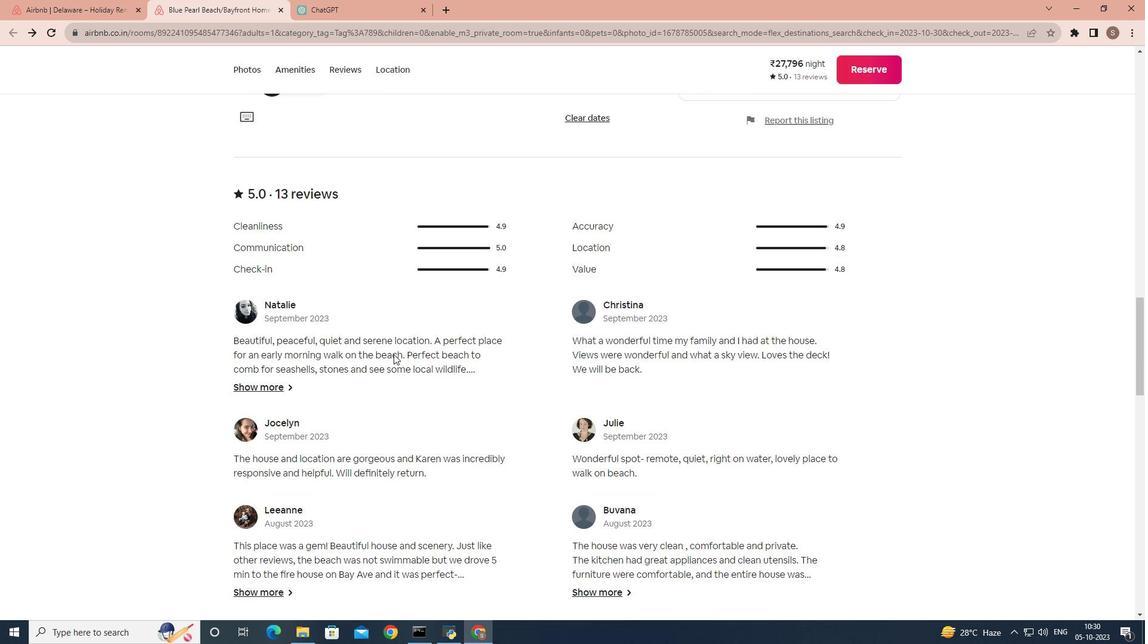 
Action: Mouse scrolled (393, 354) with delta (0, 0)
Screenshot: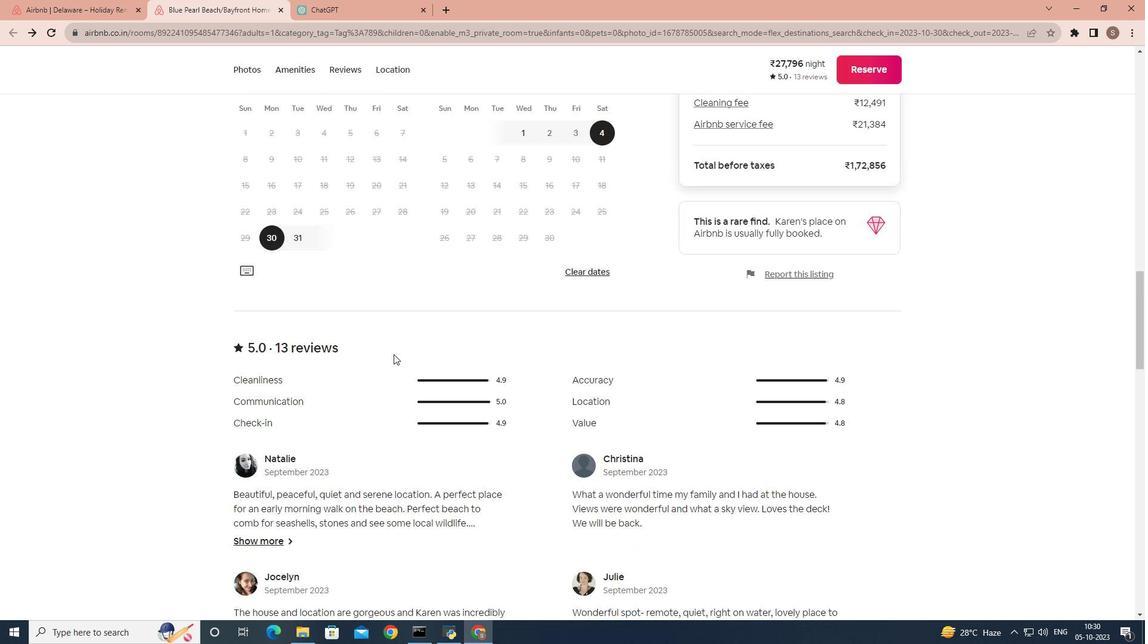 
Action: Mouse scrolled (393, 354) with delta (0, 0)
Screenshot: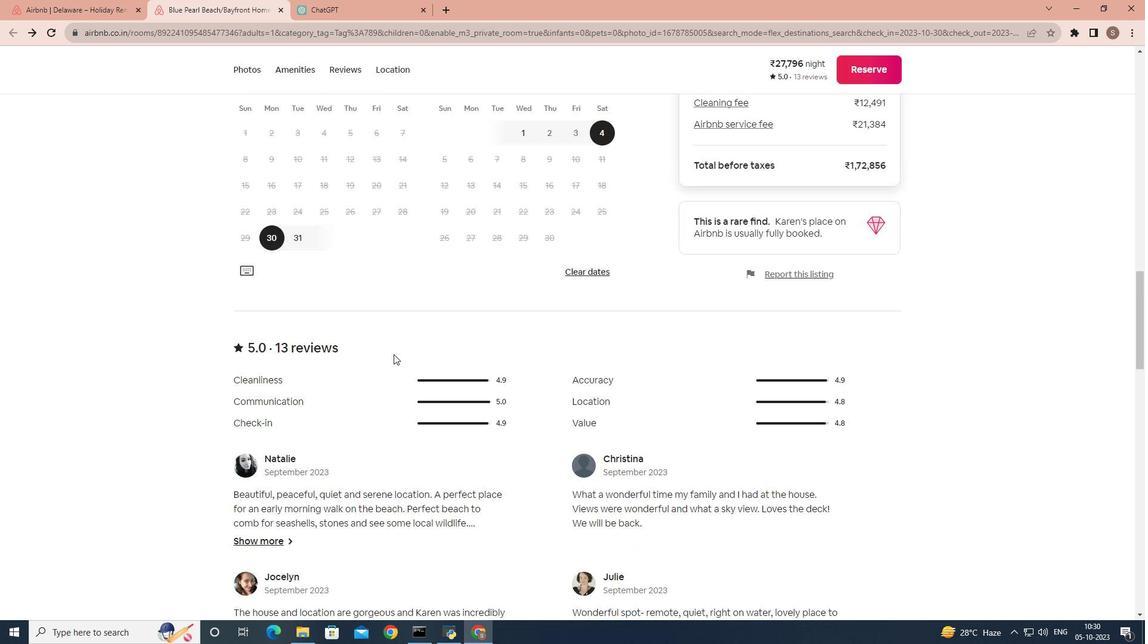 
Action: Mouse scrolled (393, 354) with delta (0, 0)
Screenshot: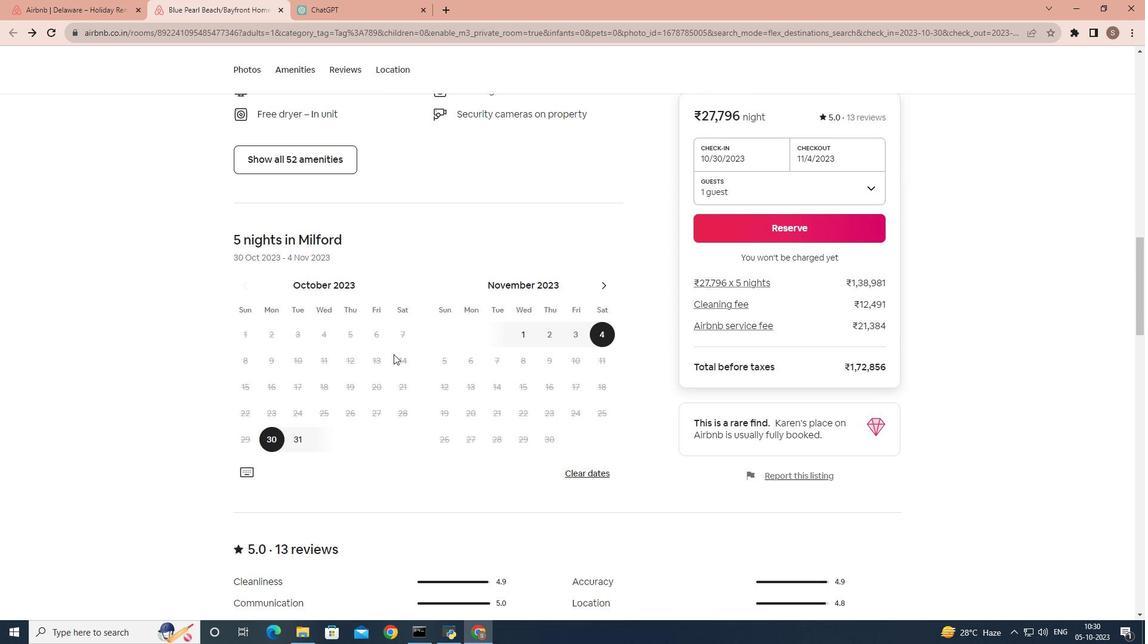 
Action: Mouse scrolled (393, 354) with delta (0, 0)
Screenshot: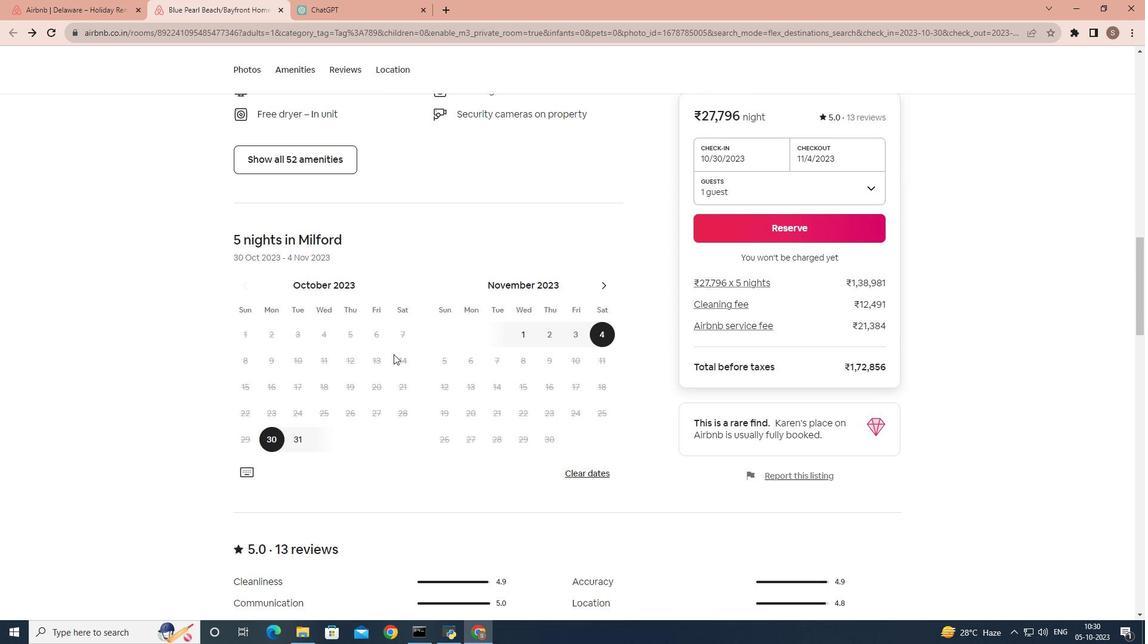 
Action: Mouse scrolled (393, 354) with delta (0, 0)
Screenshot: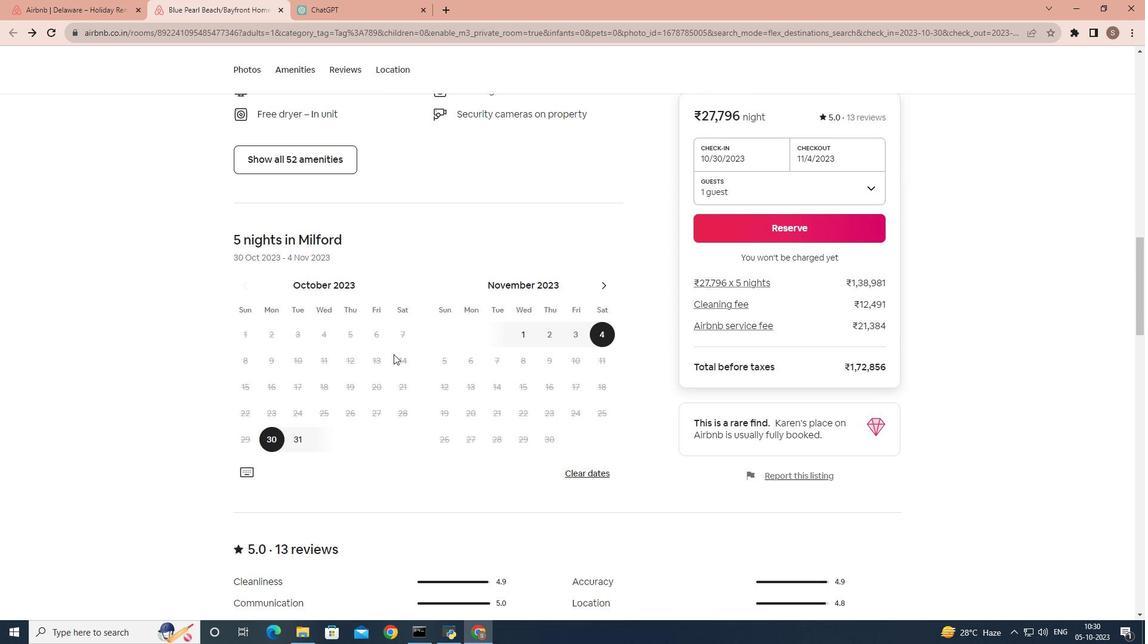 
Action: Mouse scrolled (393, 354) with delta (0, 0)
Screenshot: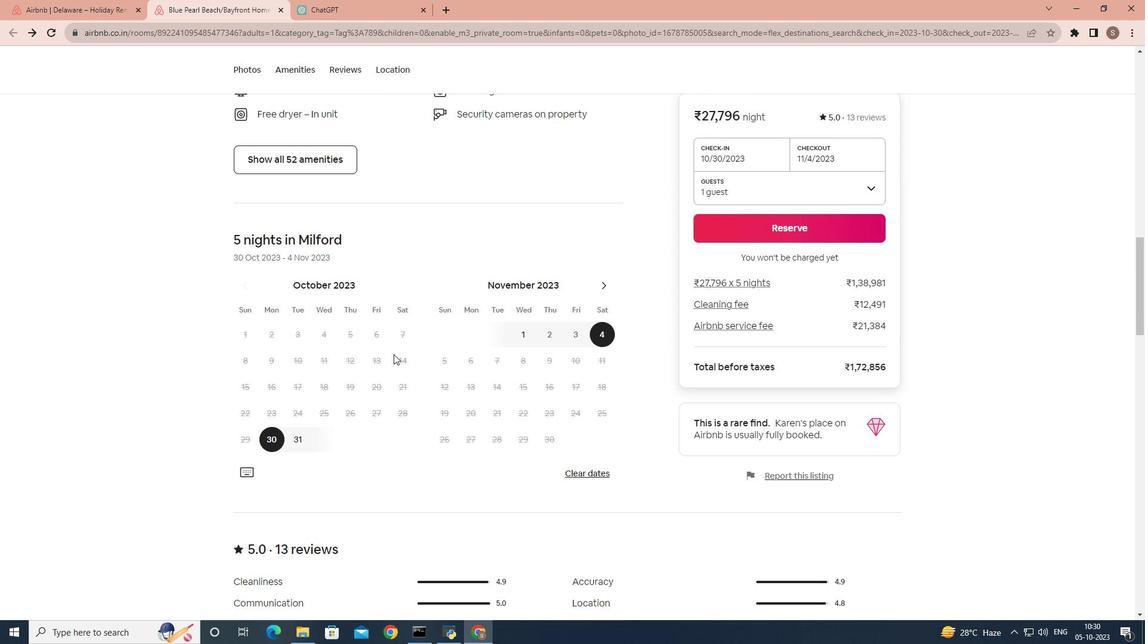 
Action: Mouse scrolled (393, 354) with delta (0, 0)
Screenshot: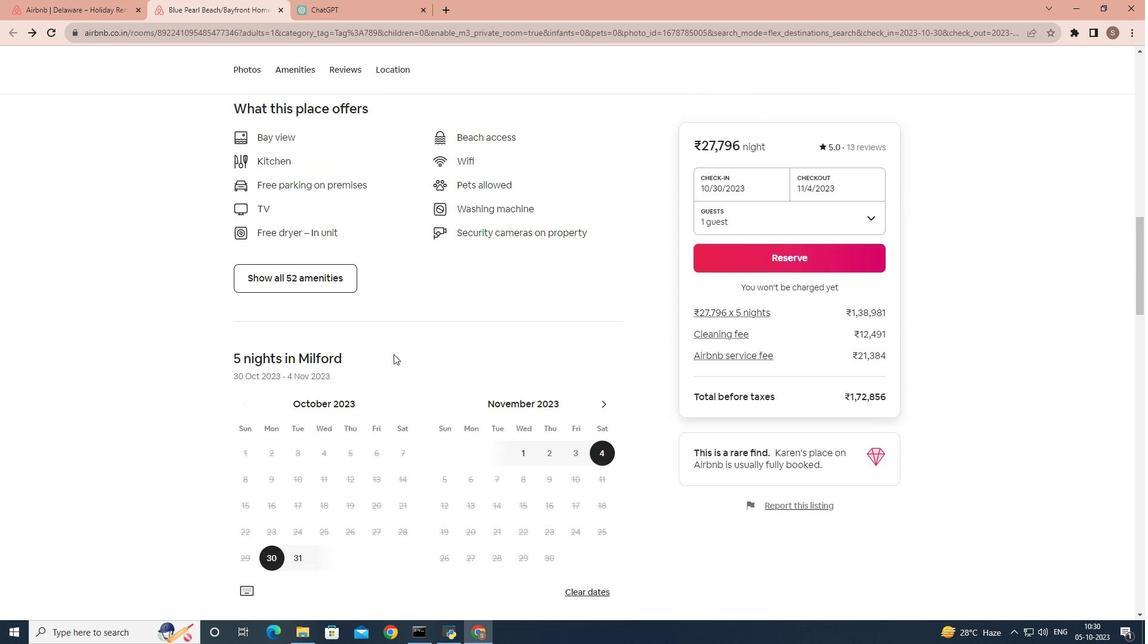 
Action: Mouse scrolled (393, 354) with delta (0, 0)
Screenshot: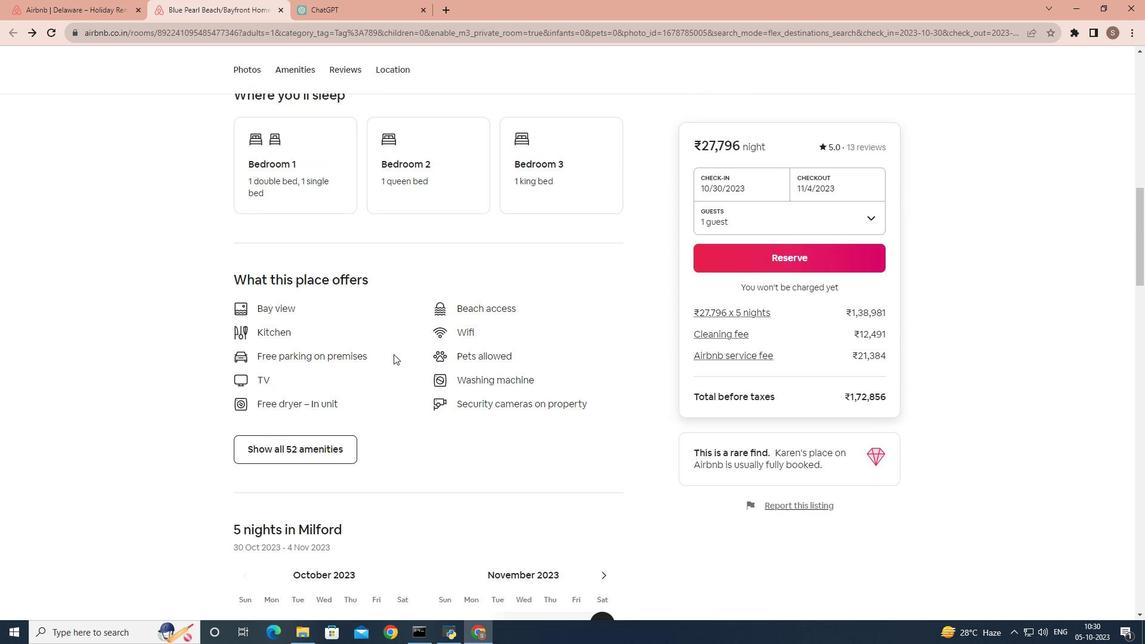 
Action: Mouse scrolled (393, 354) with delta (0, 0)
Screenshot: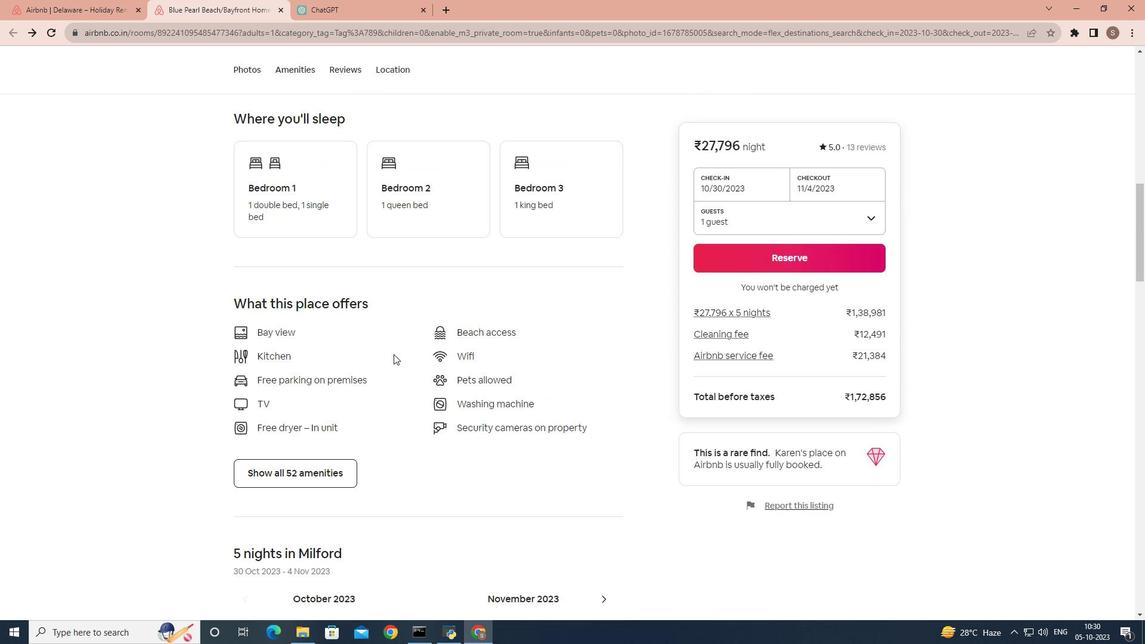 
Action: Mouse scrolled (393, 354) with delta (0, 0)
Screenshot: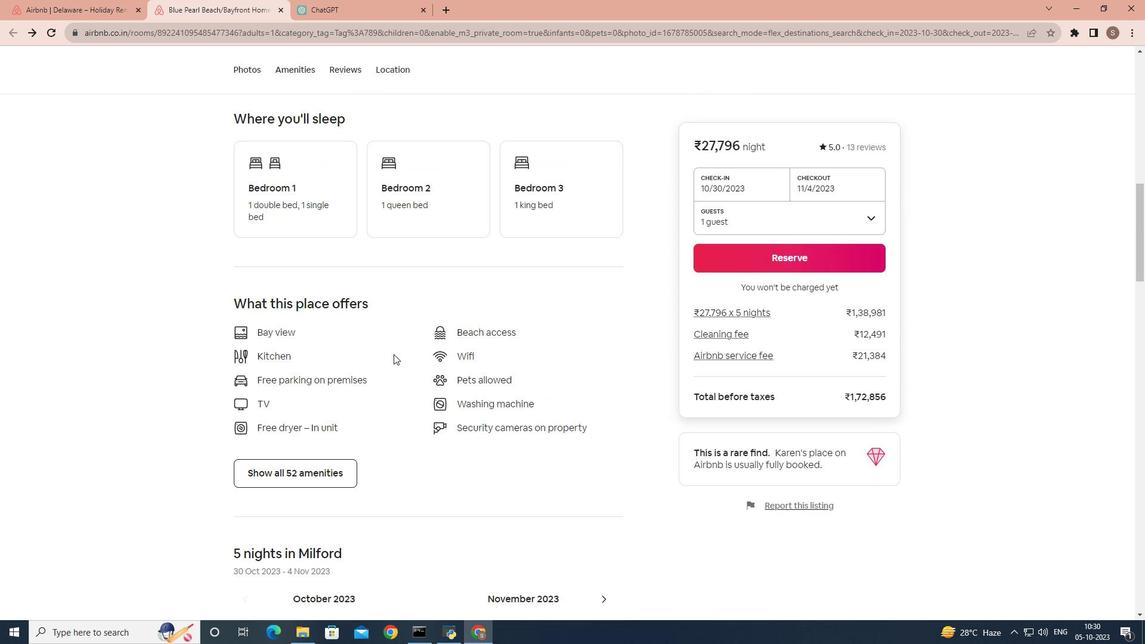 
Action: Mouse scrolled (393, 354) with delta (0, 0)
Screenshot: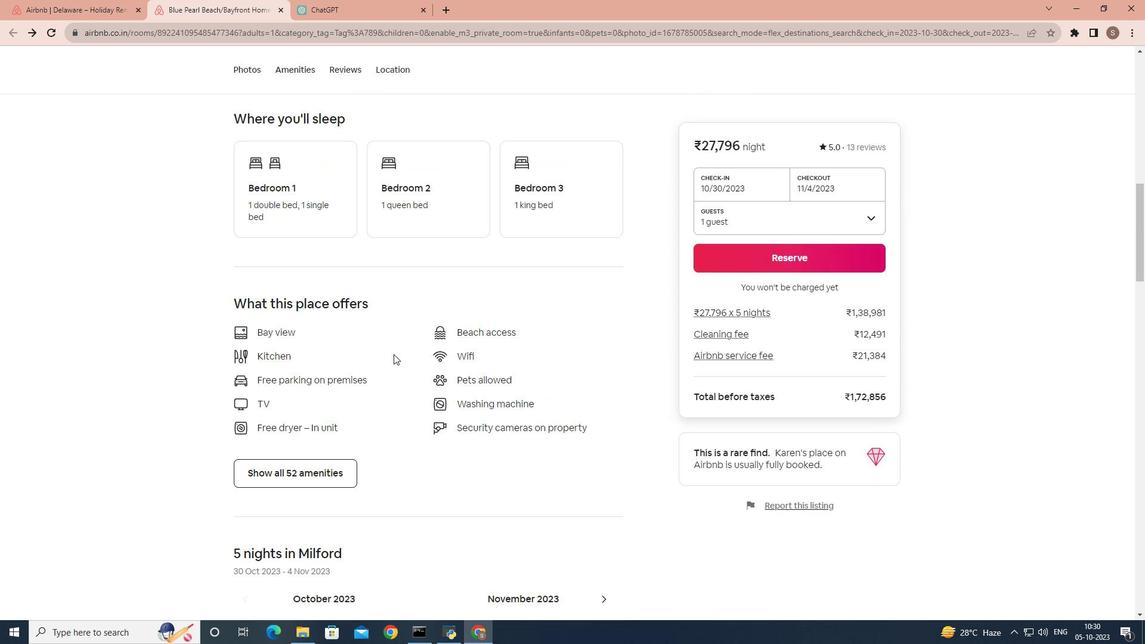 
Action: Mouse scrolled (393, 354) with delta (0, 0)
Screenshot: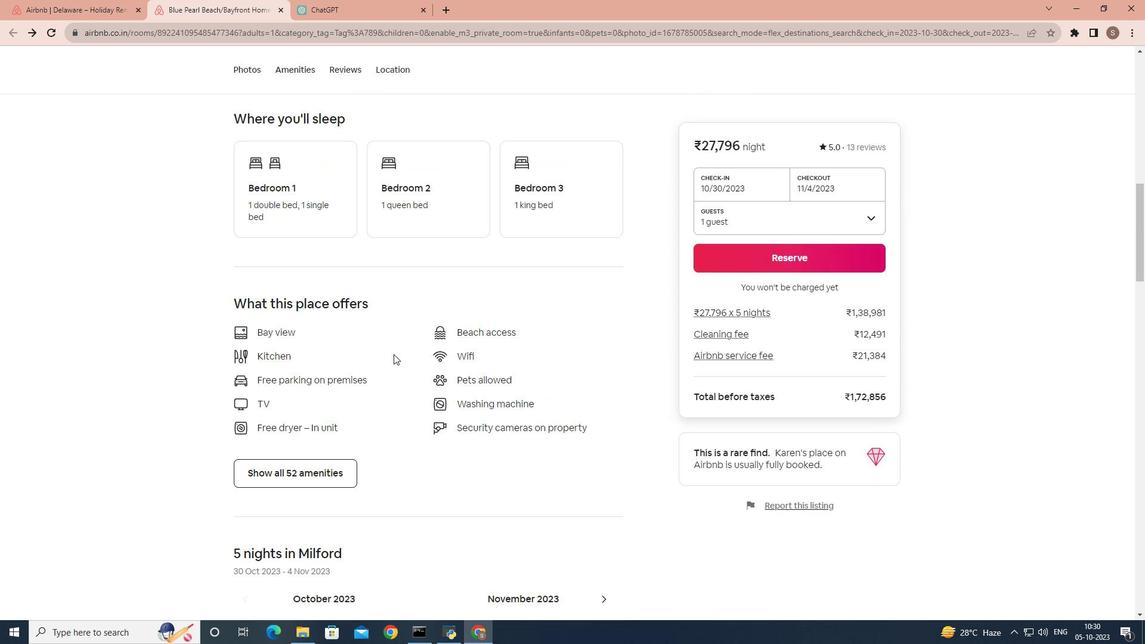 
Action: Mouse scrolled (393, 354) with delta (0, 0)
Screenshot: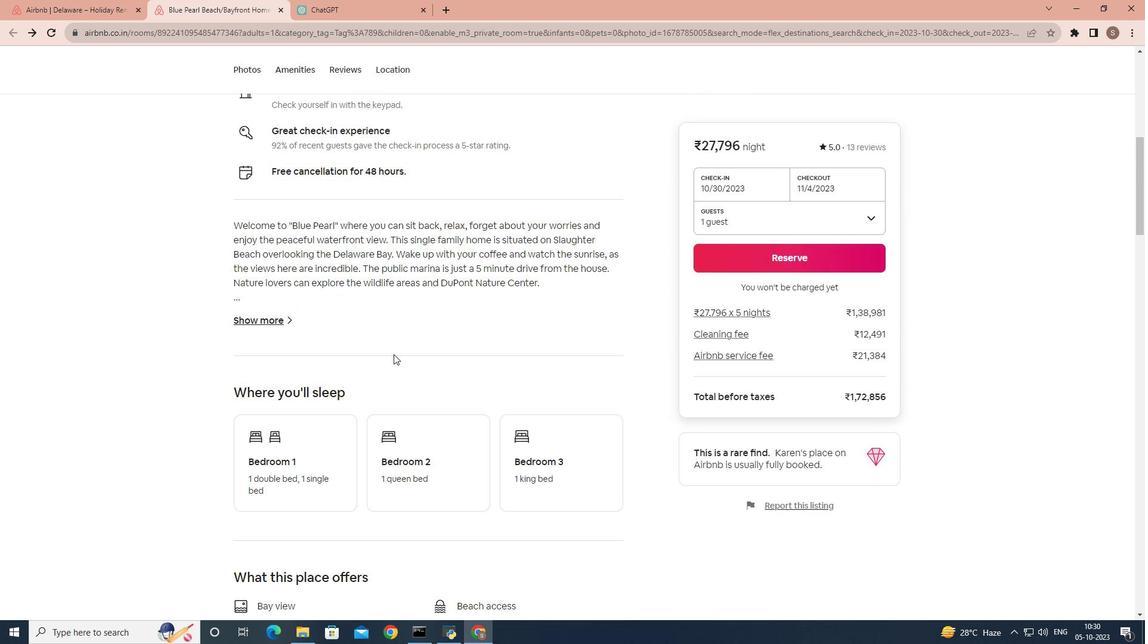 
Action: Mouse scrolled (393, 354) with delta (0, 0)
Screenshot: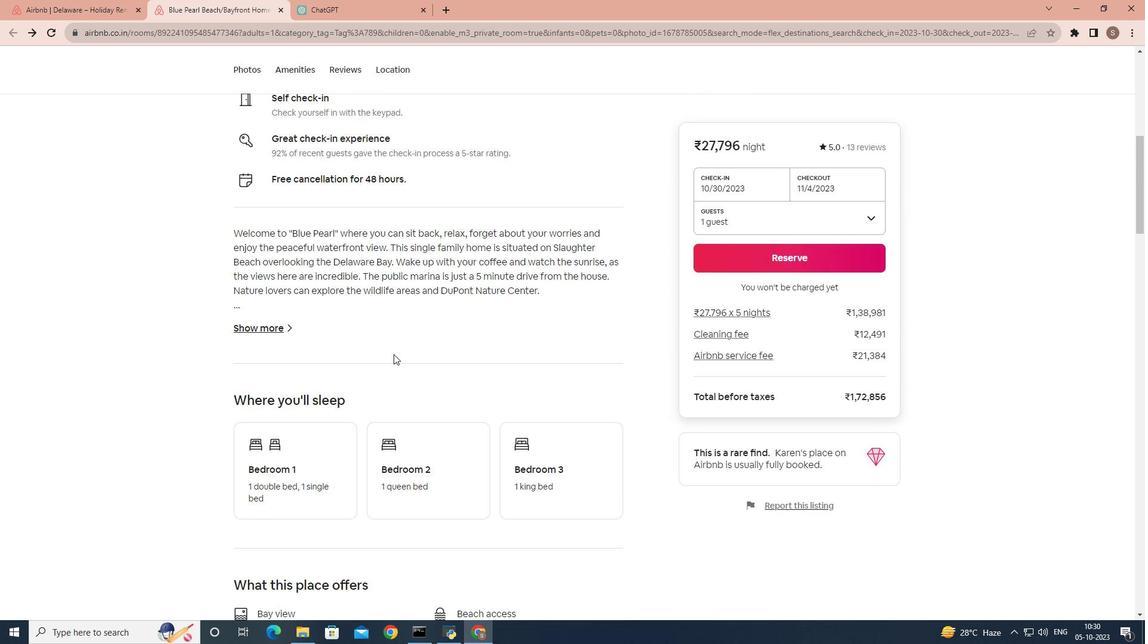 
Action: Mouse scrolled (393, 354) with delta (0, 0)
Screenshot: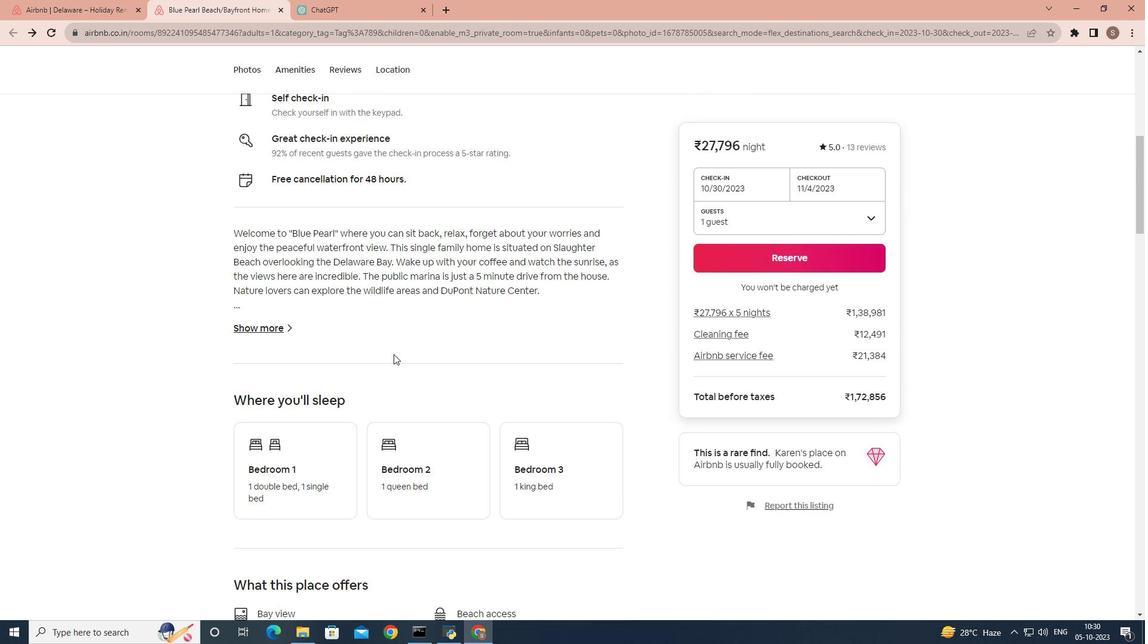 
Action: Mouse scrolled (393, 354) with delta (0, 0)
Screenshot: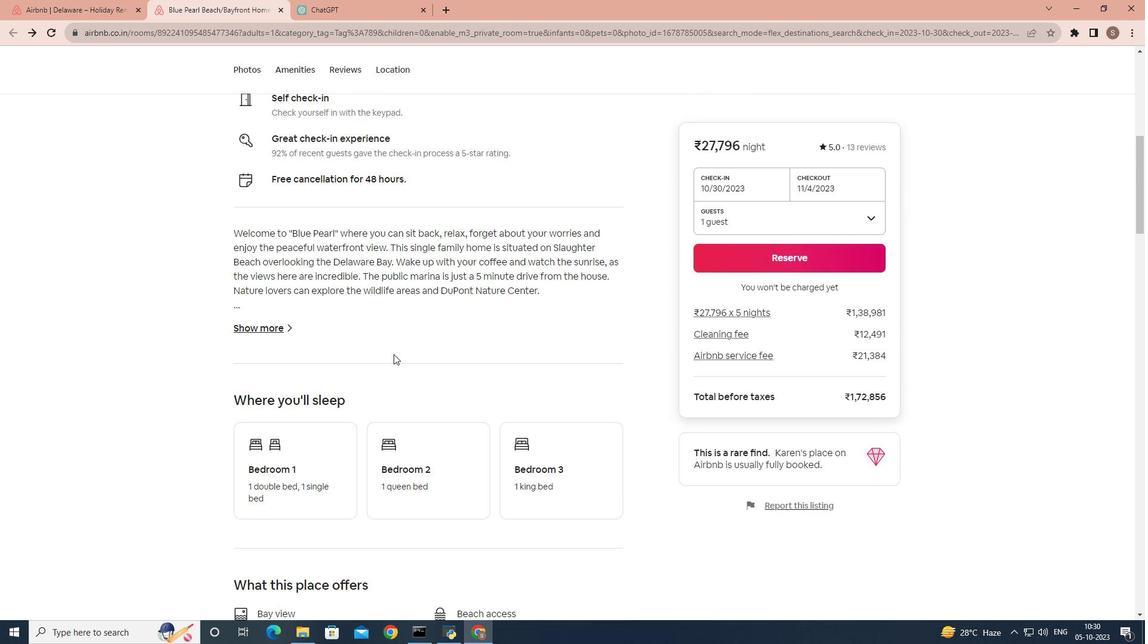 
Action: Mouse scrolled (393, 354) with delta (0, 0)
Screenshot: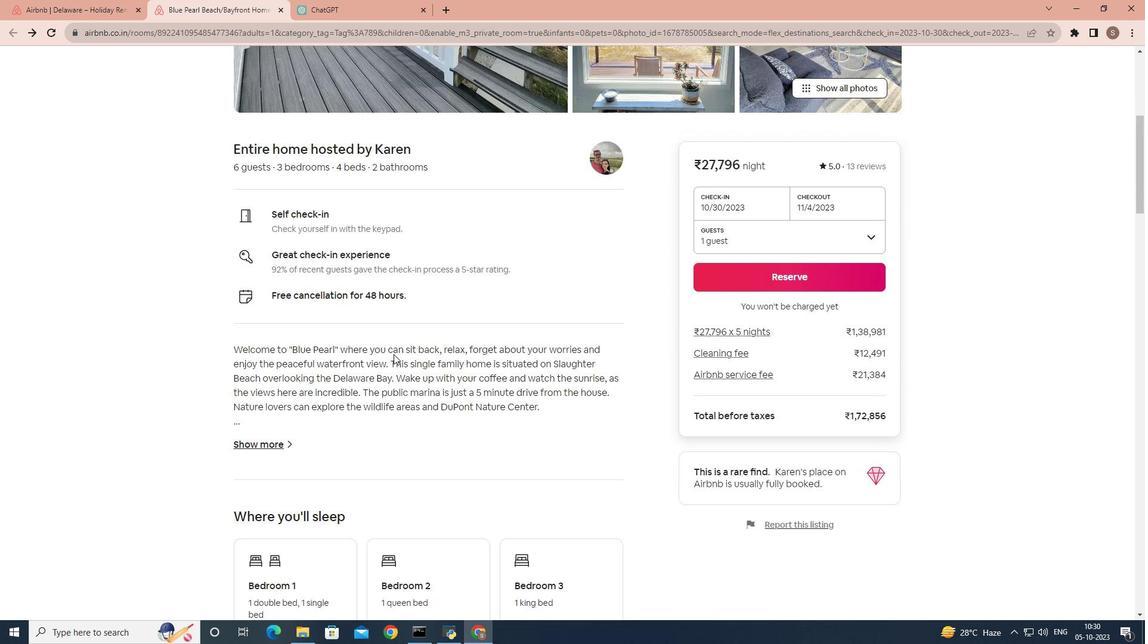 
Action: Mouse scrolled (393, 354) with delta (0, 0)
Screenshot: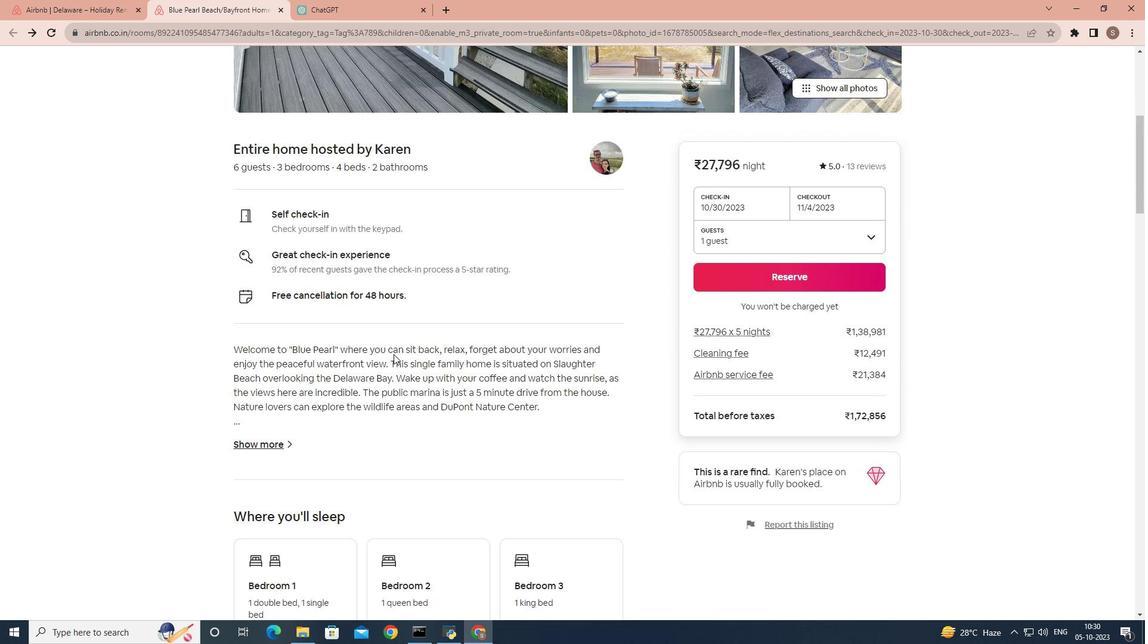 
Action: Mouse scrolled (393, 354) with delta (0, 0)
Screenshot: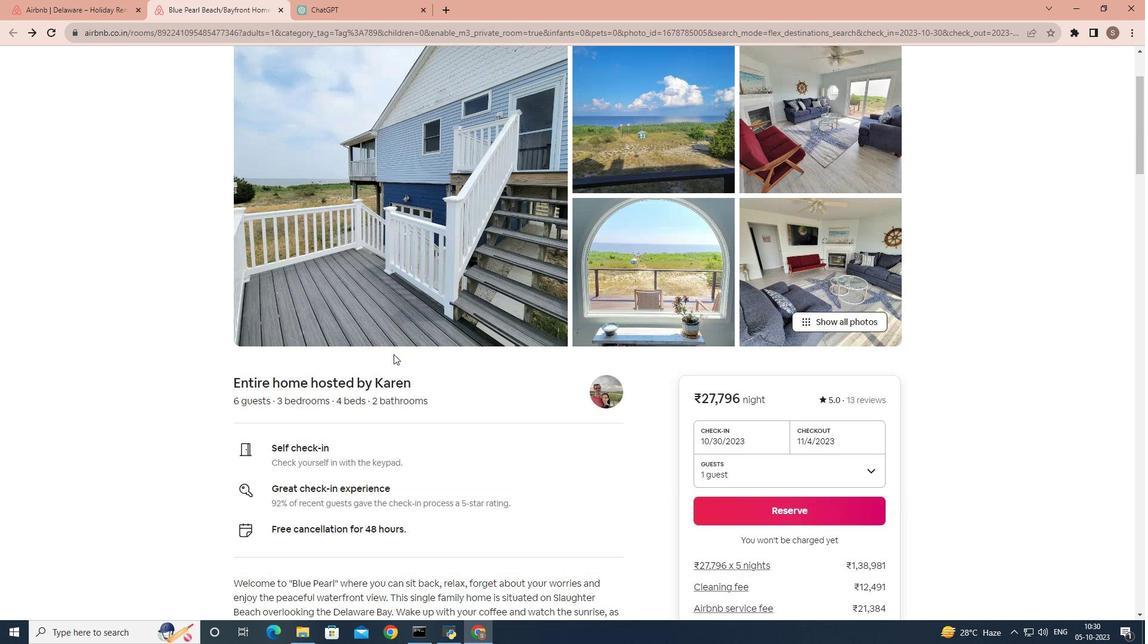 
Action: Mouse scrolled (393, 354) with delta (0, 0)
Screenshot: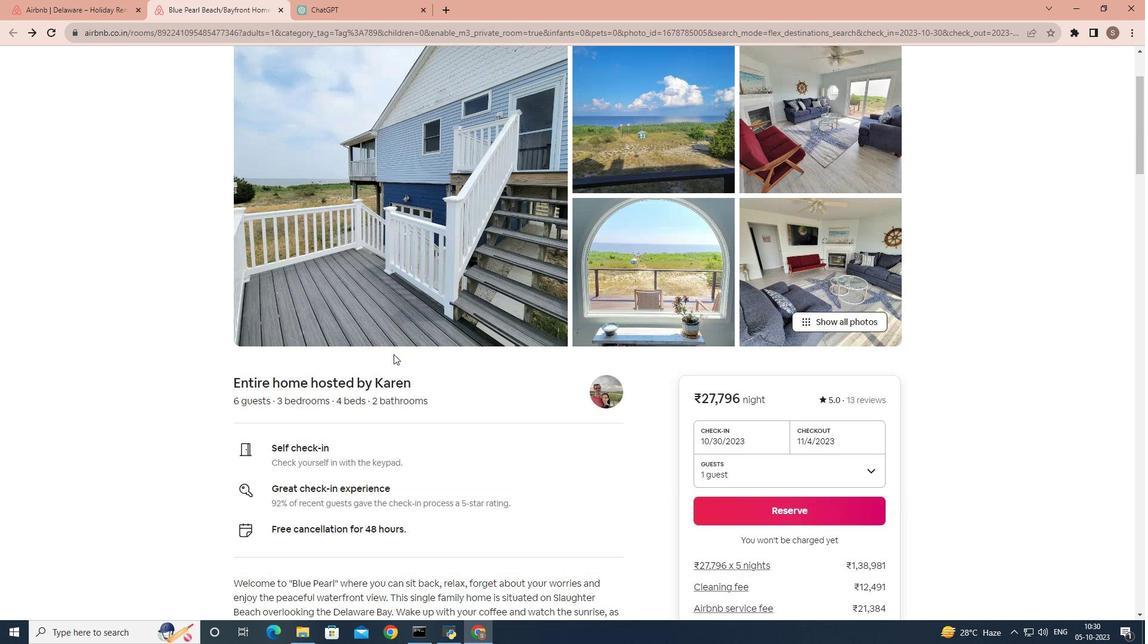 
Action: Mouse scrolled (393, 354) with delta (0, 0)
Screenshot: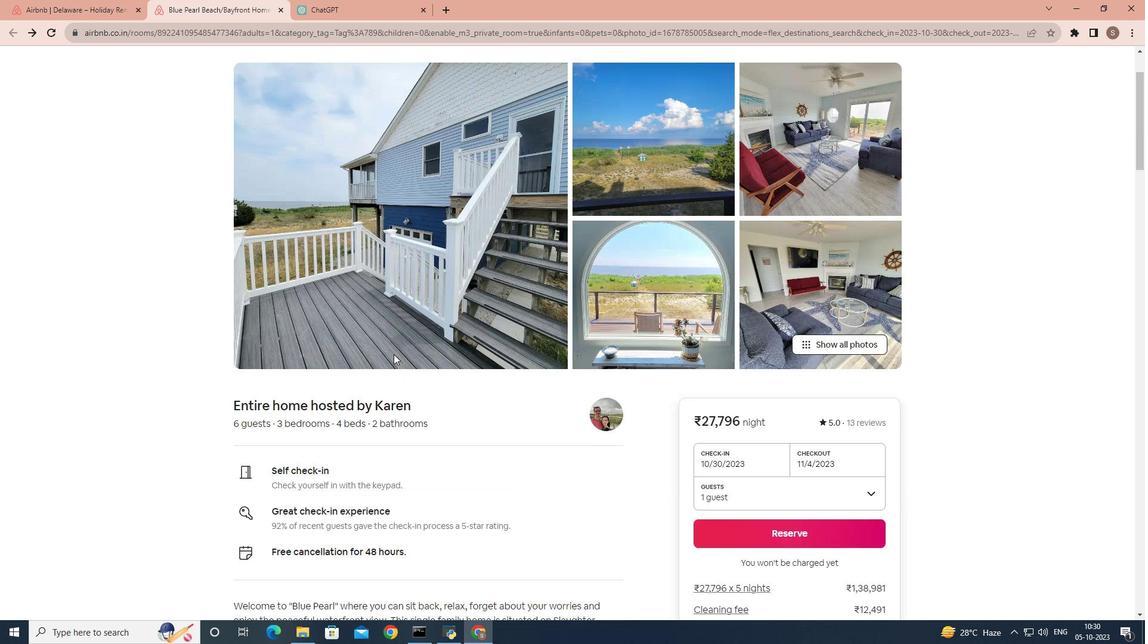 
Action: Mouse scrolled (393, 354) with delta (0, 0)
Screenshot: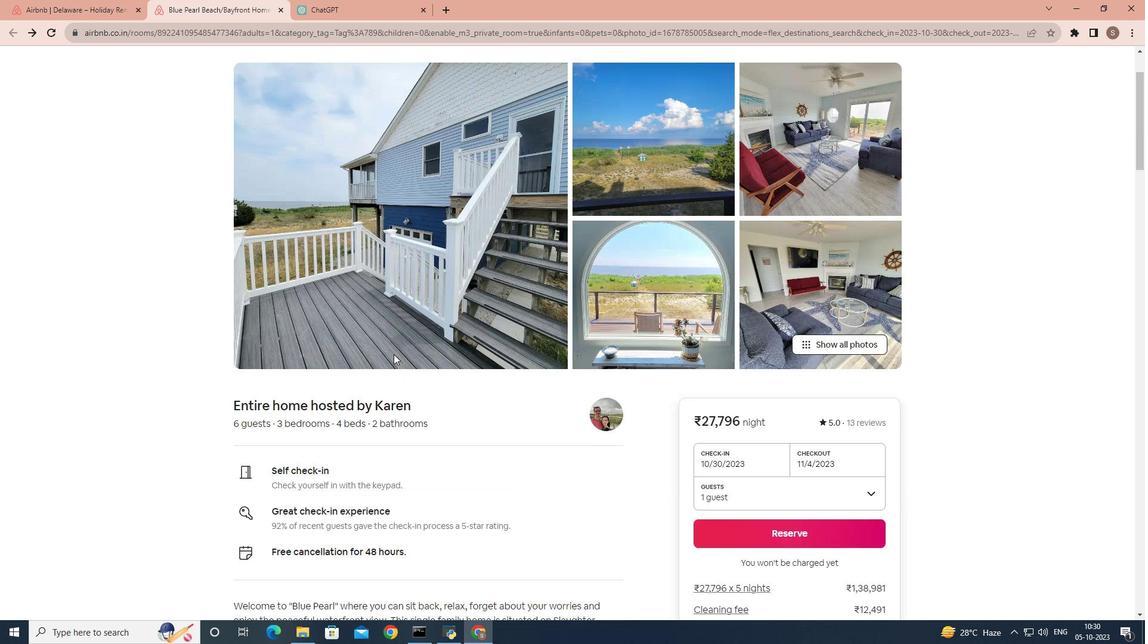 
Action: Mouse scrolled (393, 354) with delta (0, 0)
Screenshot: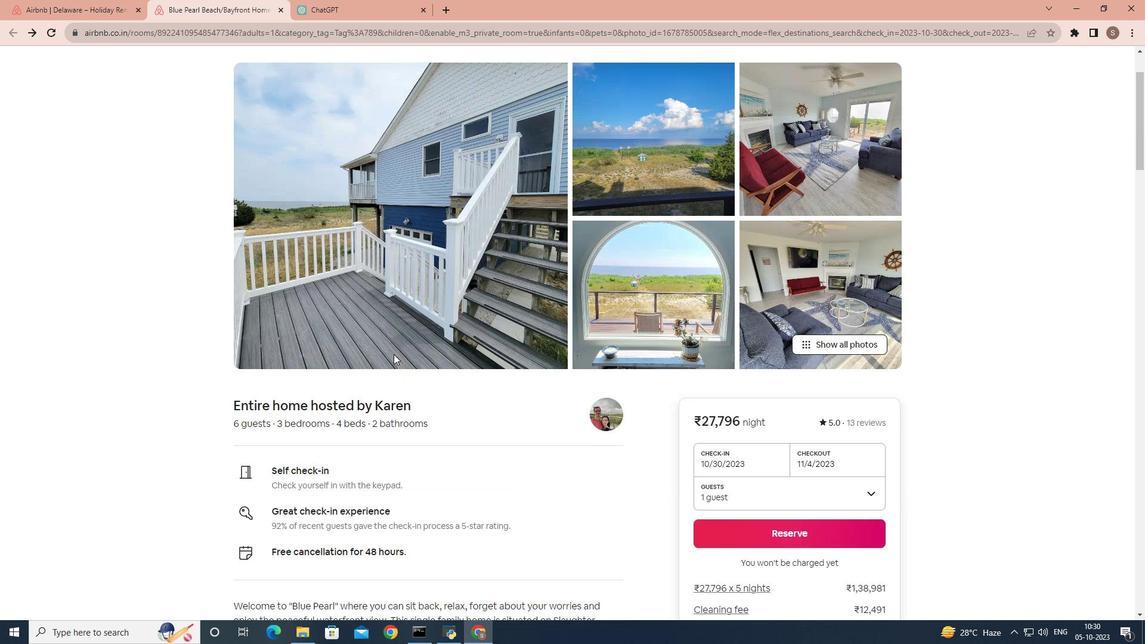 
Action: Mouse scrolled (393, 354) with delta (0, 0)
Screenshot: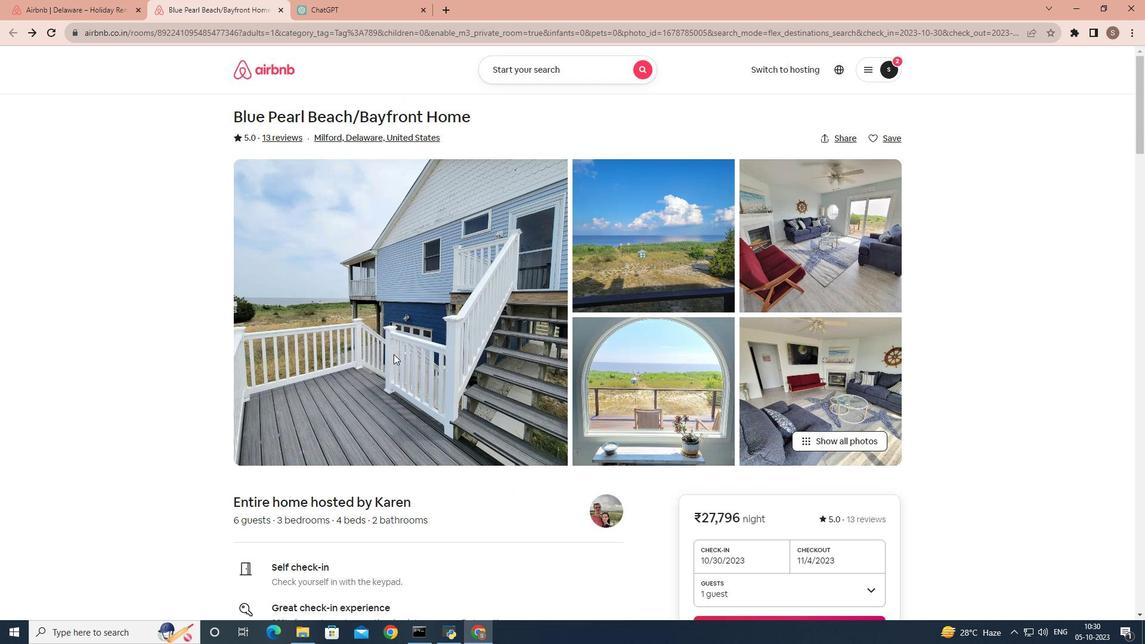 
Action: Mouse scrolled (393, 354) with delta (0, 0)
Screenshot: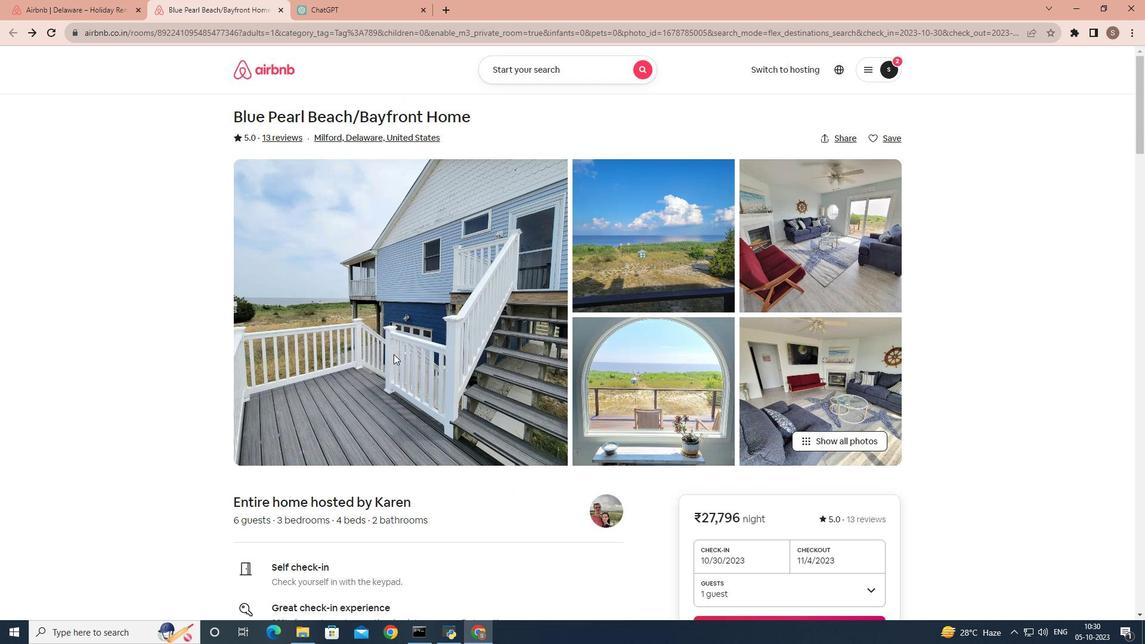 
Action: Mouse scrolled (393, 354) with delta (0, 0)
Screenshot: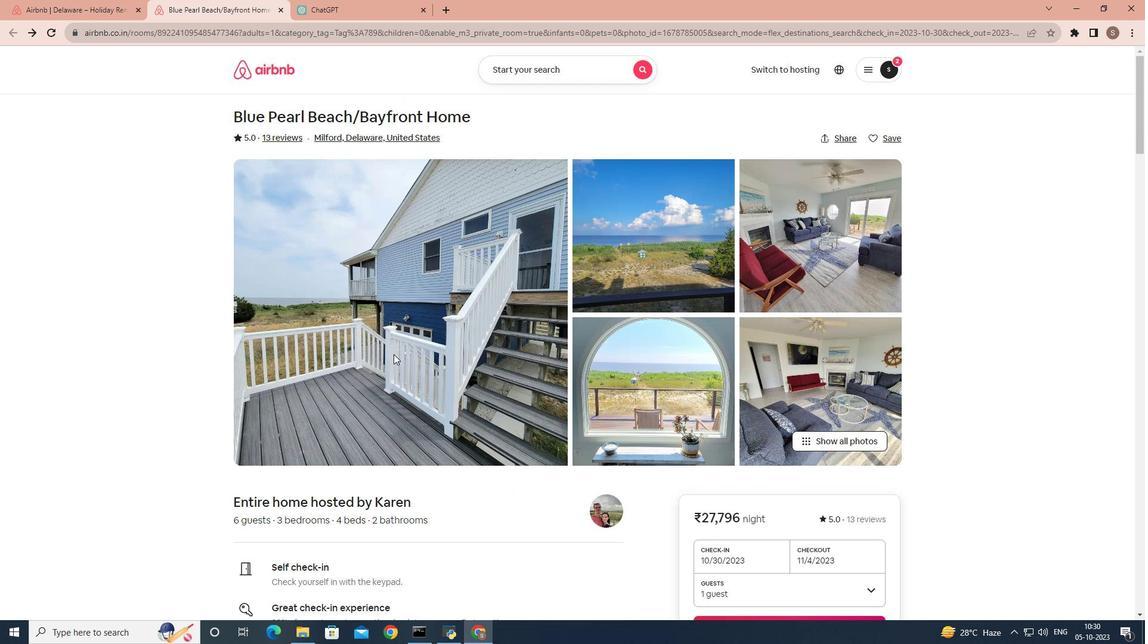 
Action: Mouse scrolled (393, 354) with delta (0, 0)
Screenshot: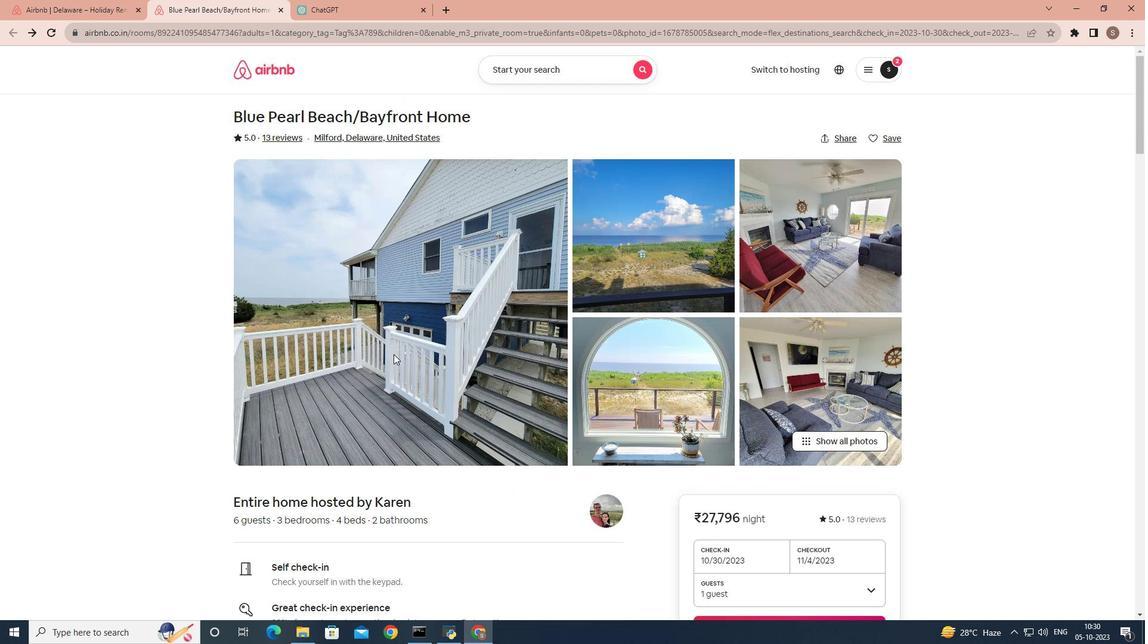 
Action: Mouse scrolled (393, 354) with delta (0, 0)
Screenshot: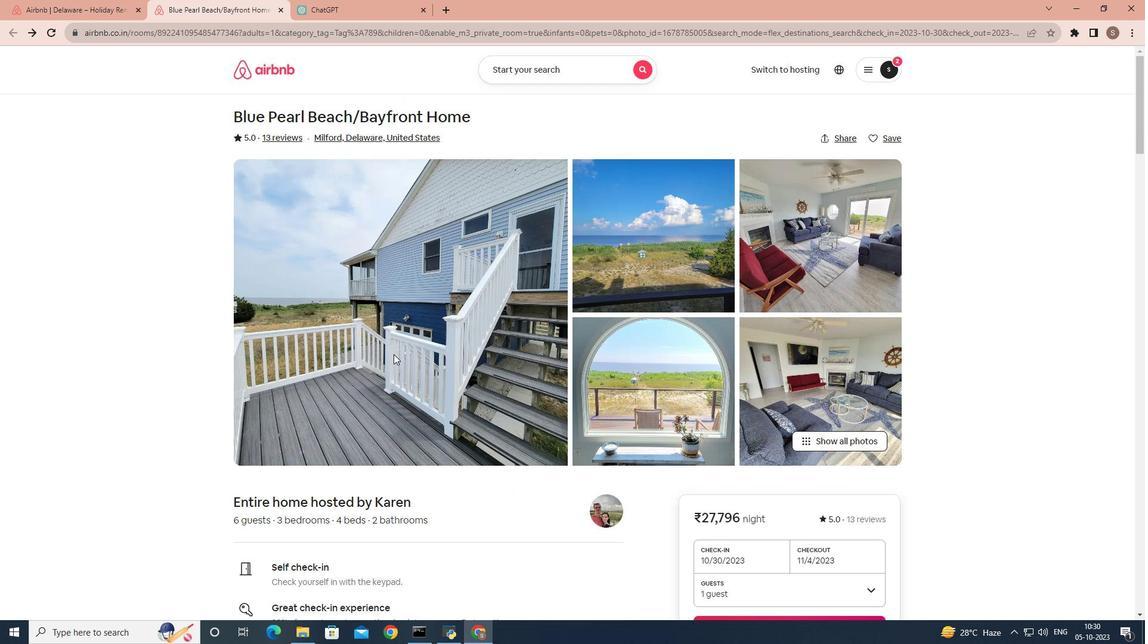 
Action: Mouse moved to (100, 10)
Screenshot: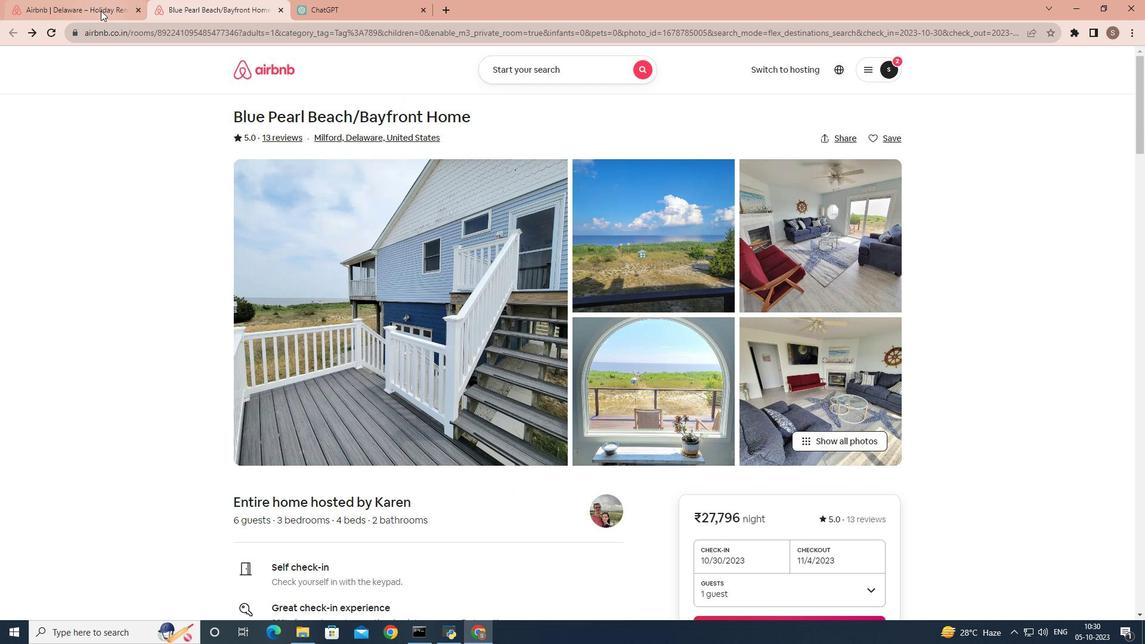 
Action: Mouse pressed left at (100, 10)
Screenshot: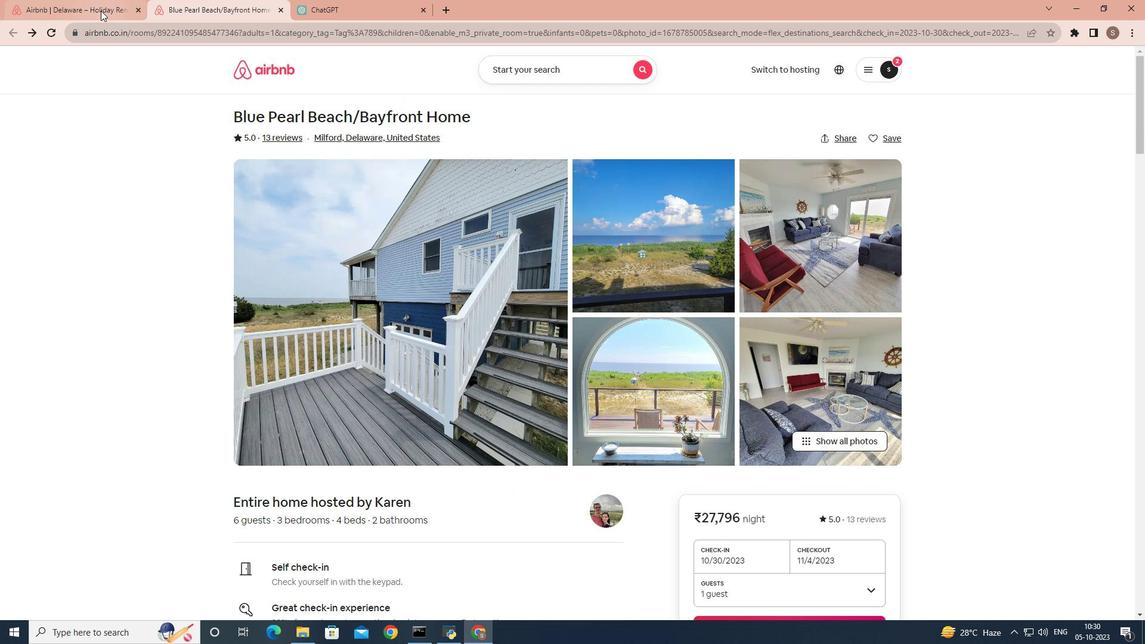
Action: Mouse moved to (316, 394)
Screenshot: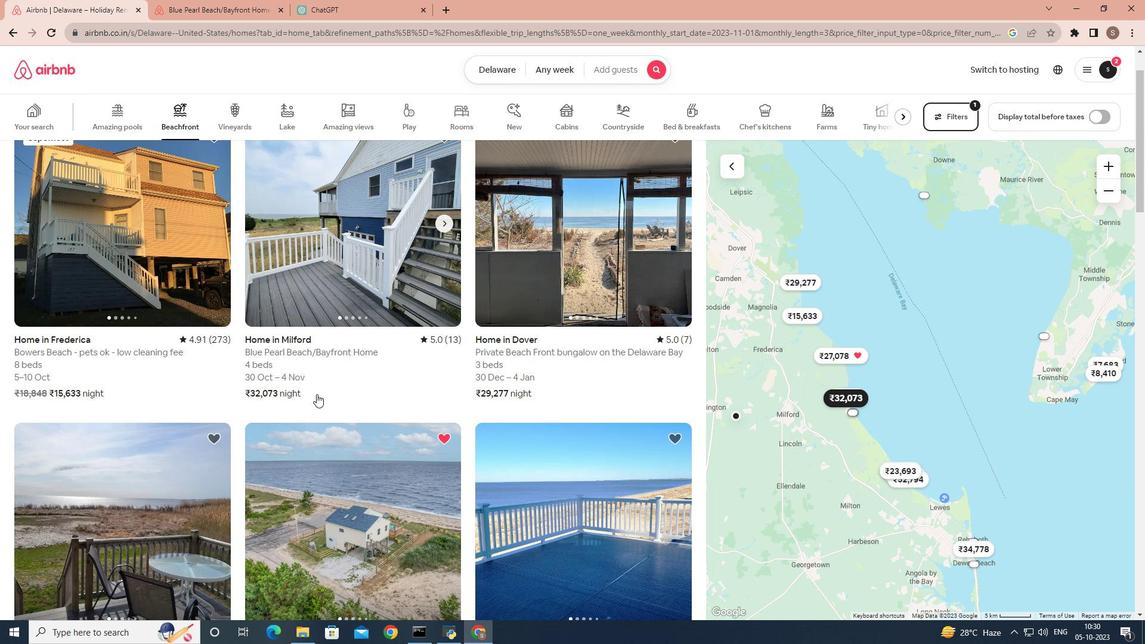 
Action: Mouse scrolled (316, 393) with delta (0, 0)
Screenshot: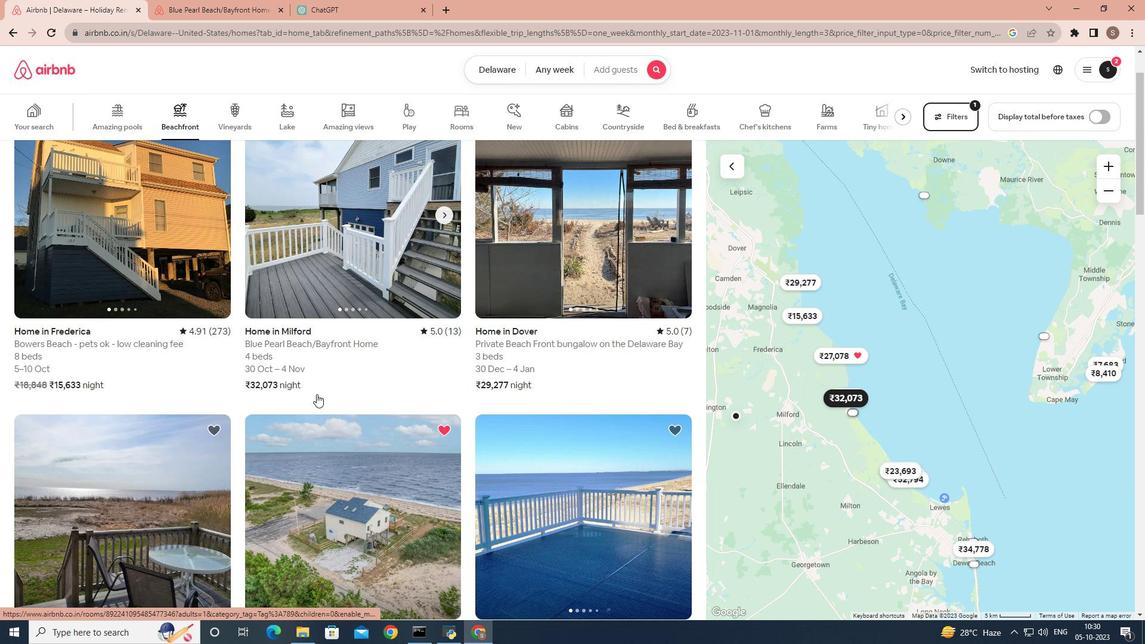 
Action: Mouse scrolled (316, 393) with delta (0, 0)
Screenshot: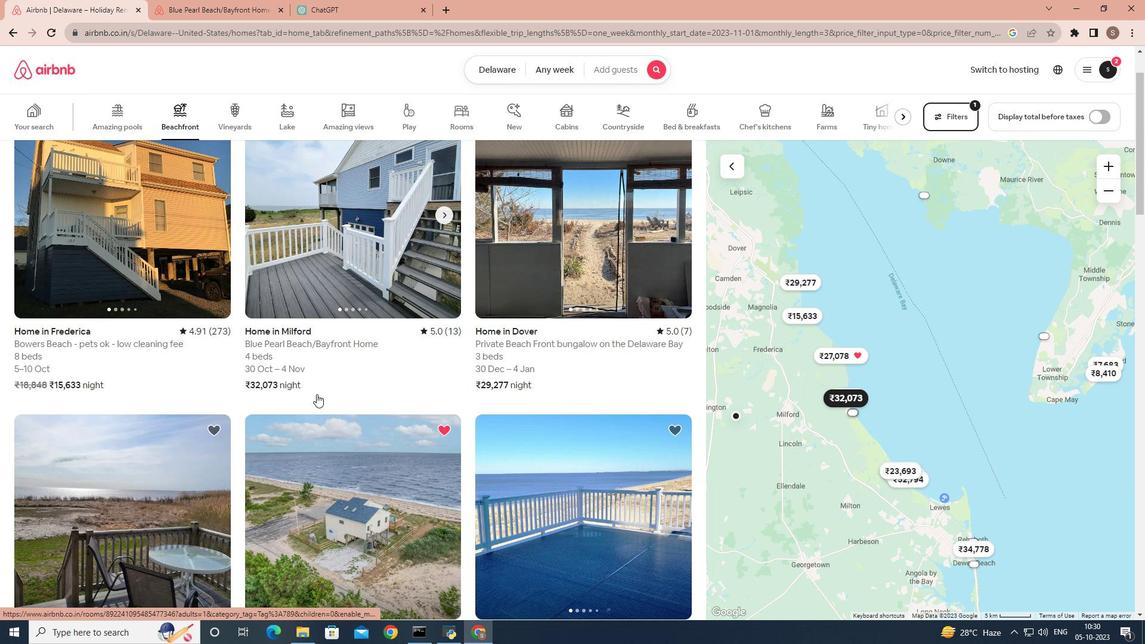 
Action: Mouse scrolled (316, 393) with delta (0, 0)
Screenshot: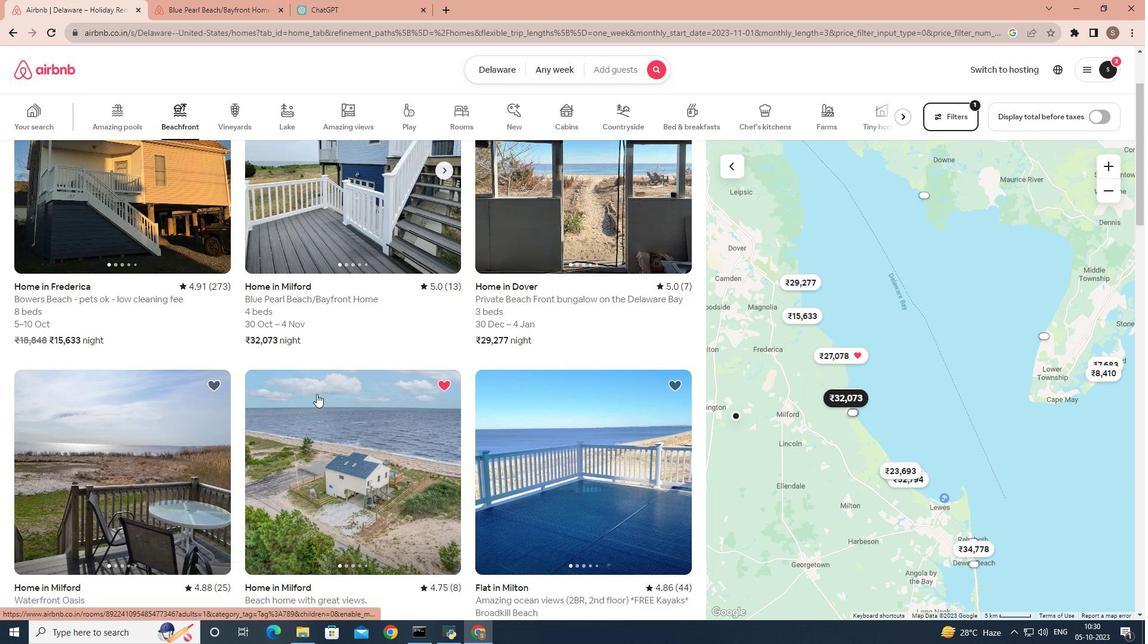 
Action: Mouse scrolled (316, 393) with delta (0, 0)
Screenshot: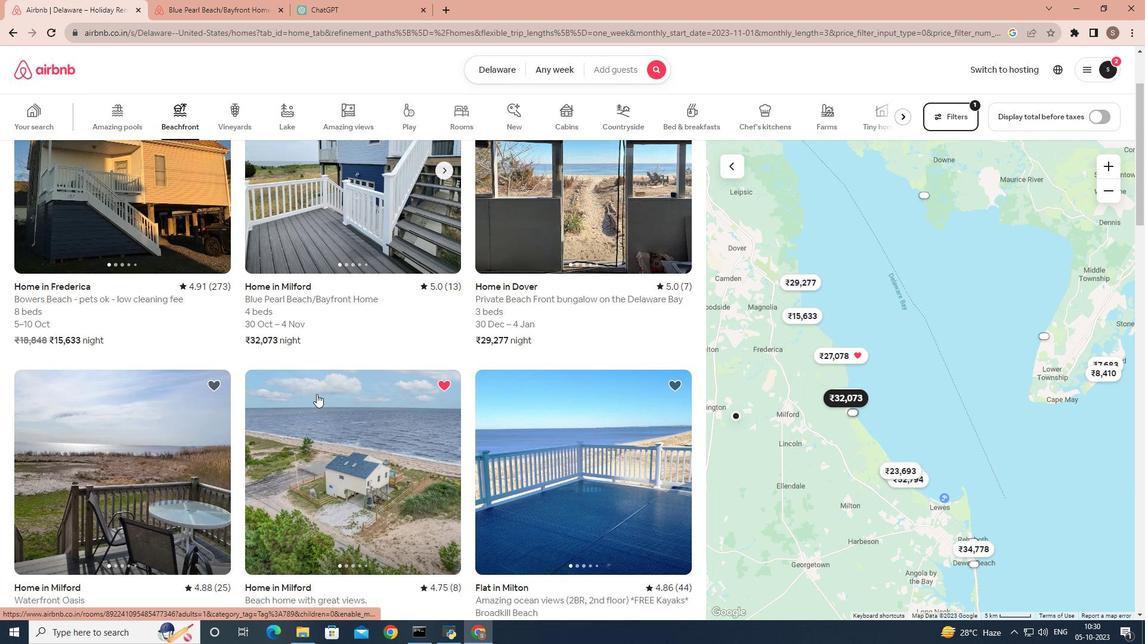
Action: Mouse scrolled (316, 393) with delta (0, 0)
Screenshot: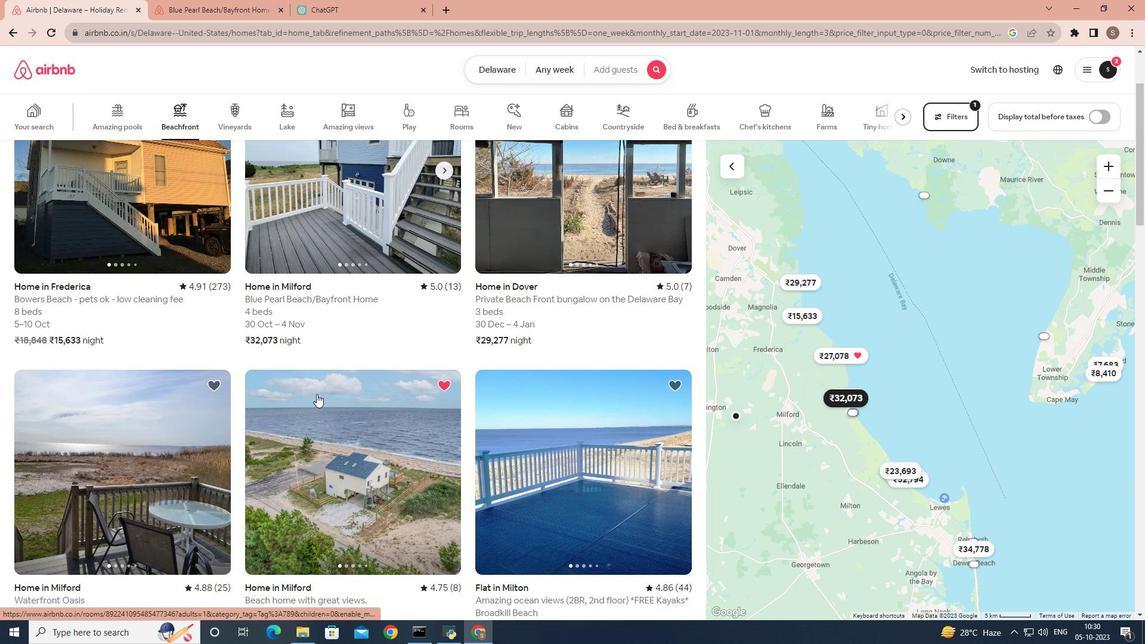 
Action: Mouse moved to (125, 371)
Screenshot: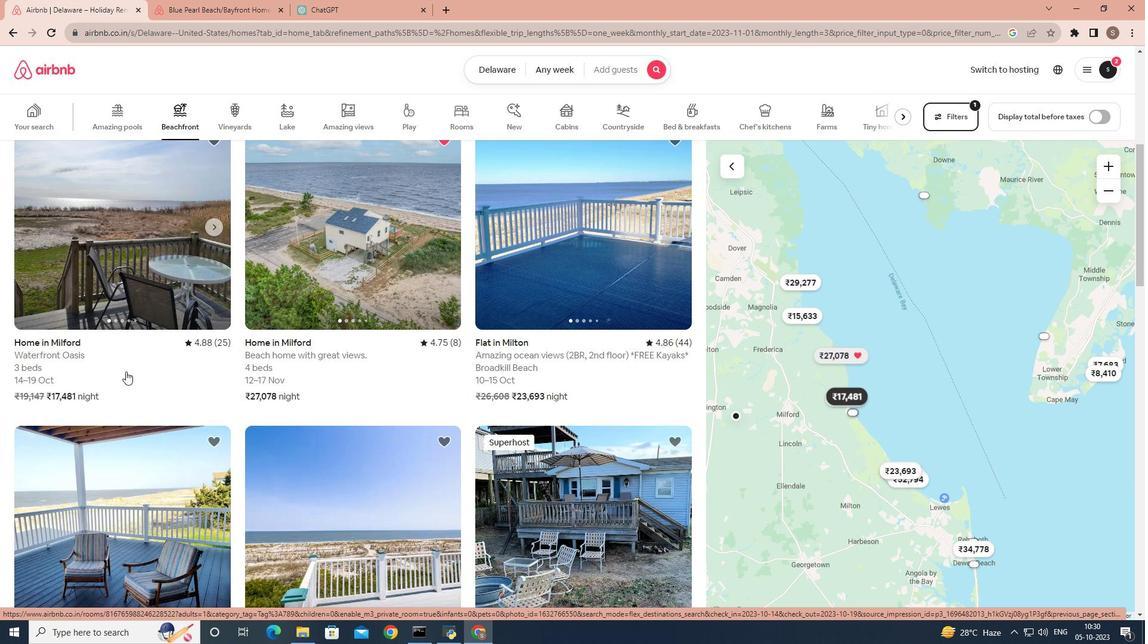 
Action: Mouse pressed left at (125, 371)
Screenshot: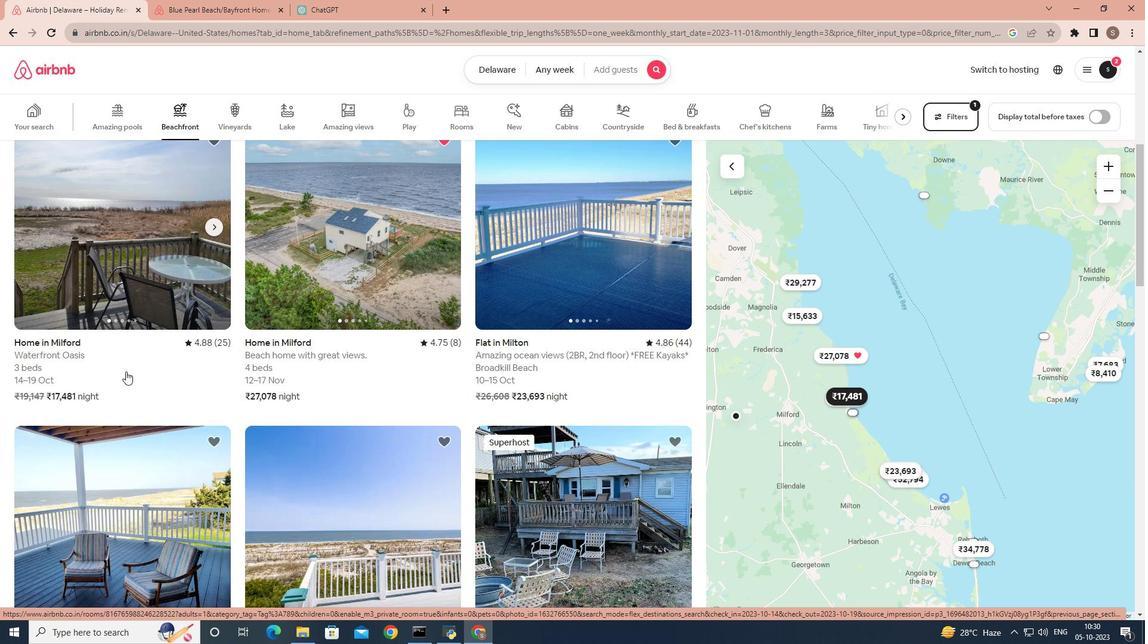
Action: Mouse moved to (382, 465)
Screenshot: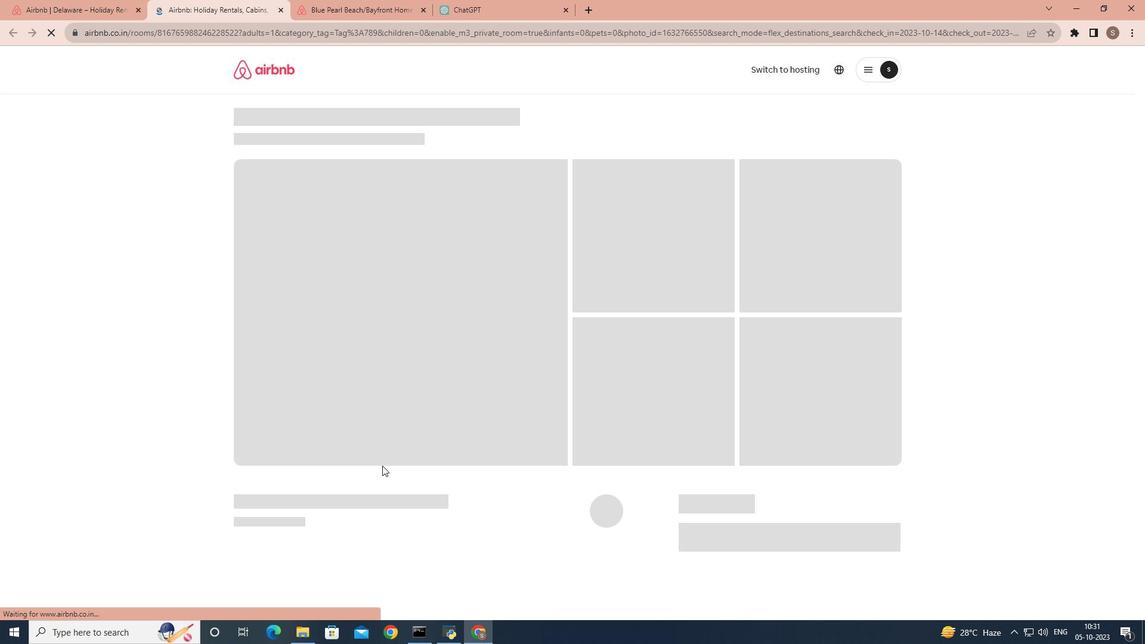 
Action: Mouse scrolled (382, 465) with delta (0, 0)
Screenshot: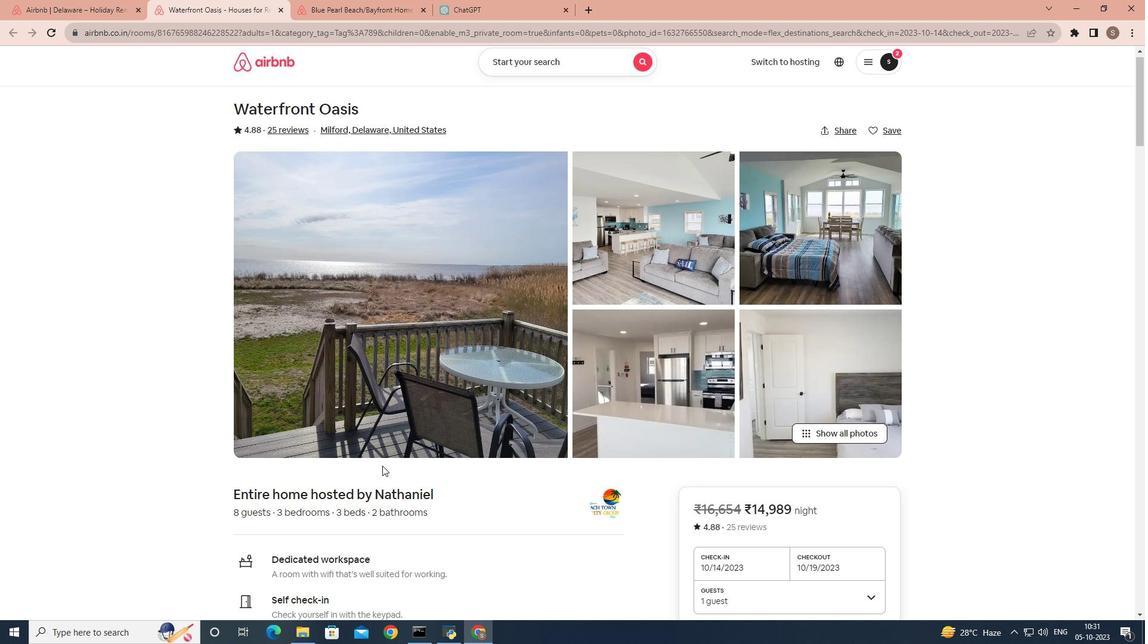 
Action: Mouse scrolled (382, 465) with delta (0, 0)
Screenshot: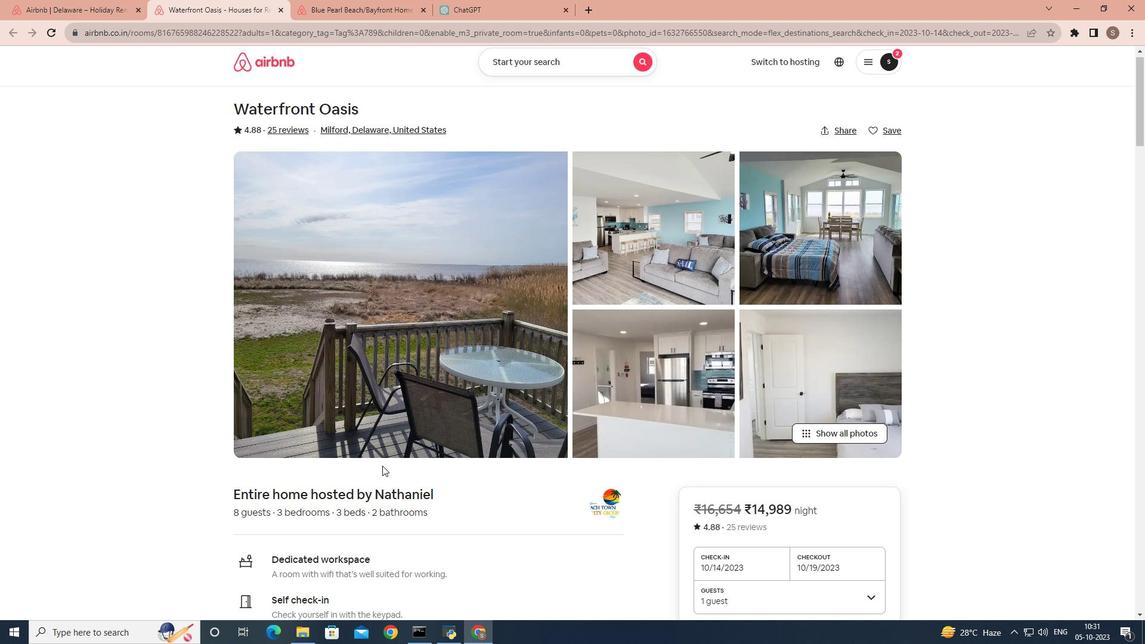 
Action: Mouse scrolled (382, 465) with delta (0, 0)
Screenshot: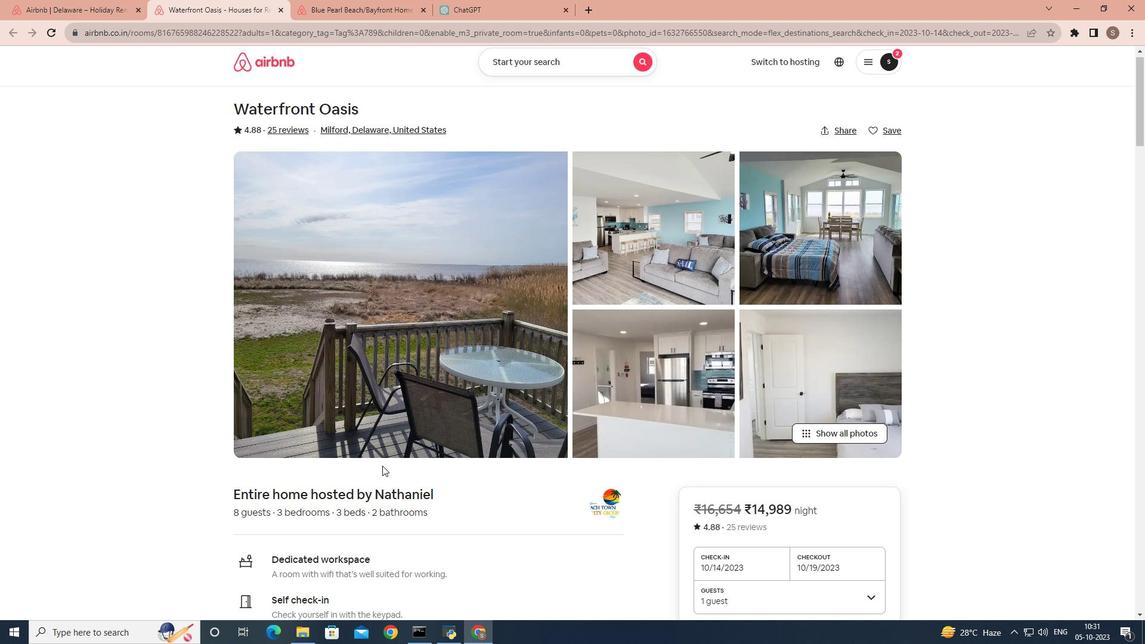 
Action: Mouse scrolled (382, 465) with delta (0, 0)
Screenshot: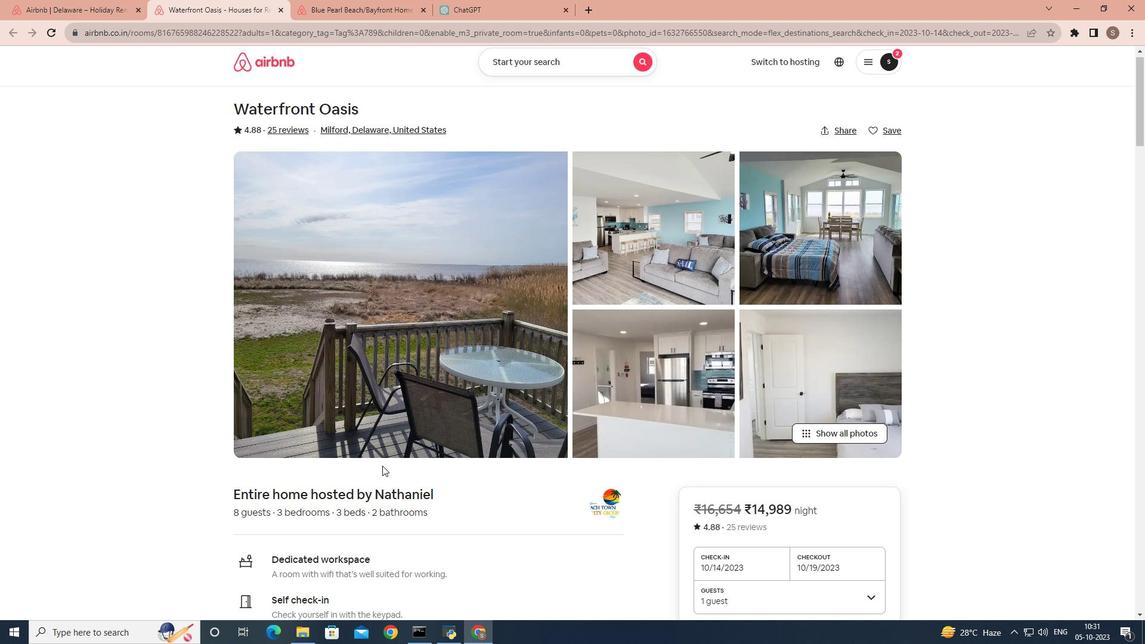 
Action: Mouse scrolled (382, 465) with delta (0, 0)
Screenshot: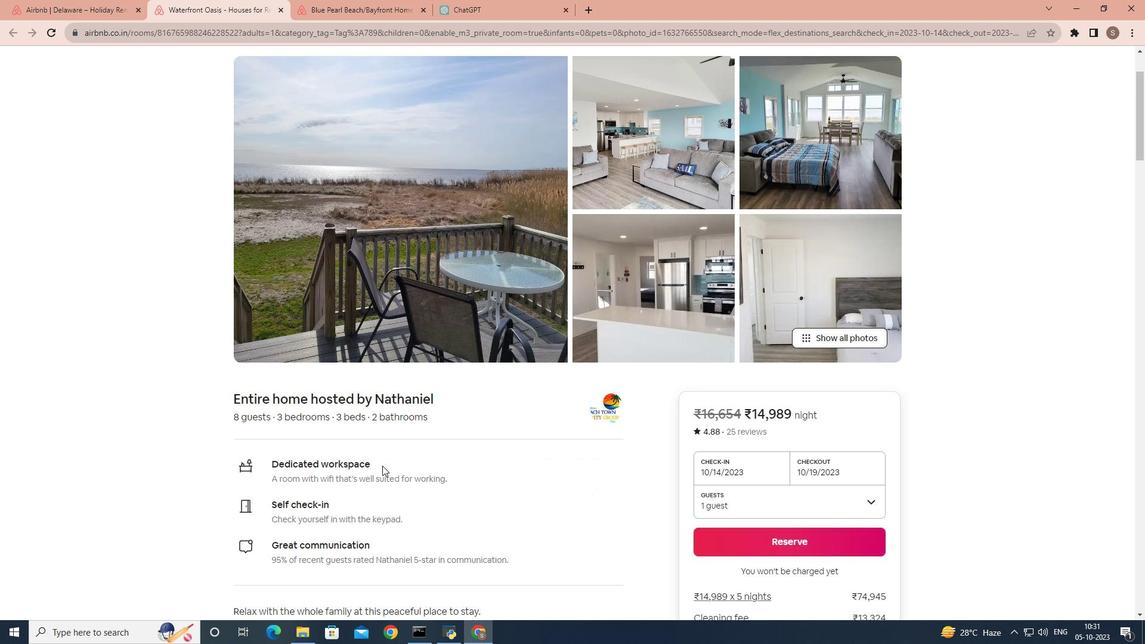 
Action: Mouse scrolled (382, 465) with delta (0, 0)
Screenshot: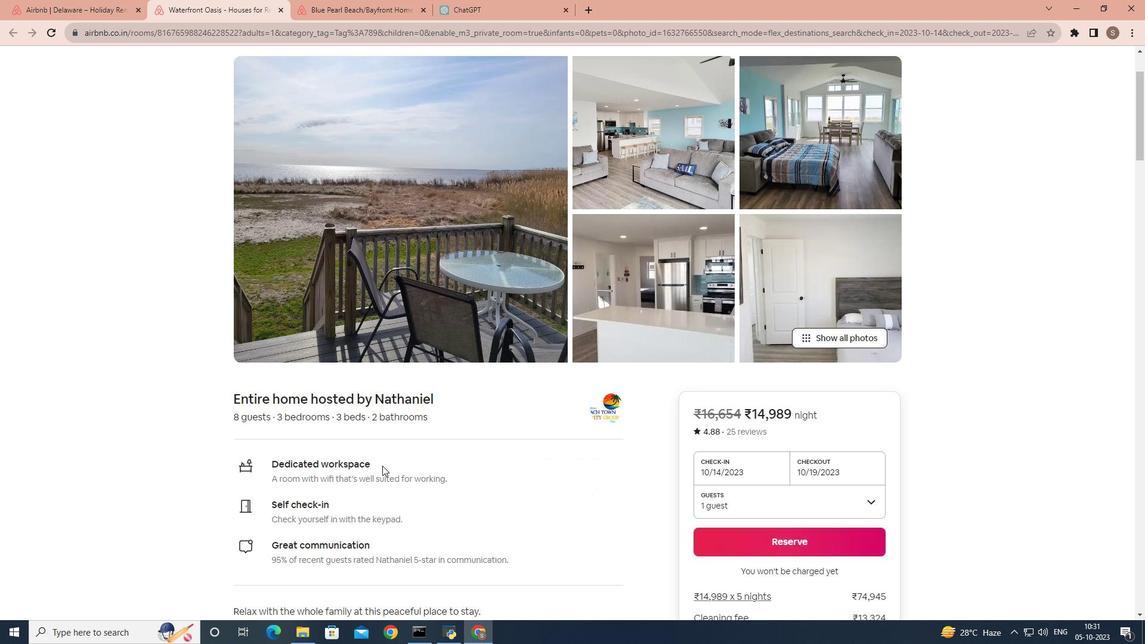 
Action: Mouse scrolled (382, 465) with delta (0, 0)
Screenshot: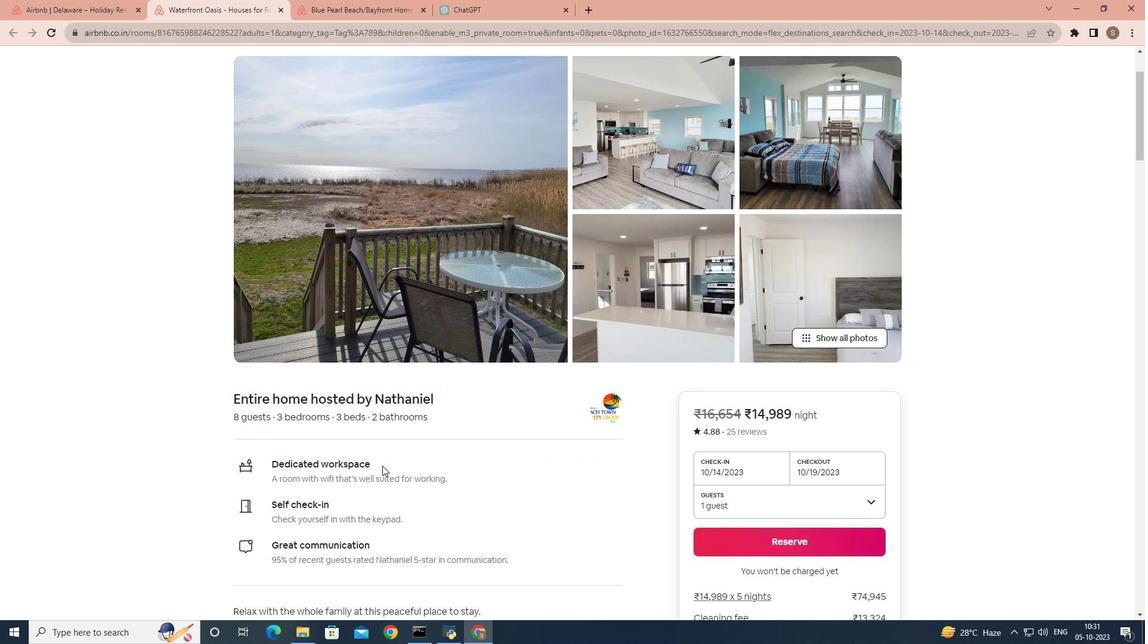 
Action: Mouse moved to (271, 384)
Screenshot: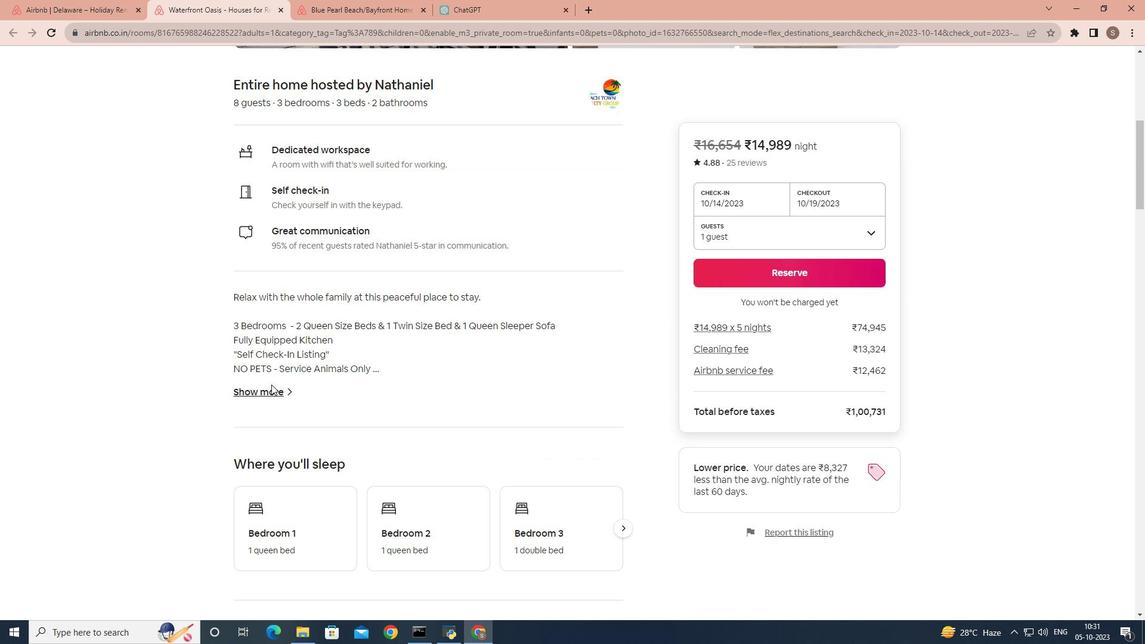 
Action: Mouse pressed left at (271, 384)
Screenshot: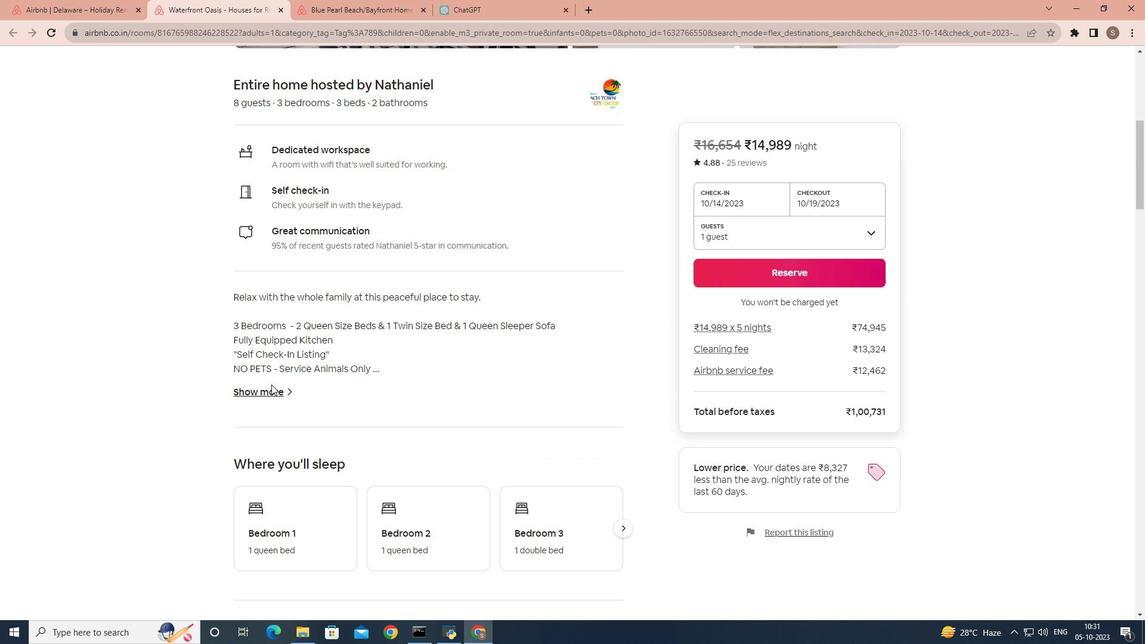 
Action: Mouse moved to (266, 393)
Screenshot: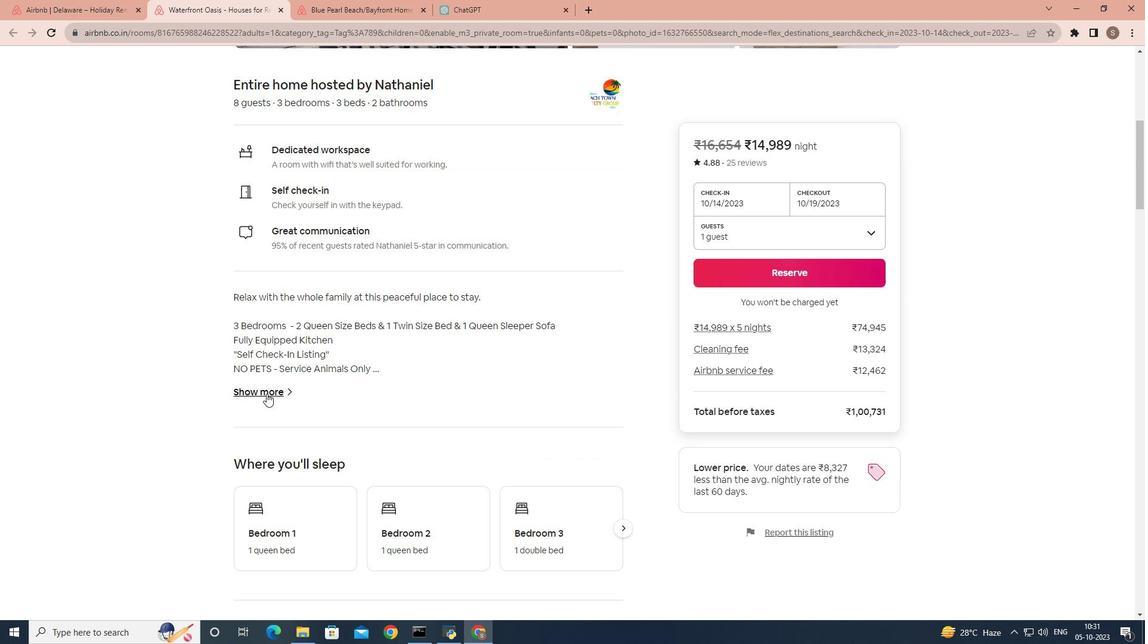 
Action: Mouse pressed left at (266, 393)
Screenshot: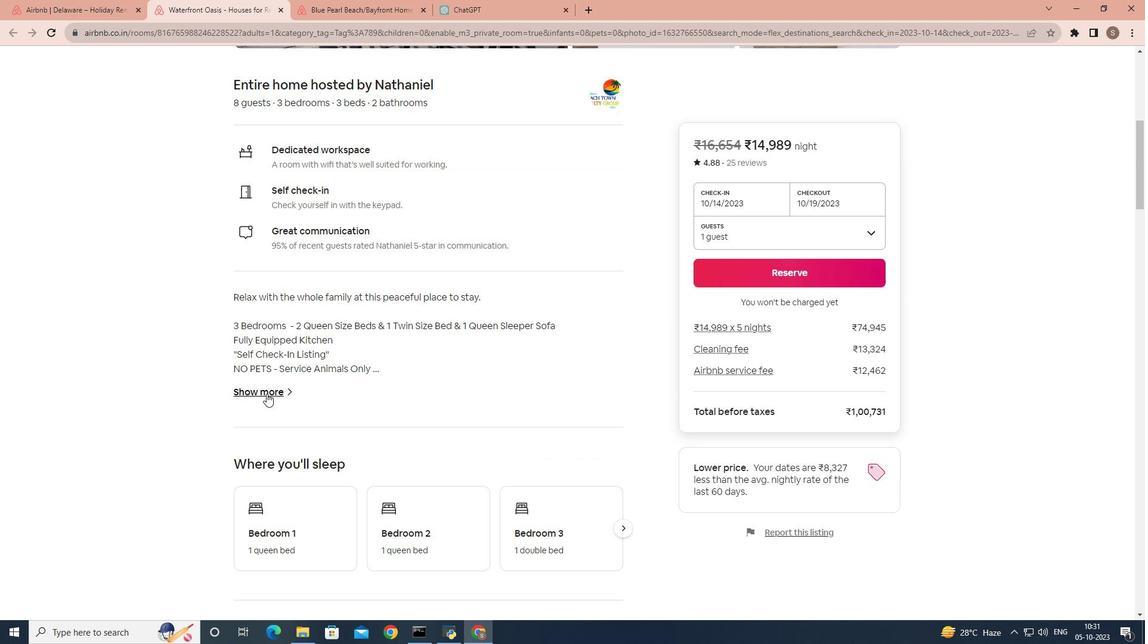 
Action: Mouse moved to (362, 180)
